 Task: Format the document according to the specified style guidelines, including font size, style, color, and alignment.
Action: Mouse scrolled (758, 310) with delta (0, 0)
Screenshot: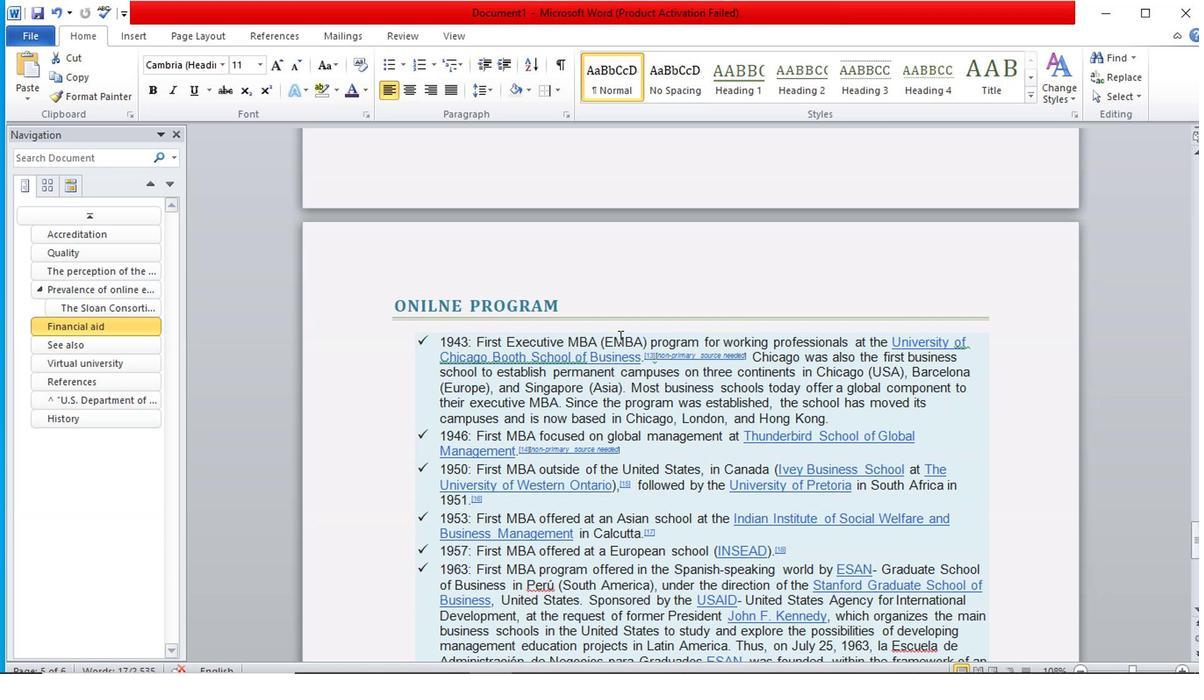 
Action: Mouse scrolled (758, 310) with delta (0, 0)
Screenshot: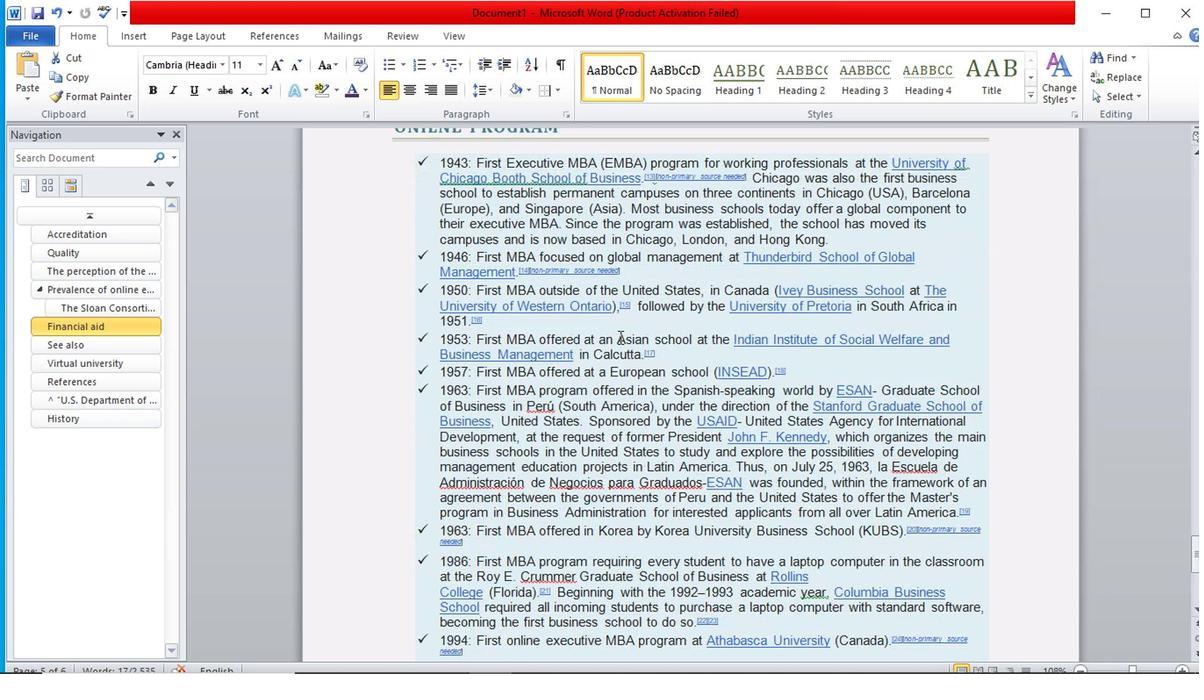 
Action: Mouse scrolled (758, 310) with delta (0, 0)
Screenshot: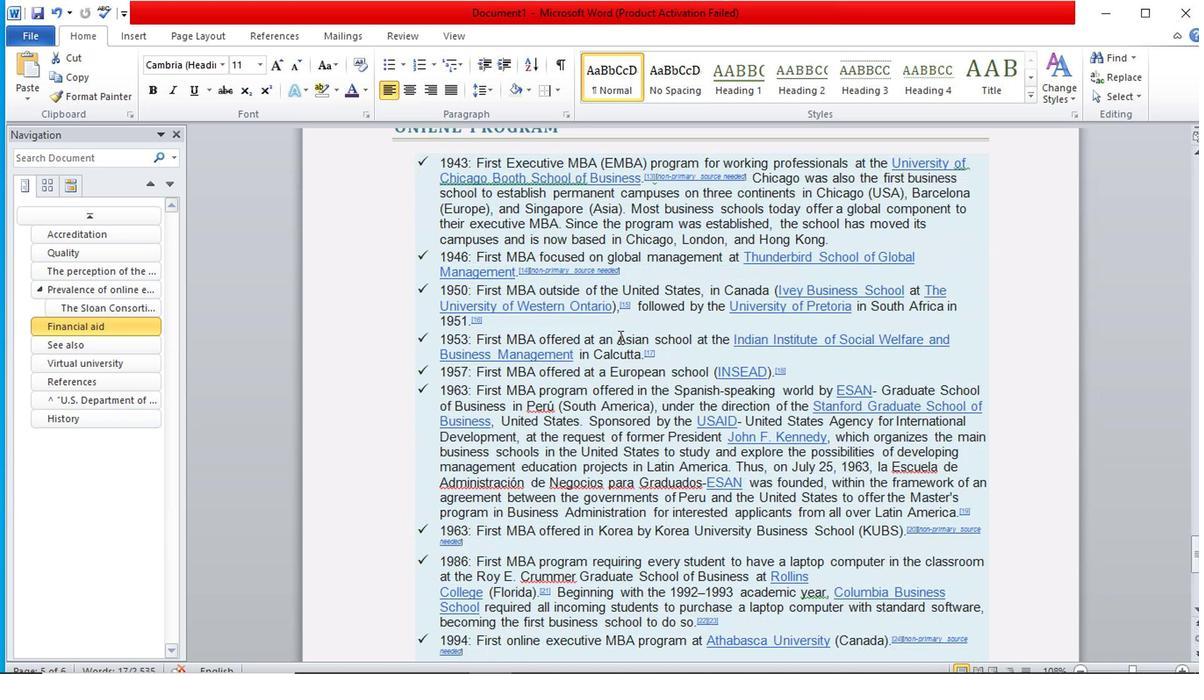
Action: Mouse scrolled (758, 310) with delta (0, 0)
Screenshot: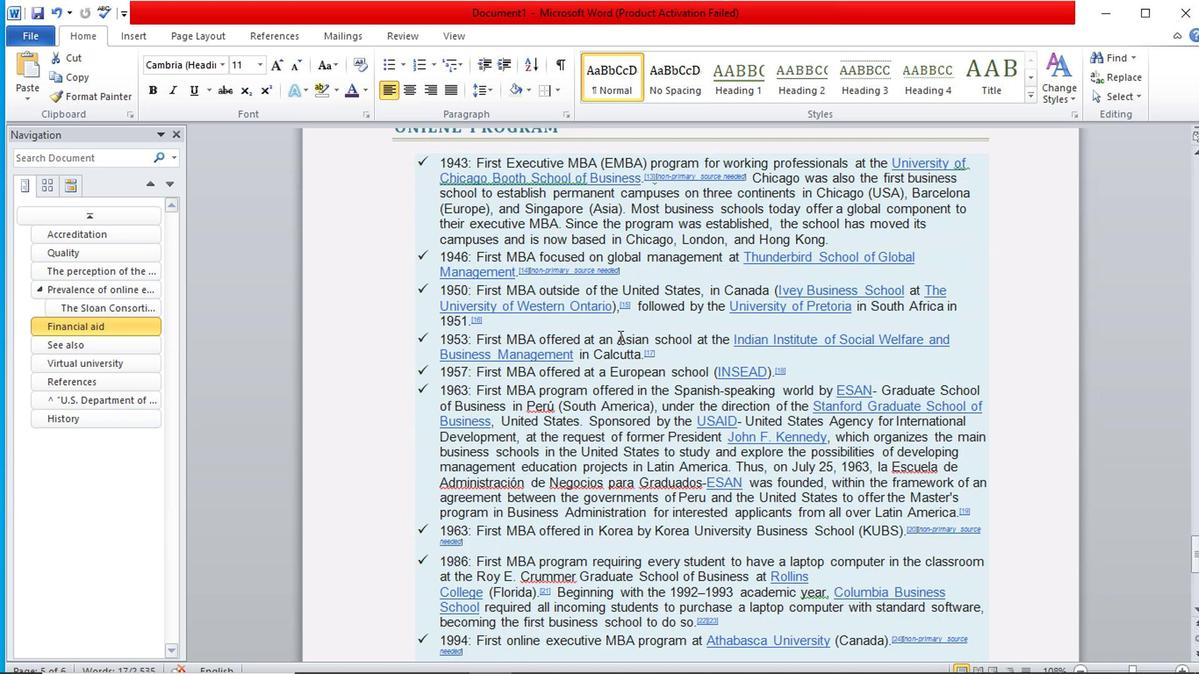 
Action: Mouse scrolled (758, 310) with delta (0, 0)
Screenshot: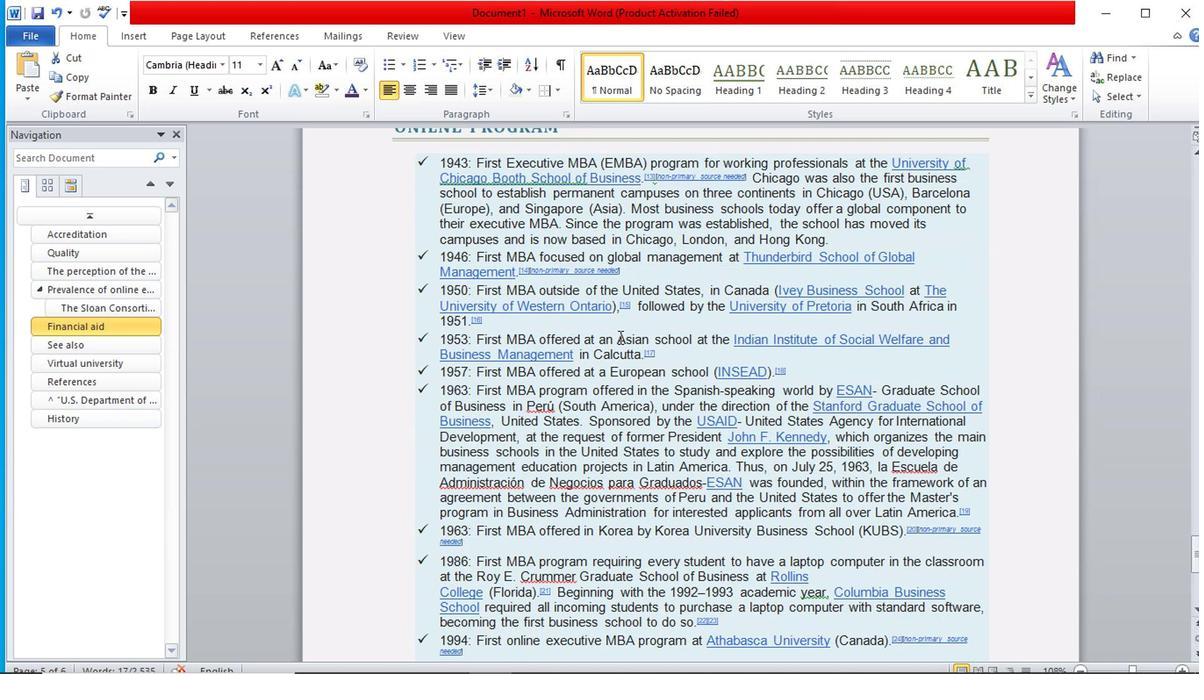 
Action: Mouse scrolled (758, 310) with delta (0, 0)
Screenshot: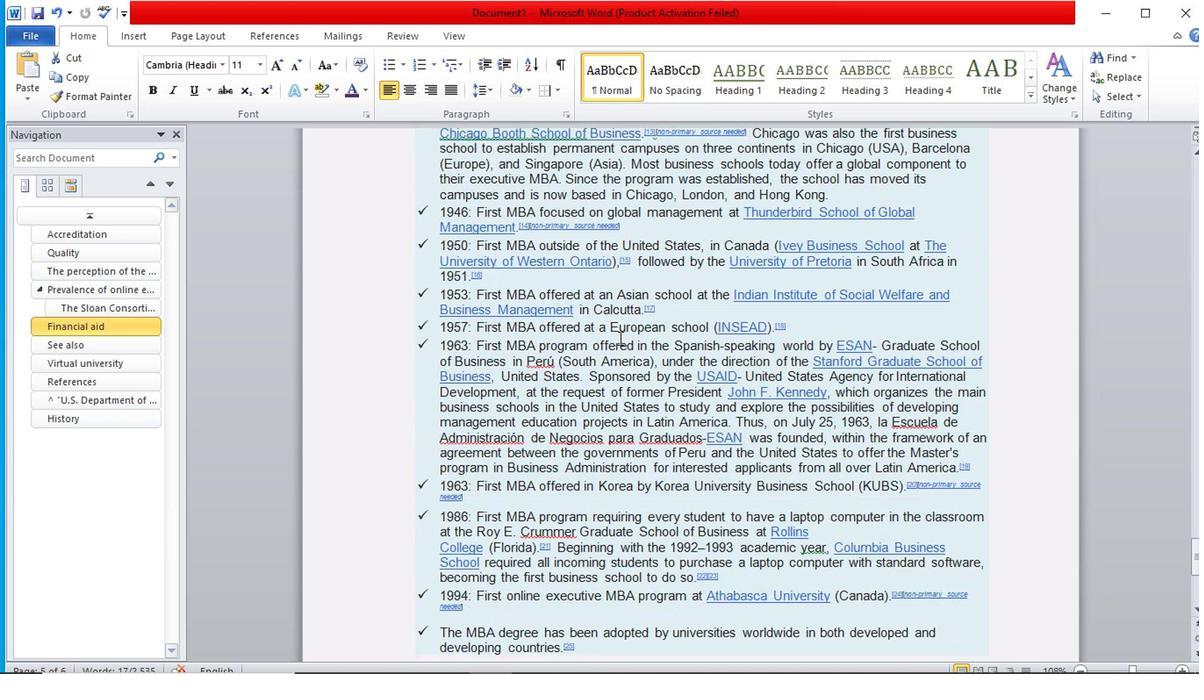 
Action: Mouse scrolled (758, 310) with delta (0, 0)
Screenshot: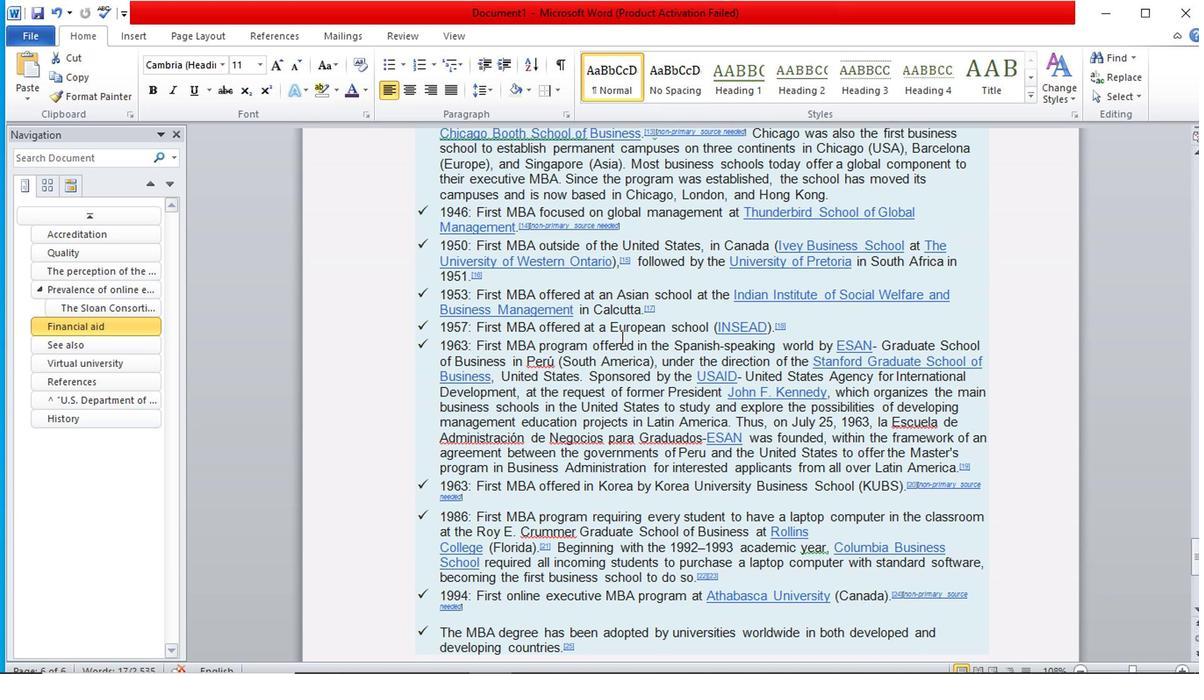 
Action: Mouse scrolled (758, 310) with delta (0, 0)
Screenshot: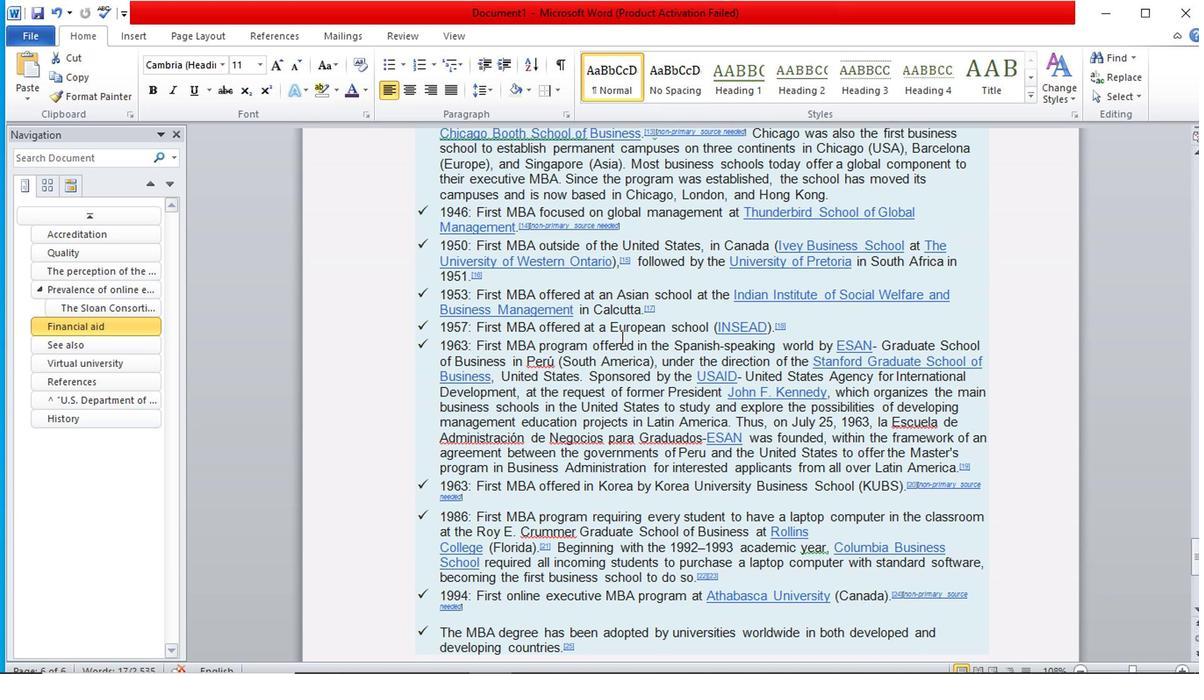 
Action: Mouse scrolled (758, 310) with delta (0, 0)
Screenshot: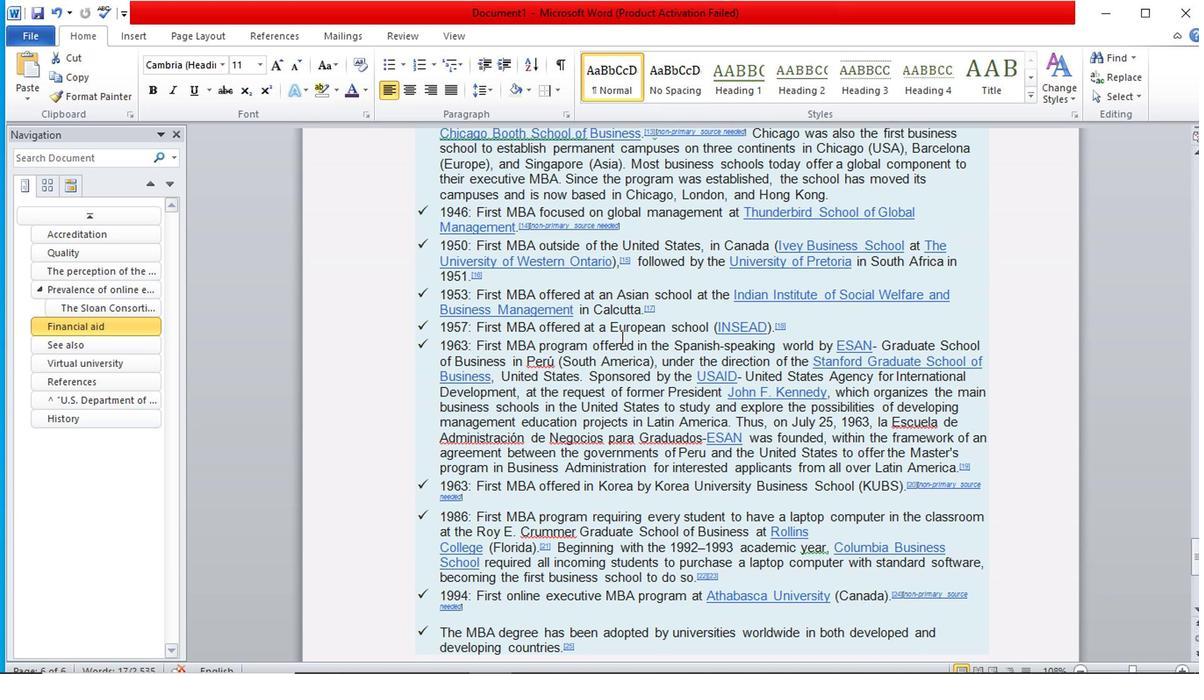 
Action: Mouse scrolled (758, 310) with delta (0, 0)
Screenshot: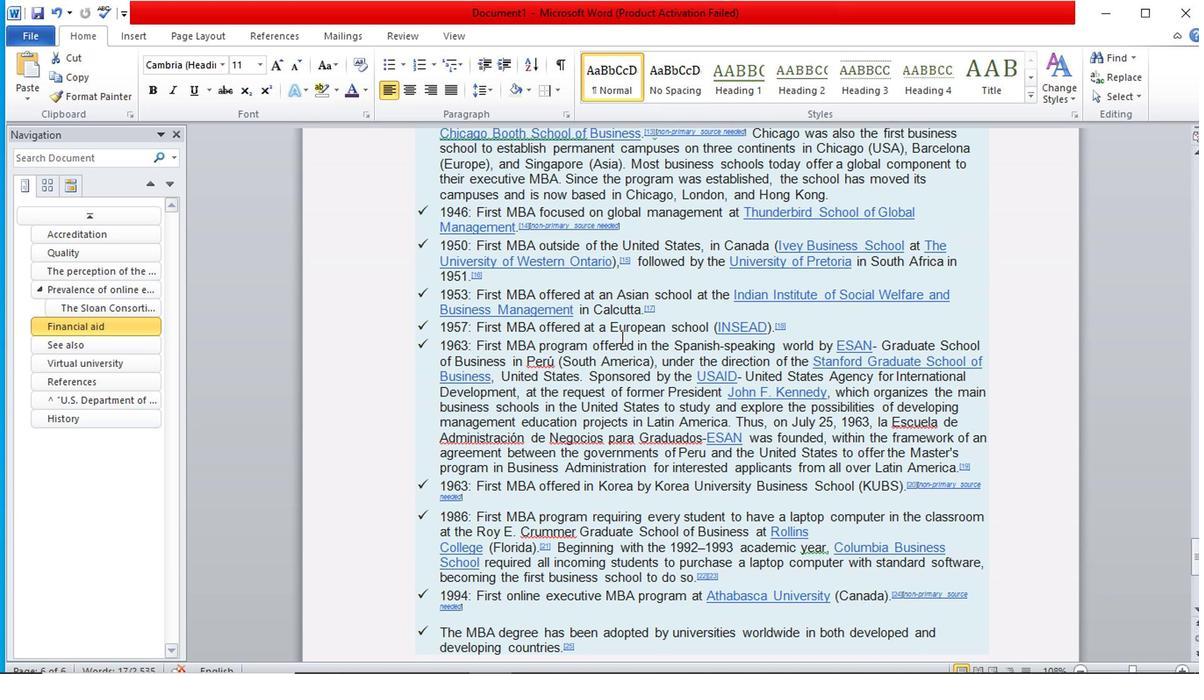 
Action: Mouse scrolled (758, 310) with delta (0, 0)
Screenshot: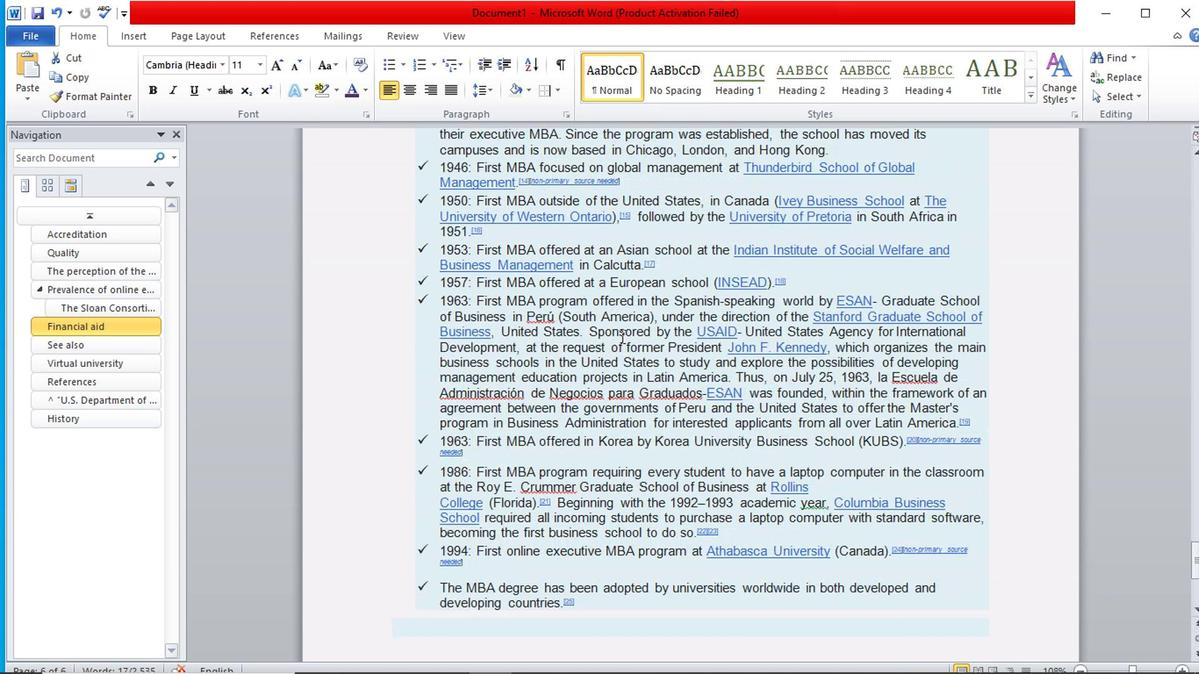 
Action: Mouse moved to (757, 310)
Screenshot: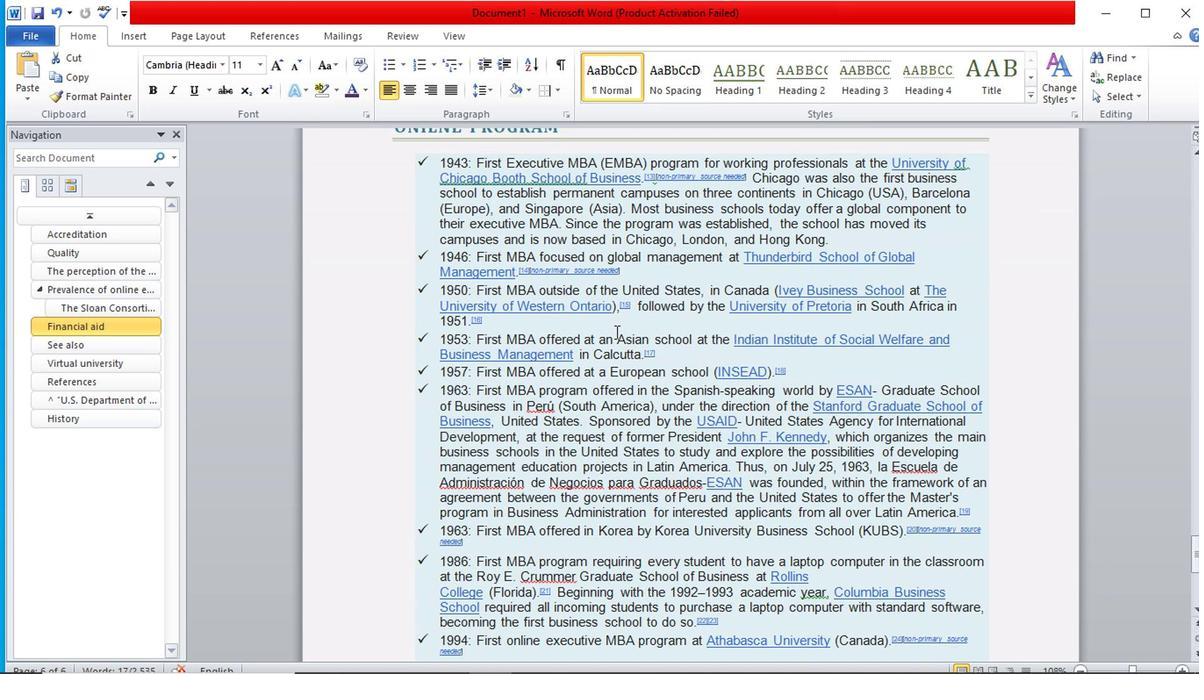 
Action: Mouse scrolled (757, 311) with delta (0, 0)
Screenshot: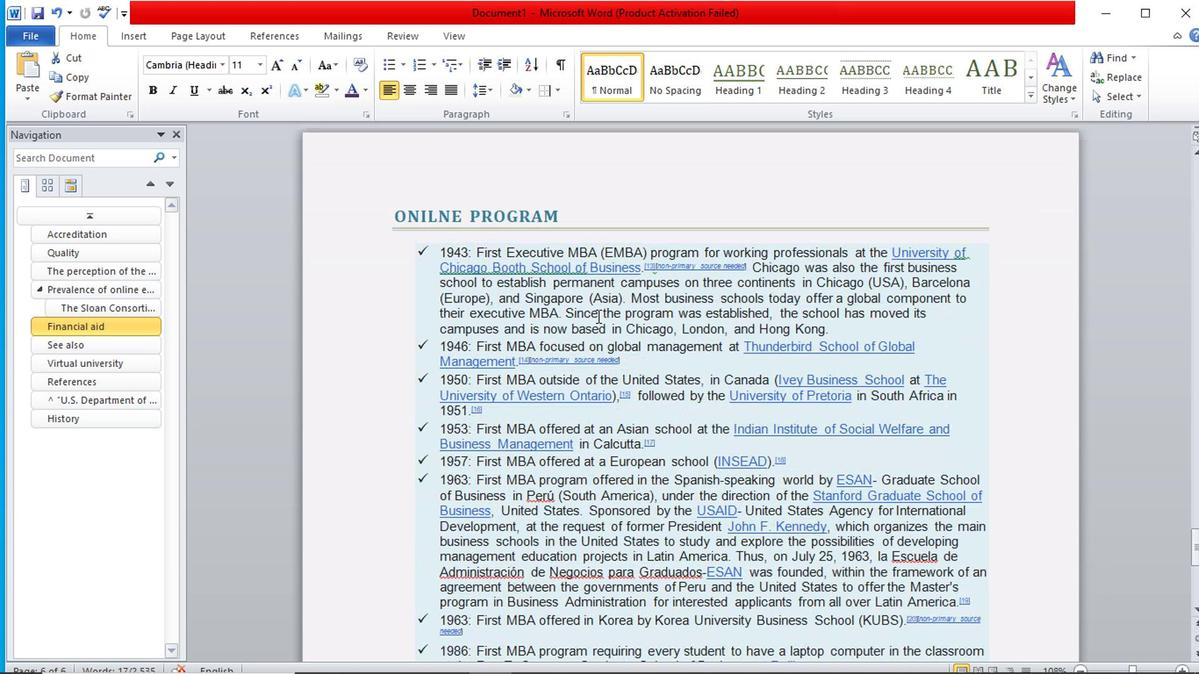 
Action: Mouse scrolled (757, 311) with delta (0, 0)
Screenshot: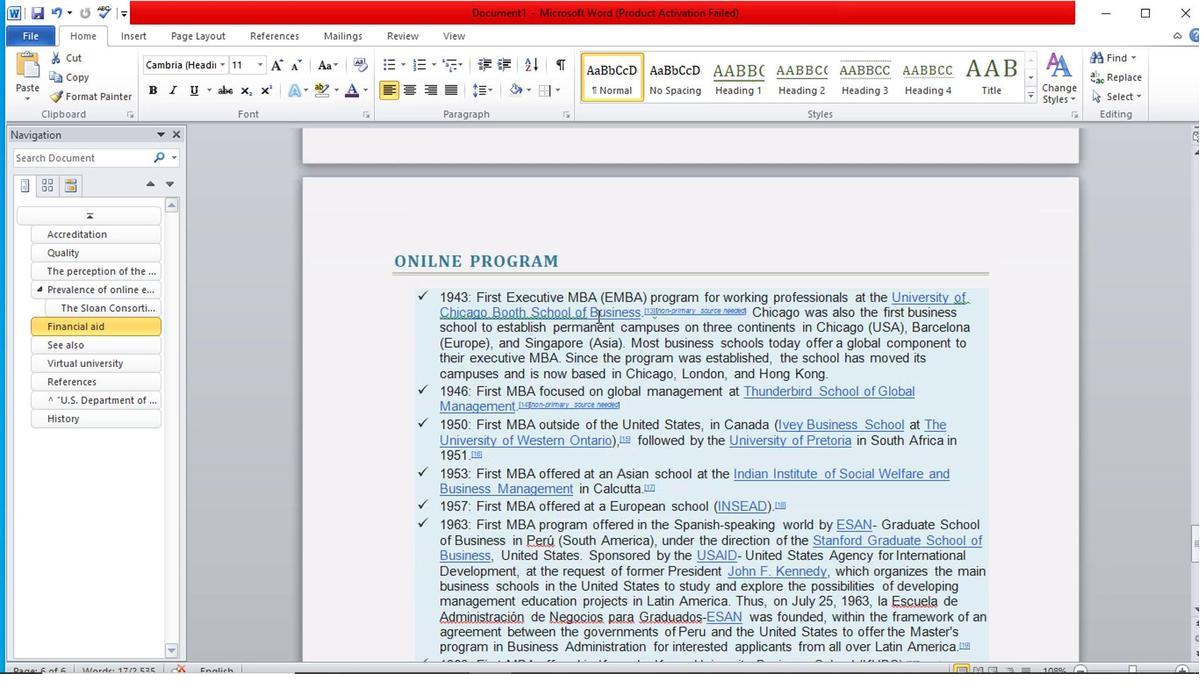 
Action: Mouse scrolled (757, 311) with delta (0, 0)
Screenshot: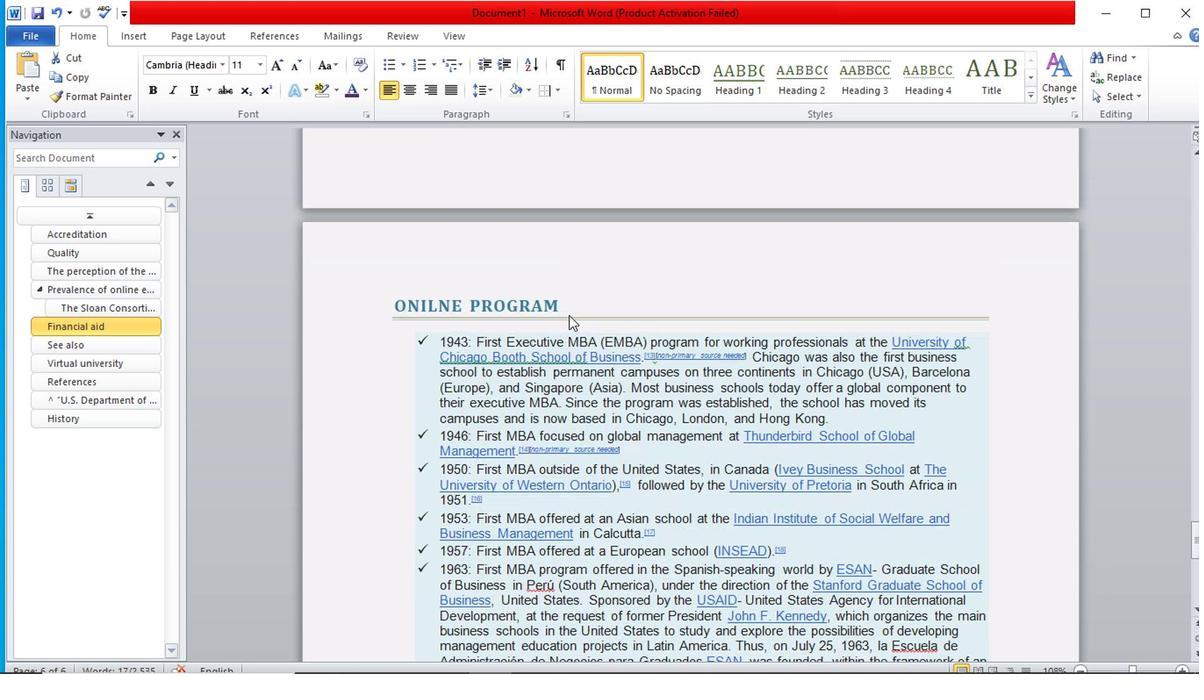 
Action: Mouse scrolled (757, 311) with delta (0, 0)
Screenshot: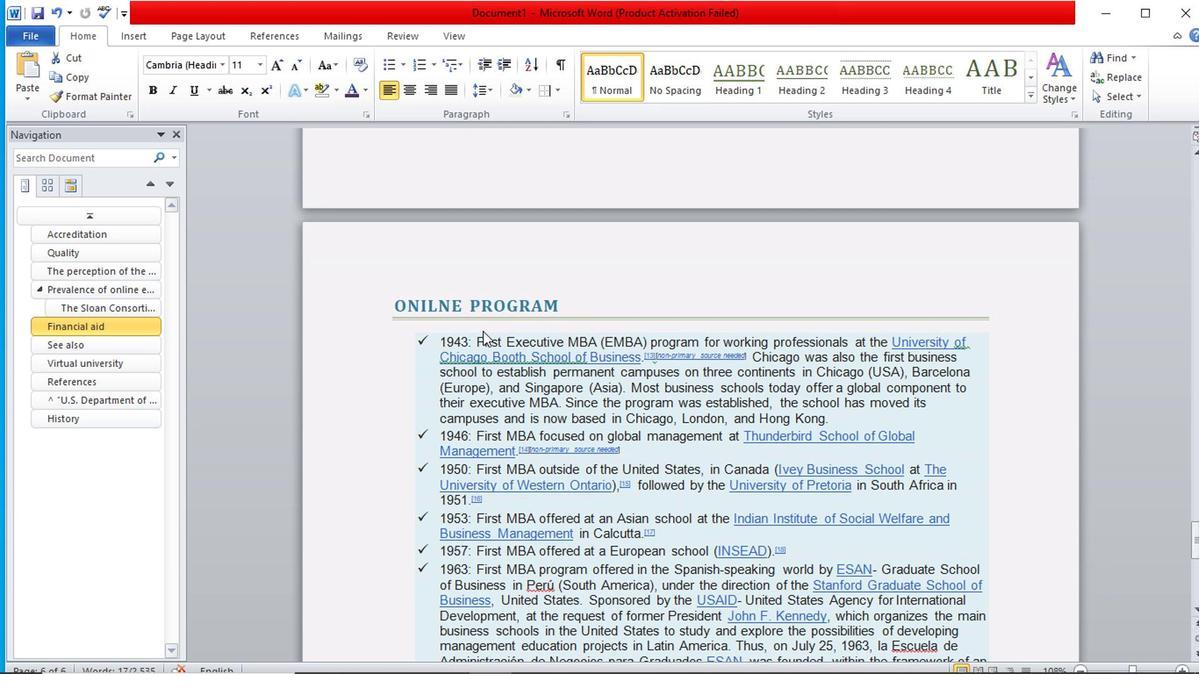 
Action: Mouse scrolled (757, 310) with delta (0, 0)
Screenshot: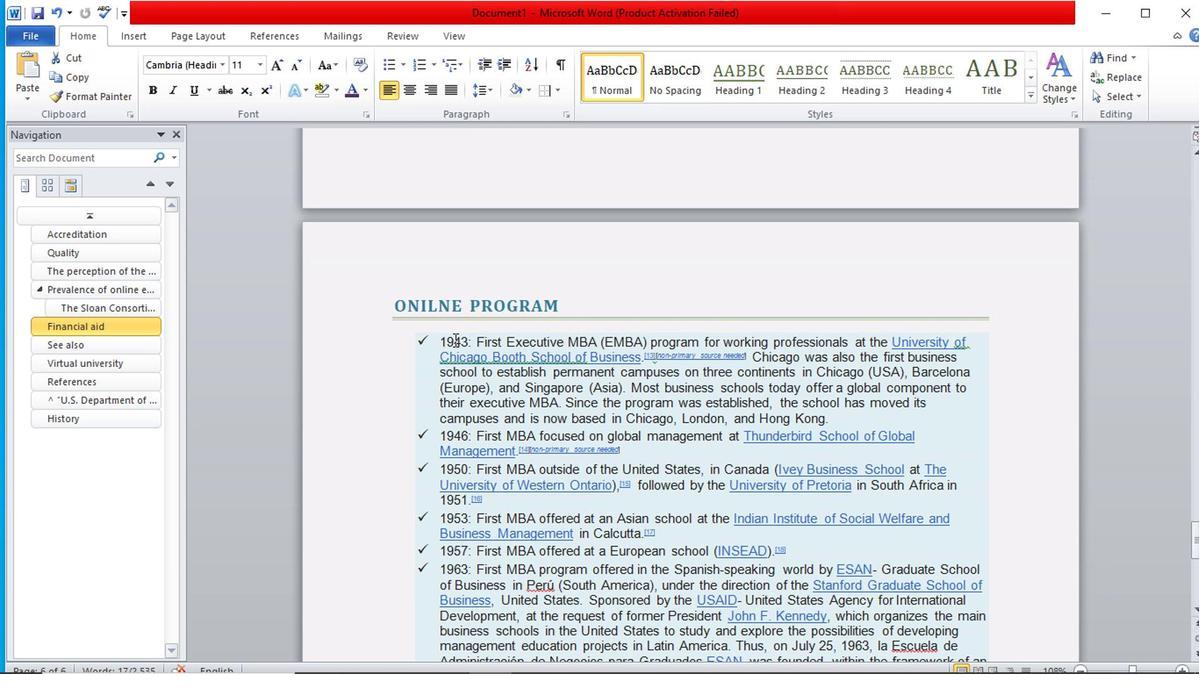 
Action: Mouse scrolled (757, 310) with delta (0, 0)
Screenshot: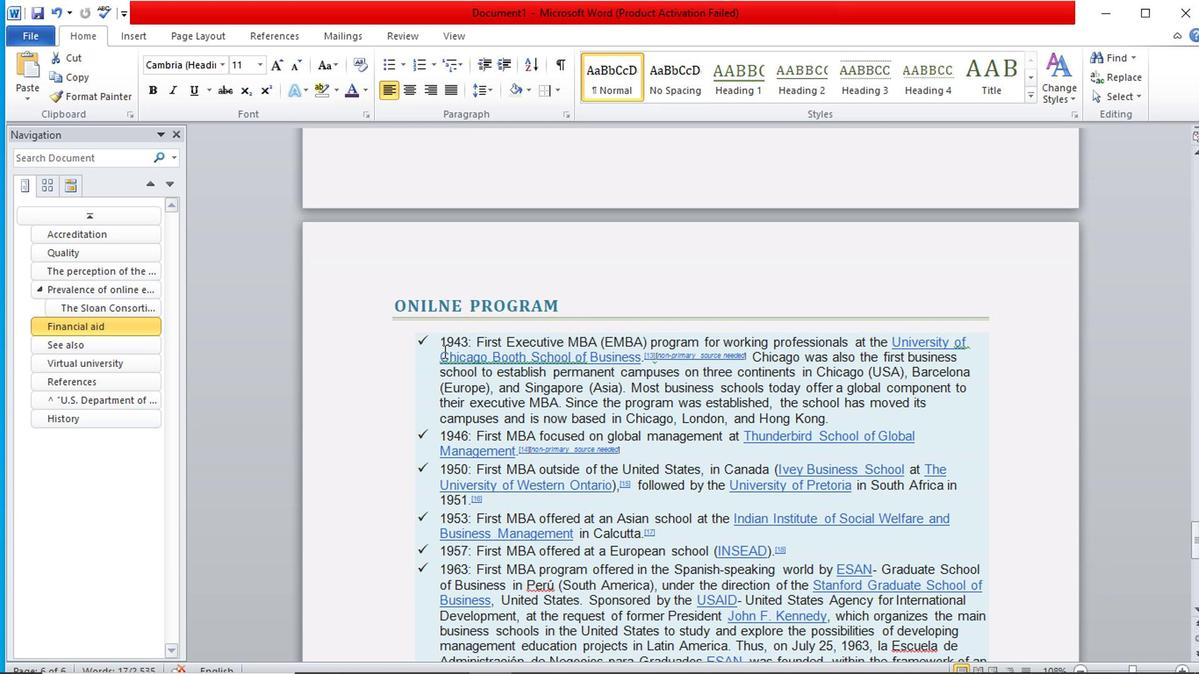
Action: Mouse scrolled (757, 310) with delta (0, 0)
Screenshot: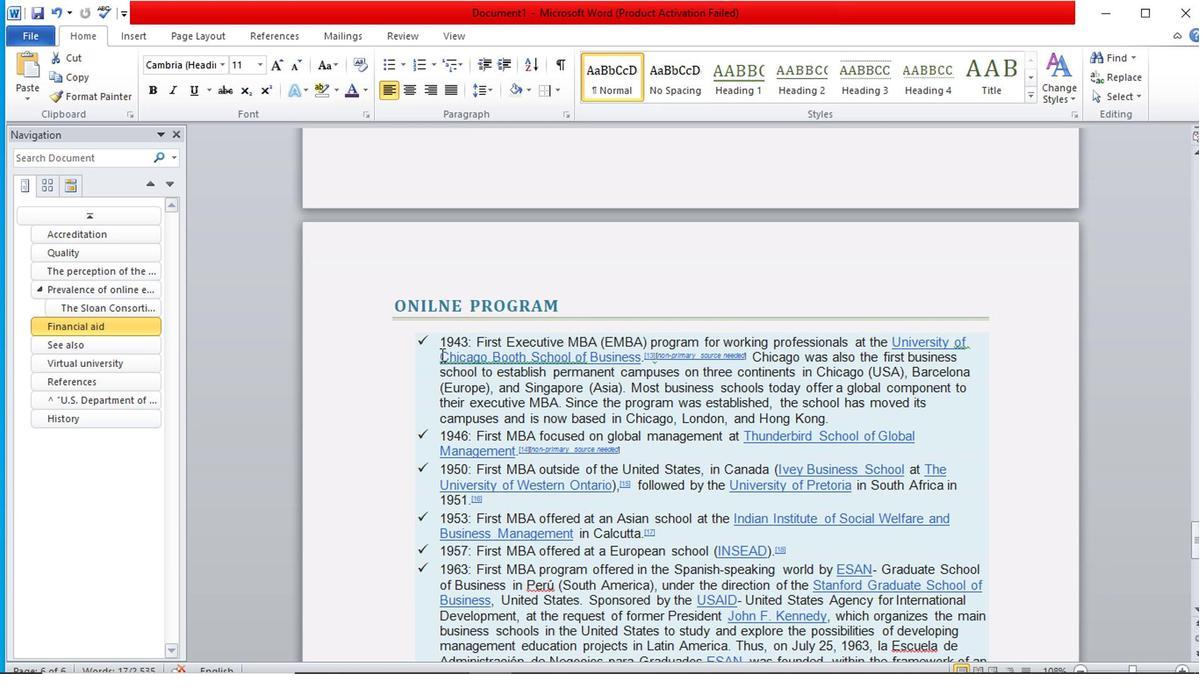 
Action: Mouse scrolled (757, 310) with delta (0, 0)
Screenshot: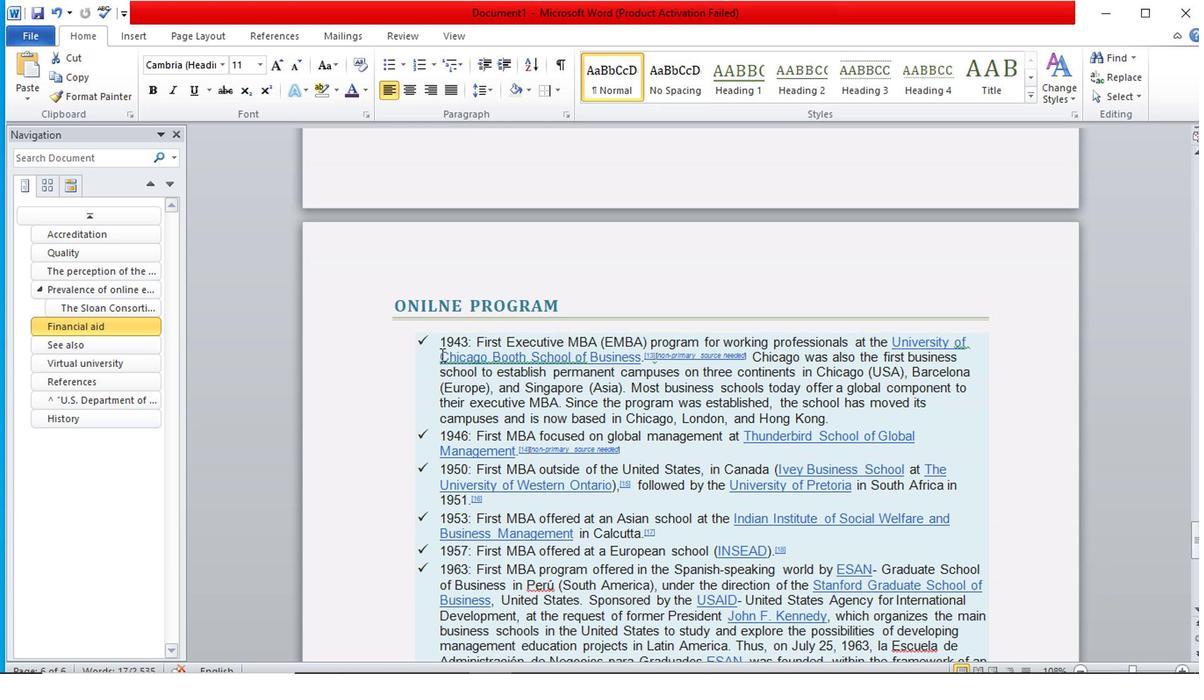 
Action: Mouse scrolled (757, 310) with delta (0, 0)
Screenshot: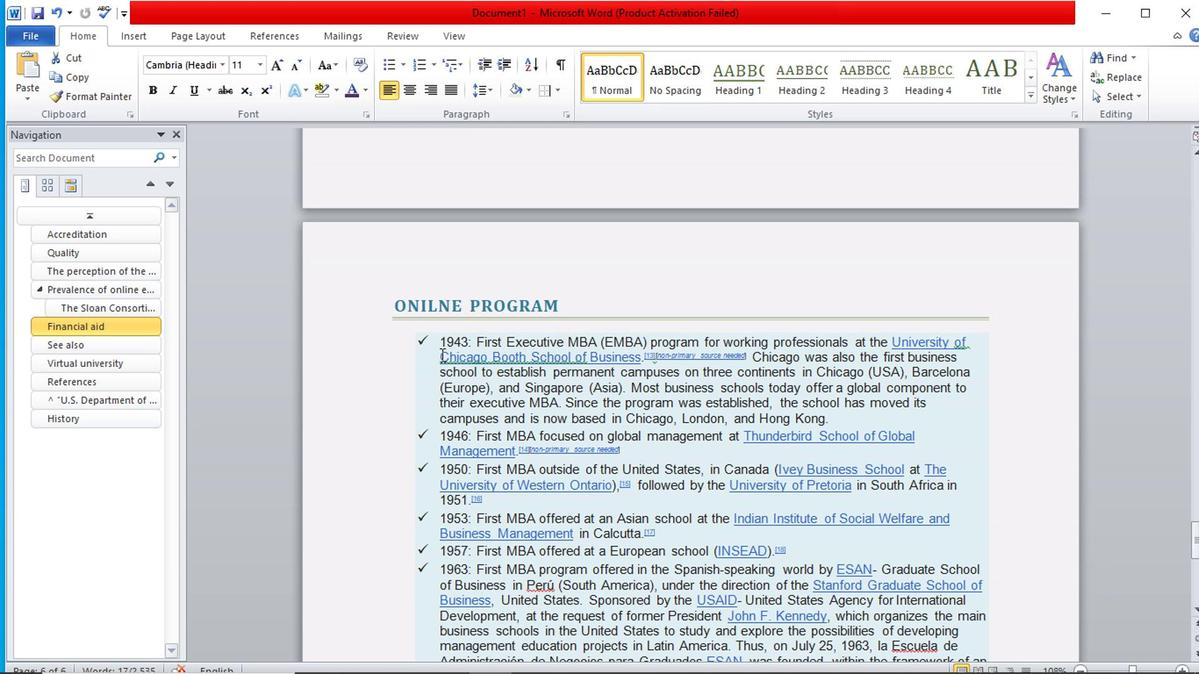
Action: Mouse moved to (770, 320)
Screenshot: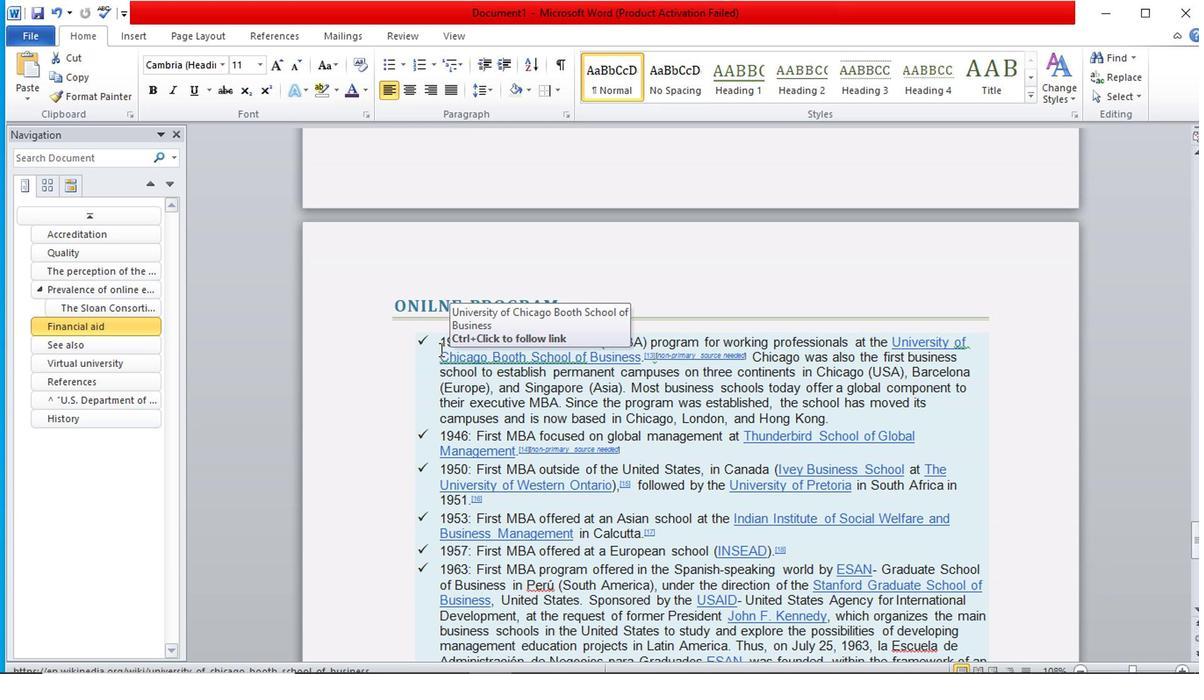 
Action: Mouse scrolled (770, 319) with delta (0, 0)
Screenshot: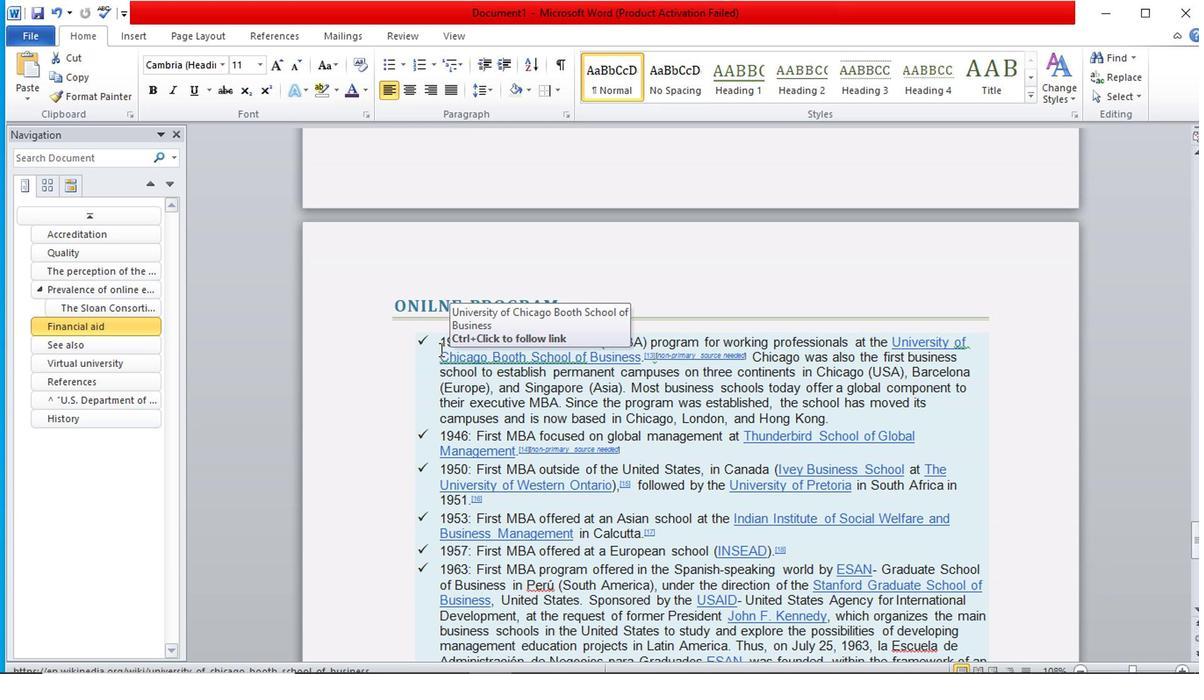 
Action: Mouse scrolled (770, 319) with delta (0, 0)
Screenshot: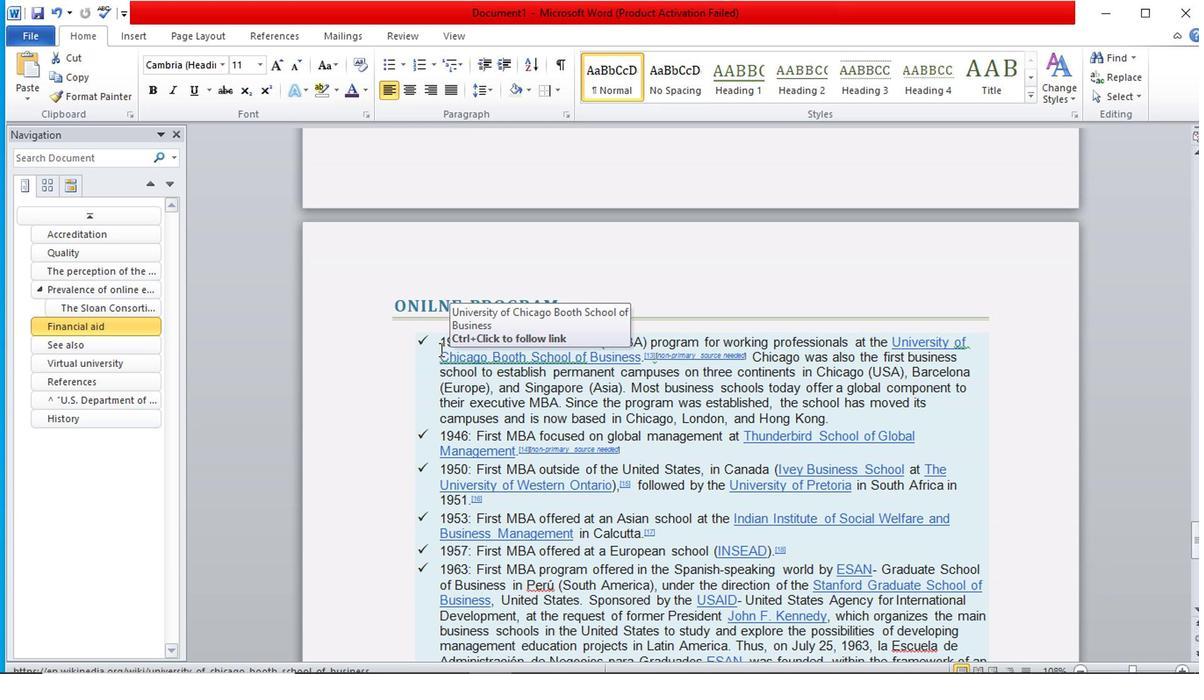 
Action: Mouse scrolled (770, 319) with delta (0, 0)
Screenshot: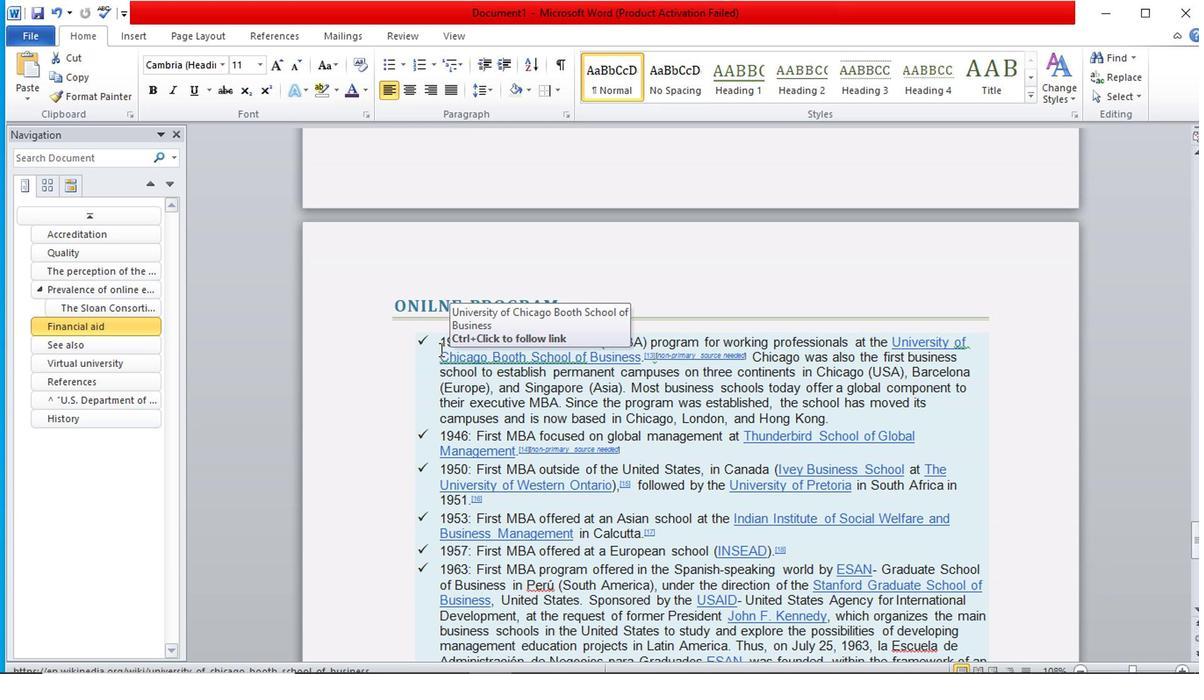 
Action: Mouse moved to (772, 320)
Screenshot: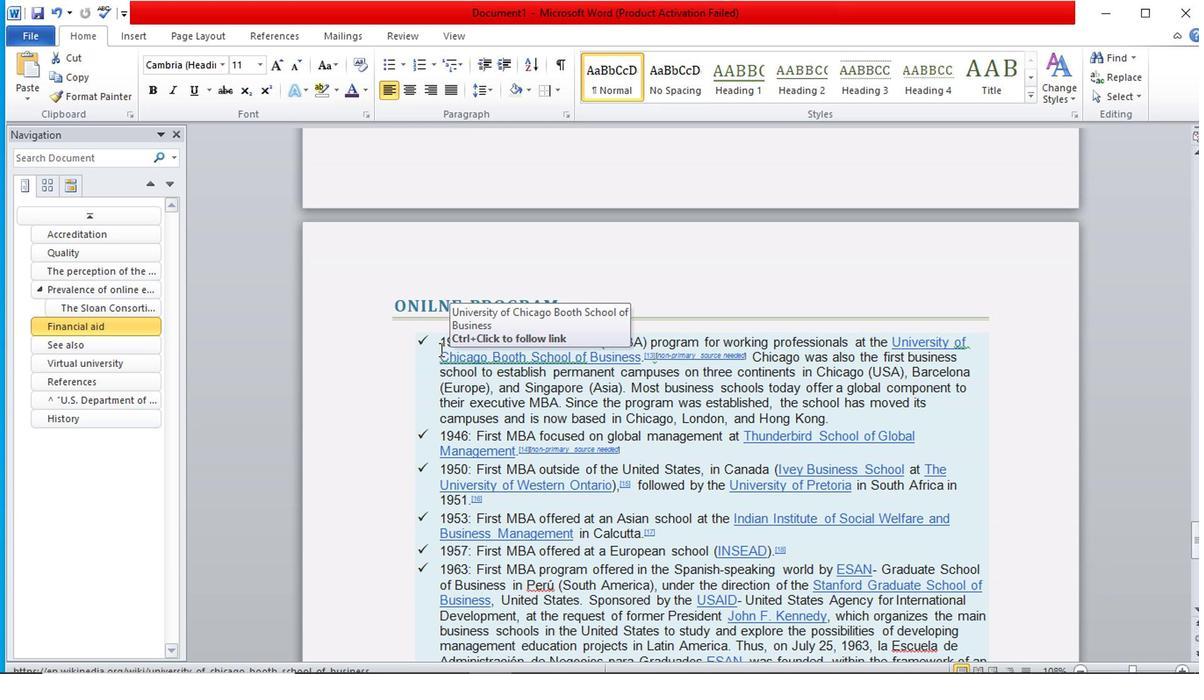 
Action: Mouse scrolled (772, 320) with delta (0, 0)
Screenshot: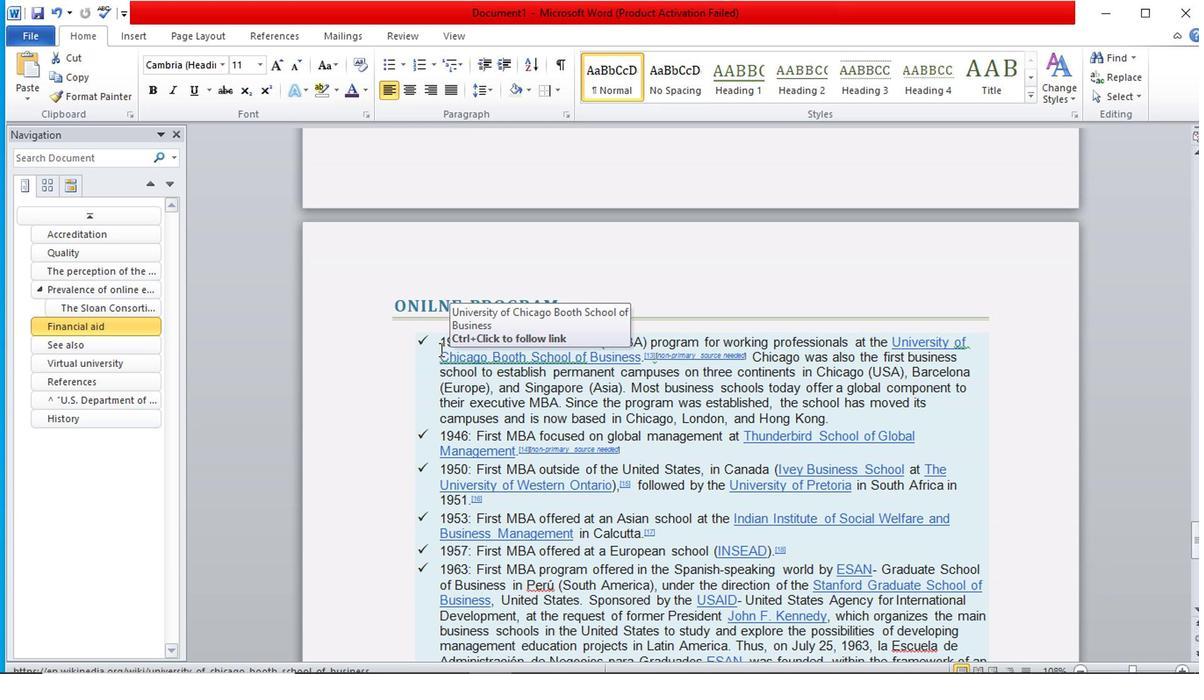 
Action: Mouse moved to (850, 306)
Screenshot: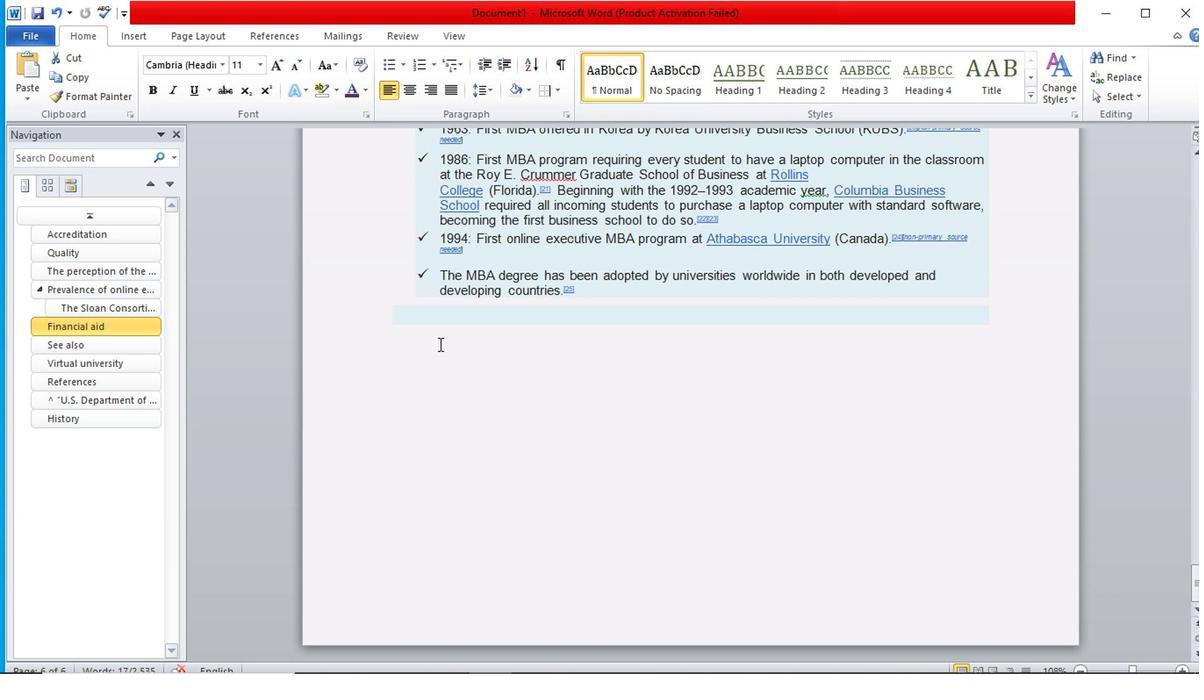 
Action: Mouse scrolled (850, 307) with delta (0, 0)
Screenshot: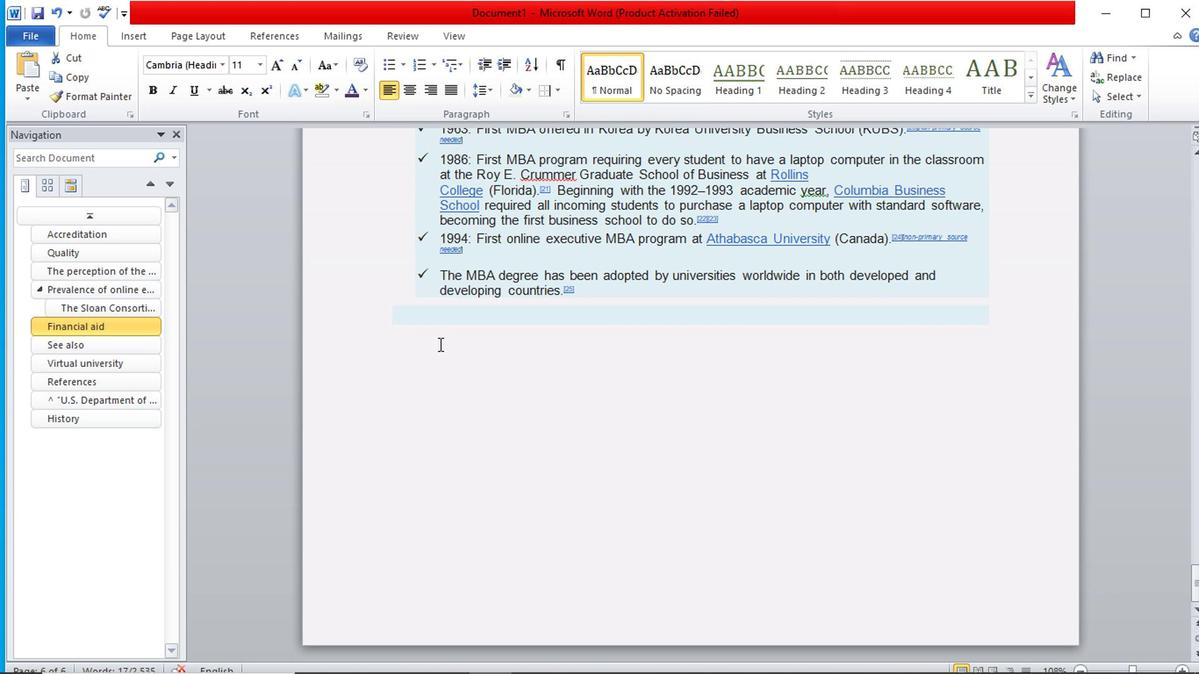 
Action: Mouse scrolled (850, 307) with delta (0, 0)
Screenshot: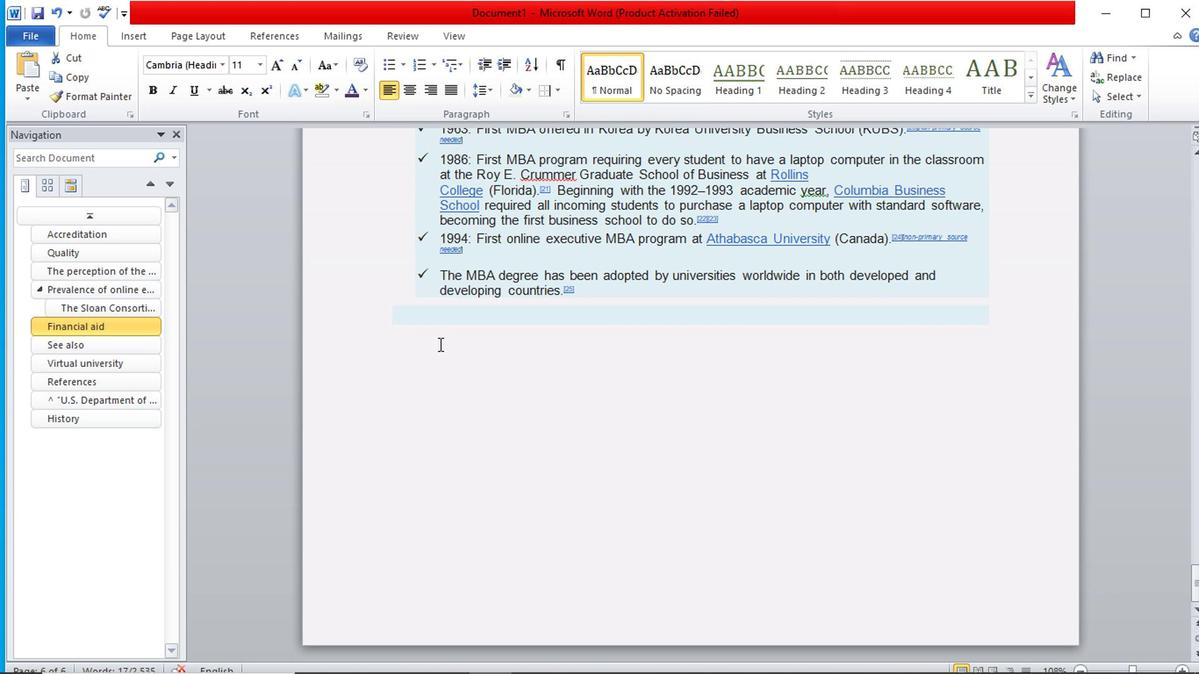 
Action: Mouse scrolled (850, 307) with delta (0, 0)
Screenshot: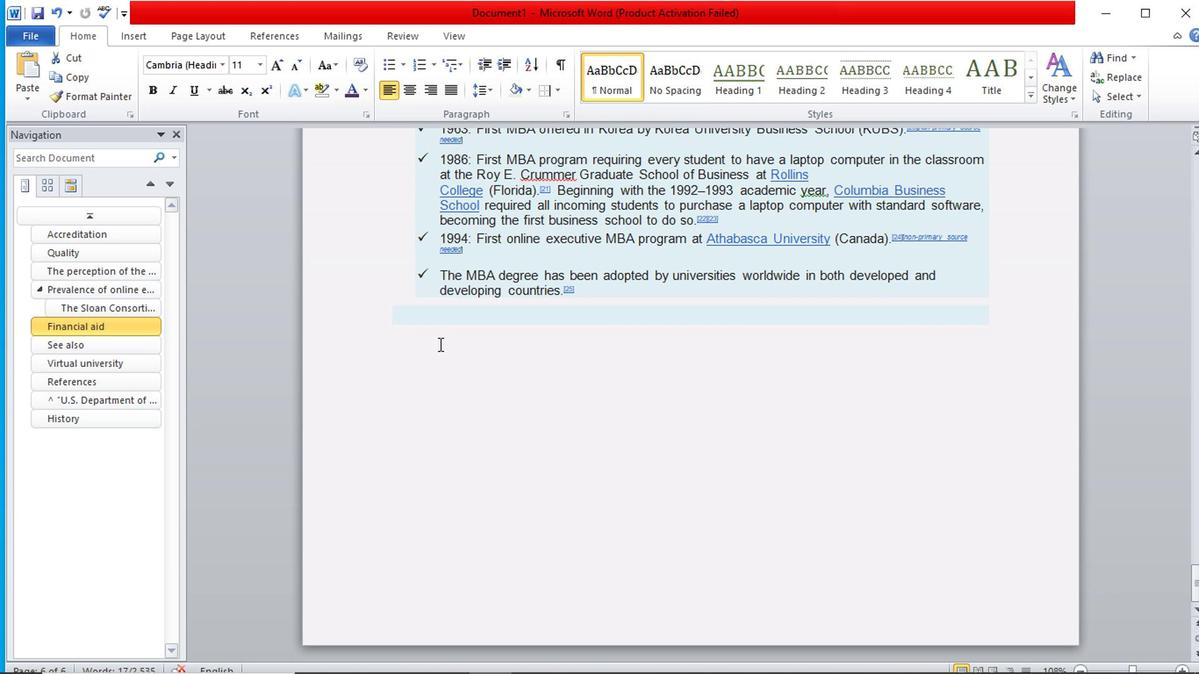 
Action: Mouse scrolled (850, 307) with delta (0, 0)
Screenshot: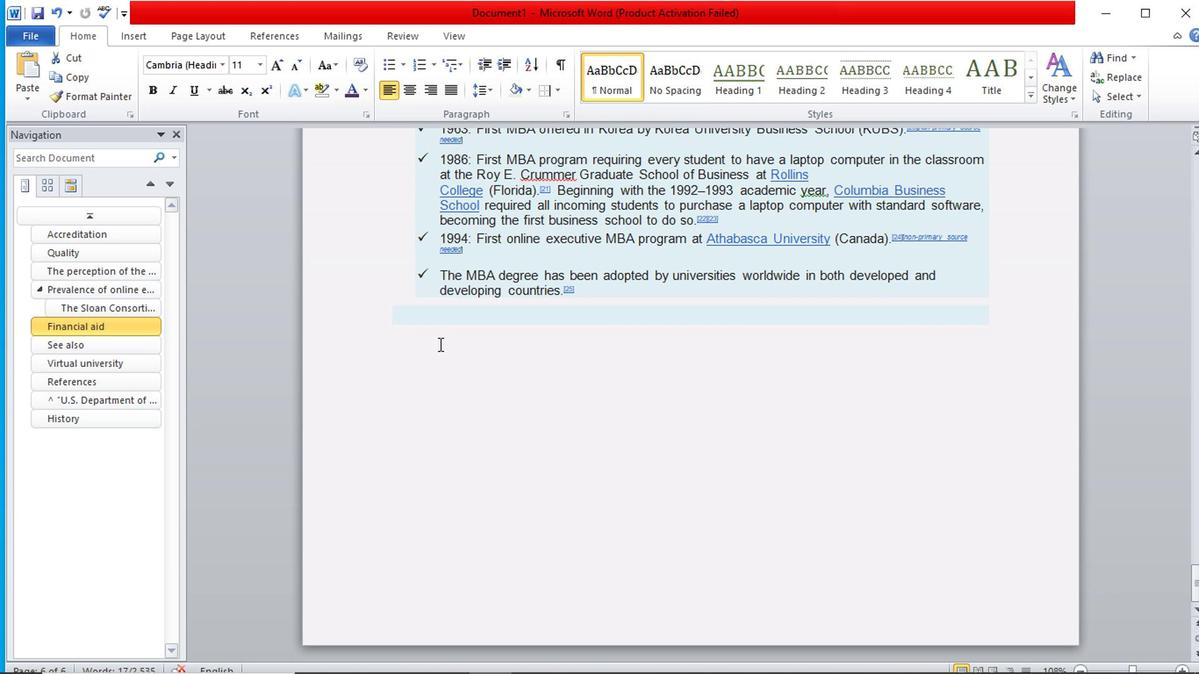 
Action: Mouse scrolled (850, 307) with delta (0, 0)
Screenshot: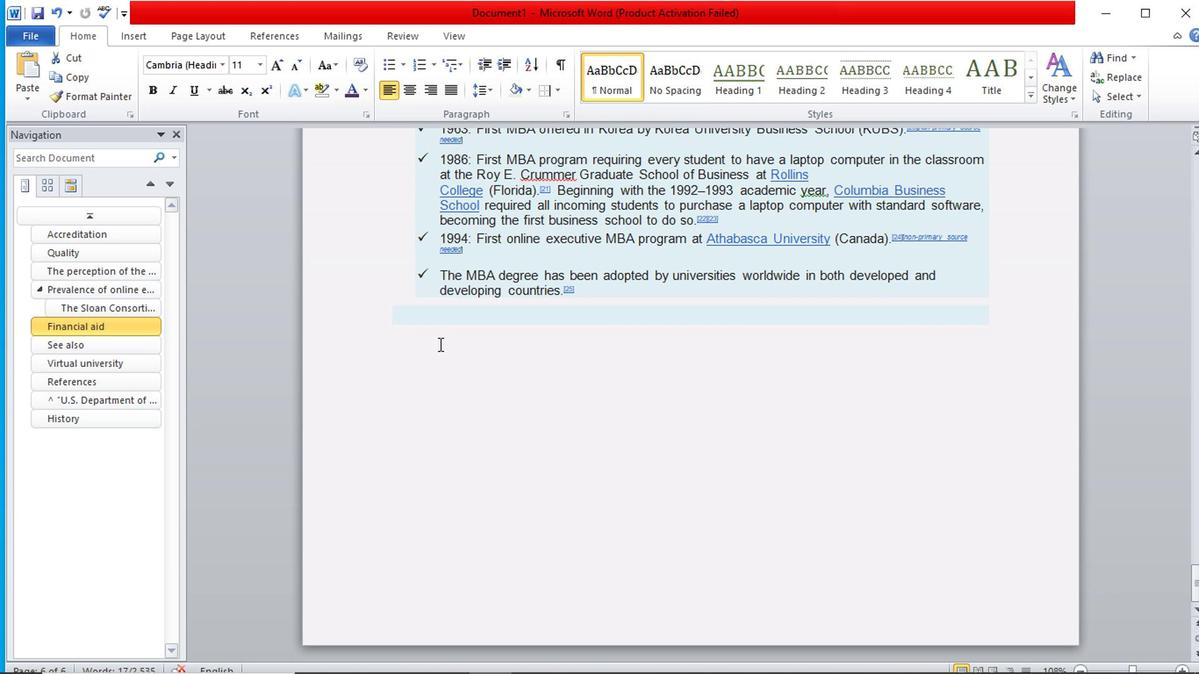 
Action: Mouse scrolled (850, 307) with delta (0, 0)
Screenshot: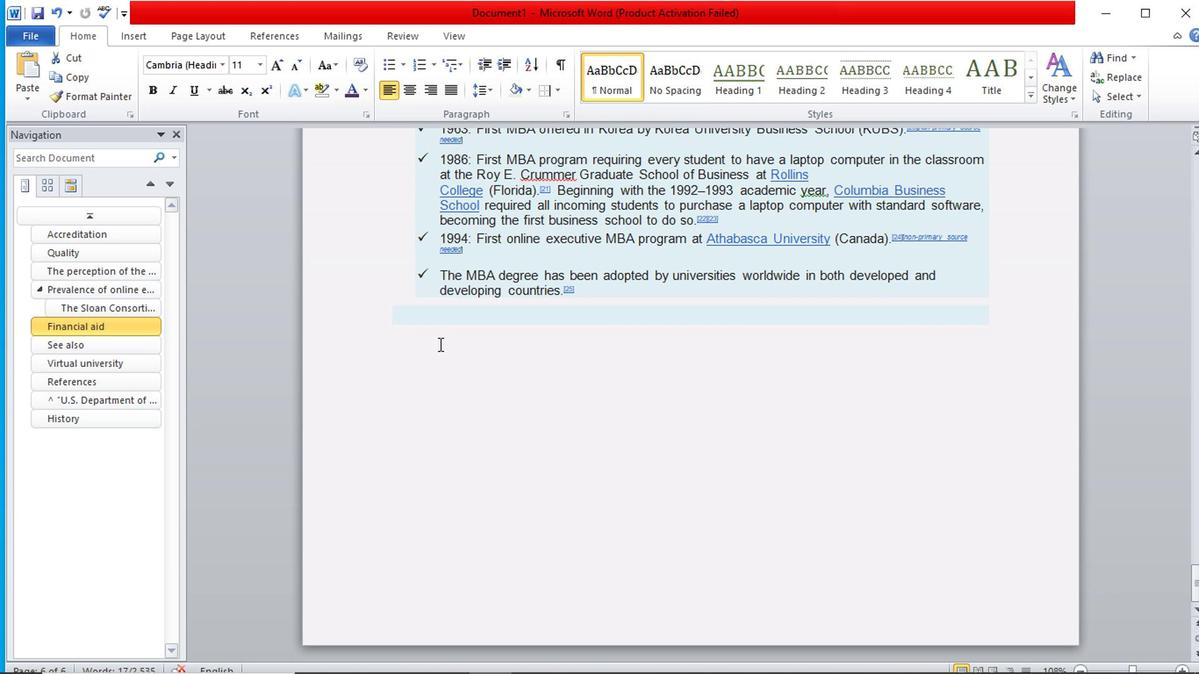 
Action: Mouse scrolled (850, 307) with delta (0, 0)
Screenshot: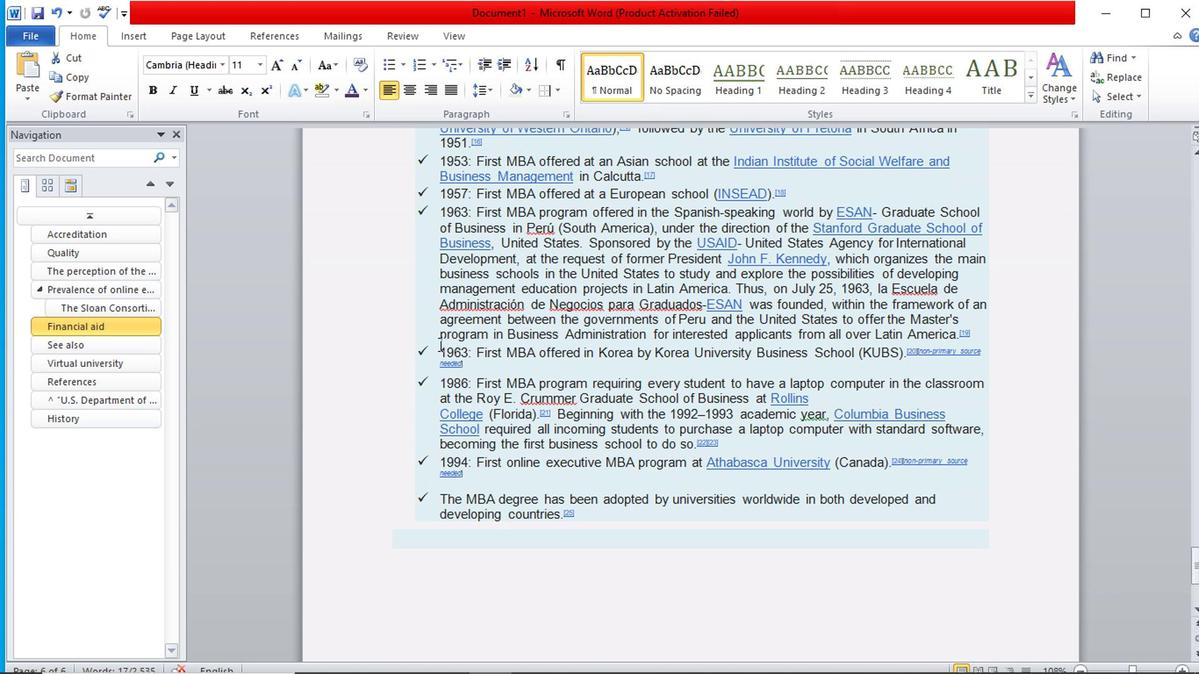 
Action: Mouse scrolled (850, 307) with delta (0, 0)
Screenshot: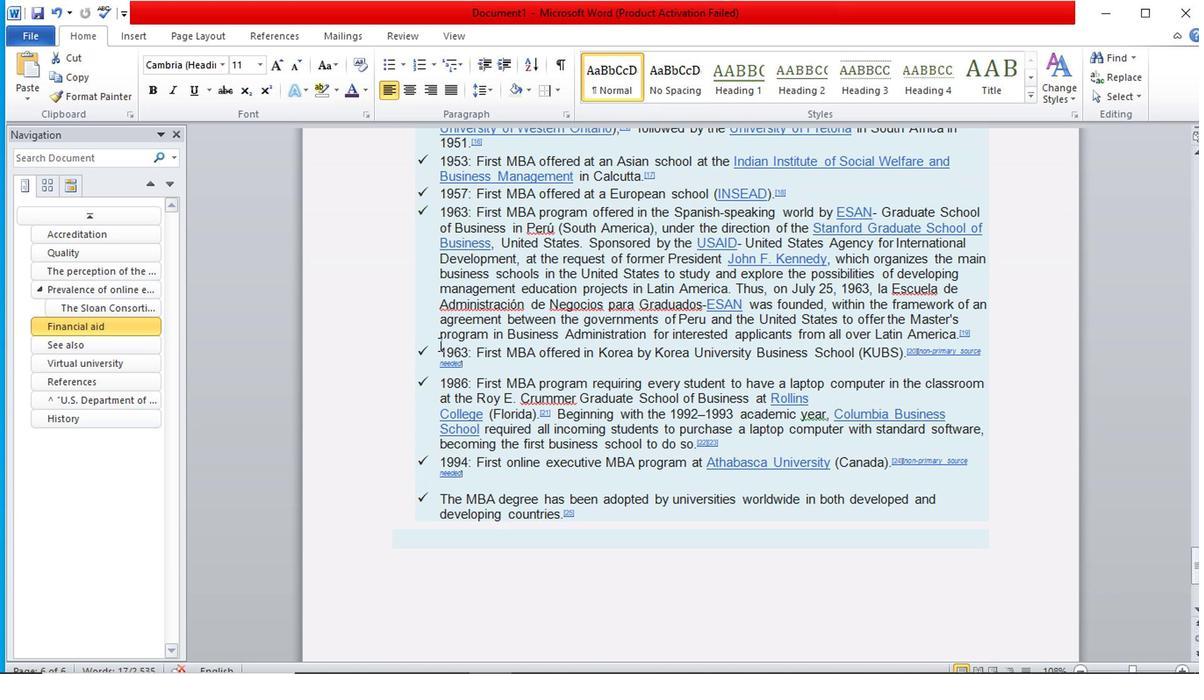 
Action: Mouse scrolled (850, 307) with delta (0, 0)
Screenshot: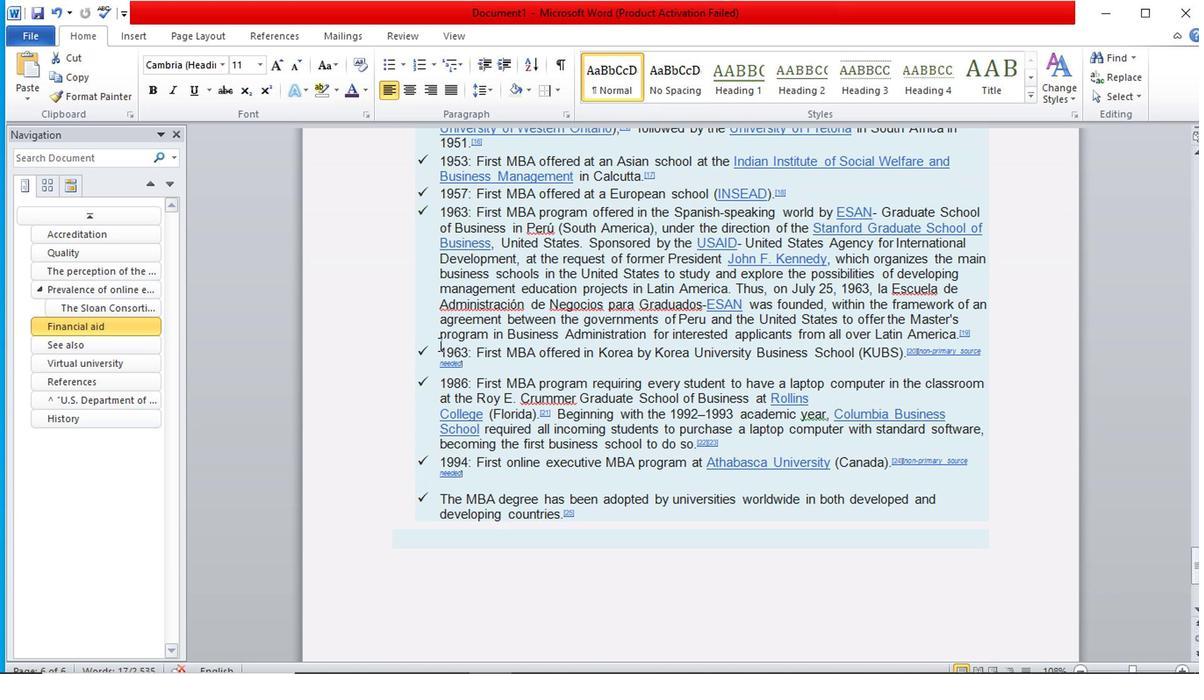 
Action: Mouse scrolled (850, 307) with delta (0, 0)
Screenshot: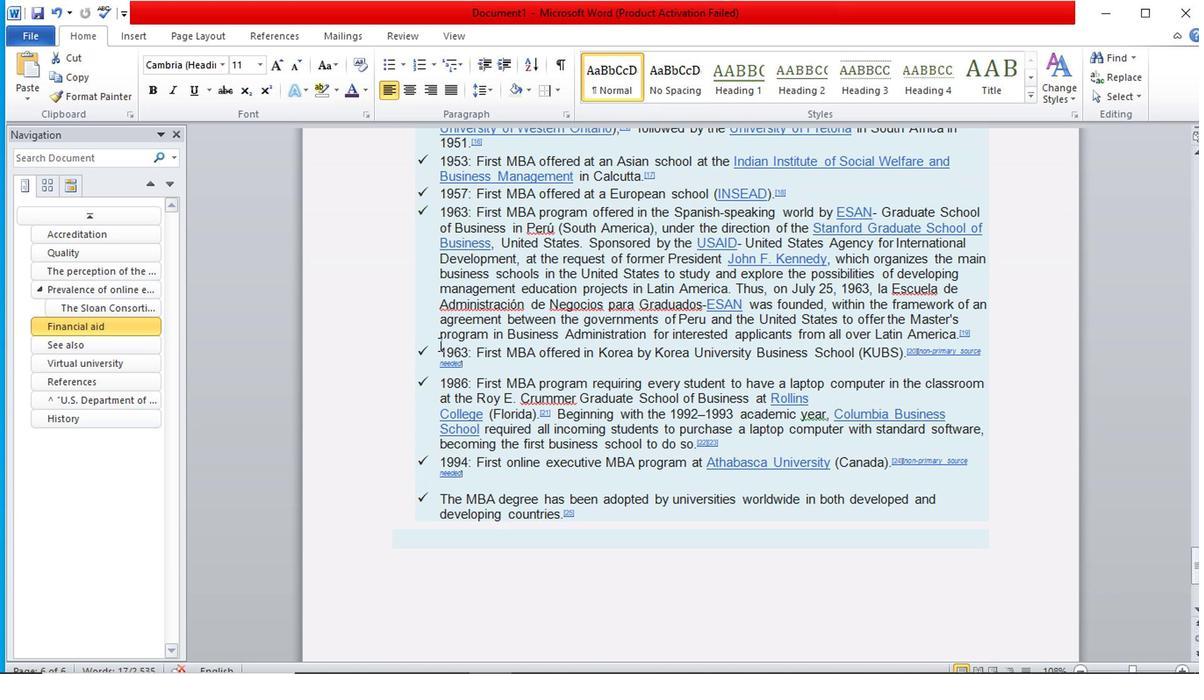 
Action: Mouse scrolled (850, 307) with delta (0, 0)
Screenshot: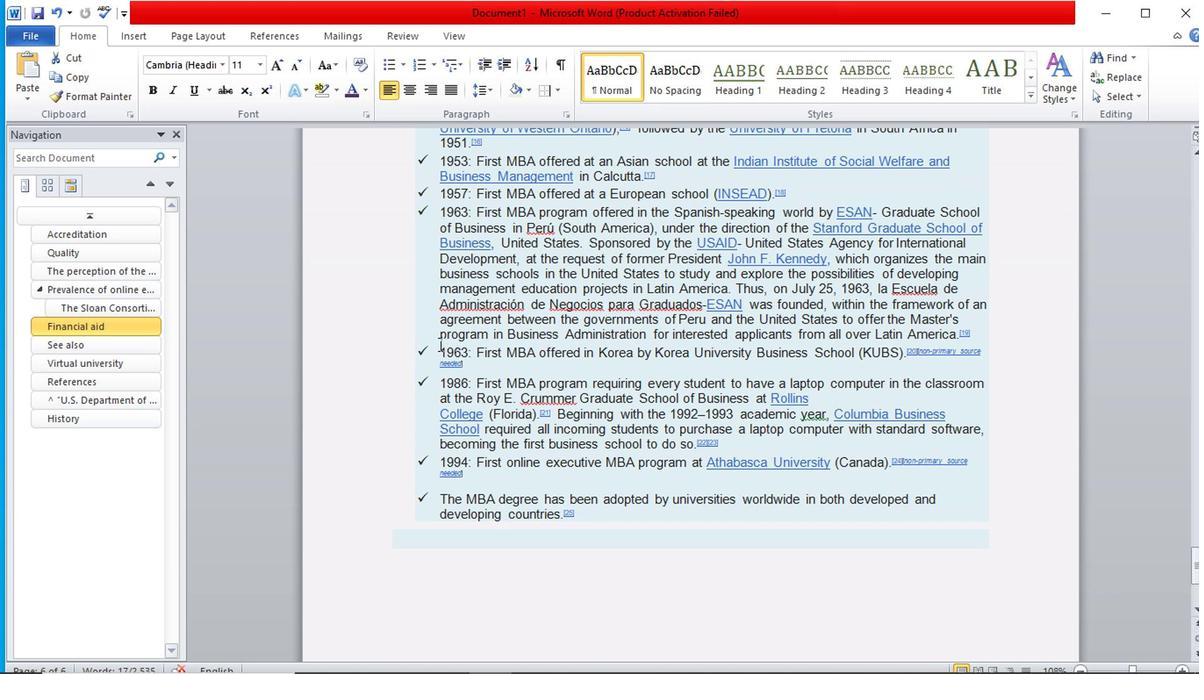 
Action: Mouse scrolled (850, 307) with delta (0, 0)
Screenshot: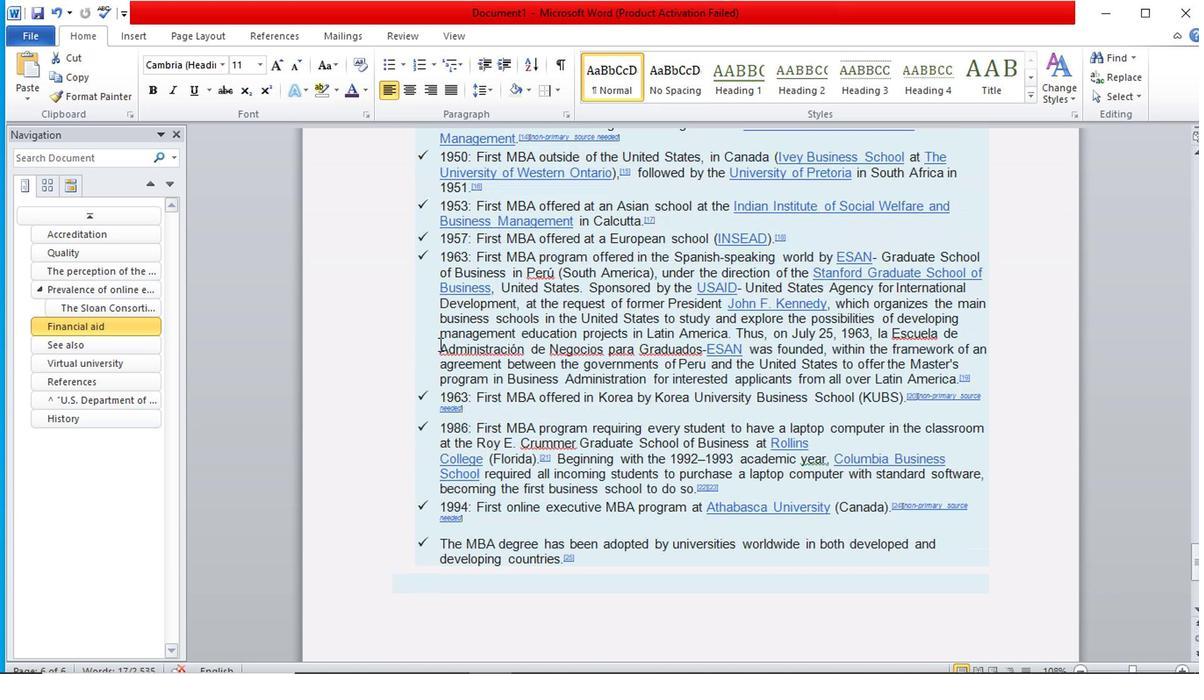 
Action: Mouse scrolled (850, 307) with delta (0, 0)
Screenshot: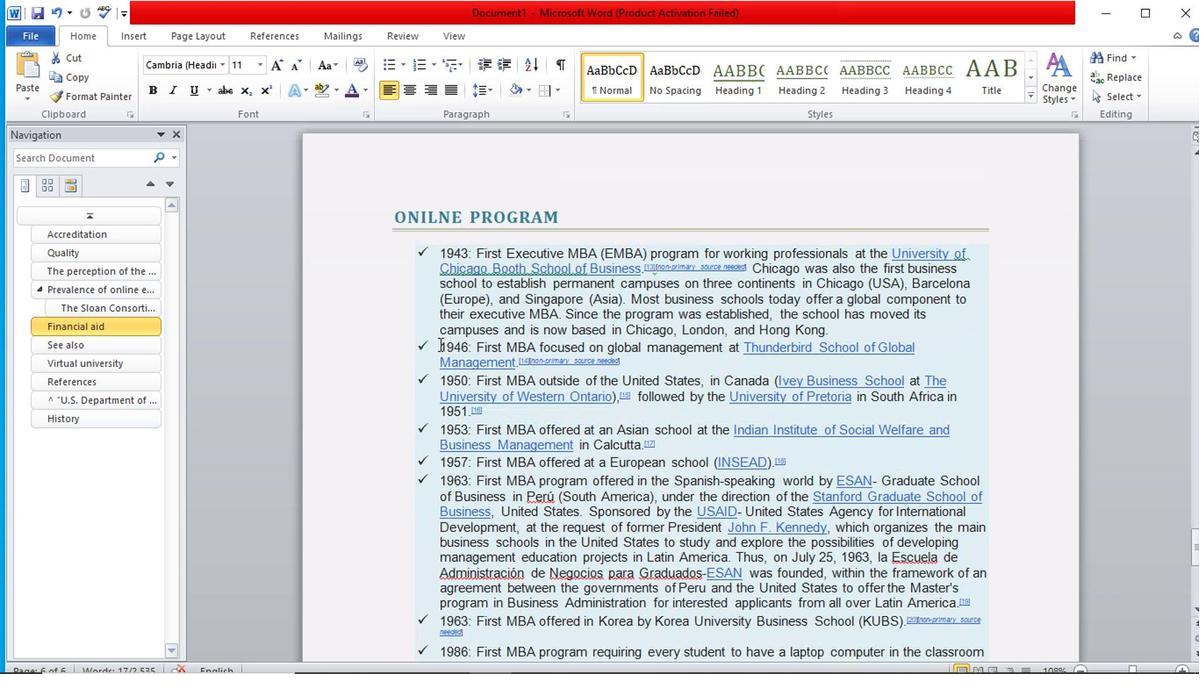 
Action: Mouse scrolled (850, 307) with delta (0, 0)
Screenshot: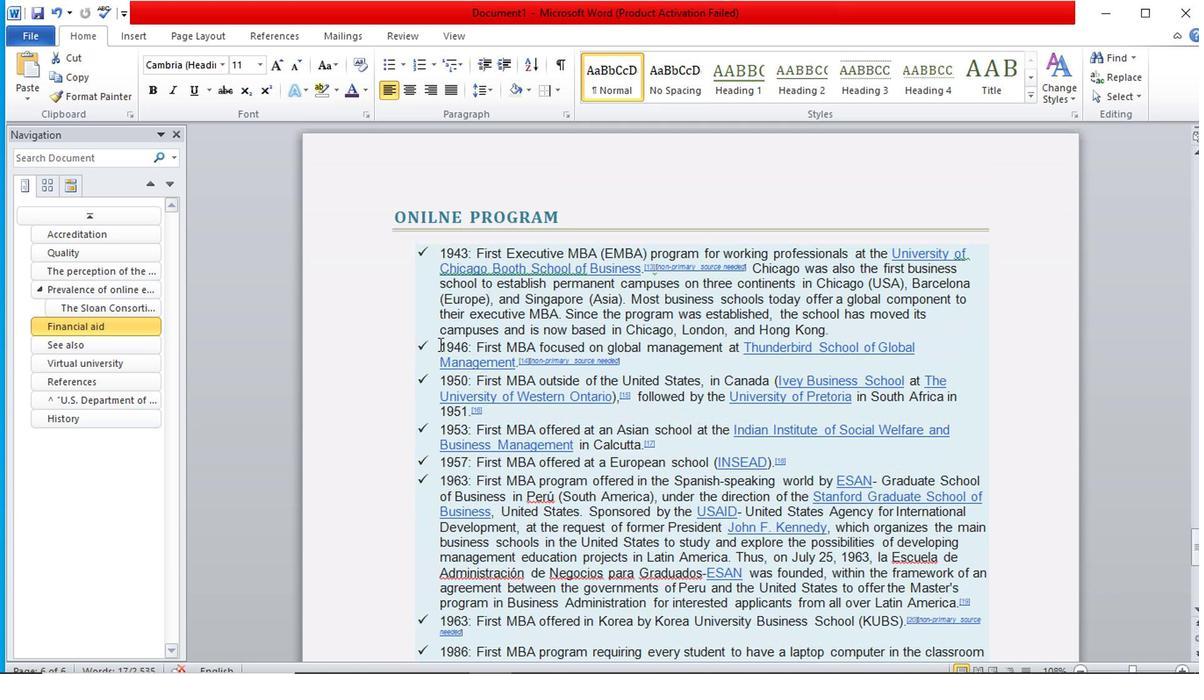 
Action: Mouse scrolled (850, 307) with delta (0, 0)
Screenshot: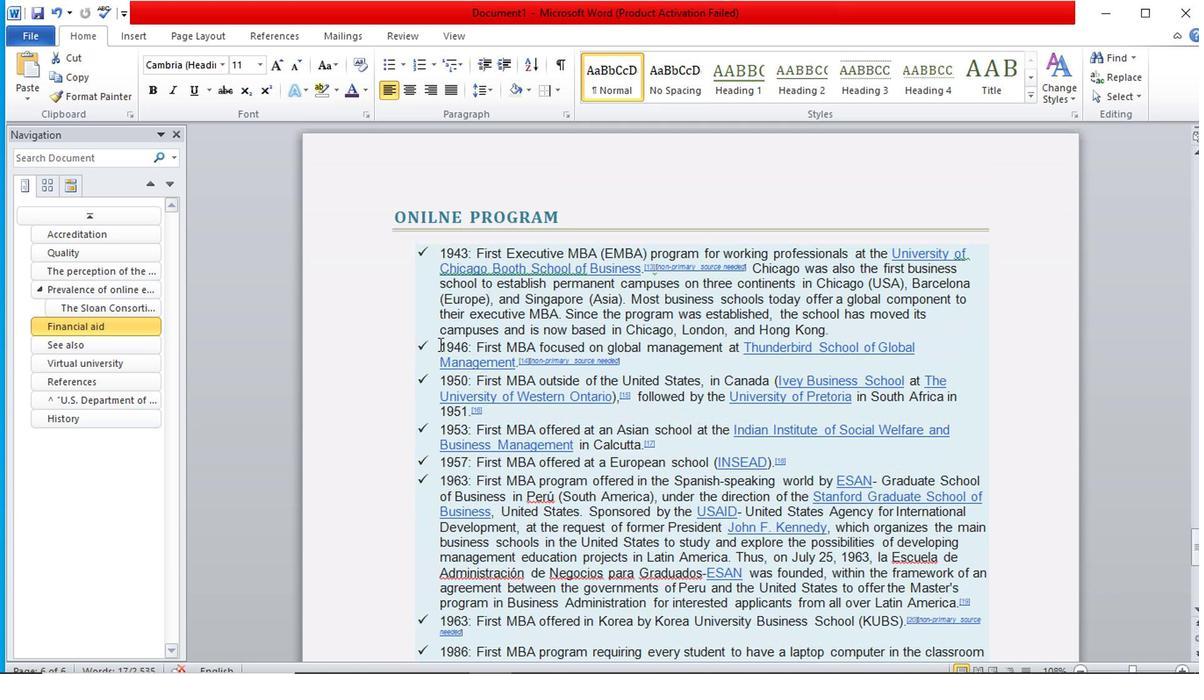 
Action: Mouse scrolled (850, 307) with delta (0, 0)
Screenshot: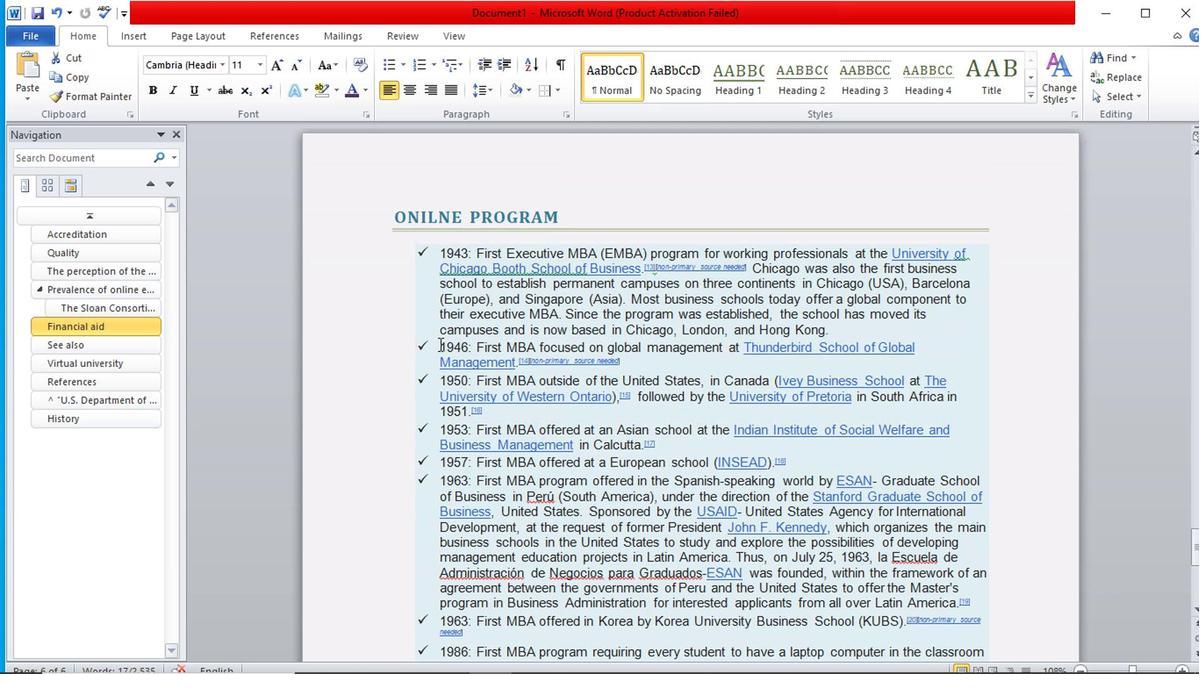 
Action: Mouse scrolled (850, 307) with delta (0, 0)
Screenshot: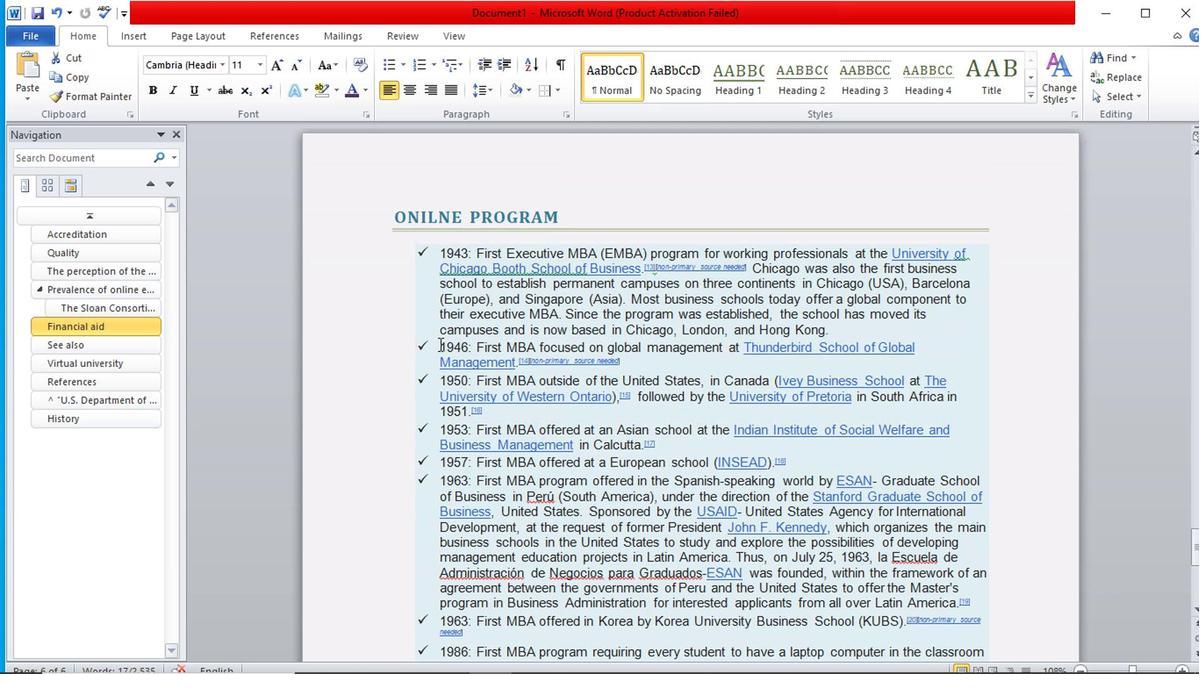 
Action: Mouse scrolled (850, 307) with delta (0, 0)
Screenshot: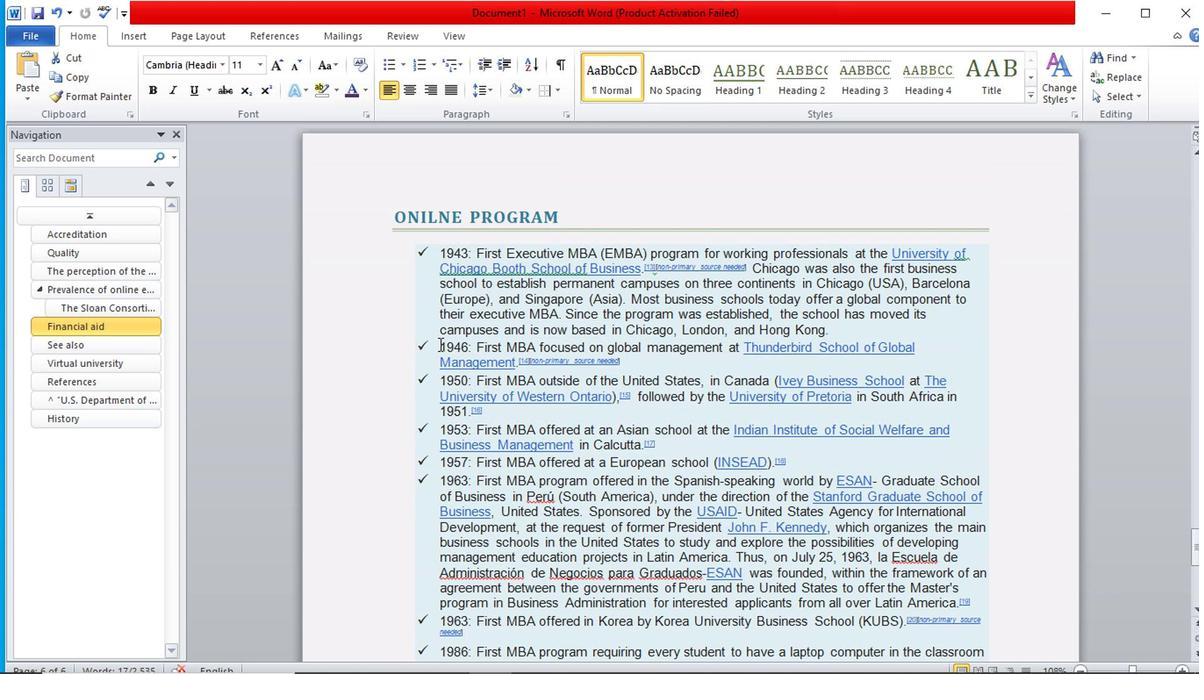 
Action: Mouse scrolled (850, 306) with delta (0, 0)
Screenshot: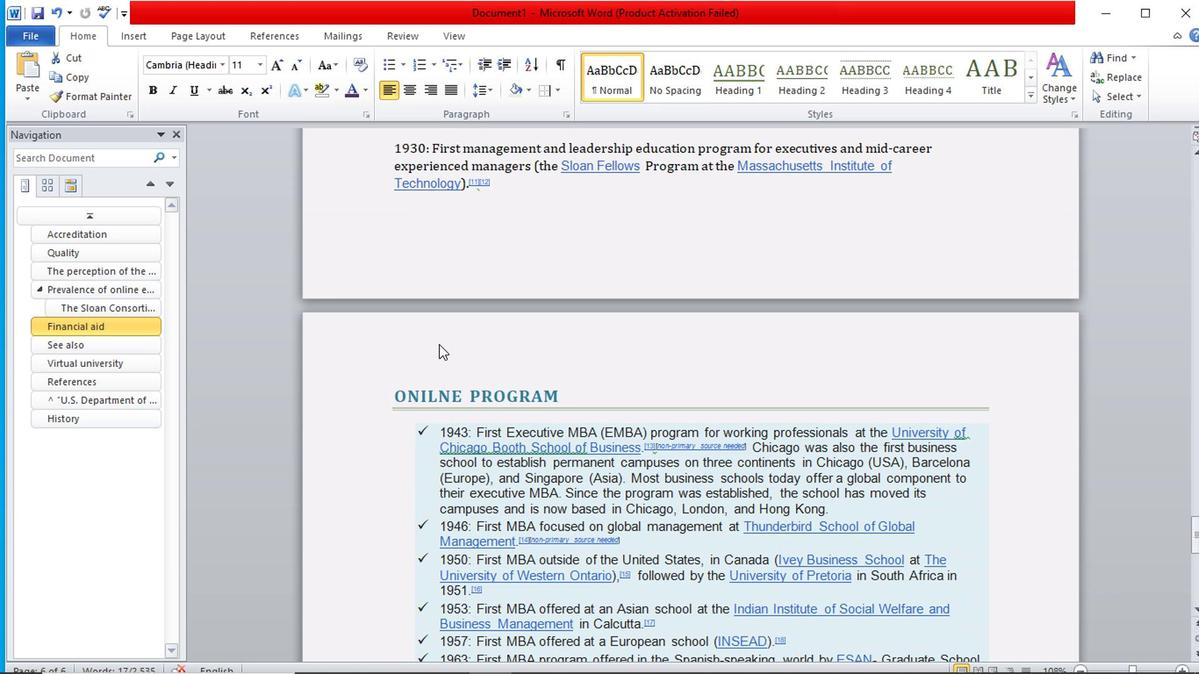 
Action: Mouse scrolled (850, 306) with delta (0, 0)
Screenshot: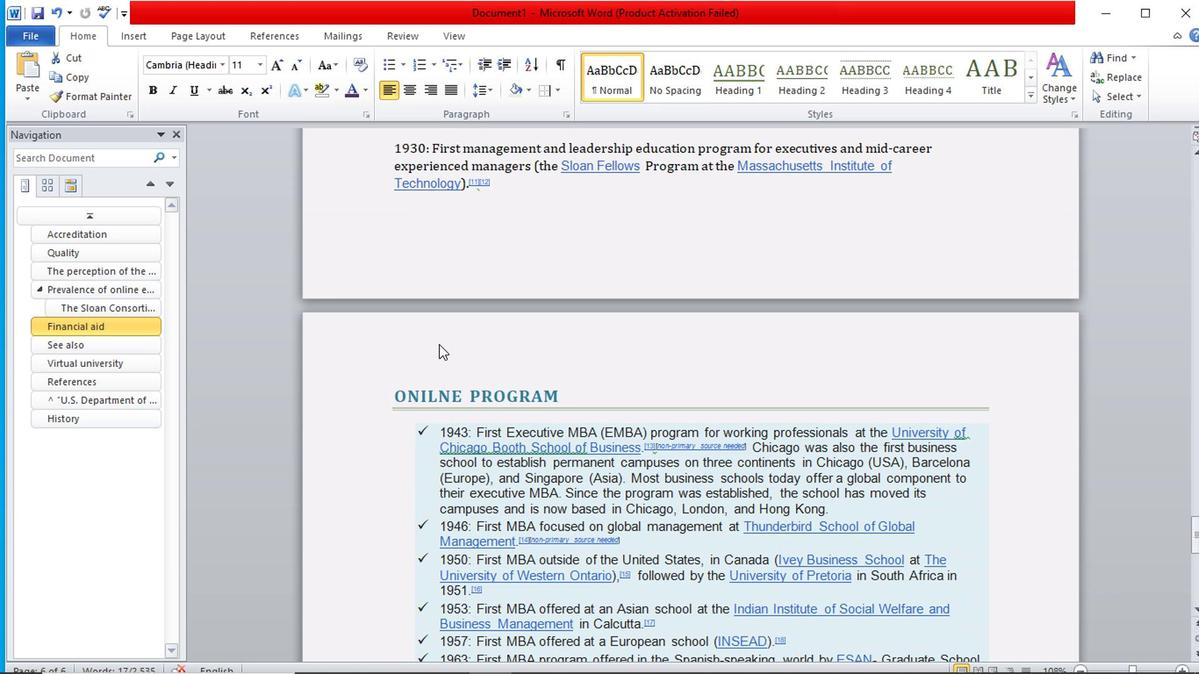 
Action: Mouse scrolled (850, 306) with delta (0, 0)
Screenshot: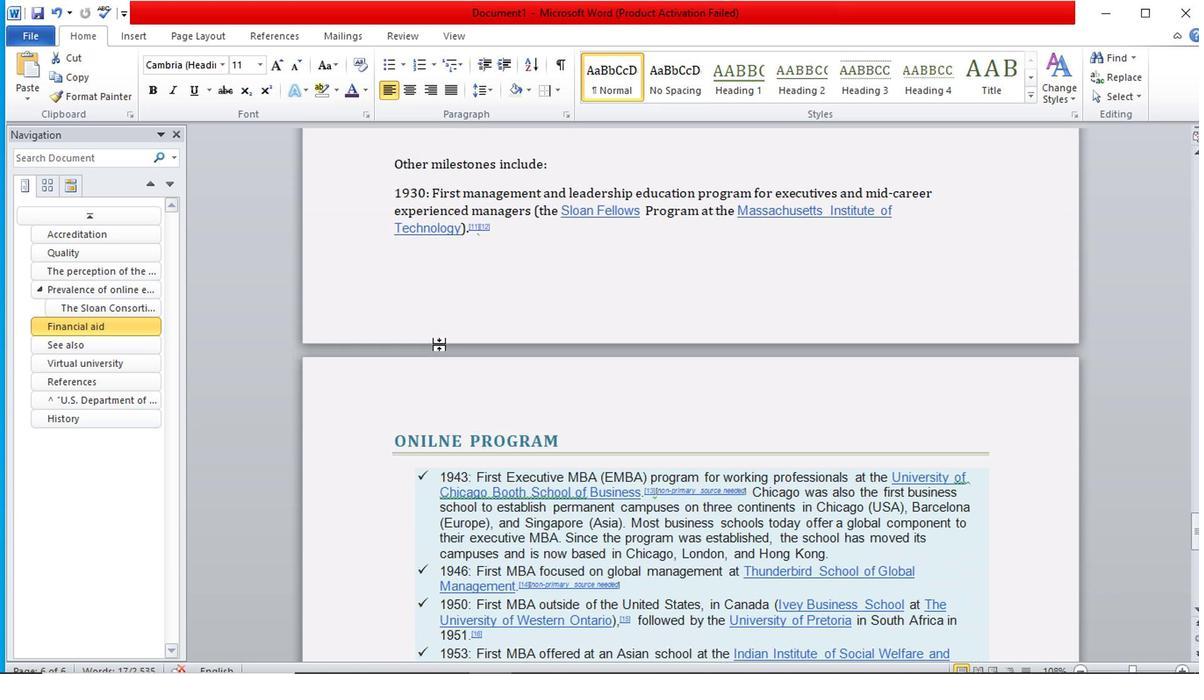
Action: Mouse scrolled (850, 306) with delta (0, 0)
Screenshot: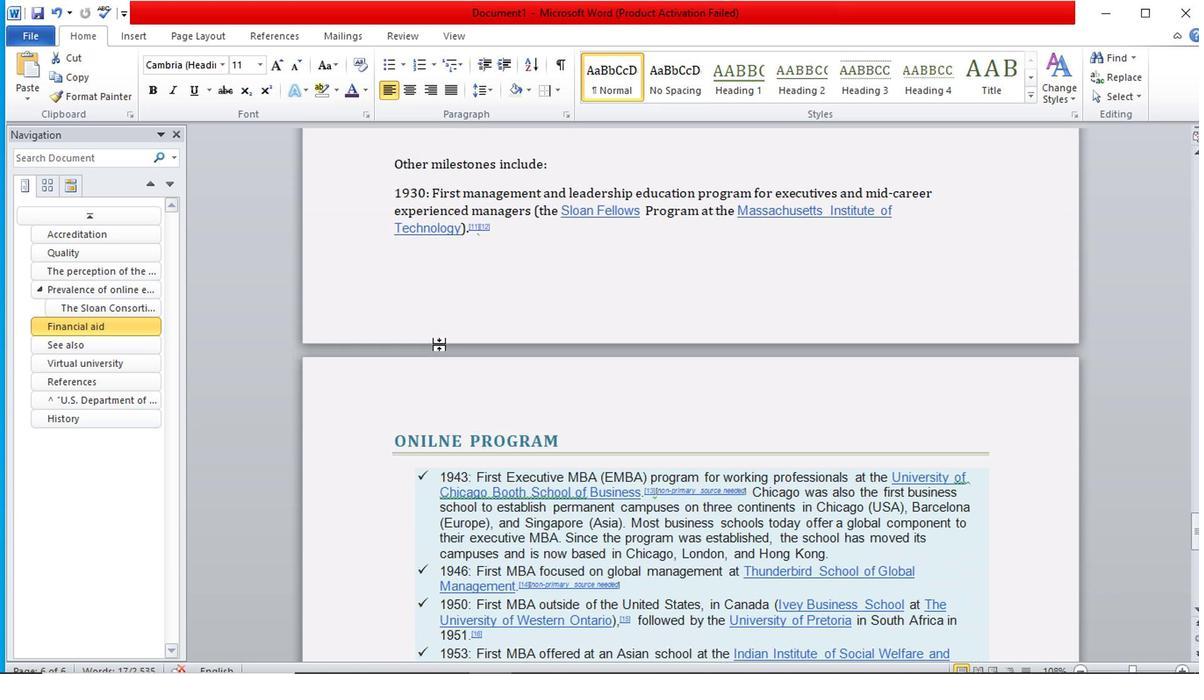 
Action: Mouse scrolled (850, 306) with delta (0, 0)
Screenshot: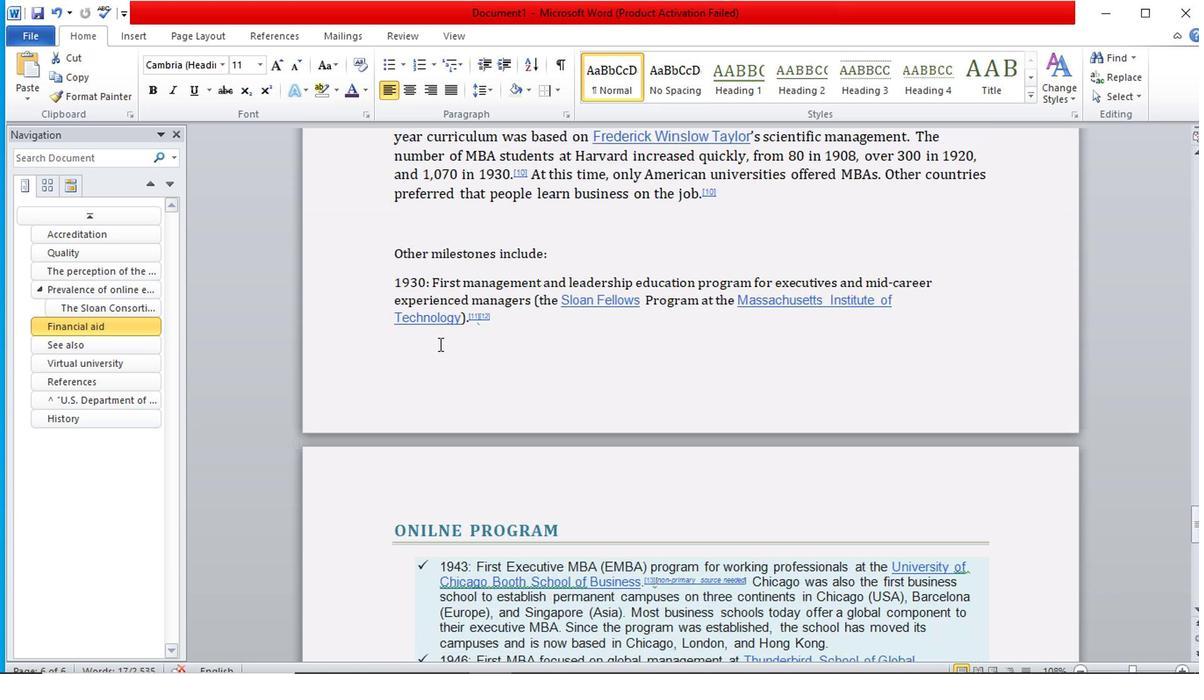 
Action: Mouse scrolled (850, 306) with delta (0, 0)
Screenshot: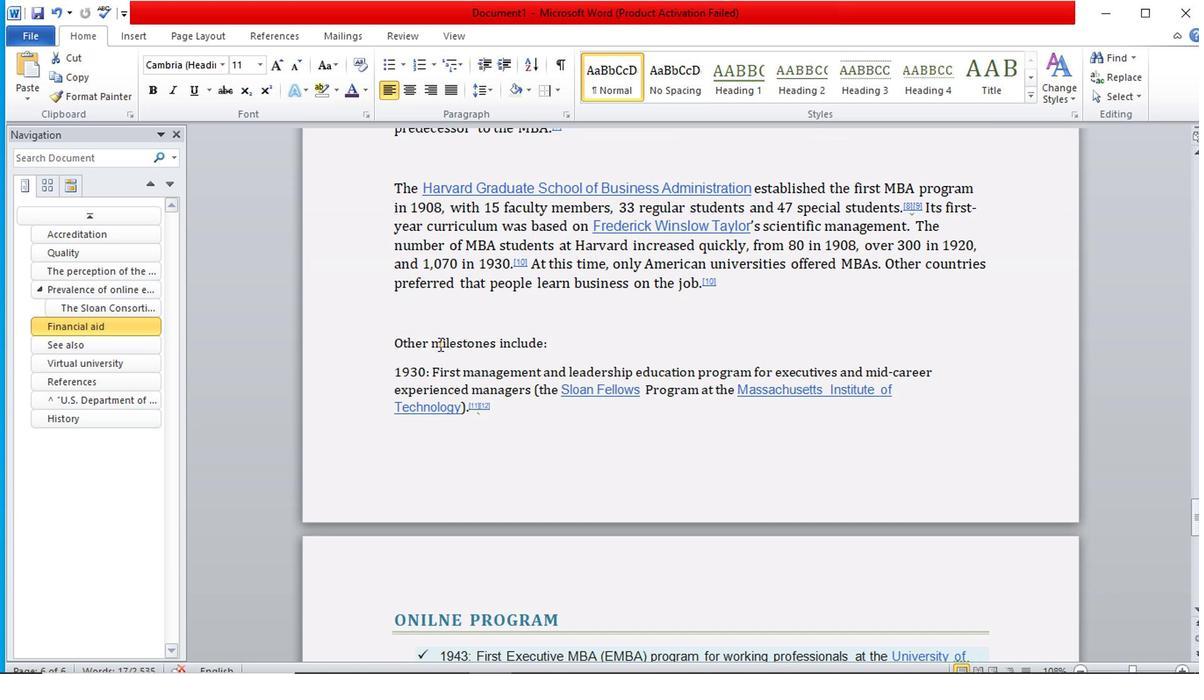 
Action: Mouse scrolled (850, 306) with delta (0, 0)
Screenshot: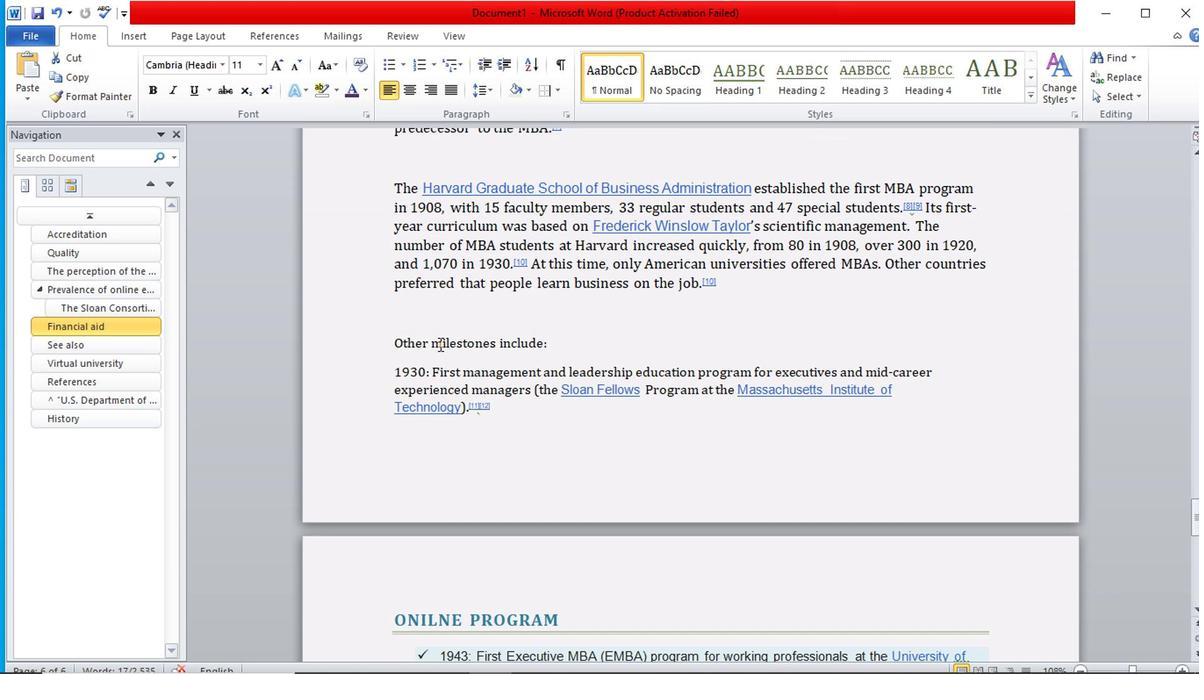 
Action: Mouse scrolled (850, 306) with delta (0, 0)
Screenshot: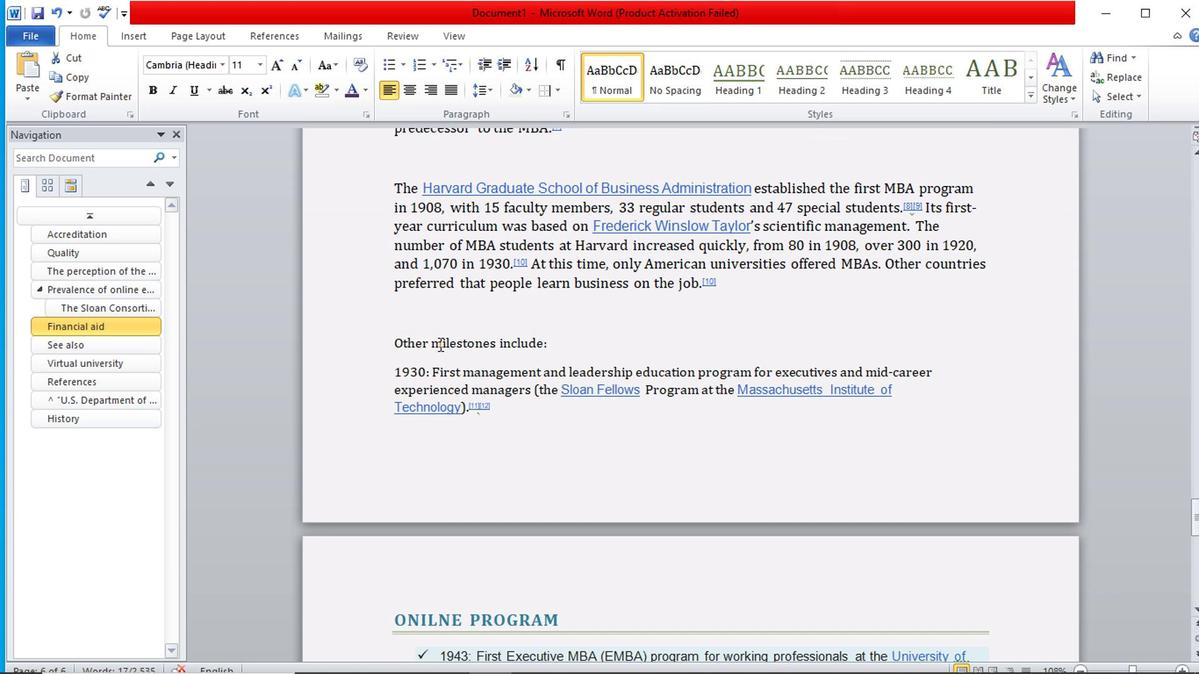 
Action: Mouse scrolled (850, 306) with delta (0, 0)
Screenshot: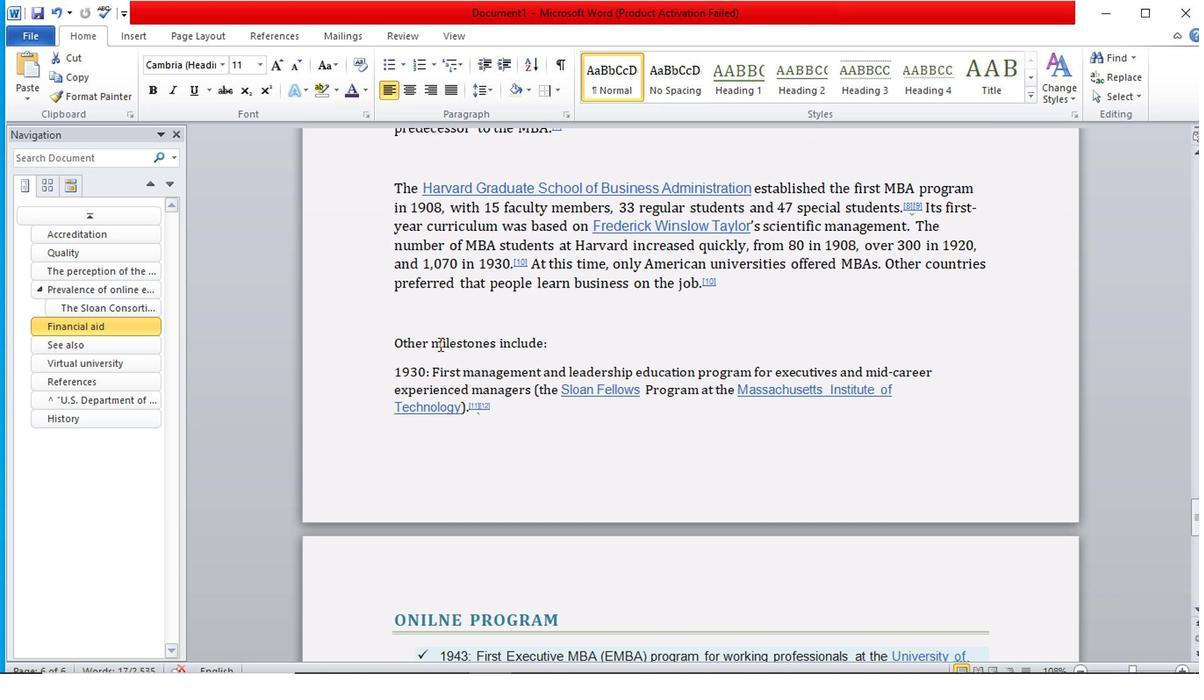 
Action: Mouse scrolled (850, 306) with delta (0, 0)
Screenshot: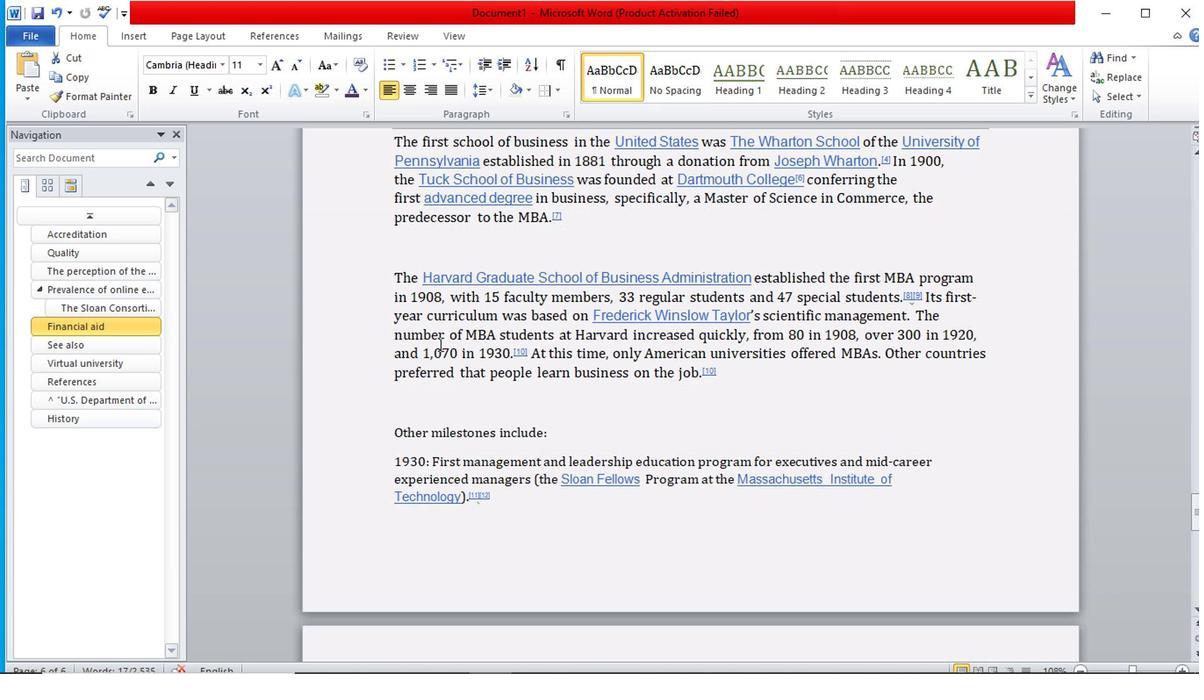 
Action: Mouse scrolled (850, 306) with delta (0, 0)
Screenshot: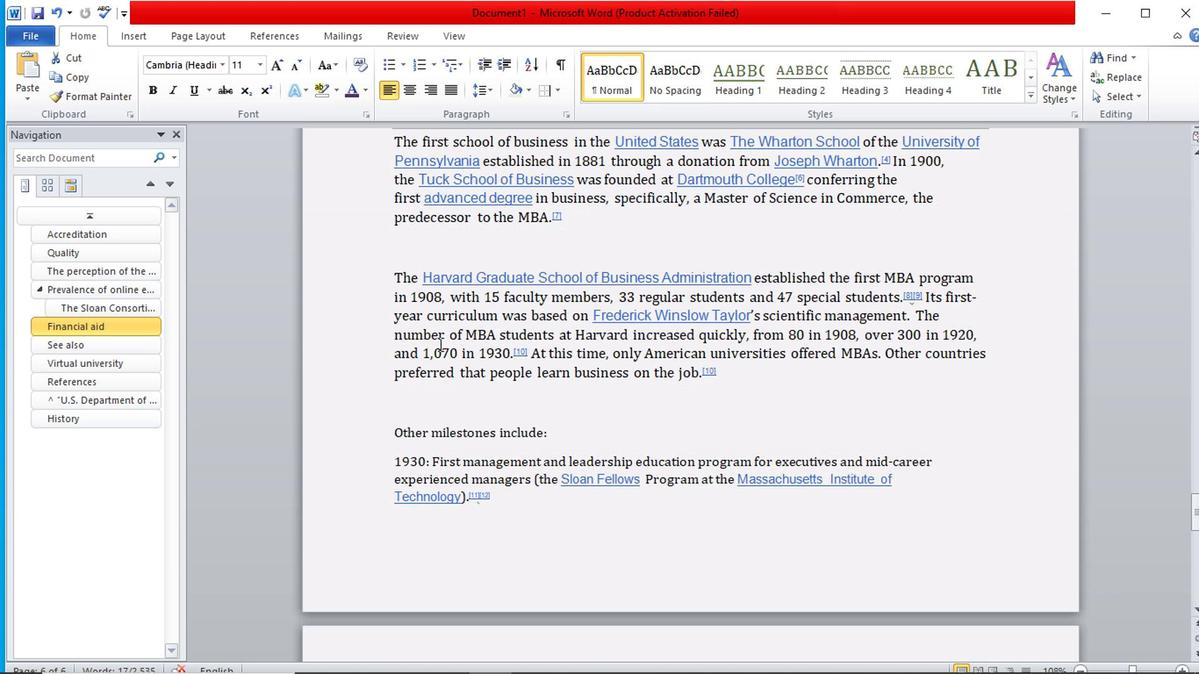 
Action: Mouse scrolled (850, 306) with delta (0, 0)
Screenshot: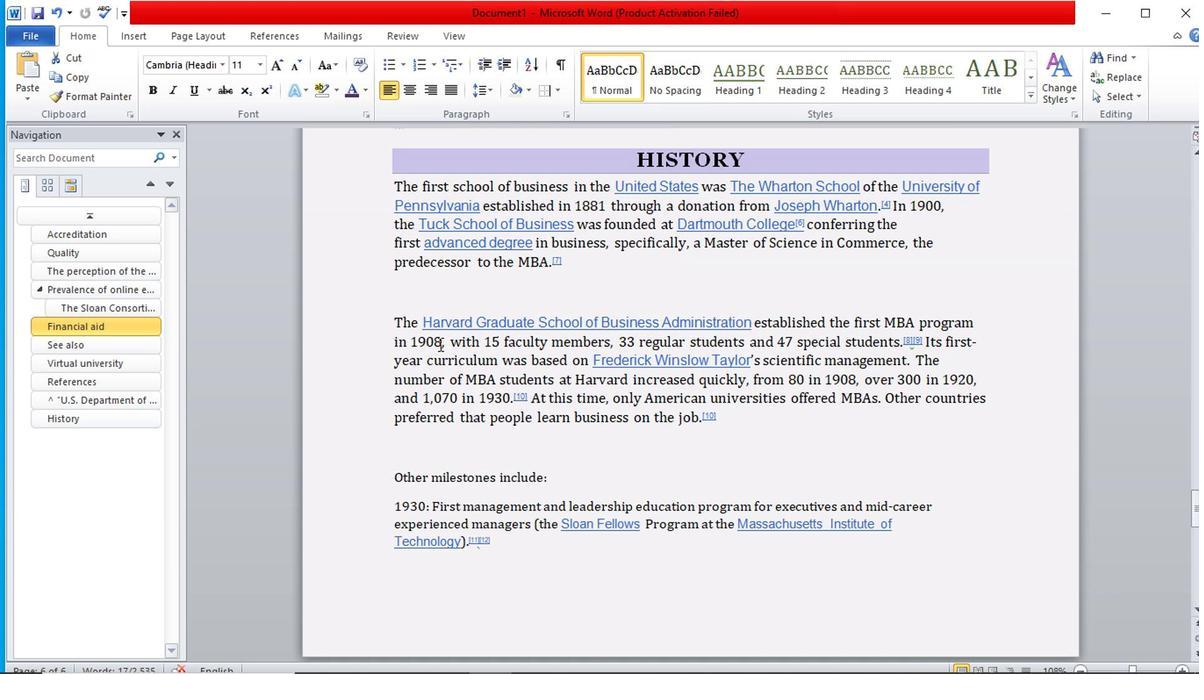 
Action: Mouse scrolled (850, 306) with delta (0, 0)
Screenshot: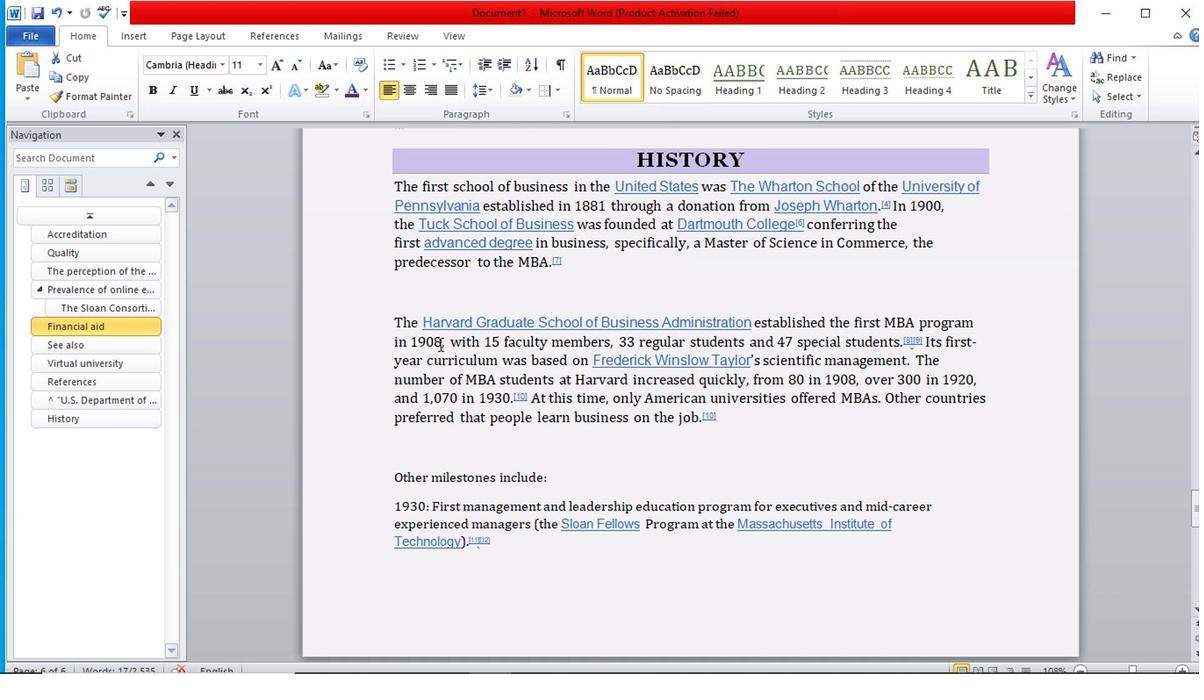
Action: Mouse scrolled (850, 306) with delta (0, 0)
Screenshot: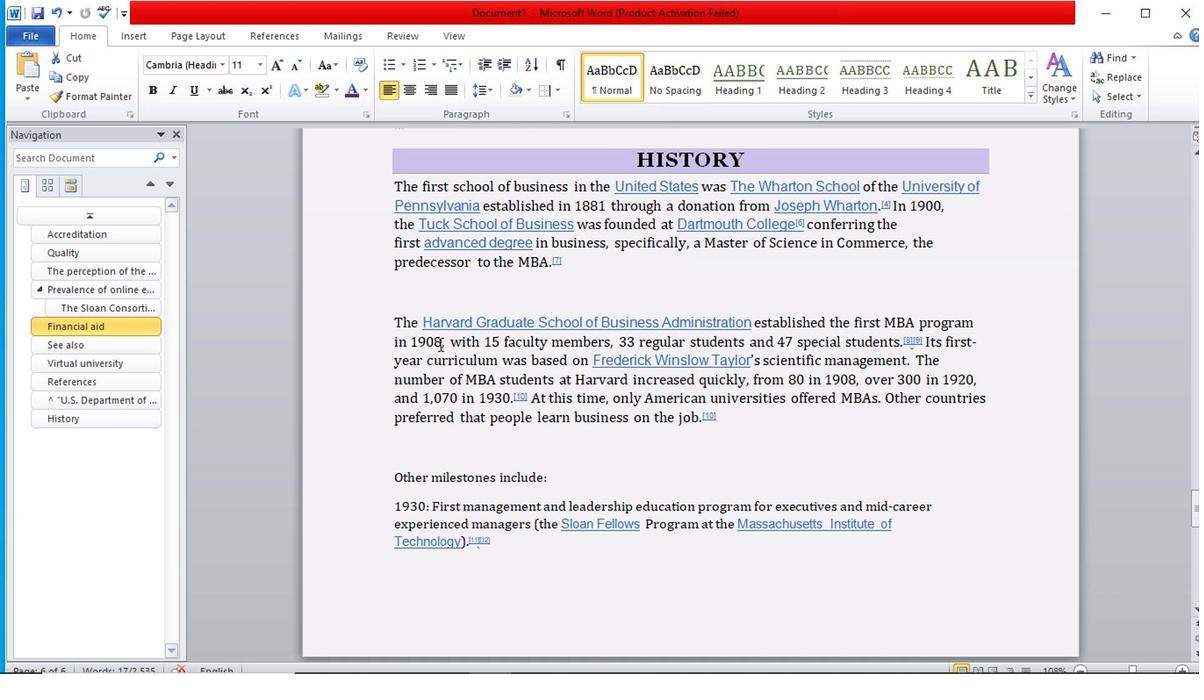 
Action: Mouse scrolled (850, 306) with delta (0, 0)
Screenshot: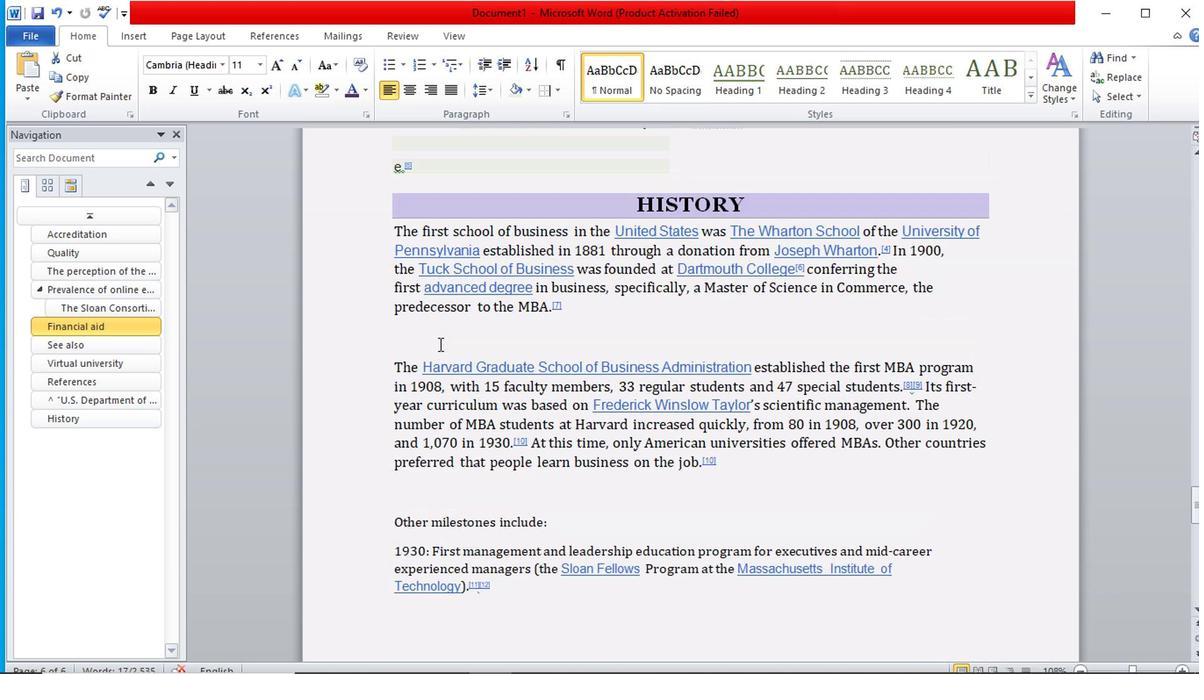 
Action: Mouse scrolled (850, 306) with delta (0, 0)
Screenshot: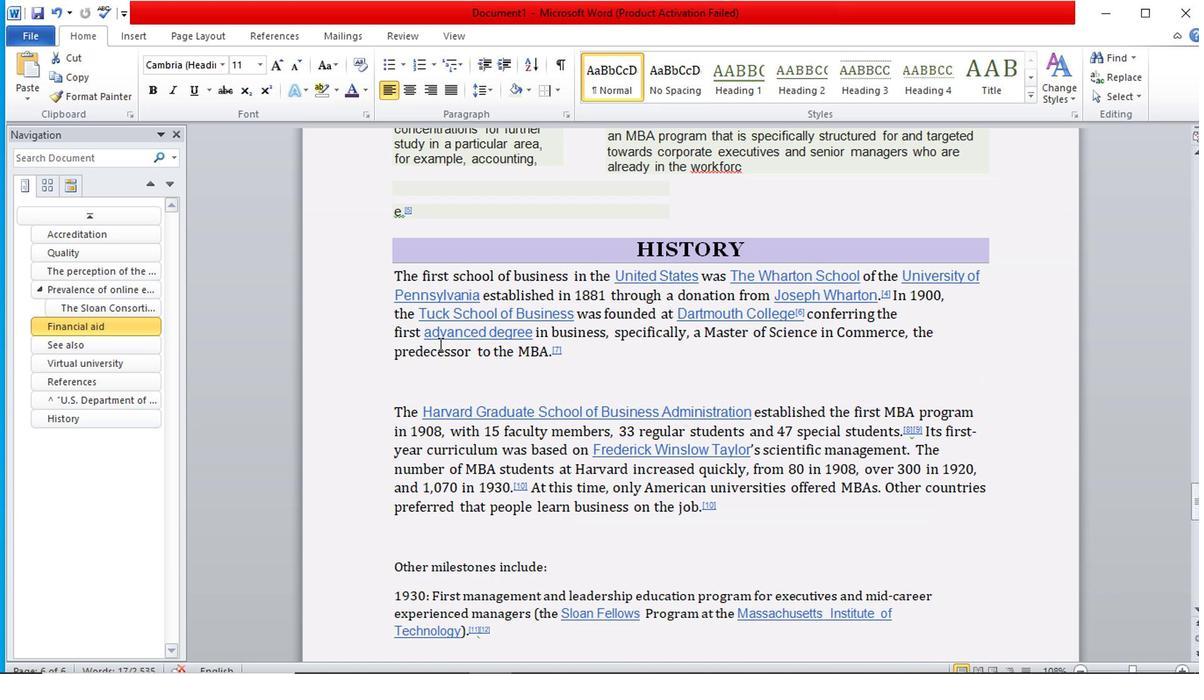 
Action: Mouse scrolled (850, 306) with delta (0, 0)
Screenshot: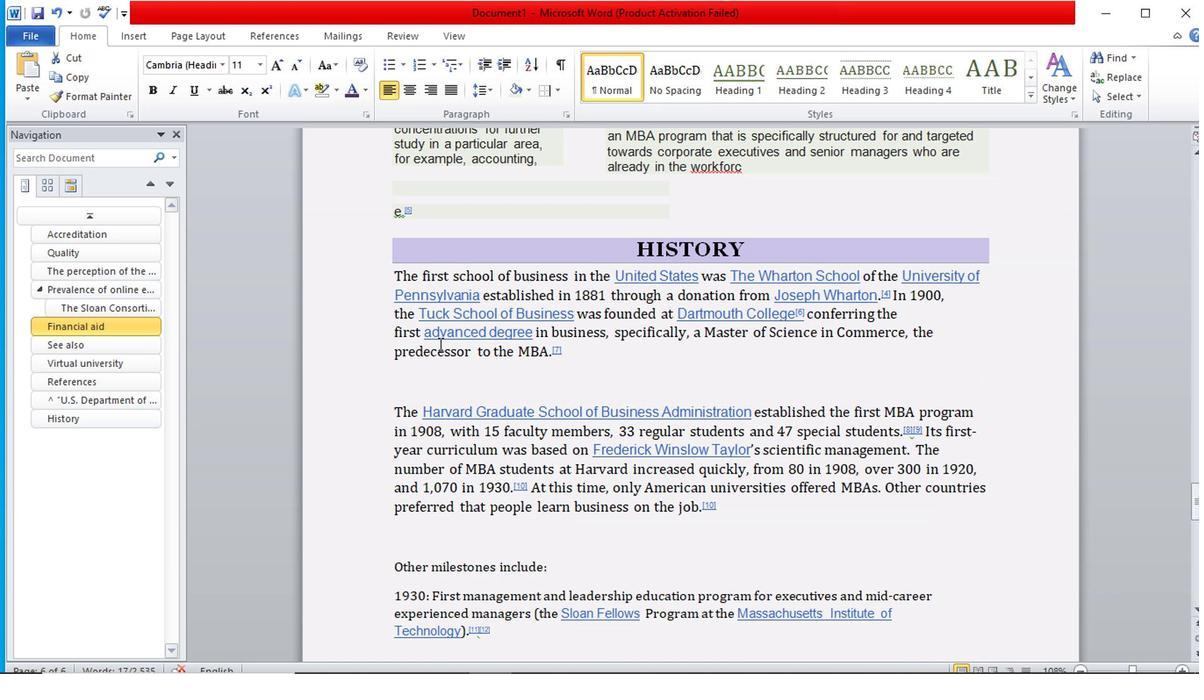 
Action: Mouse scrolled (850, 306) with delta (0, 0)
Screenshot: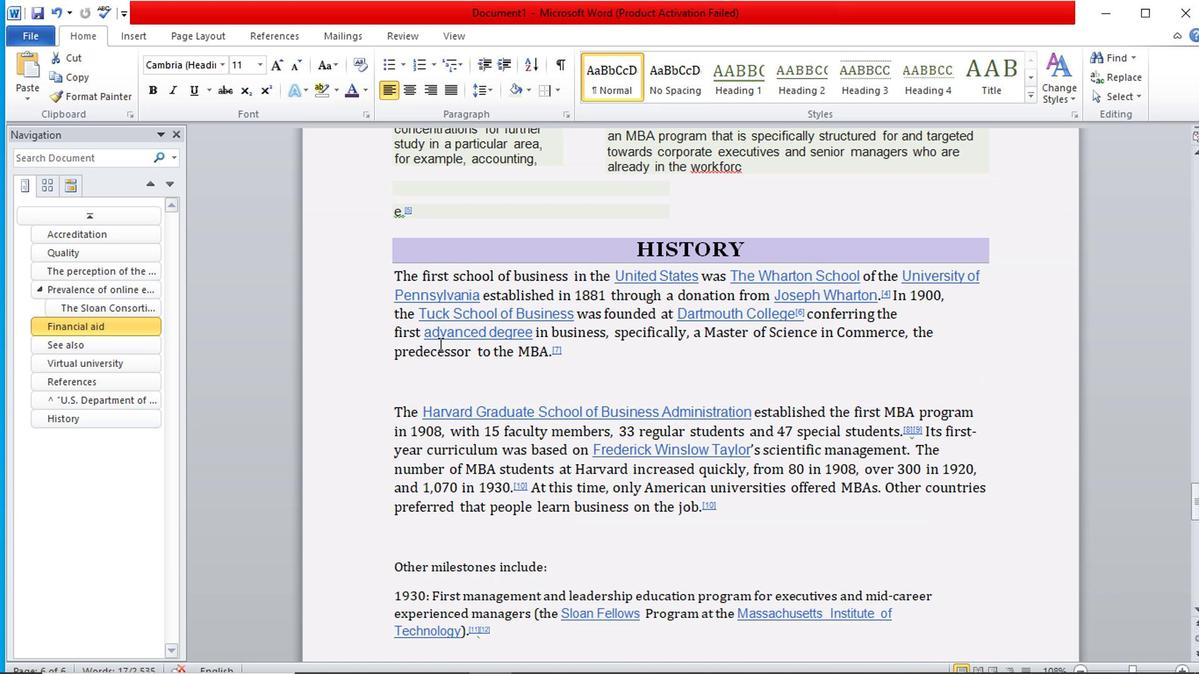 
Action: Mouse scrolled (850, 306) with delta (0, 0)
Screenshot: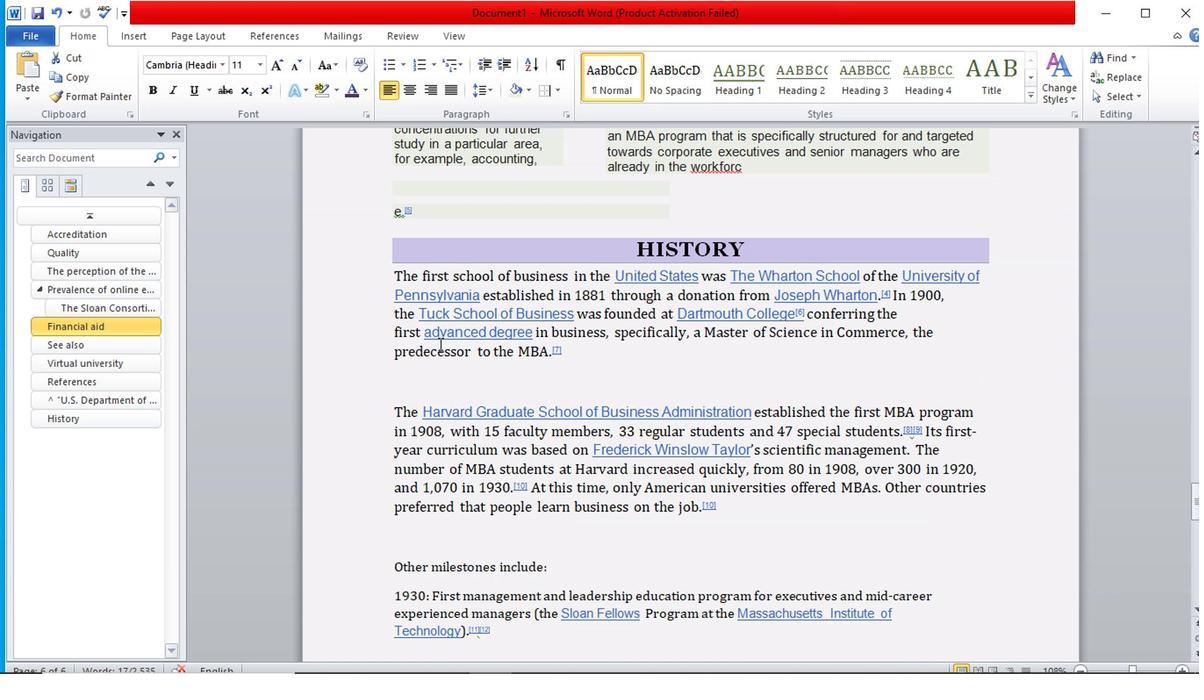 
Action: Mouse scrolled (850, 306) with delta (0, 0)
Screenshot: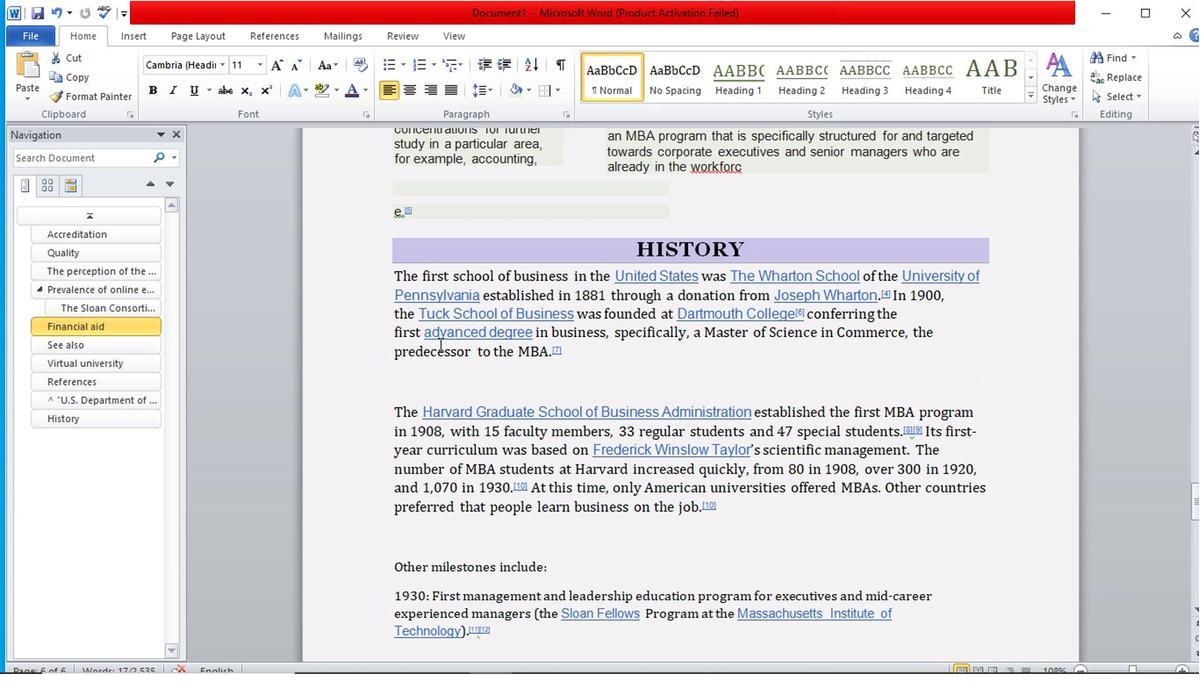 
Action: Mouse scrolled (850, 306) with delta (0, 0)
Screenshot: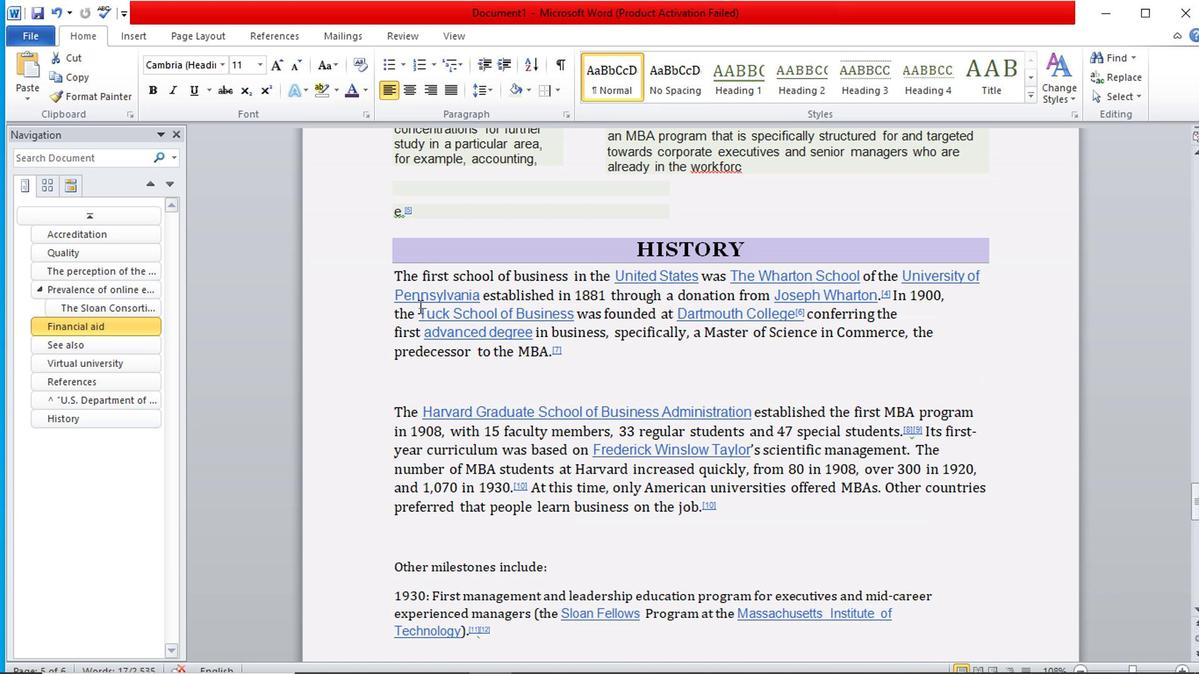 
Action: Mouse scrolled (850, 306) with delta (0, 0)
Screenshot: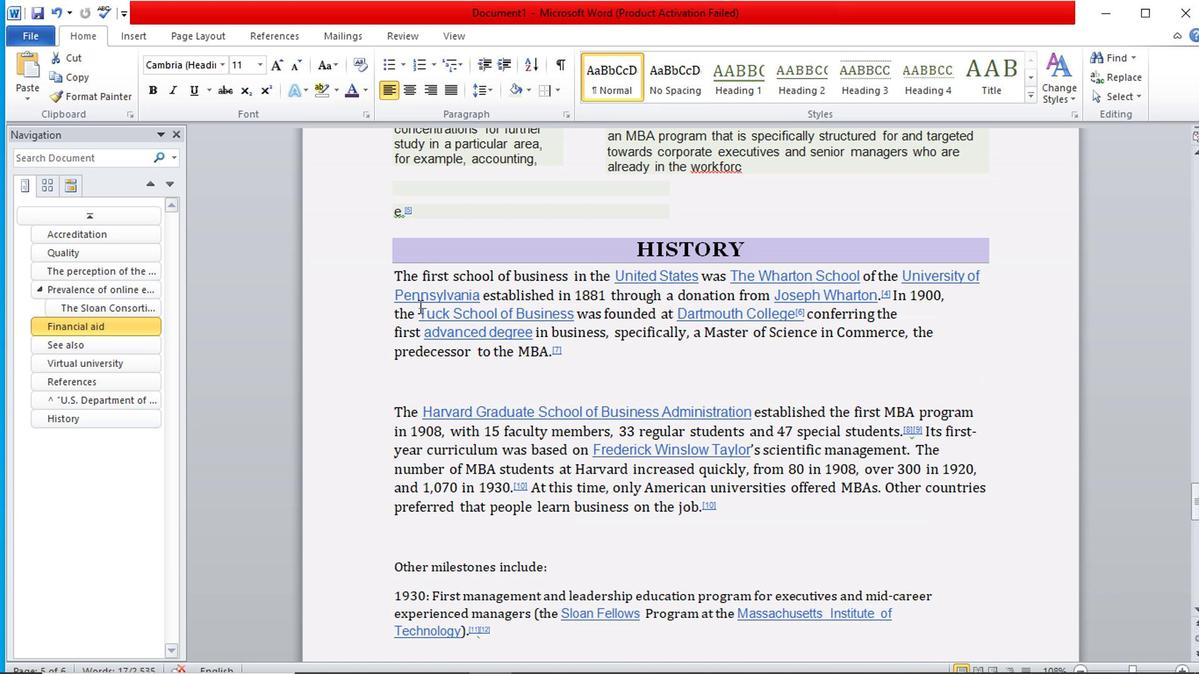 
Action: Mouse scrolled (850, 306) with delta (0, 0)
Screenshot: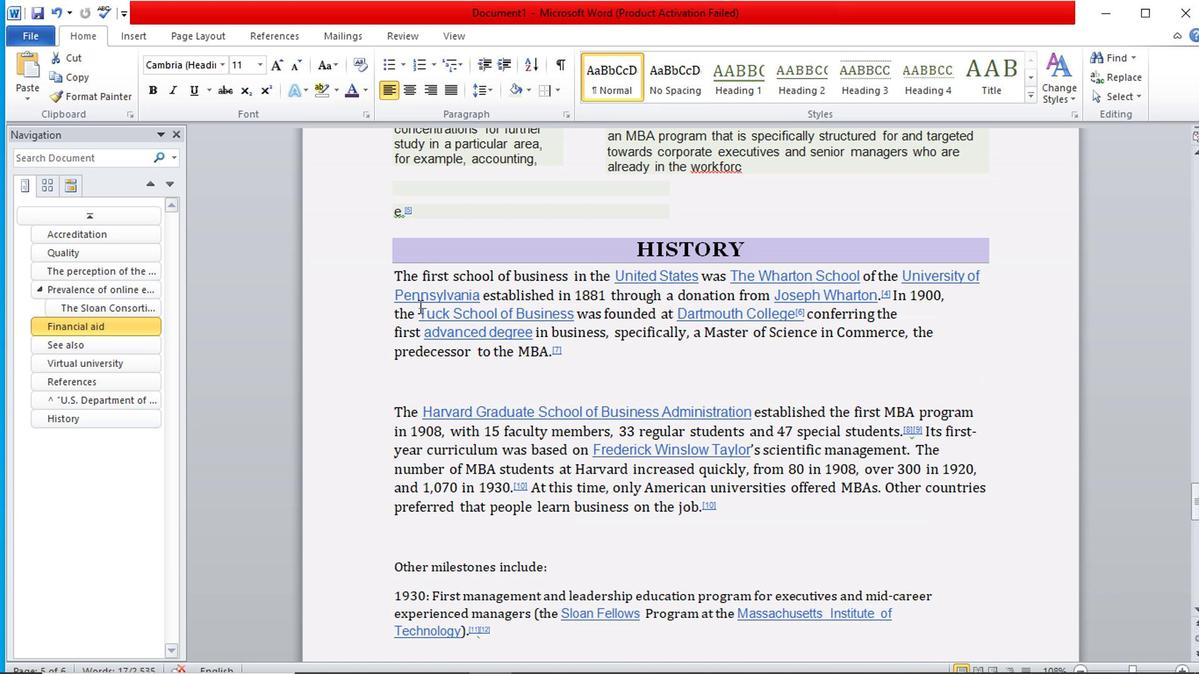 
Action: Mouse scrolled (850, 306) with delta (0, 0)
Screenshot: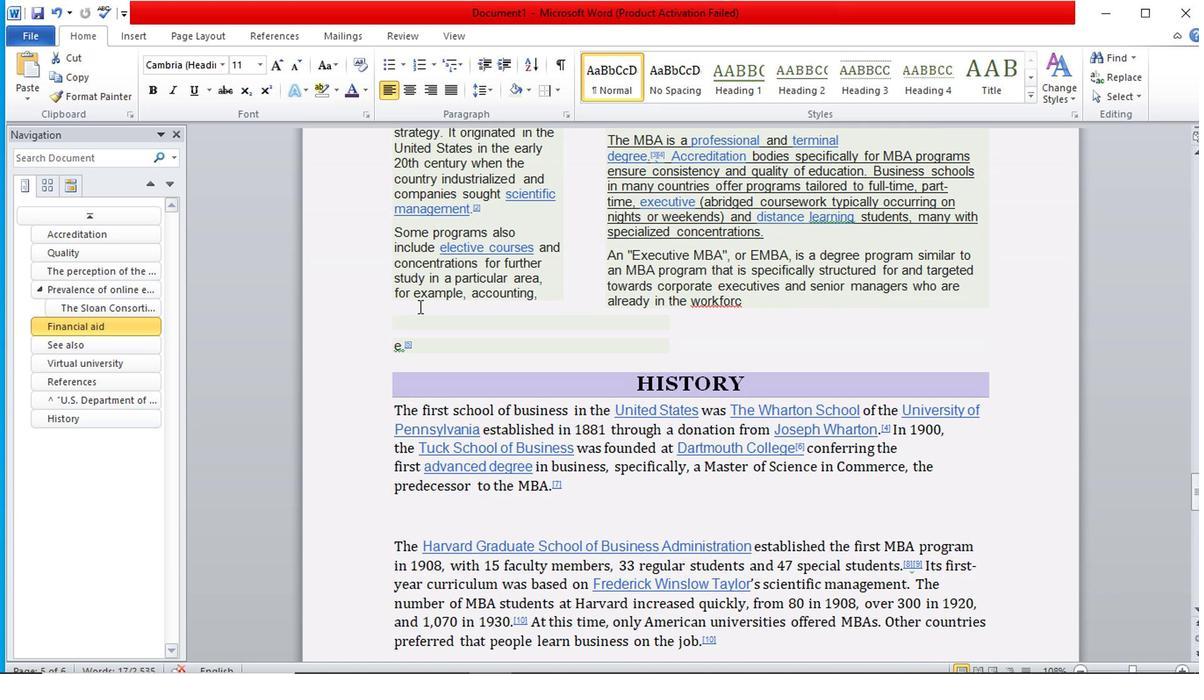 
Action: Mouse scrolled (850, 306) with delta (0, 0)
Screenshot: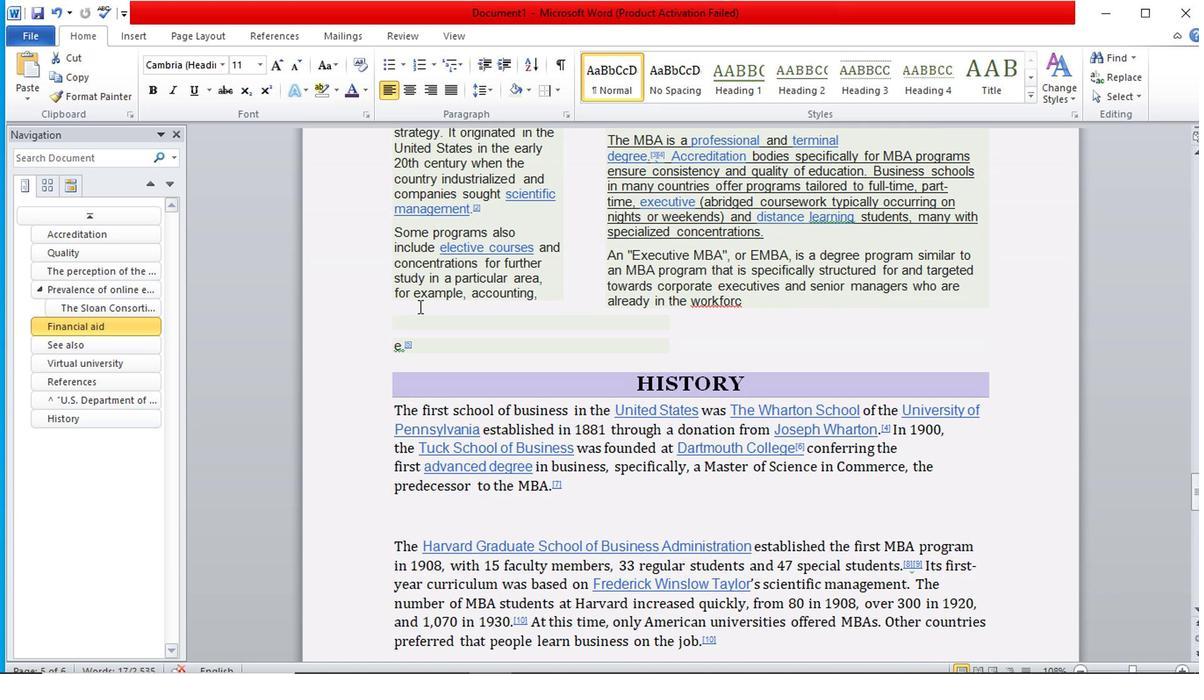 
Action: Mouse moved to (861, 324)
Screenshot: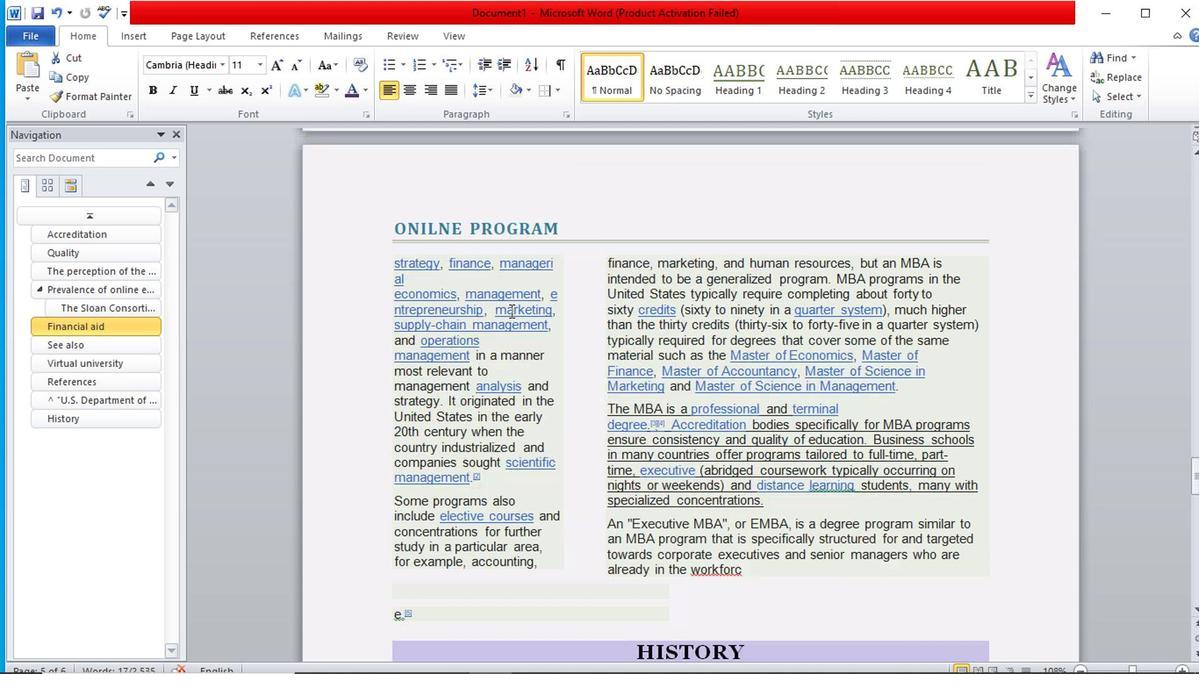 
Action: Mouse scrolled (861, 324) with delta (0, 0)
Screenshot: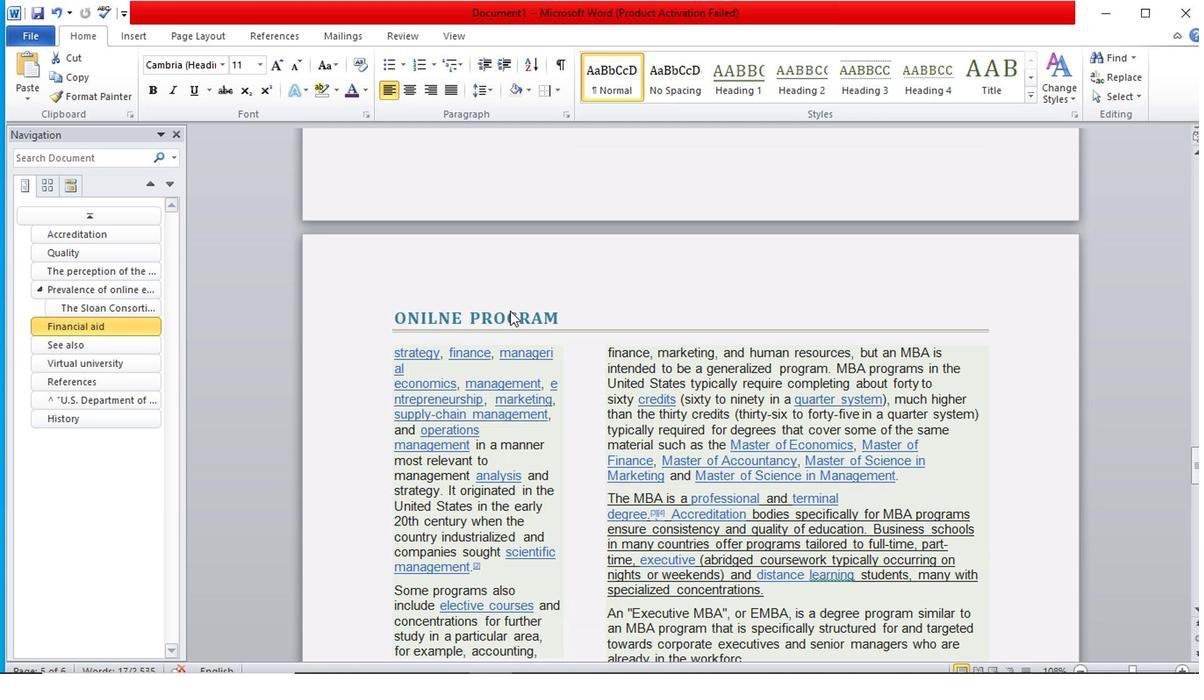 
Action: Mouse scrolled (861, 324) with delta (0, 0)
Screenshot: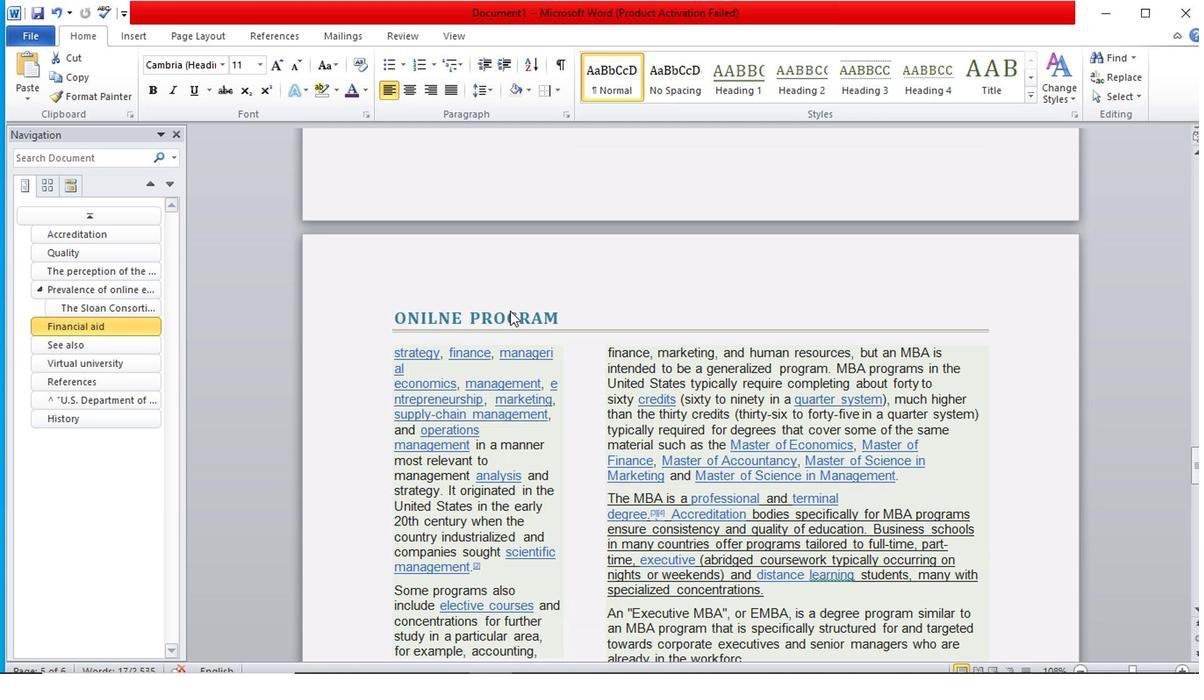 
Action: Mouse scrolled (861, 324) with delta (0, 0)
Screenshot: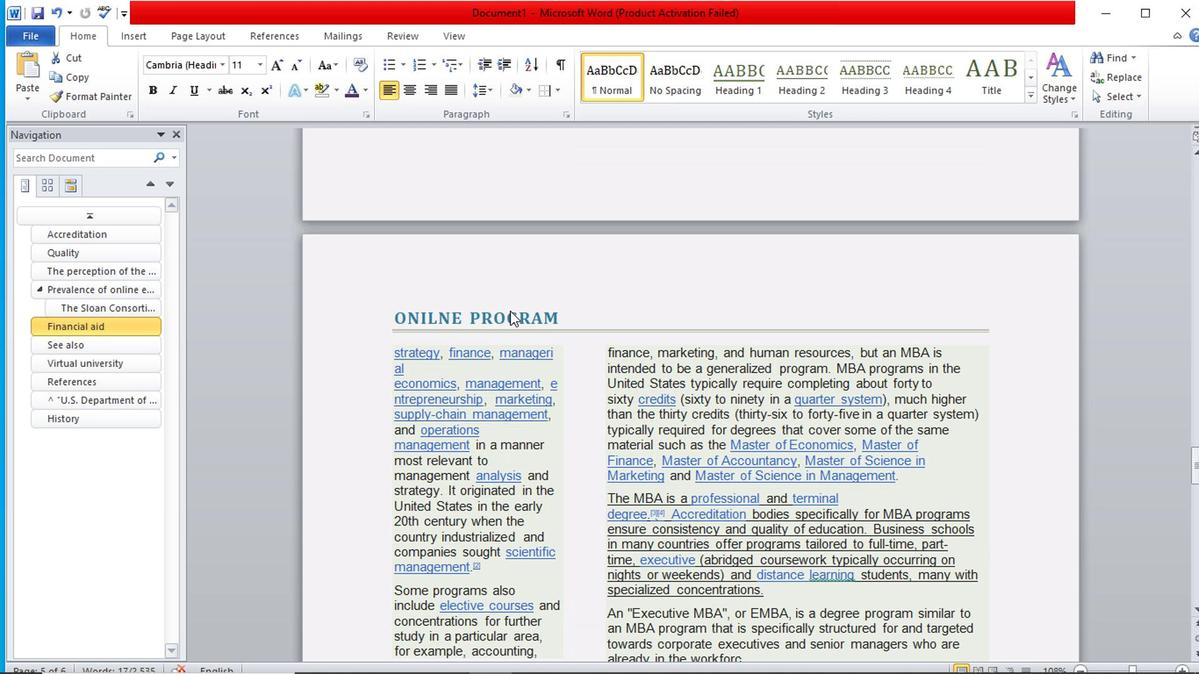
Action: Mouse scrolled (861, 324) with delta (0, 0)
Screenshot: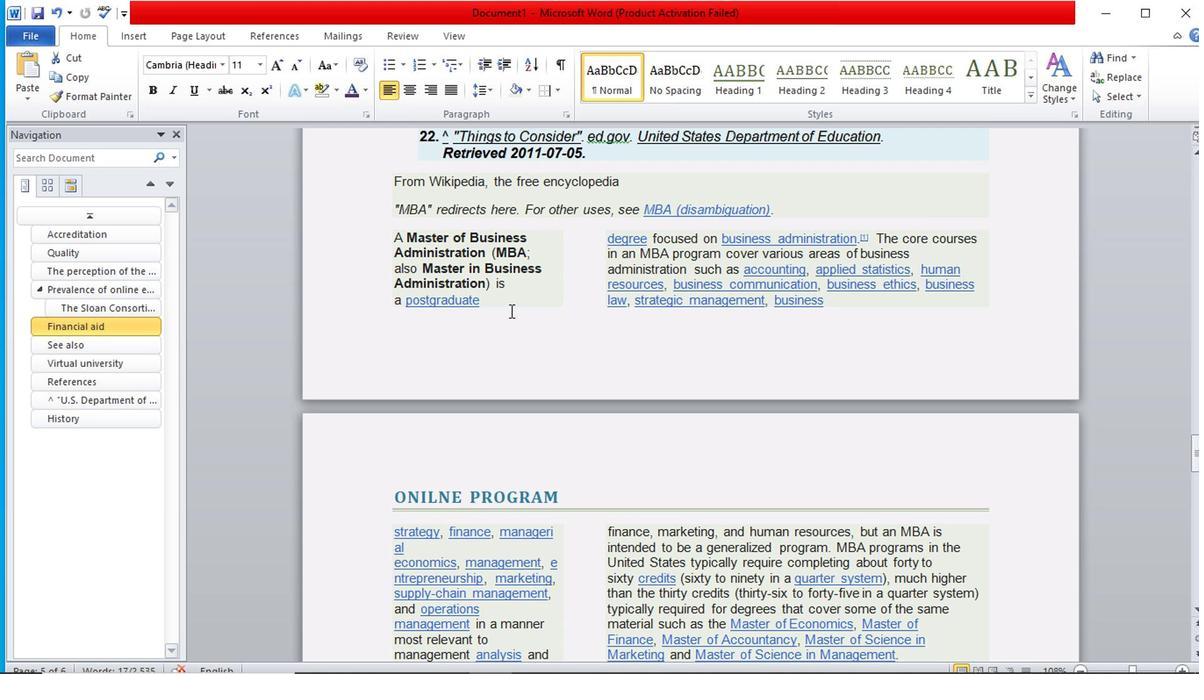 
Action: Mouse moved to (861, 324)
Screenshot: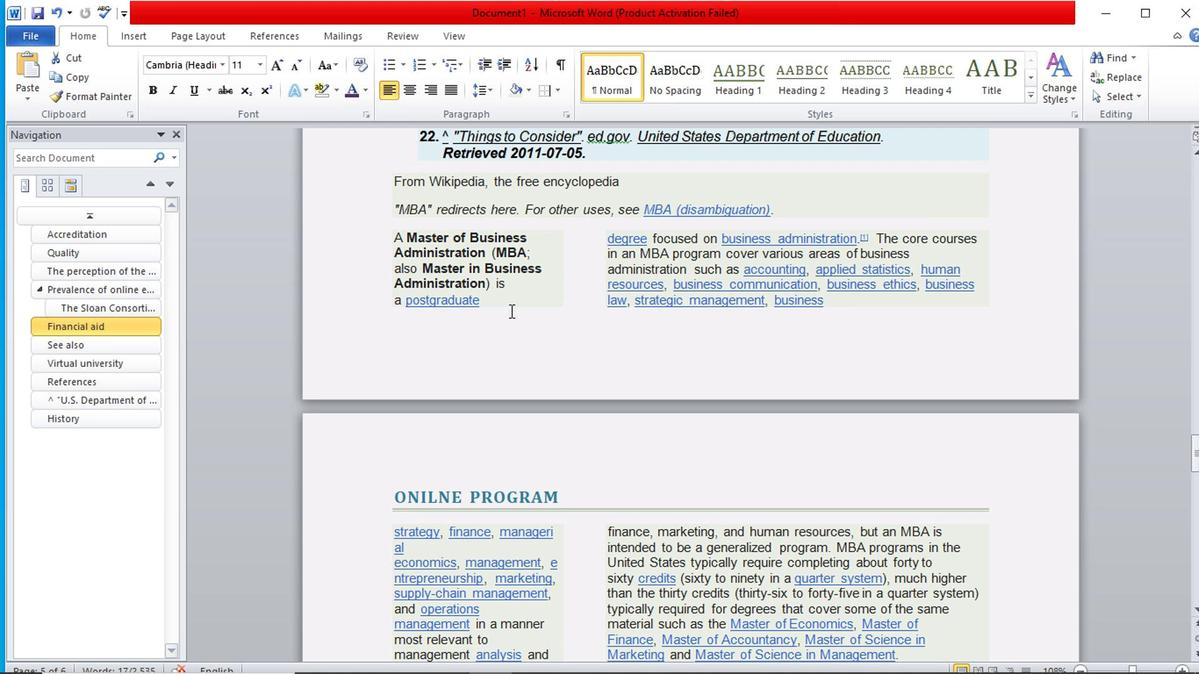
Action: Mouse scrolled (861, 324) with delta (0, 0)
Screenshot: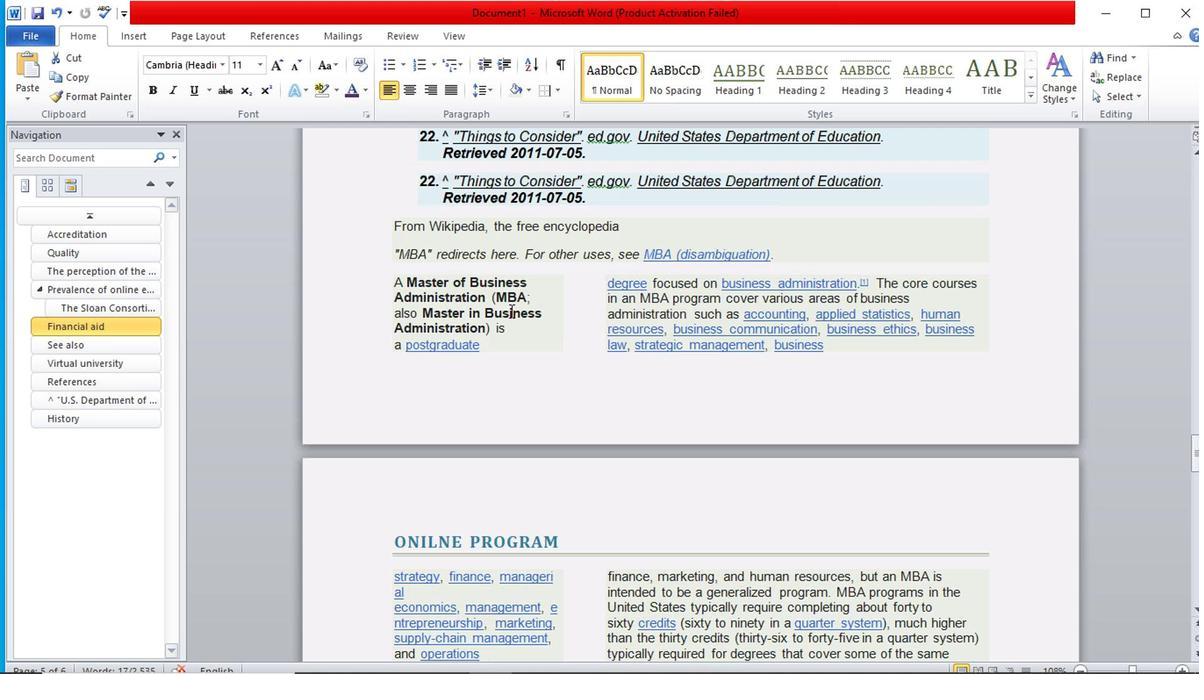
Action: Mouse scrolled (861, 324) with delta (0, 0)
Screenshot: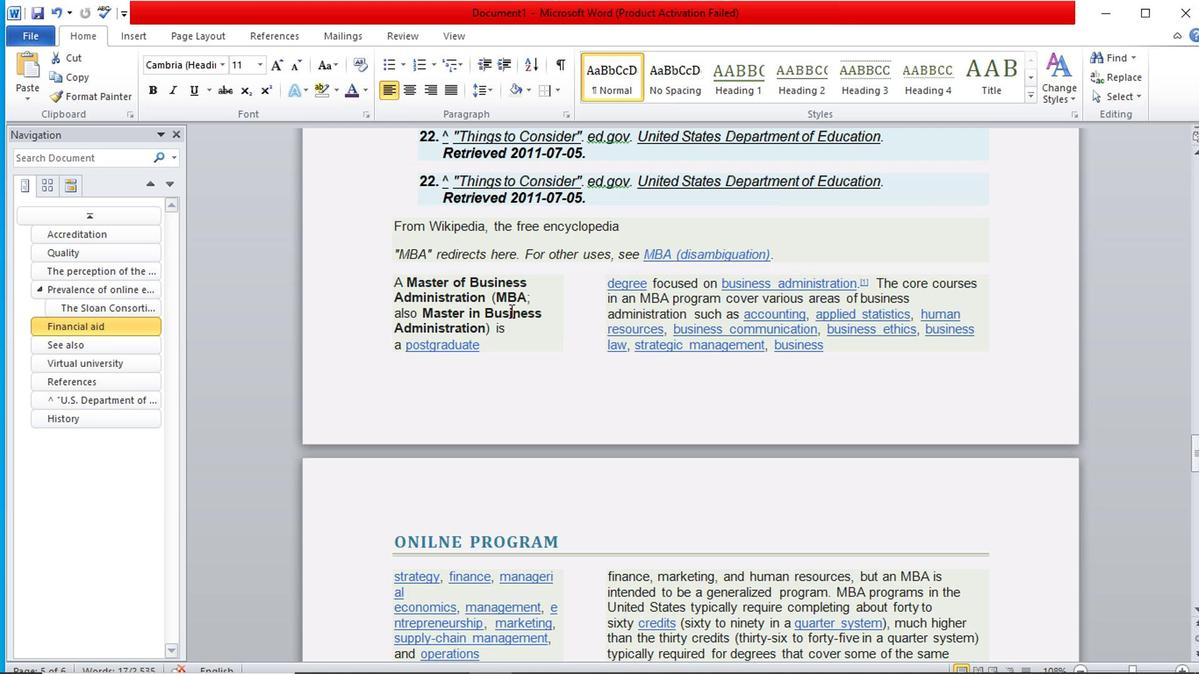 
Action: Mouse scrolled (861, 324) with delta (0, 0)
Screenshot: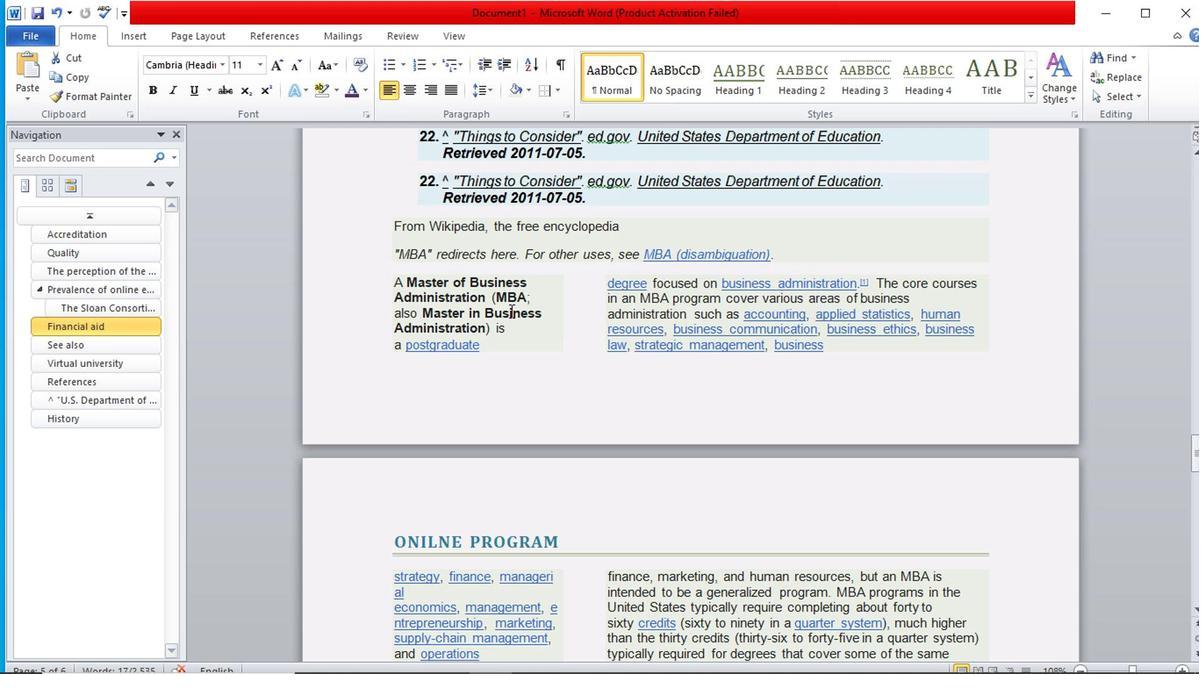 
Action: Mouse moved to (814, 322)
Screenshot: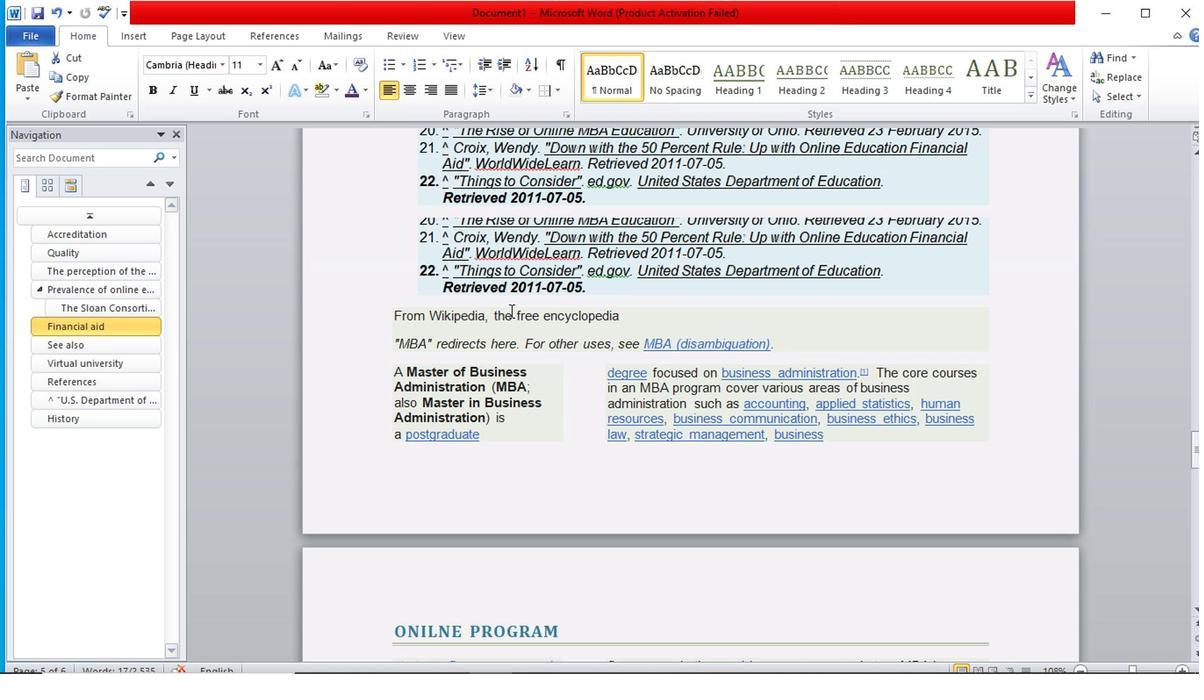 
Action: Mouse scrolled (814, 322) with delta (0, 0)
Screenshot: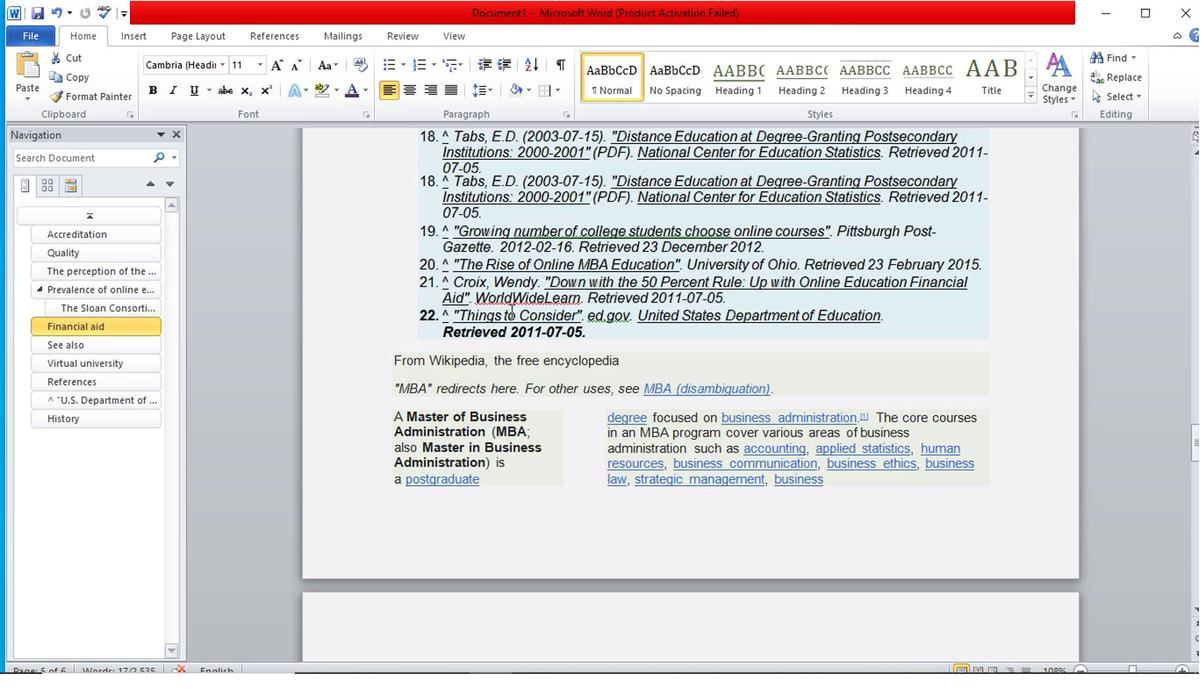 
Action: Mouse scrolled (814, 322) with delta (0, 0)
Screenshot: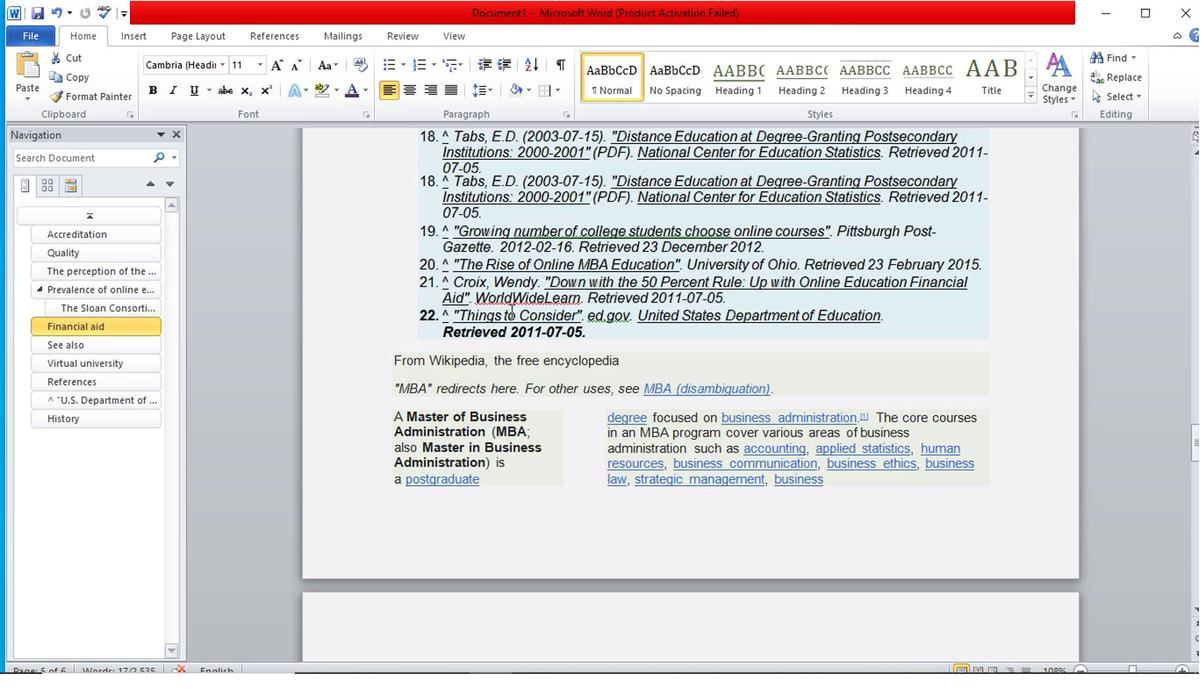 
Action: Mouse scrolled (814, 322) with delta (0, 0)
Screenshot: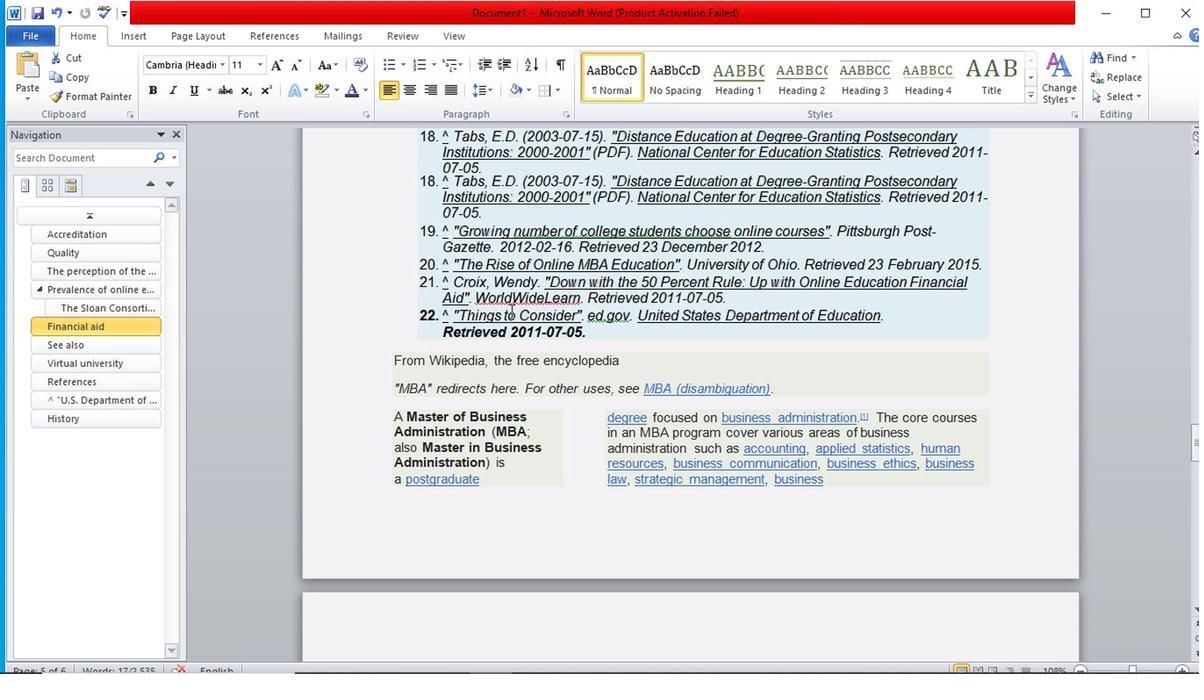 
Action: Mouse scrolled (814, 322) with delta (0, 0)
Screenshot: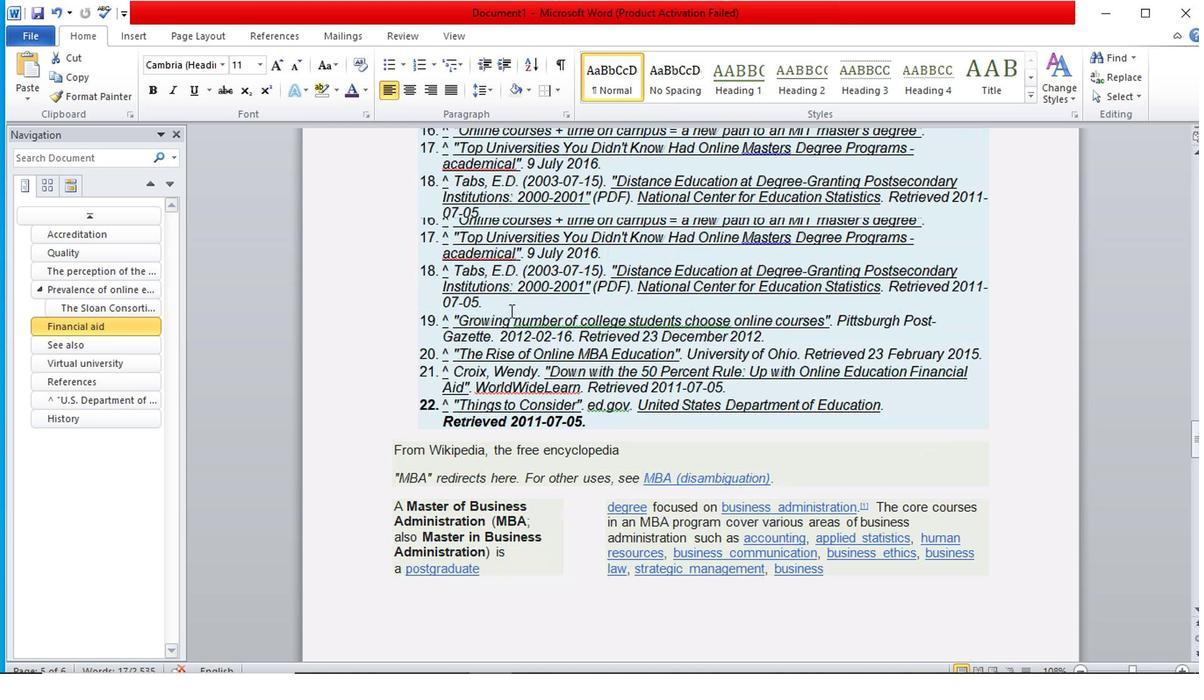 
Action: Mouse scrolled (814, 322) with delta (0, 0)
Screenshot: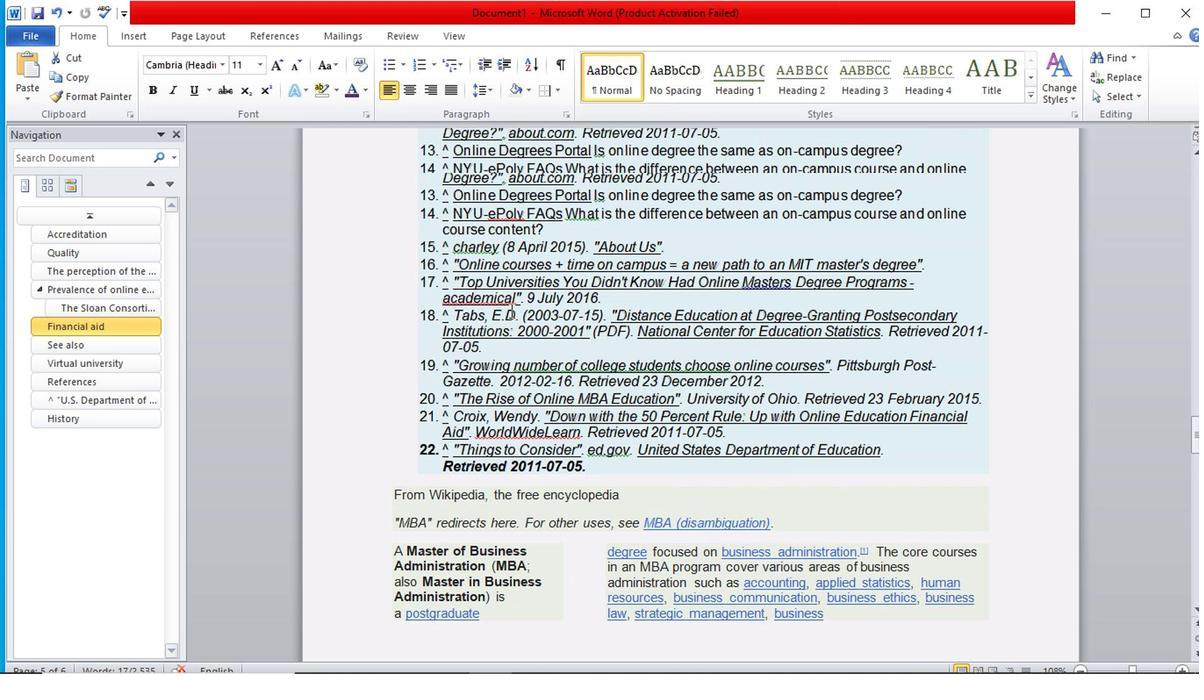 
Action: Mouse scrolled (814, 322) with delta (0, 0)
Screenshot: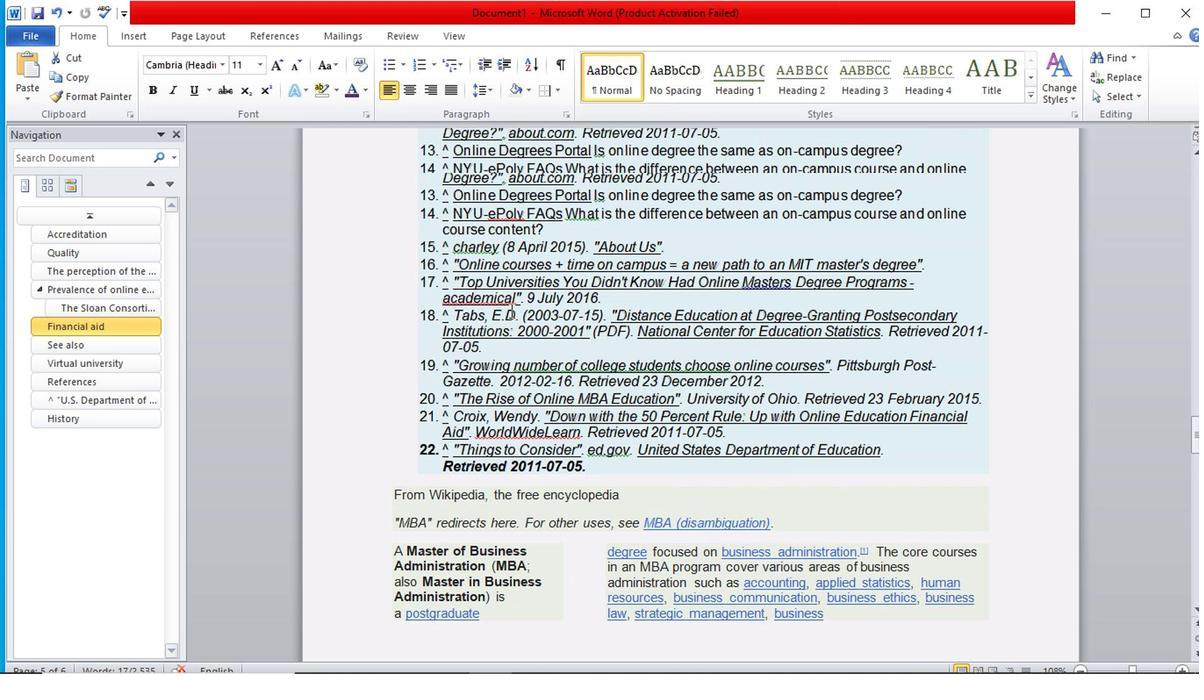 
Action: Mouse scrolled (814, 322) with delta (0, 0)
Screenshot: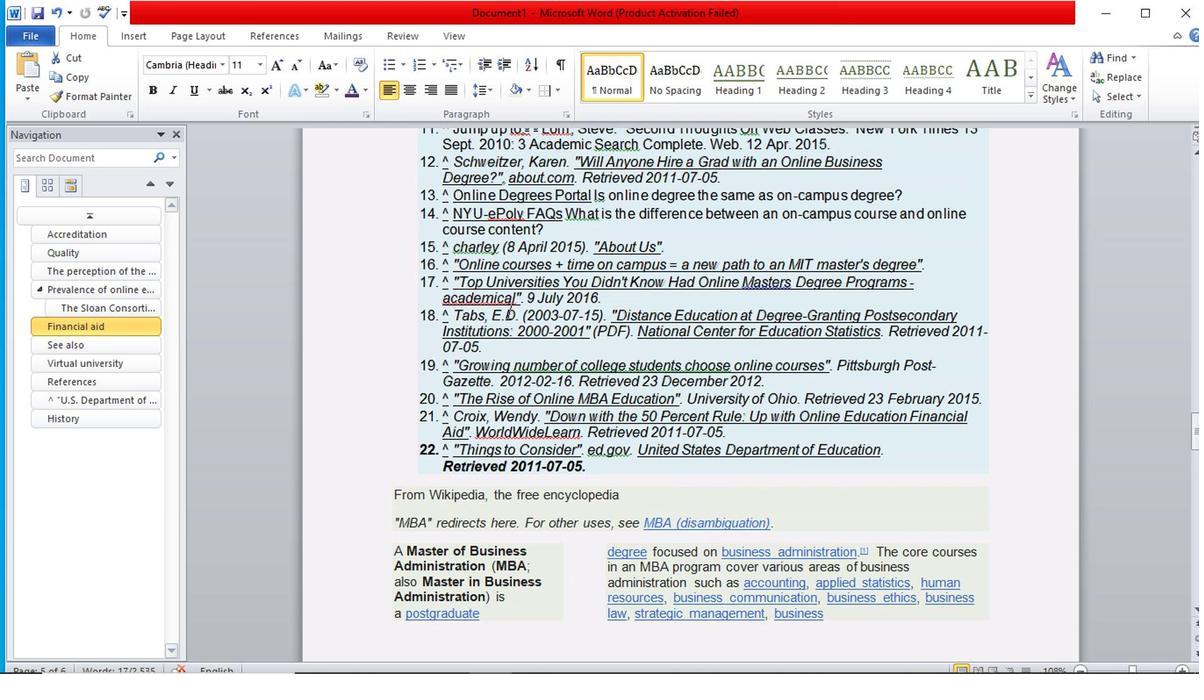 
Action: Mouse scrolled (814, 322) with delta (0, 0)
Screenshot: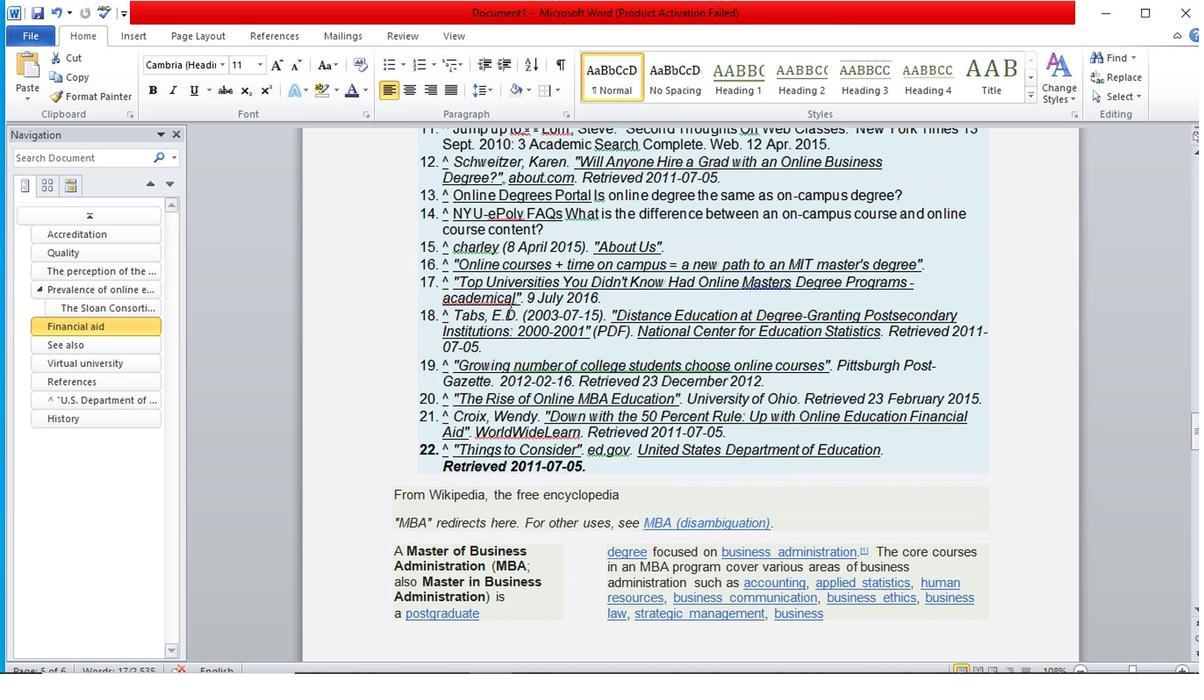 
Action: Mouse scrolled (814, 322) with delta (0, 0)
Screenshot: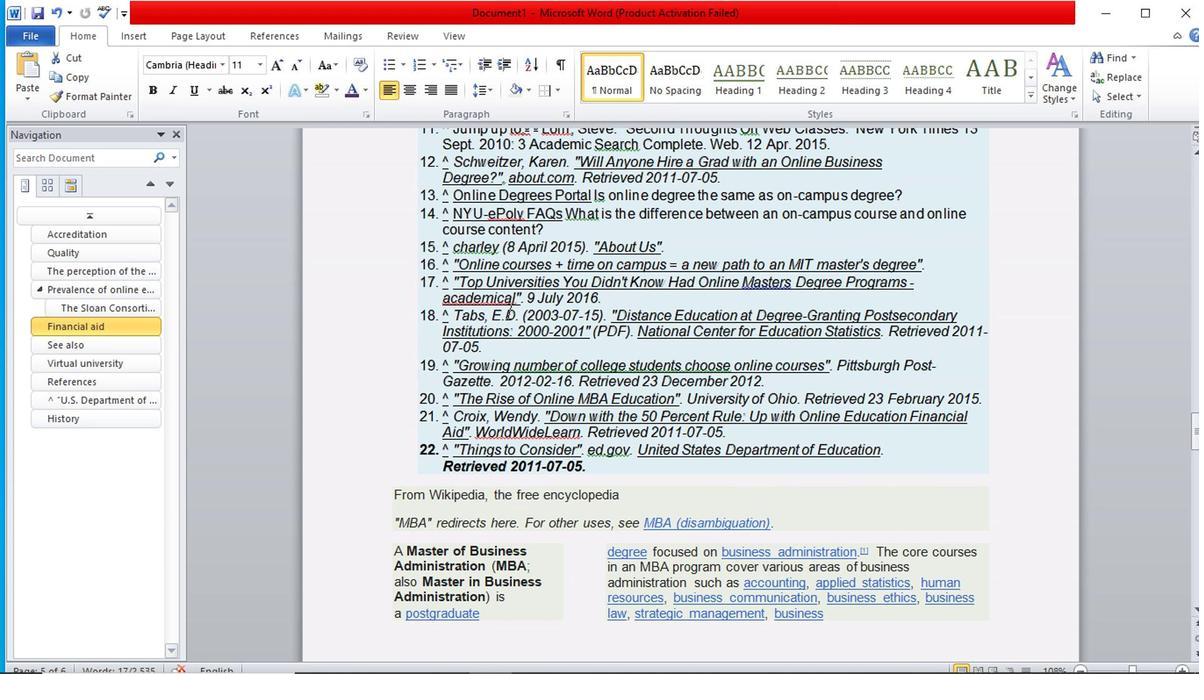 
Action: Mouse scrolled (814, 322) with delta (0, 0)
Screenshot: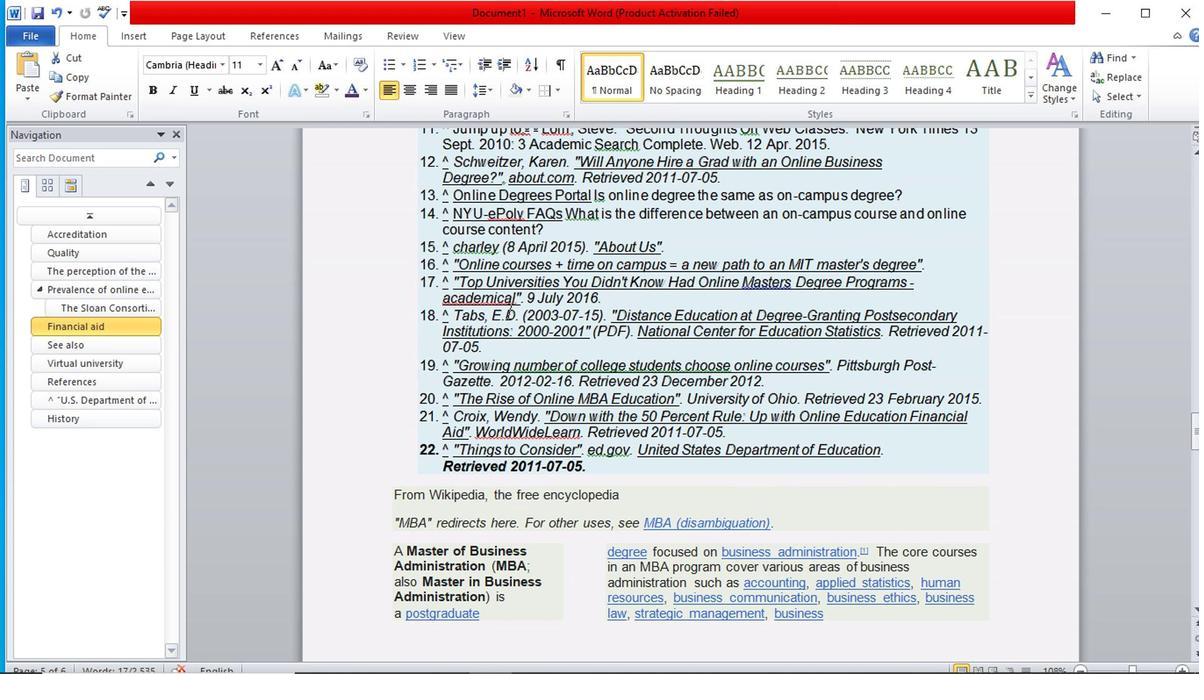 
Action: Mouse scrolled (814, 322) with delta (0, 0)
Screenshot: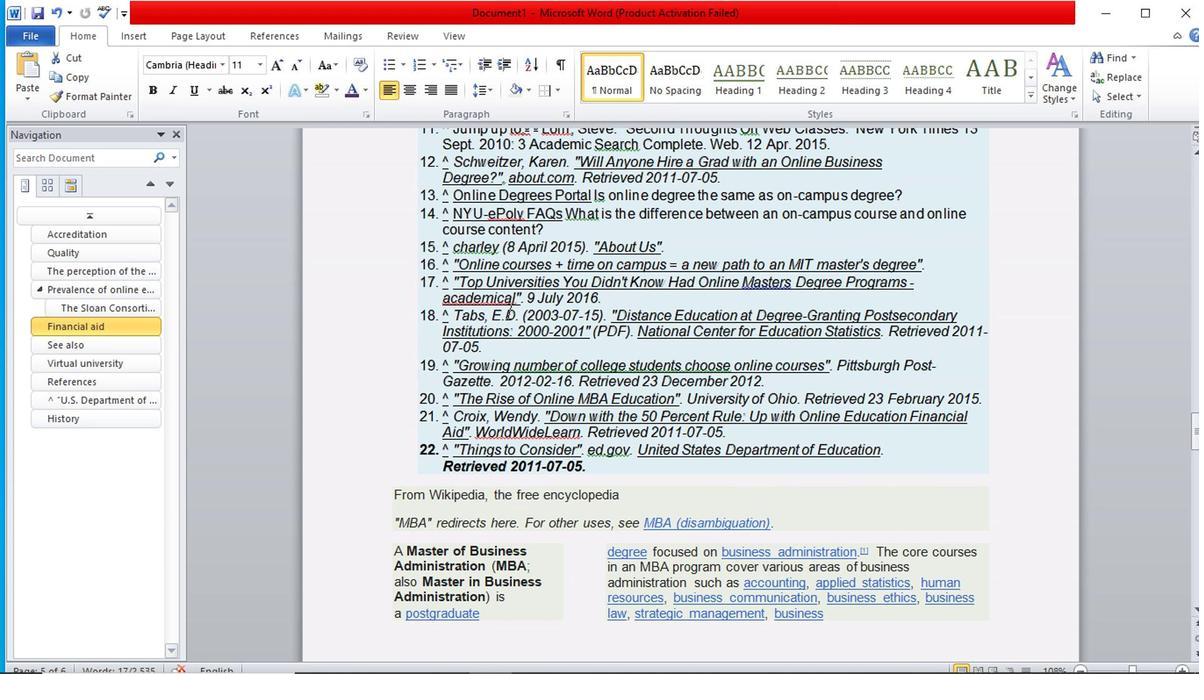
Action: Mouse scrolled (814, 322) with delta (0, 0)
Screenshot: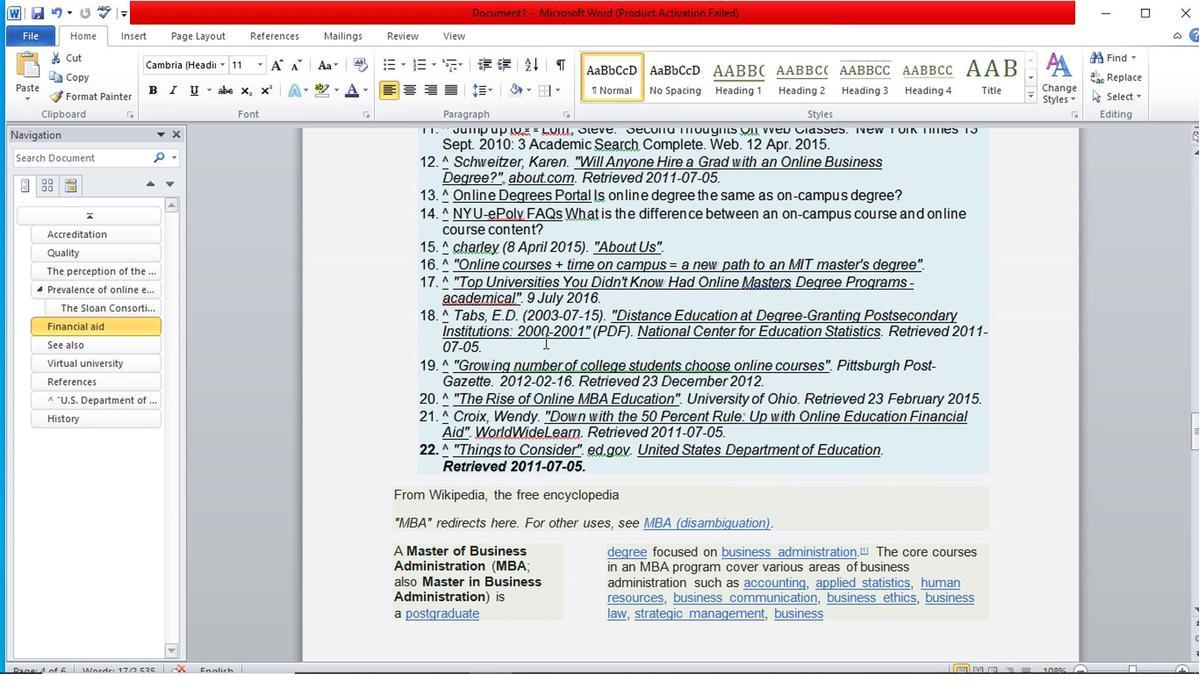 
Action: Mouse scrolled (814, 322) with delta (0, 0)
Screenshot: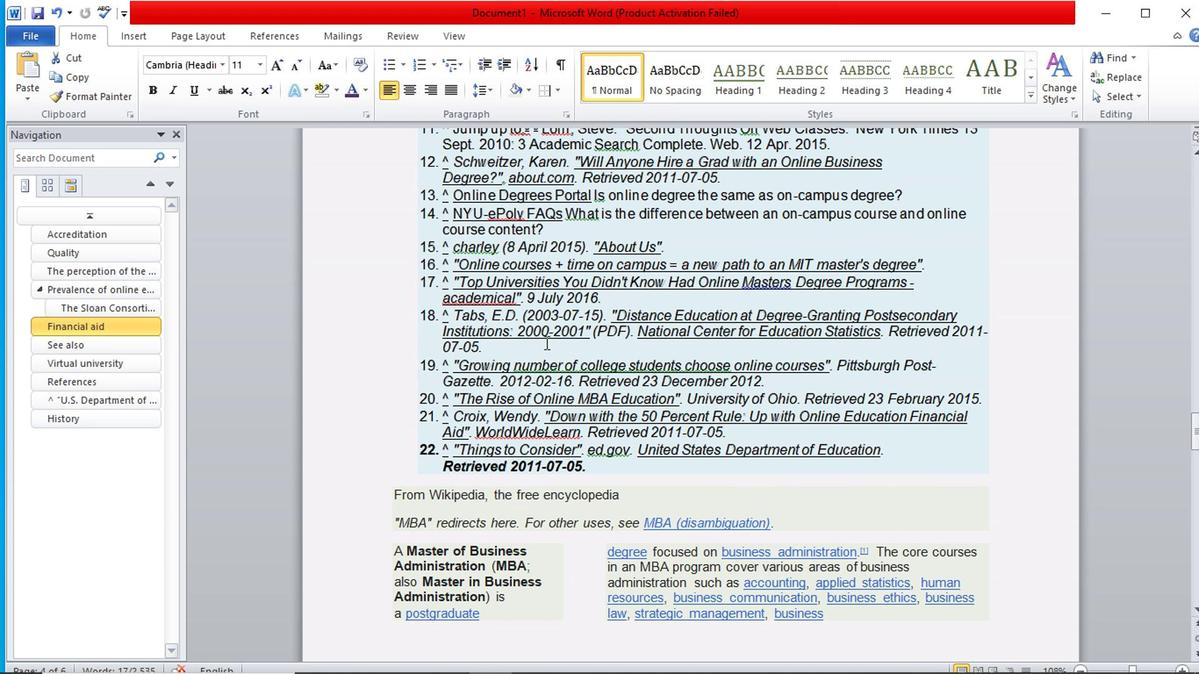 
Action: Mouse scrolled (814, 322) with delta (0, 0)
Screenshot: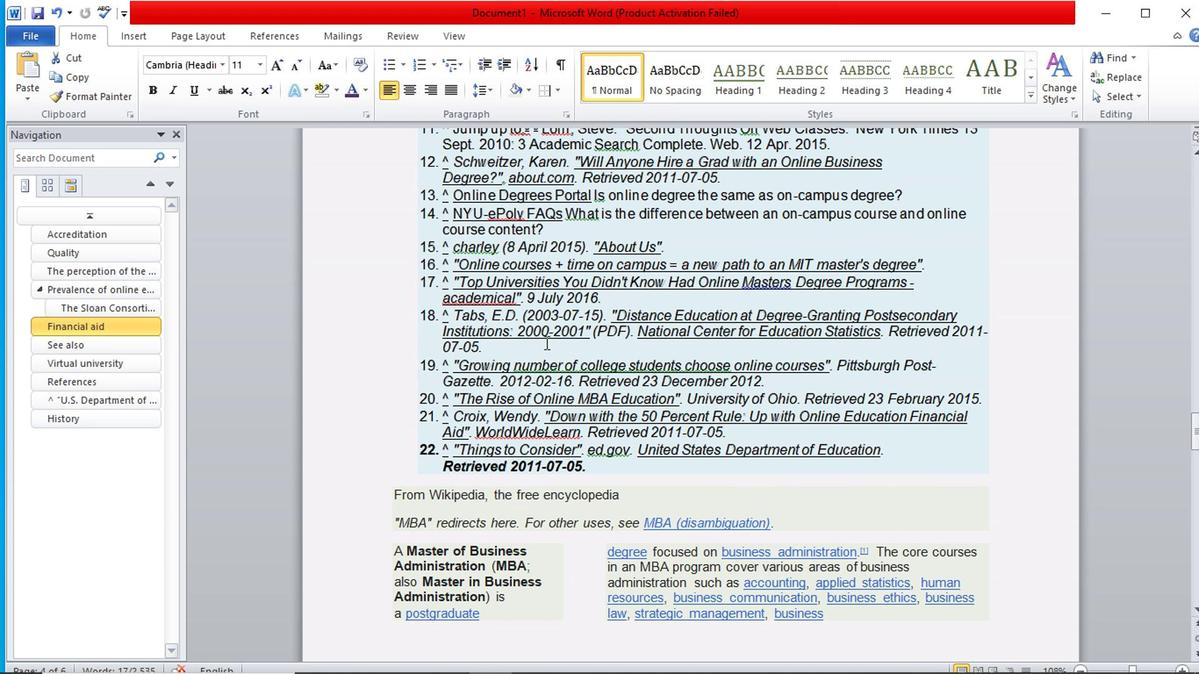 
Action: Mouse scrolled (814, 322) with delta (0, 0)
Screenshot: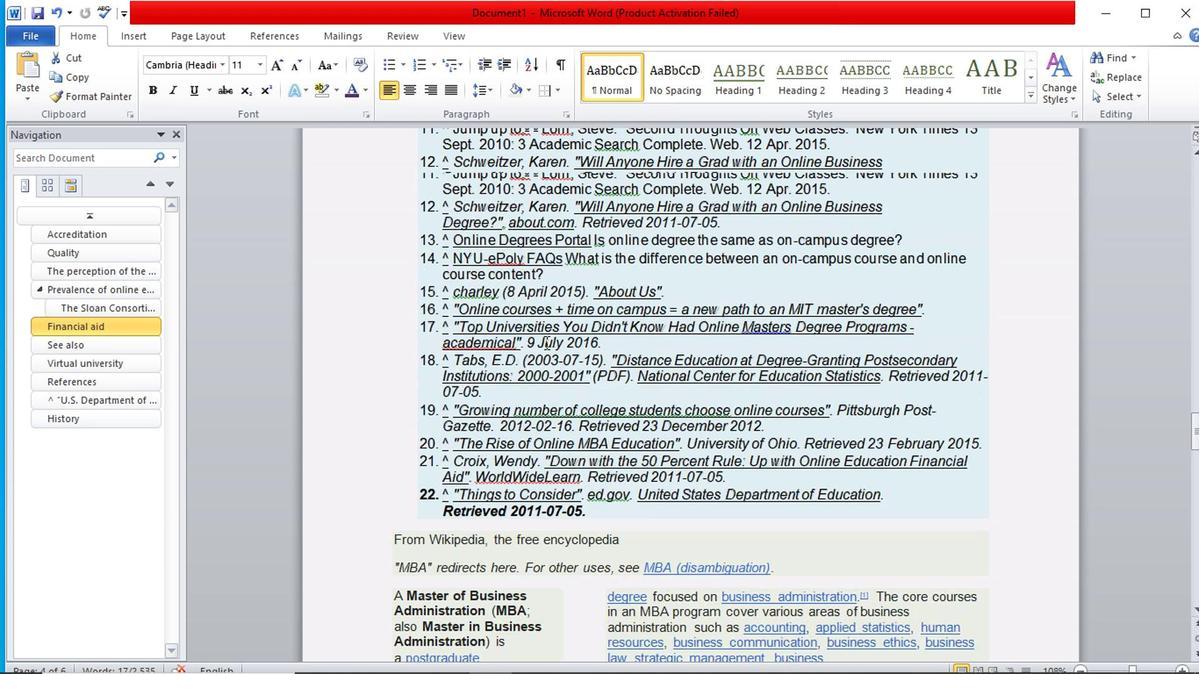 
Action: Mouse moved to (796, 307)
Screenshot: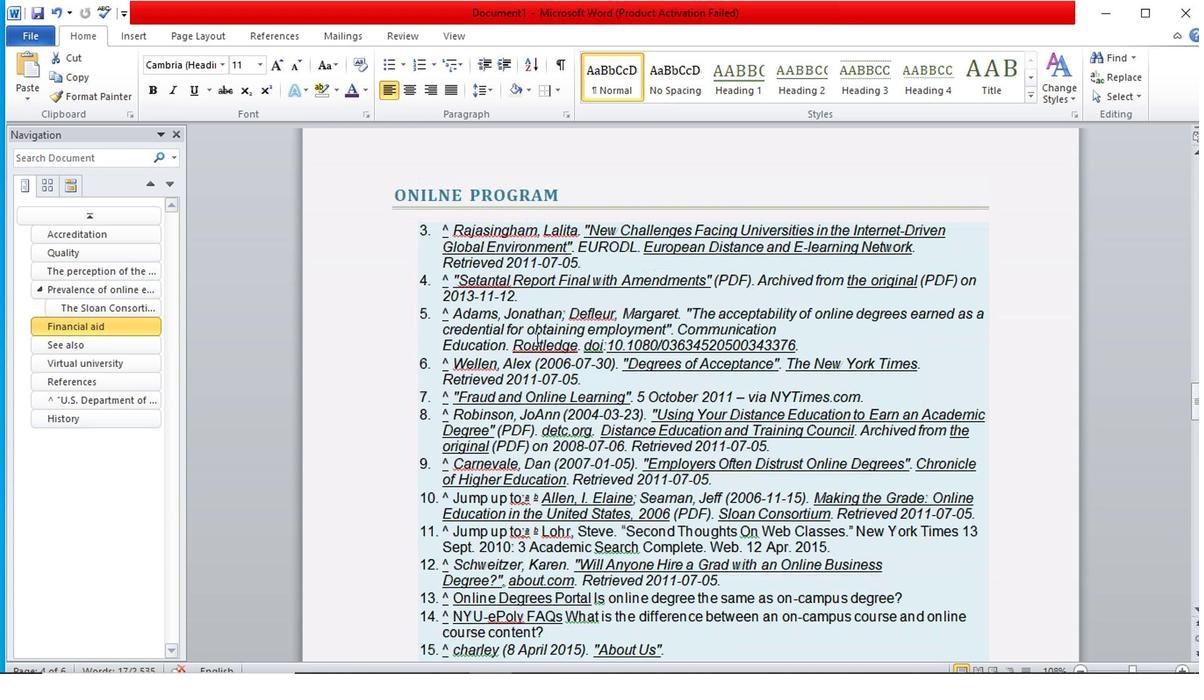 
Action: Mouse scrolled (796, 307) with delta (0, 0)
Screenshot: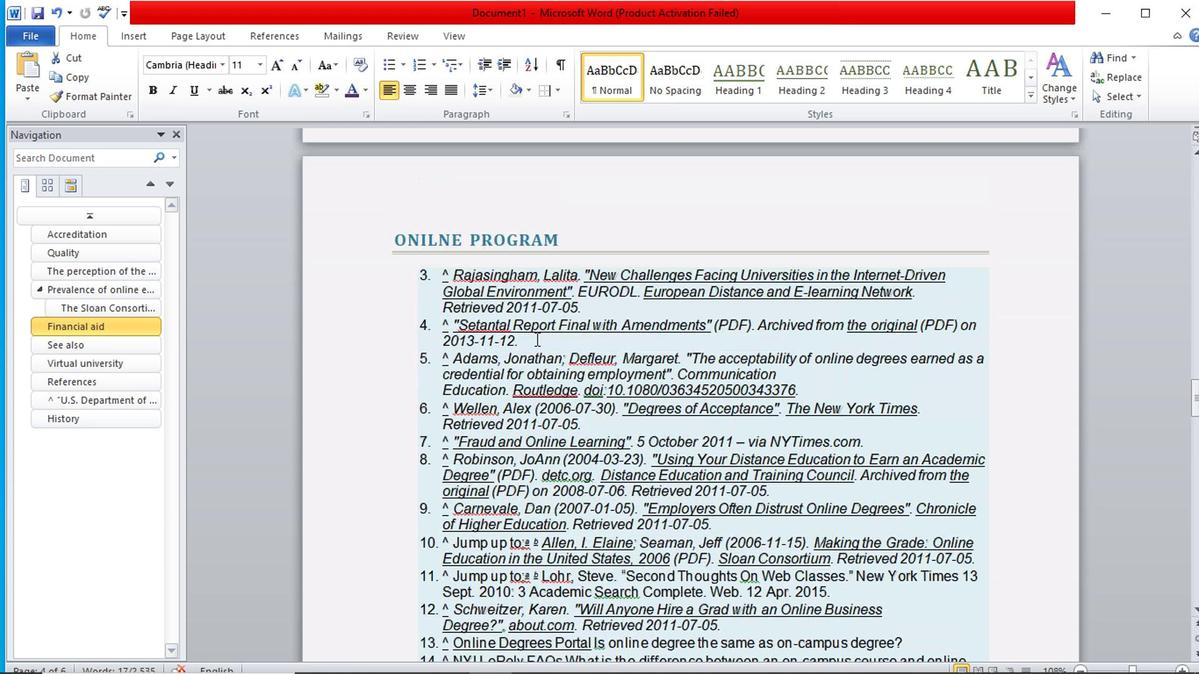 
Action: Mouse scrolled (796, 307) with delta (0, 0)
Screenshot: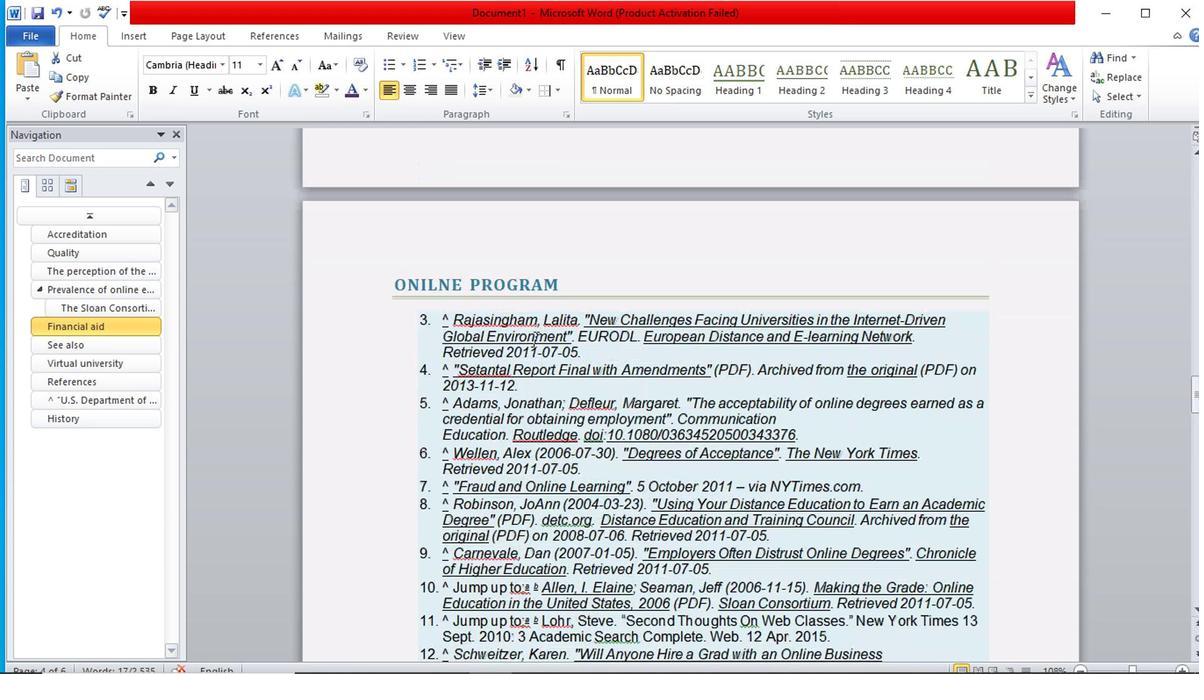 
Action: Mouse scrolled (796, 307) with delta (0, 0)
Screenshot: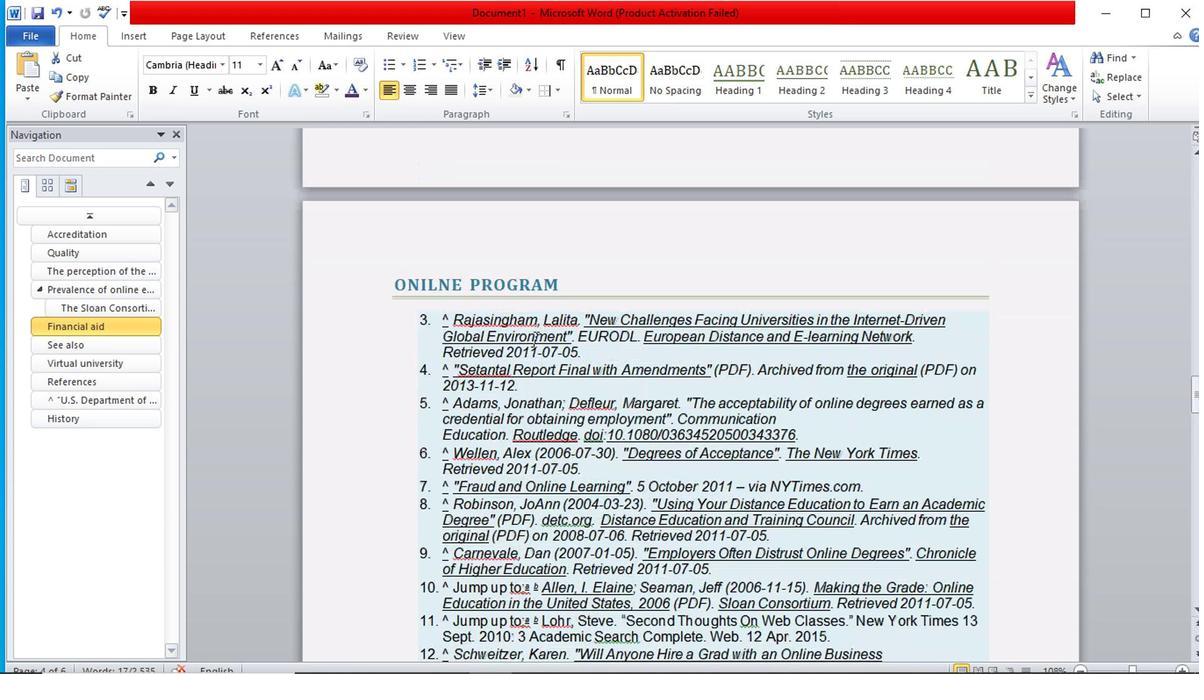 
Action: Mouse scrolled (796, 307) with delta (0, 0)
Screenshot: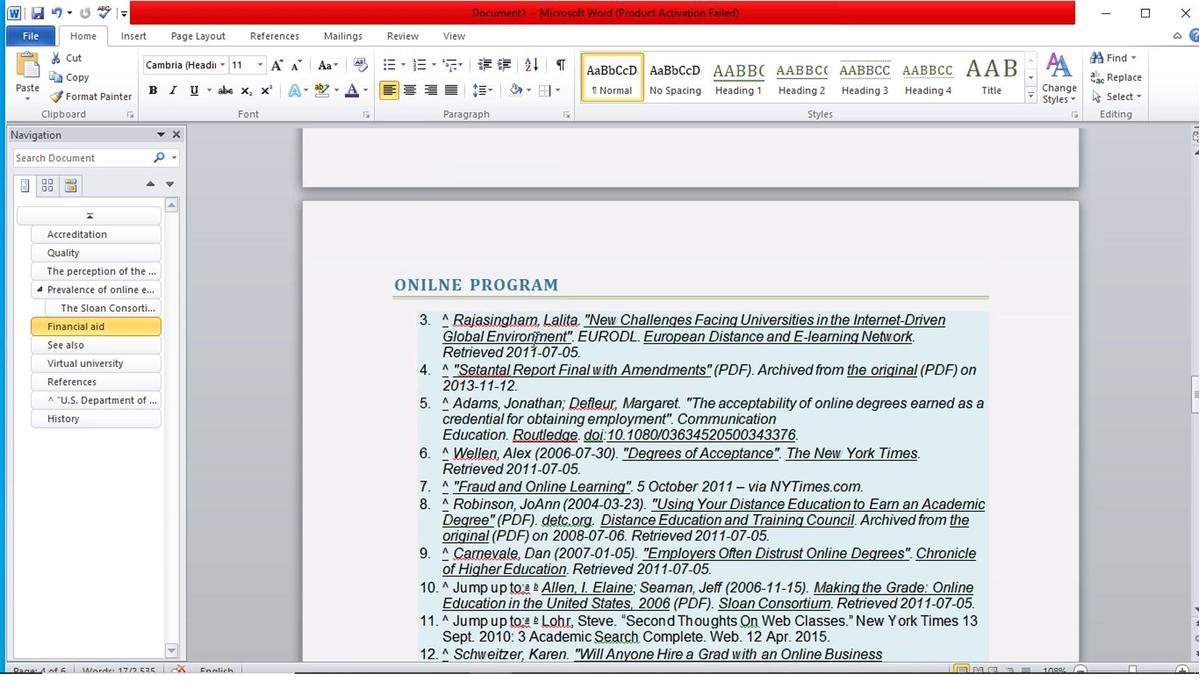 
Action: Mouse scrolled (796, 307) with delta (0, 0)
Screenshot: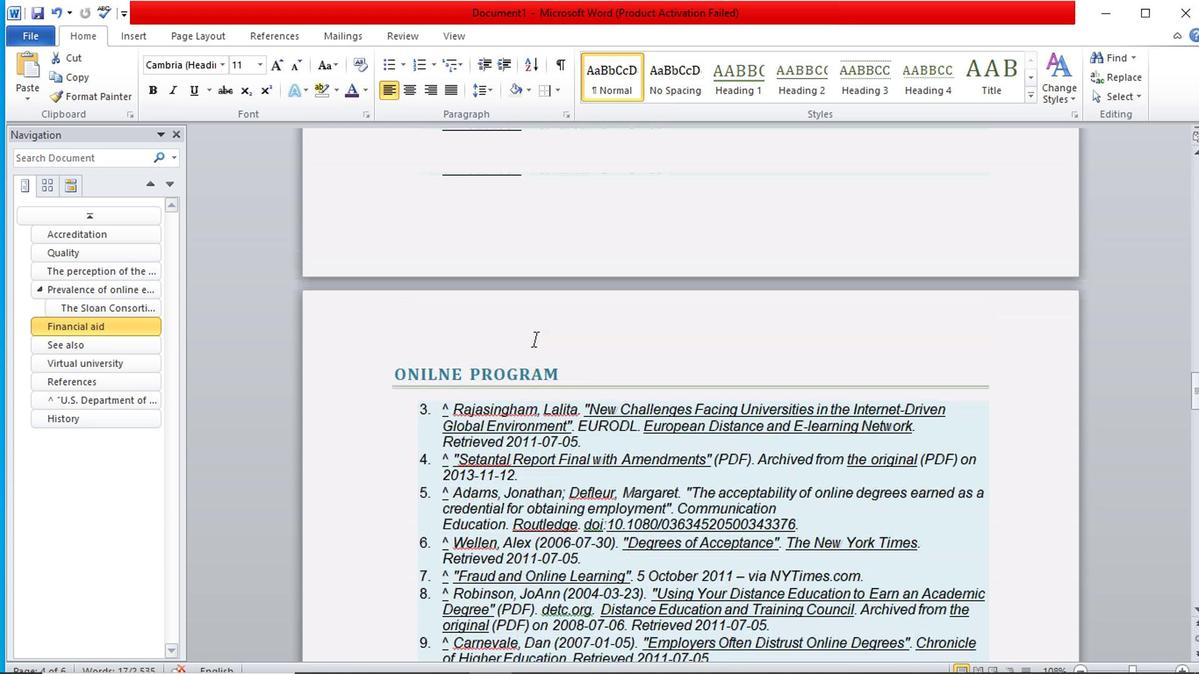
Action: Mouse scrolled (796, 307) with delta (0, 0)
Screenshot: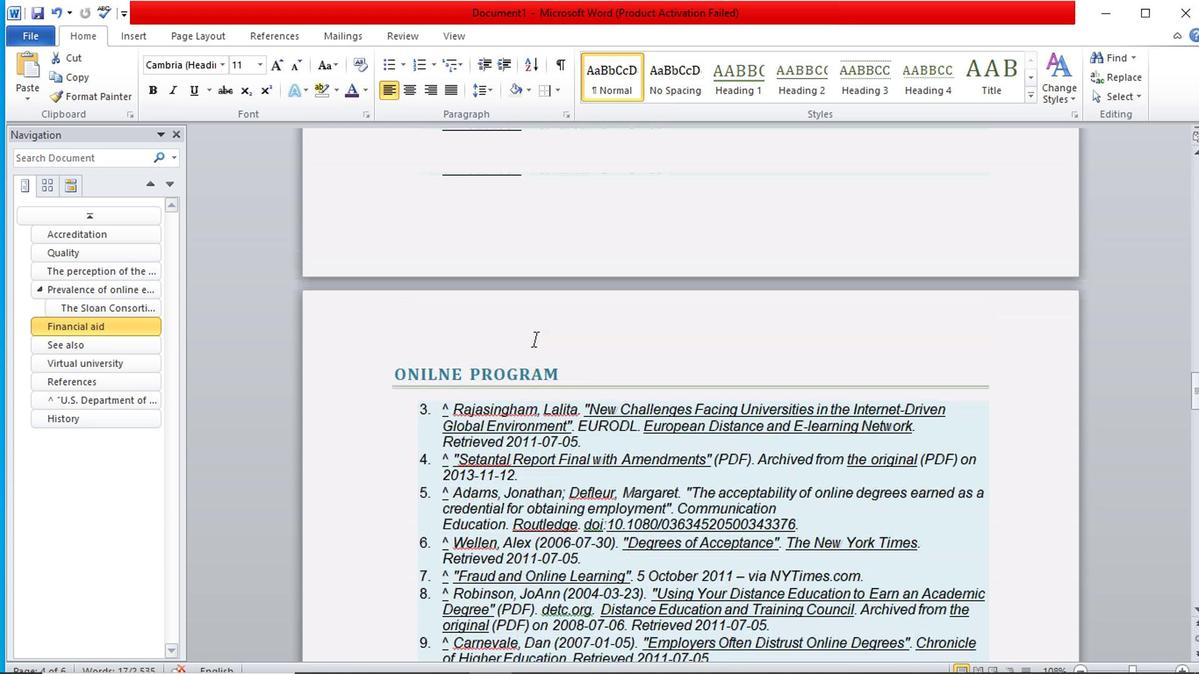 
Action: Mouse scrolled (796, 307) with delta (0, 0)
Screenshot: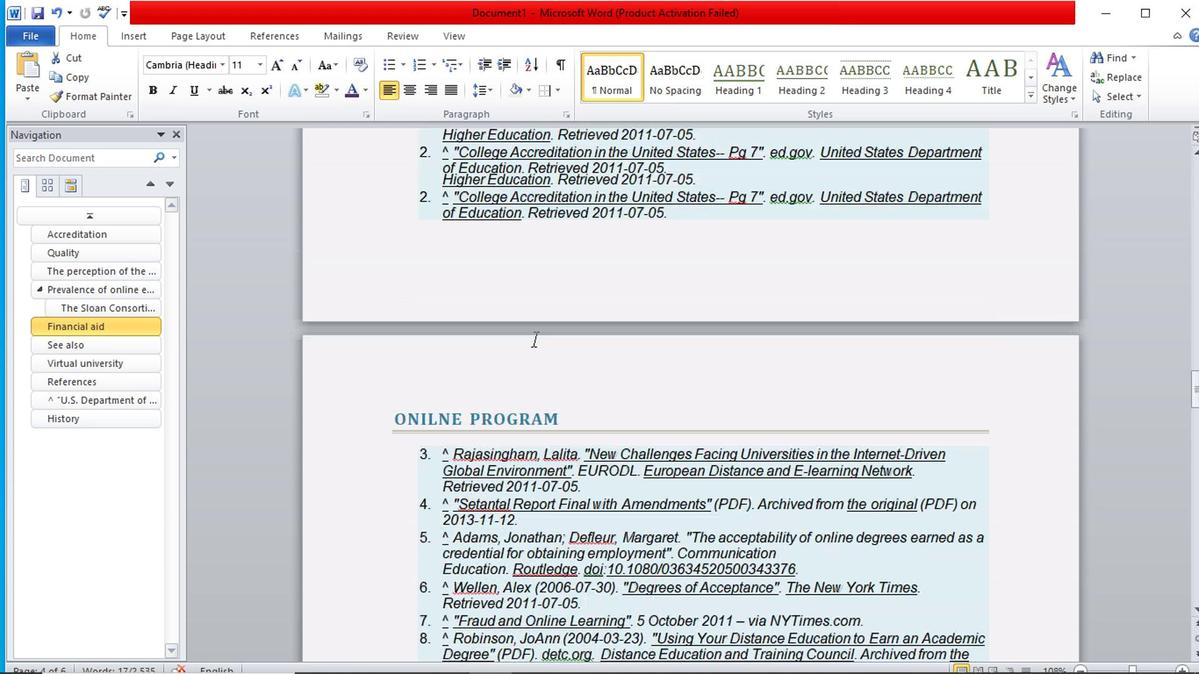 
Action: Mouse scrolled (796, 307) with delta (0, 0)
Screenshot: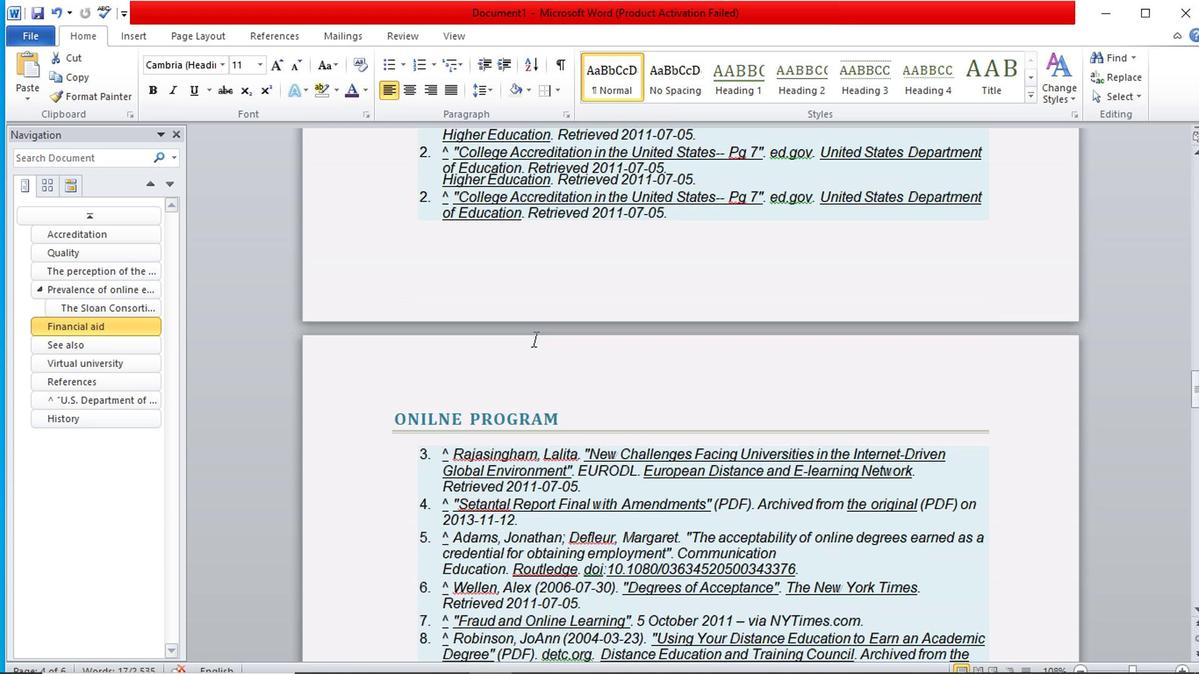 
Action: Mouse moved to (801, 309)
Screenshot: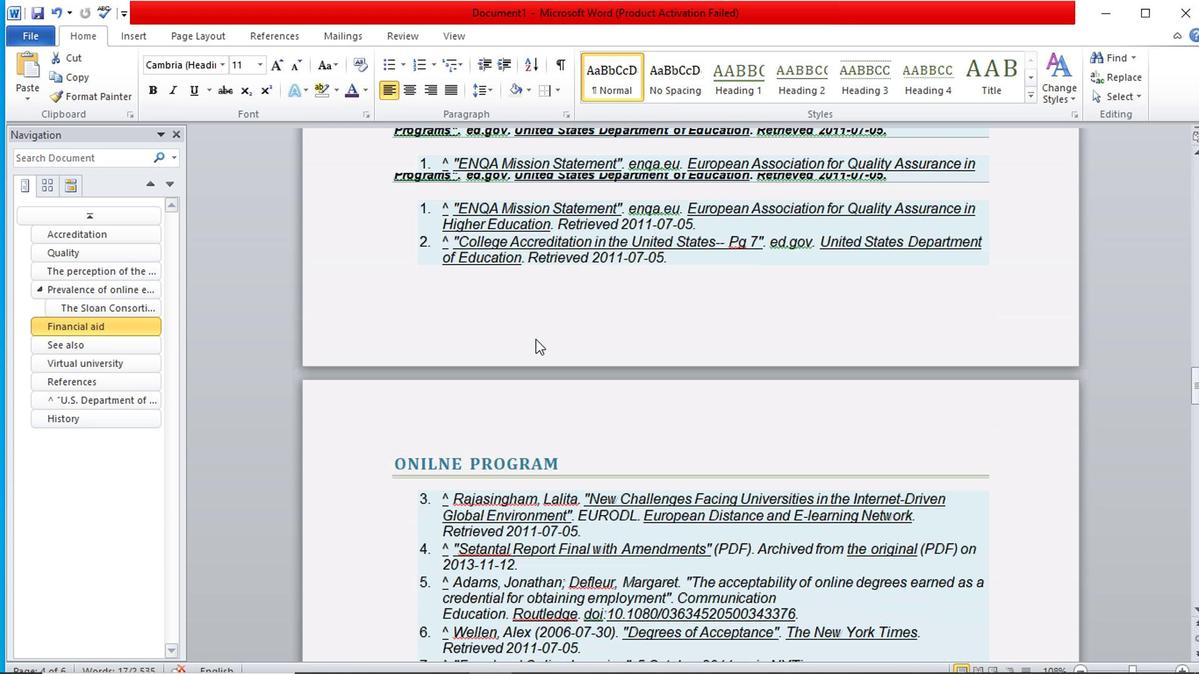 
Action: Mouse scrolled (801, 309) with delta (0, 0)
Screenshot: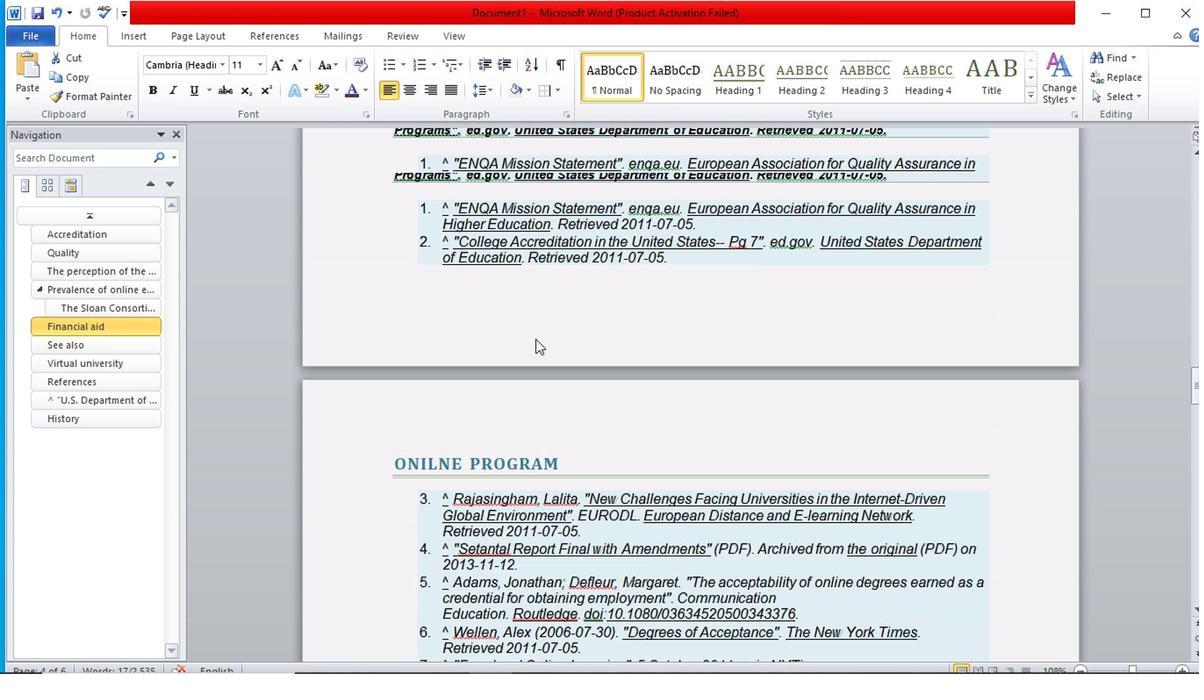 
Action: Mouse scrolled (801, 309) with delta (0, 0)
Screenshot: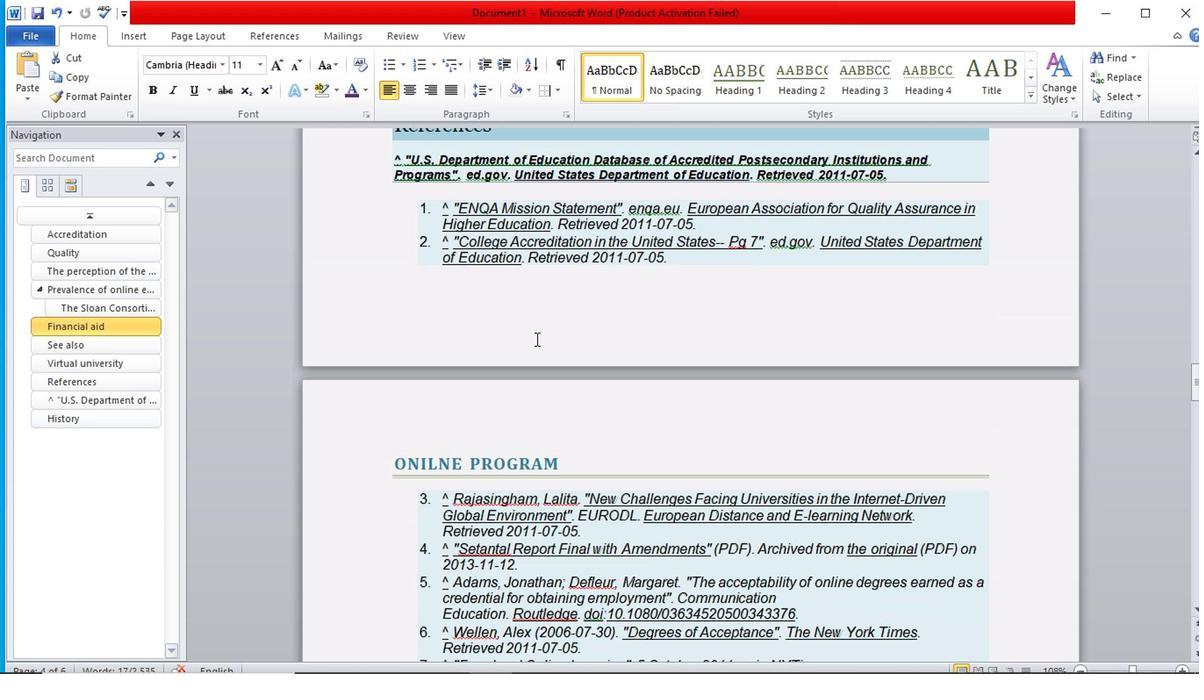 
Action: Mouse scrolled (801, 309) with delta (0, 0)
Screenshot: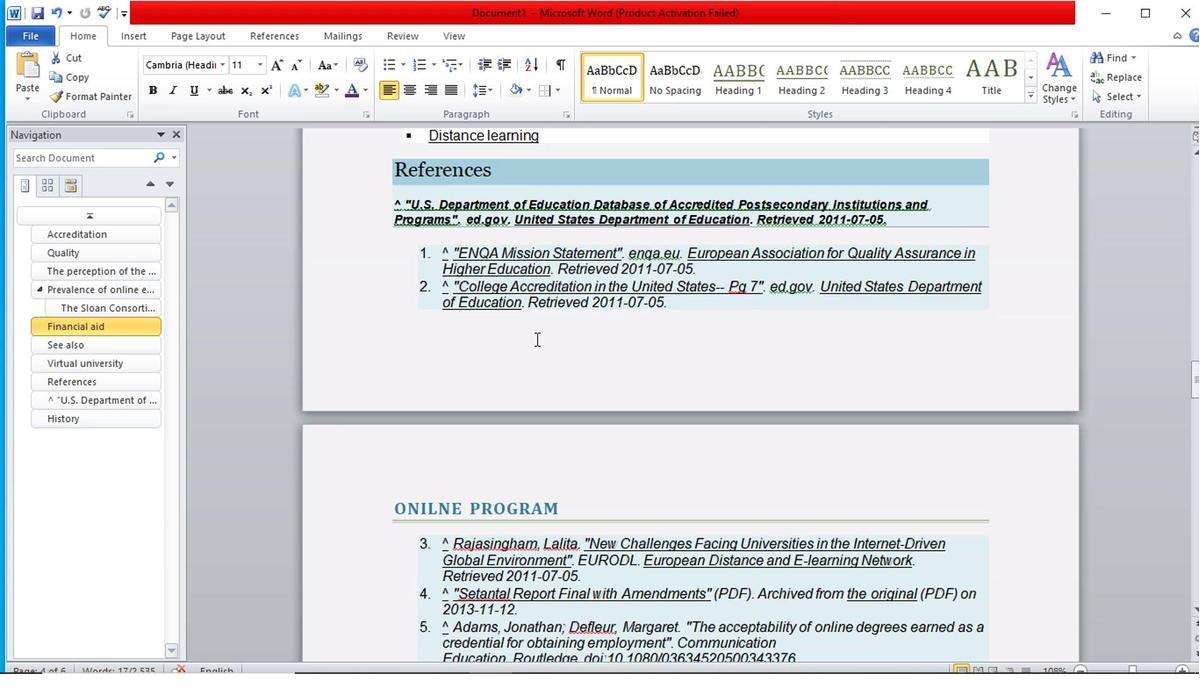 
Action: Mouse scrolled (801, 309) with delta (0, 0)
Screenshot: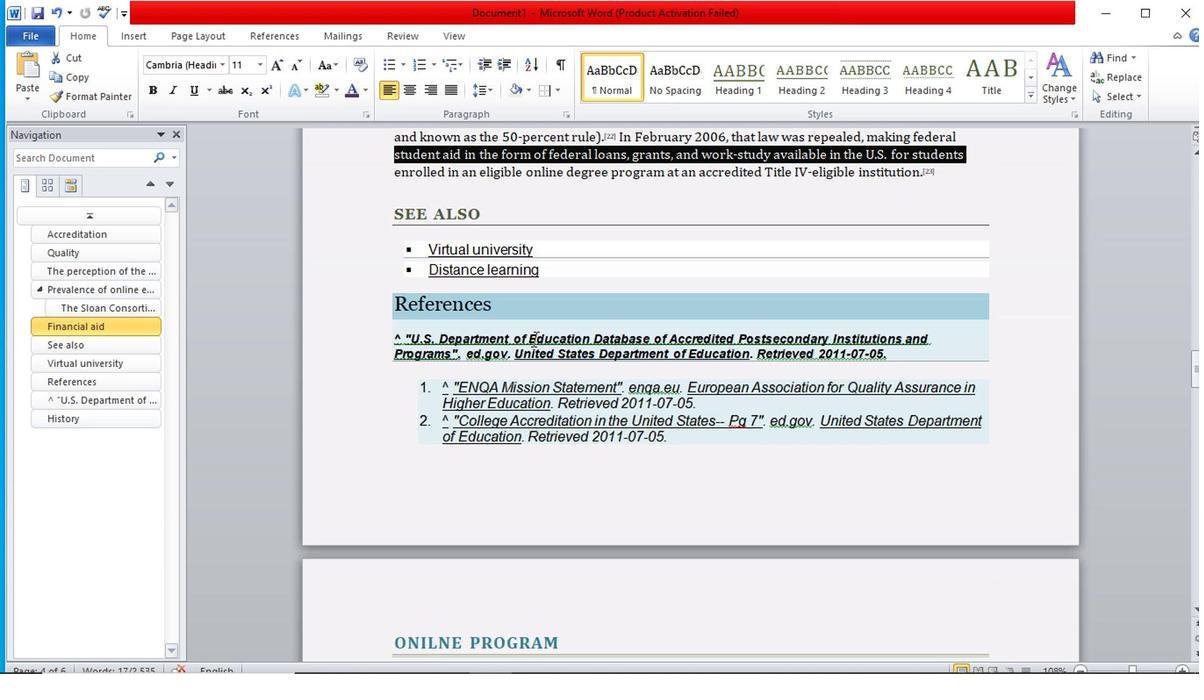 
Action: Mouse scrolled (801, 309) with delta (0, 0)
Screenshot: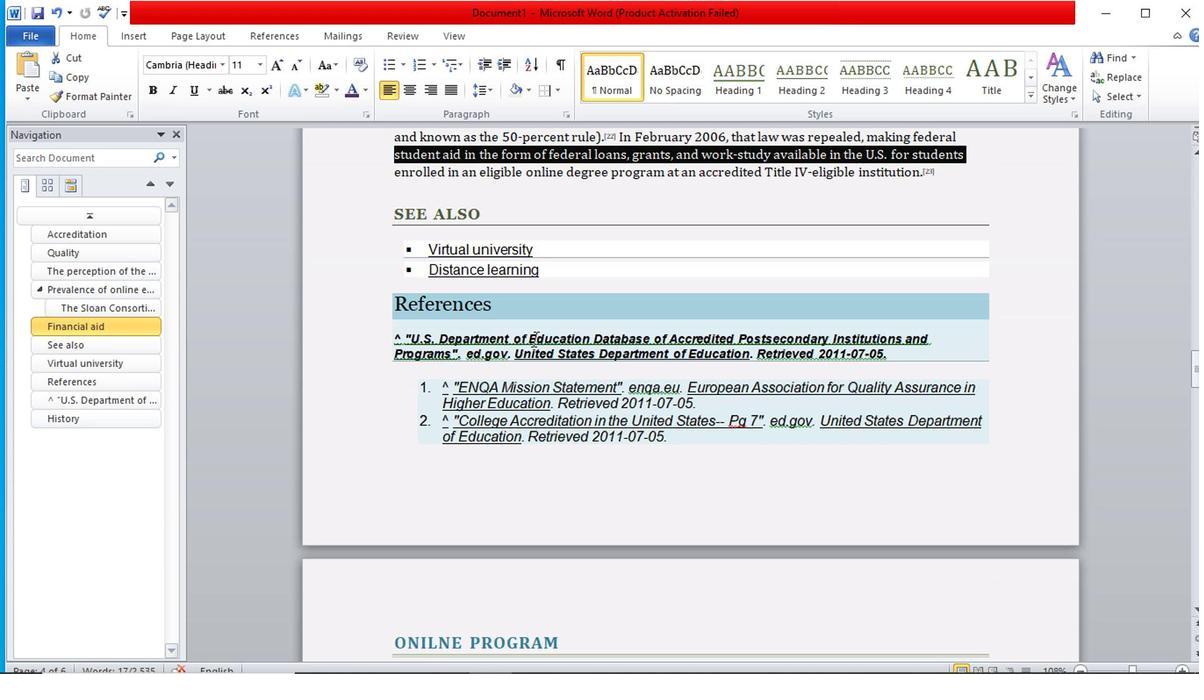
Action: Mouse scrolled (801, 309) with delta (0, 0)
Screenshot: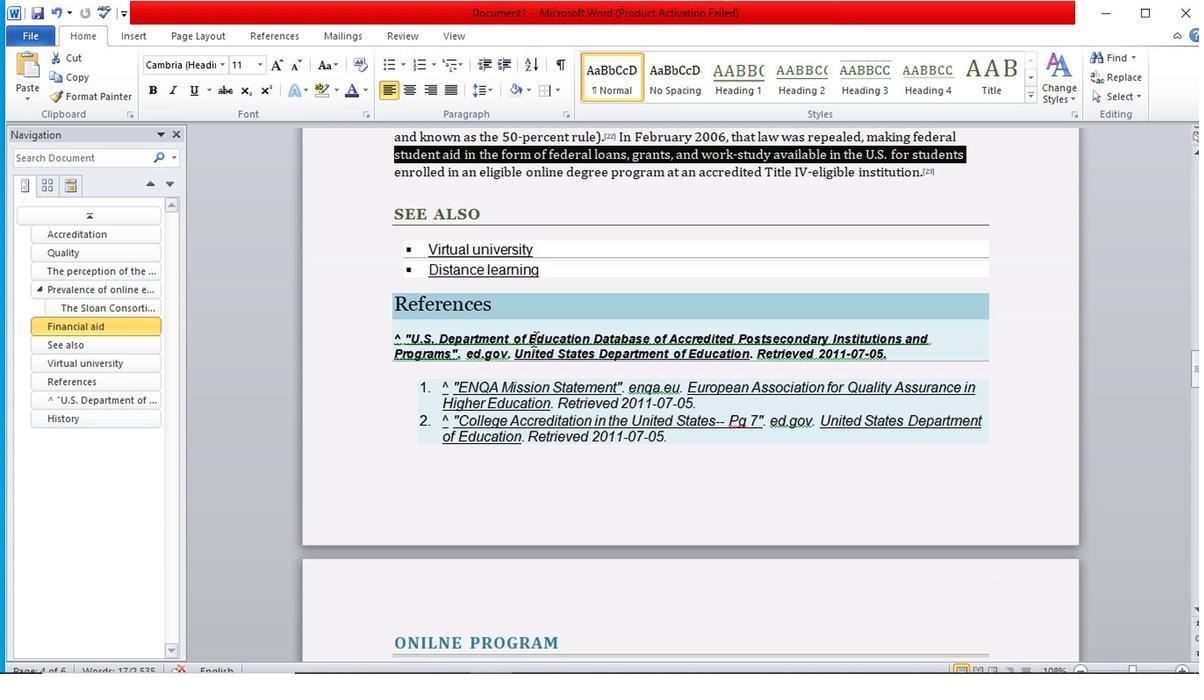 
Action: Mouse scrolled (801, 309) with delta (0, 0)
Screenshot: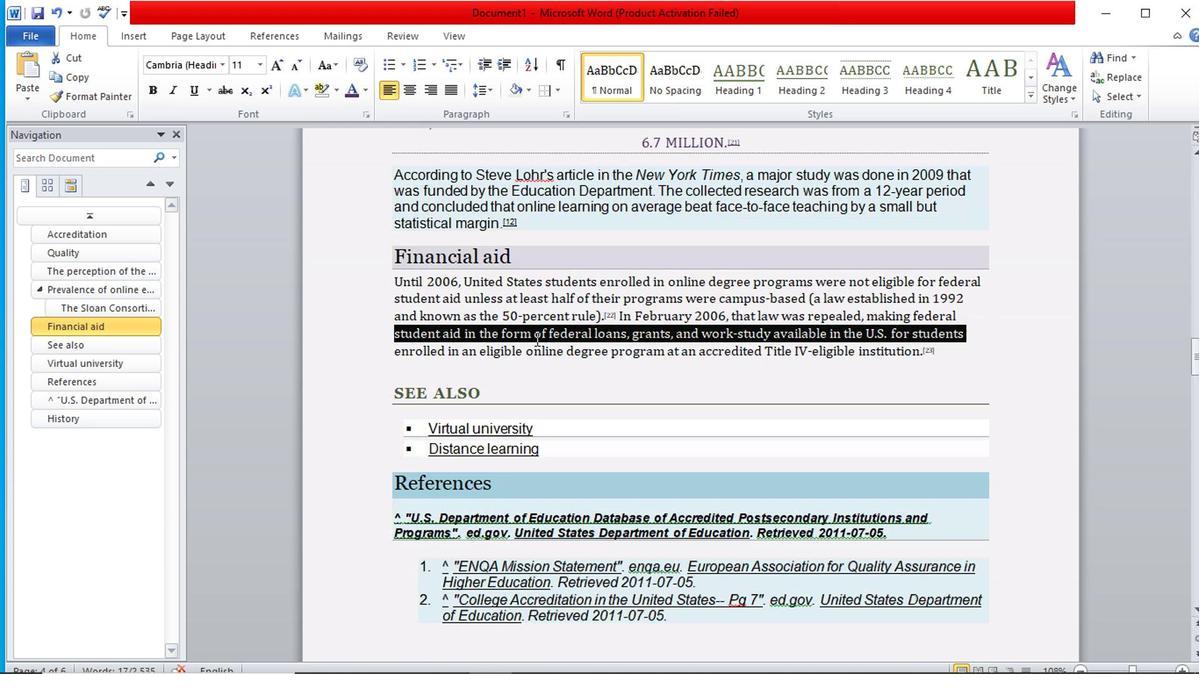 
Action: Mouse scrolled (801, 309) with delta (0, 0)
Screenshot: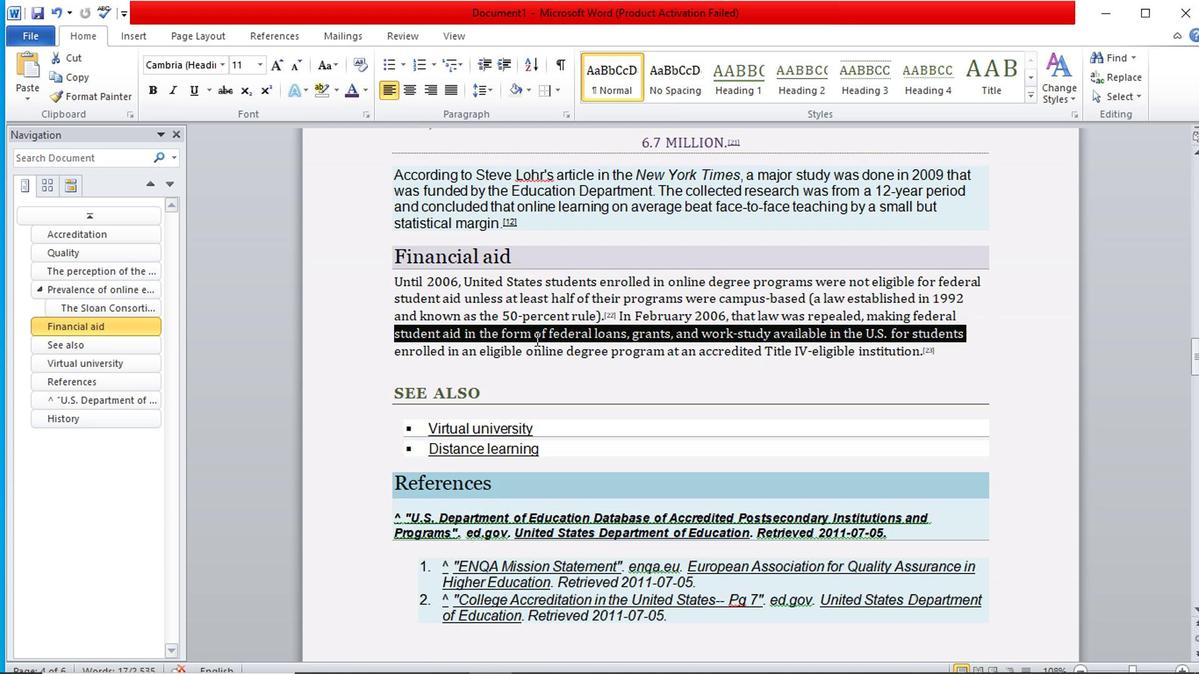 
Action: Mouse scrolled (801, 309) with delta (0, 0)
Screenshot: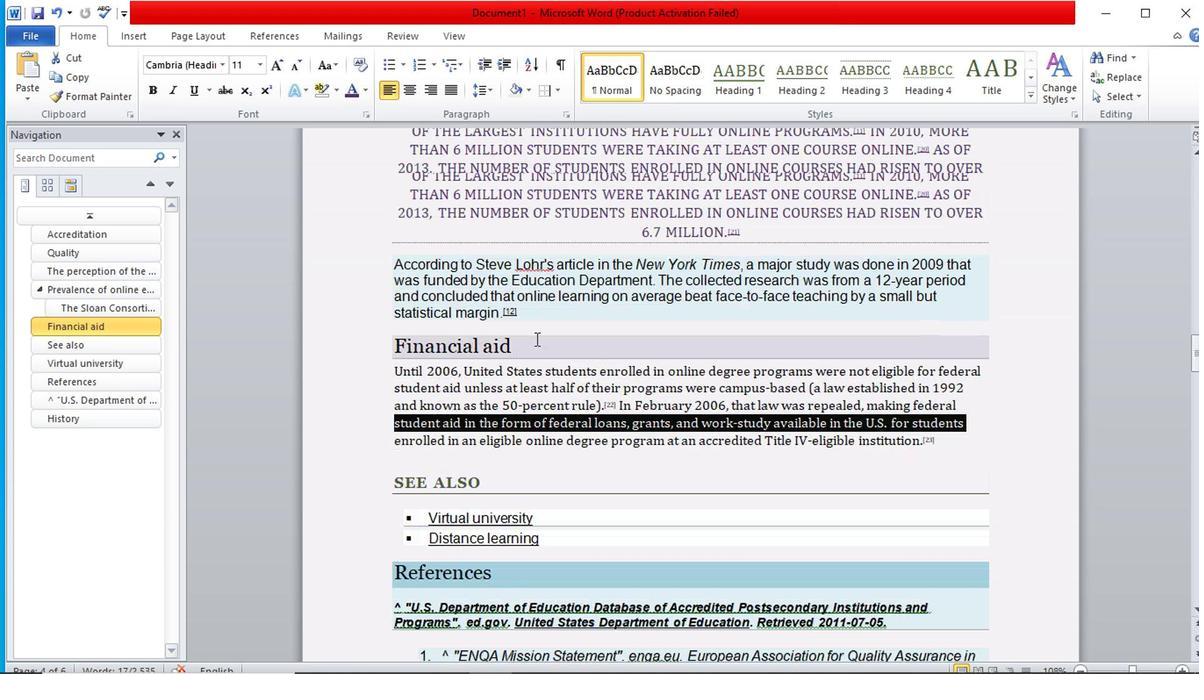 
Action: Mouse scrolled (801, 309) with delta (0, 0)
Screenshot: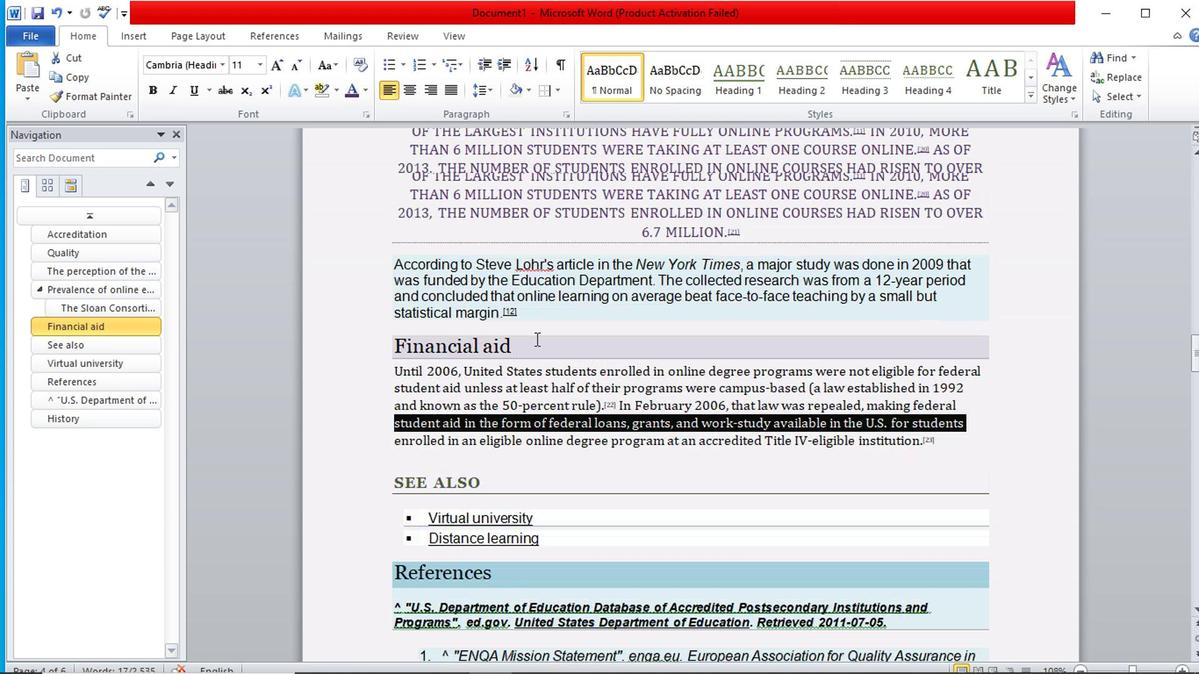 
Action: Mouse scrolled (801, 309) with delta (0, 0)
Screenshot: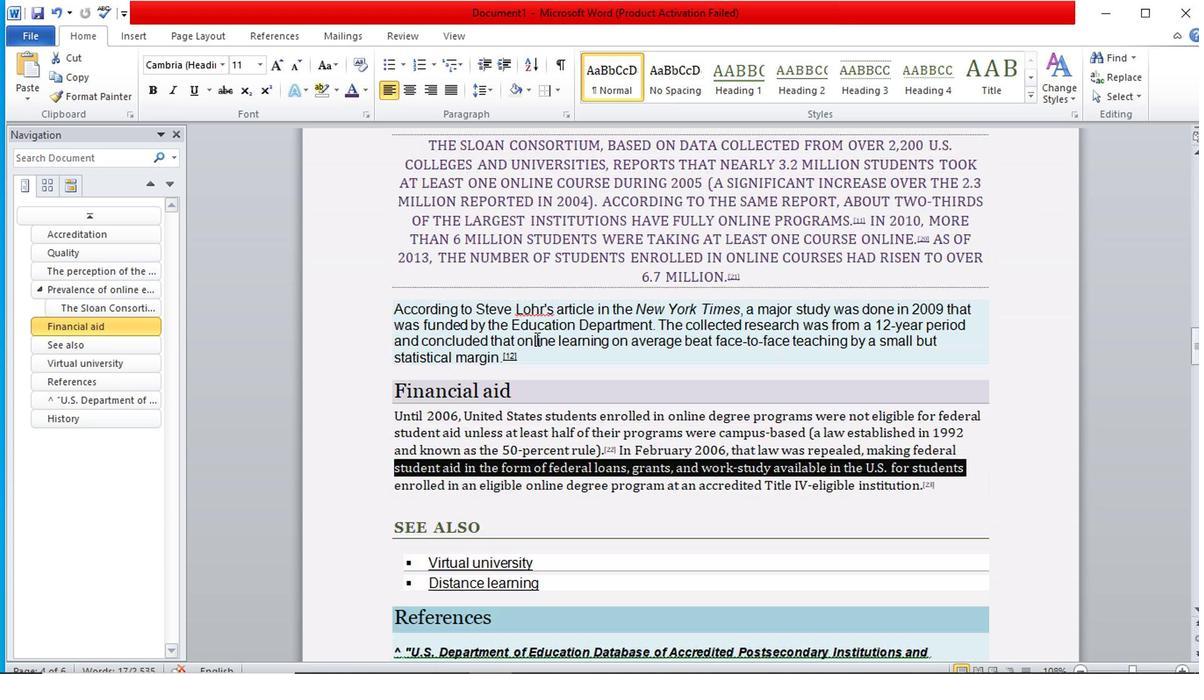 
Action: Mouse scrolled (801, 309) with delta (0, 0)
Screenshot: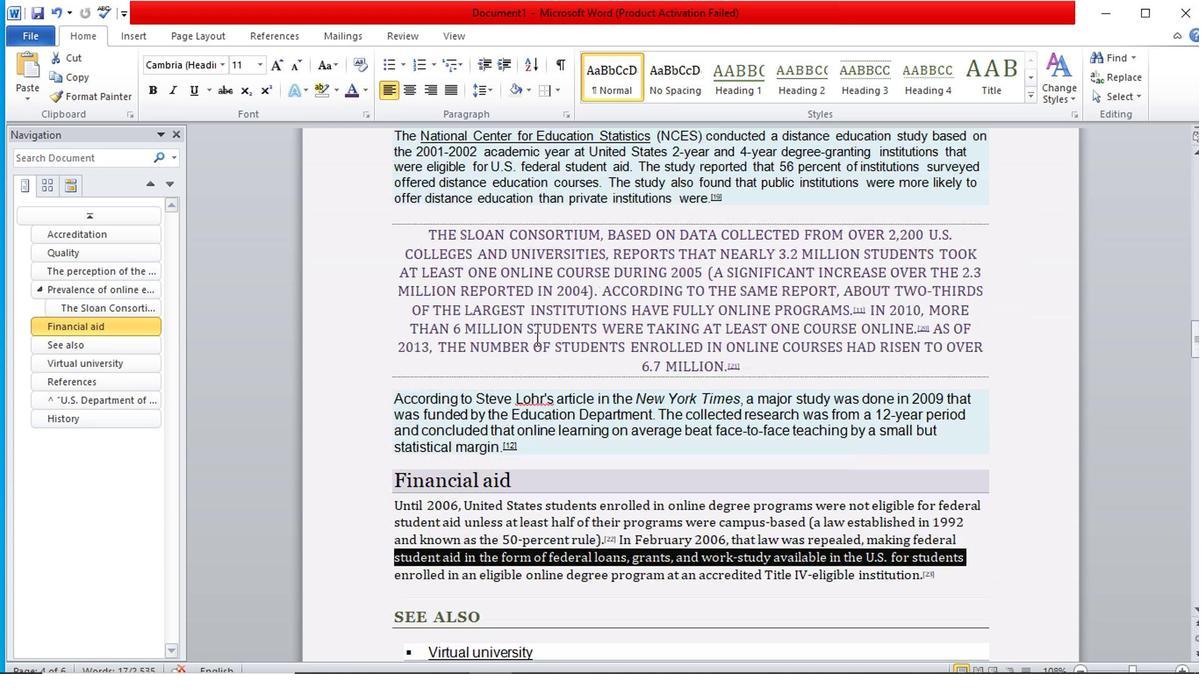 
Action: Mouse scrolled (801, 309) with delta (0, 0)
Screenshot: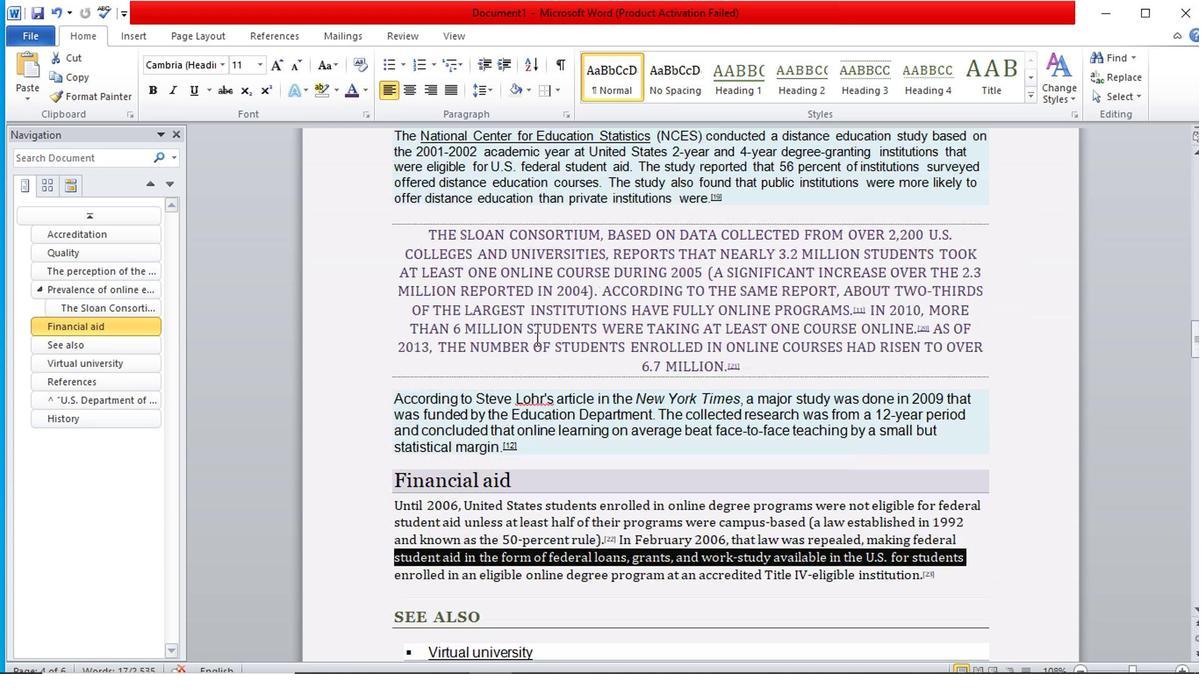 
Action: Mouse scrolled (801, 309) with delta (0, 0)
Screenshot: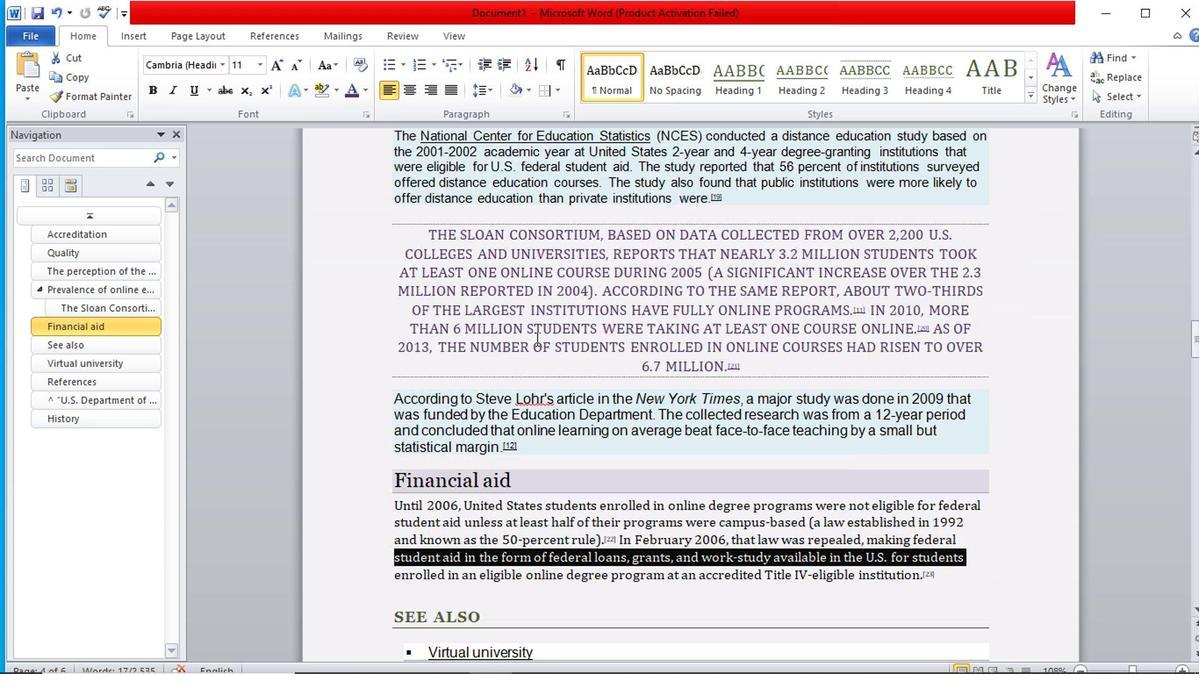 
Action: Mouse scrolled (801, 309) with delta (0, 0)
Screenshot: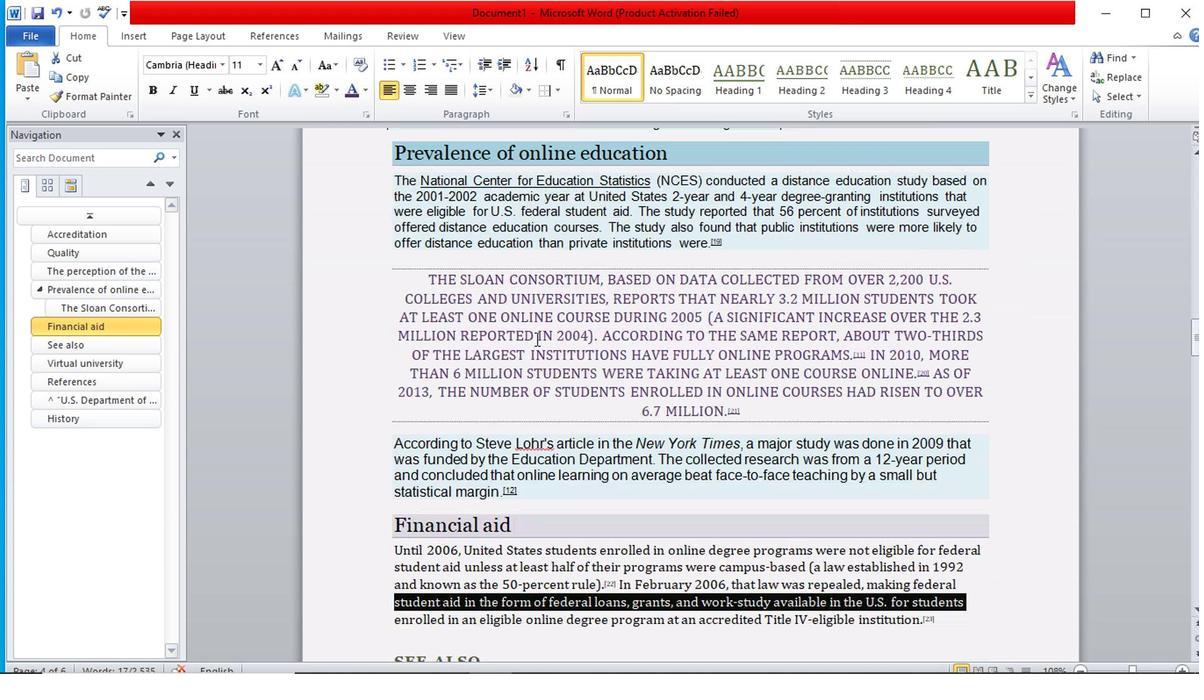 
Action: Mouse scrolled (801, 309) with delta (0, 0)
Screenshot: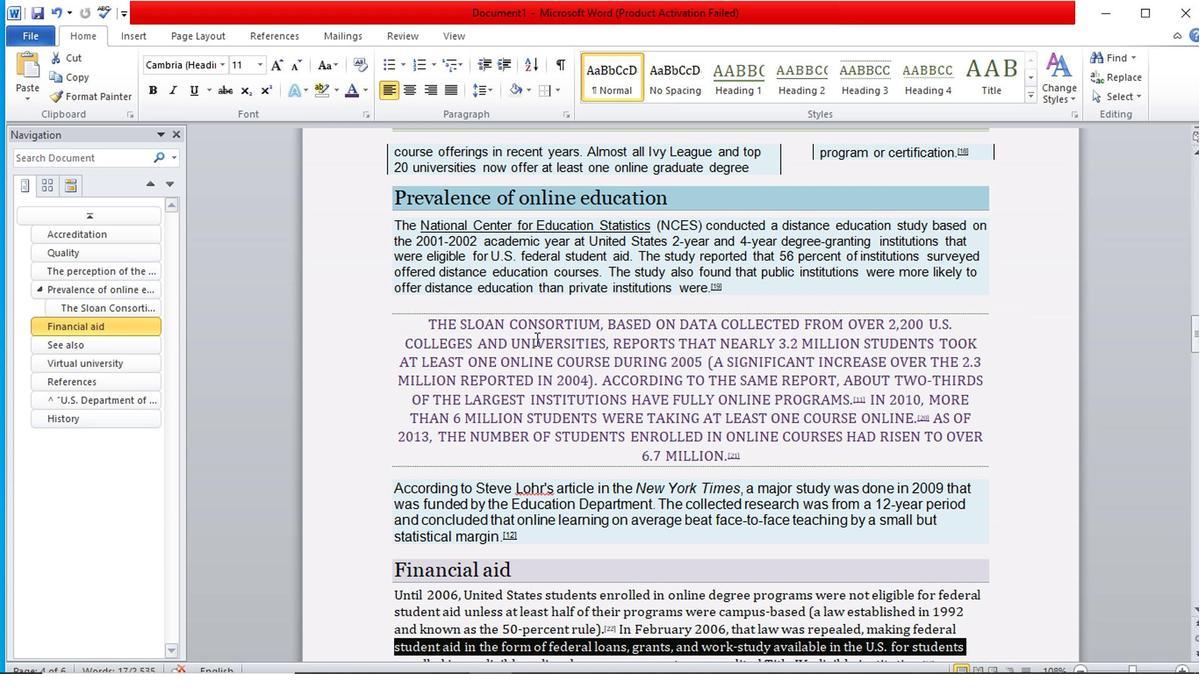 
Action: Mouse scrolled (801, 309) with delta (0, 0)
Screenshot: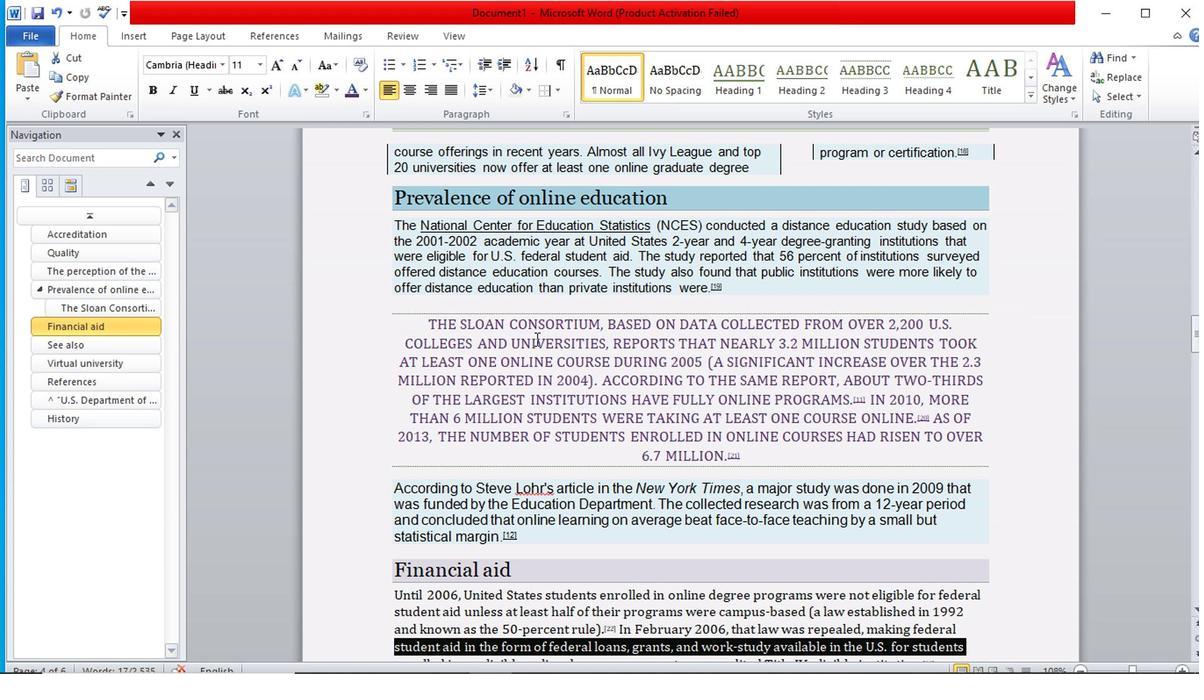 
Action: Mouse scrolled (801, 309) with delta (0, 0)
Screenshot: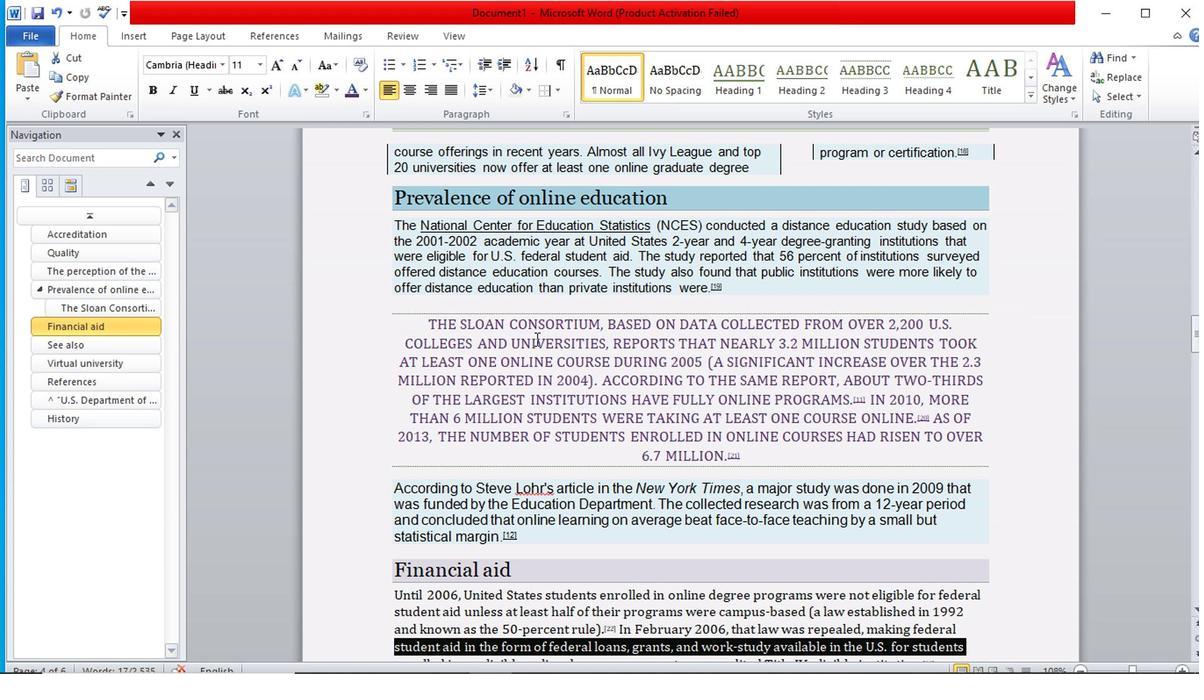 
Action: Mouse scrolled (801, 309) with delta (0, 0)
Screenshot: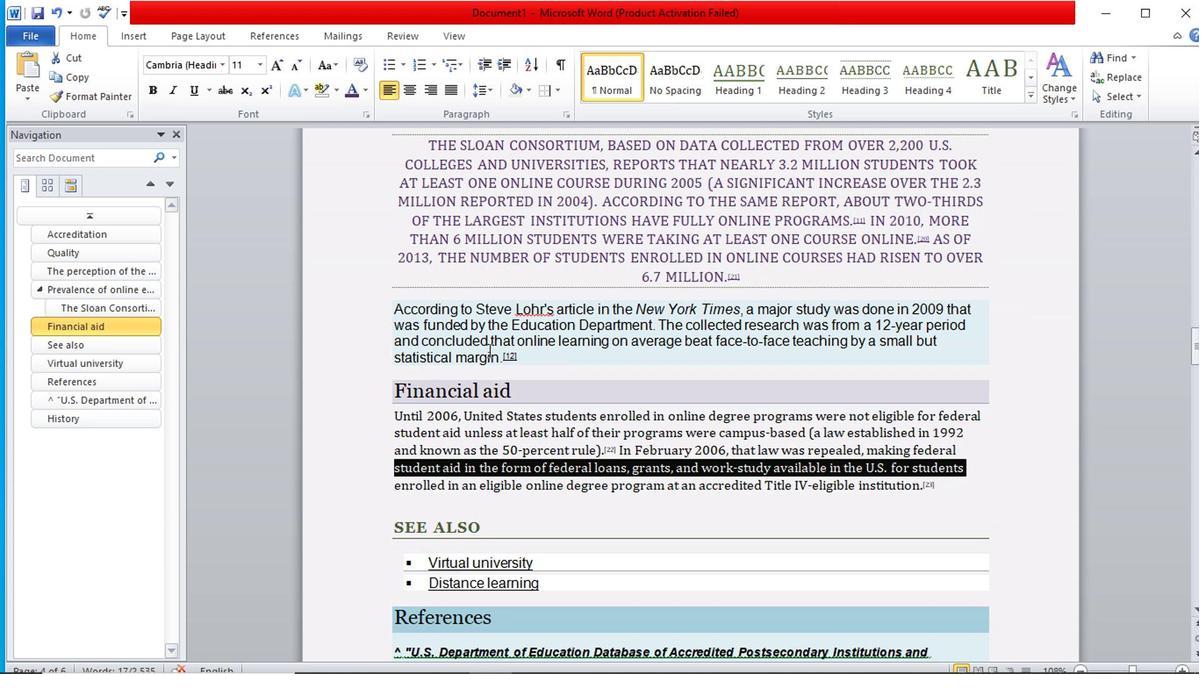 
Action: Mouse scrolled (801, 309) with delta (0, 0)
Screenshot: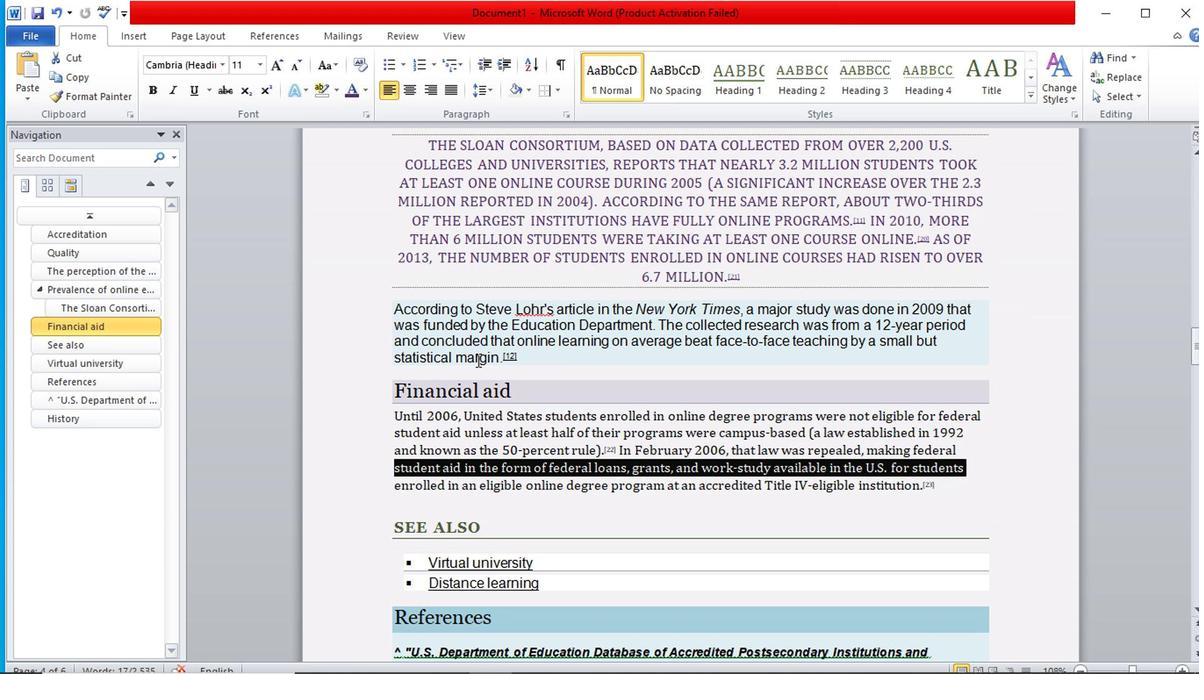 
Action: Mouse scrolled (801, 309) with delta (0, 0)
Screenshot: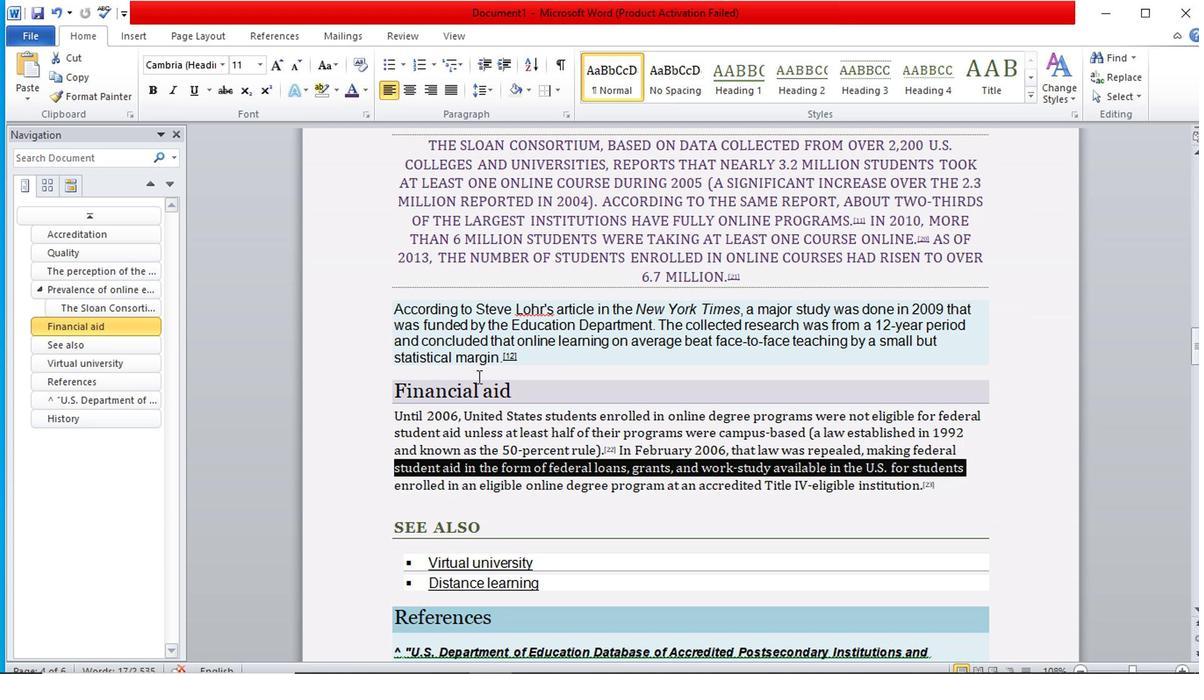 
Action: Mouse scrolled (801, 309) with delta (0, 0)
Screenshot: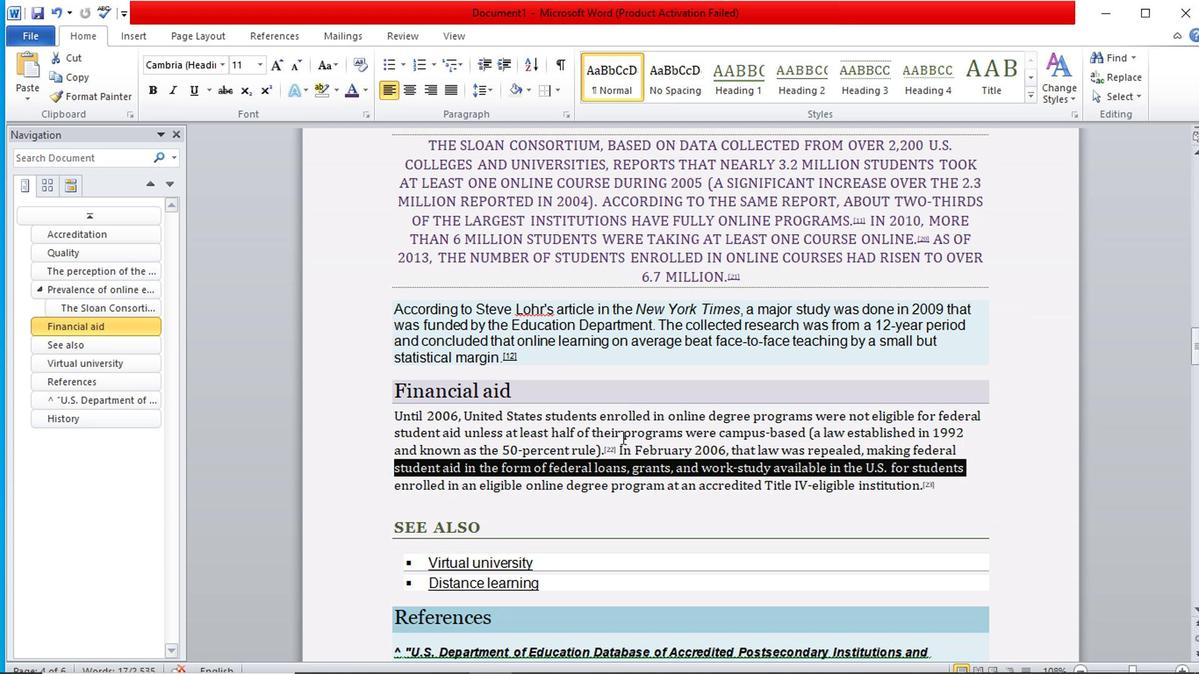 
Action: Mouse scrolled (801, 309) with delta (0, 0)
Screenshot: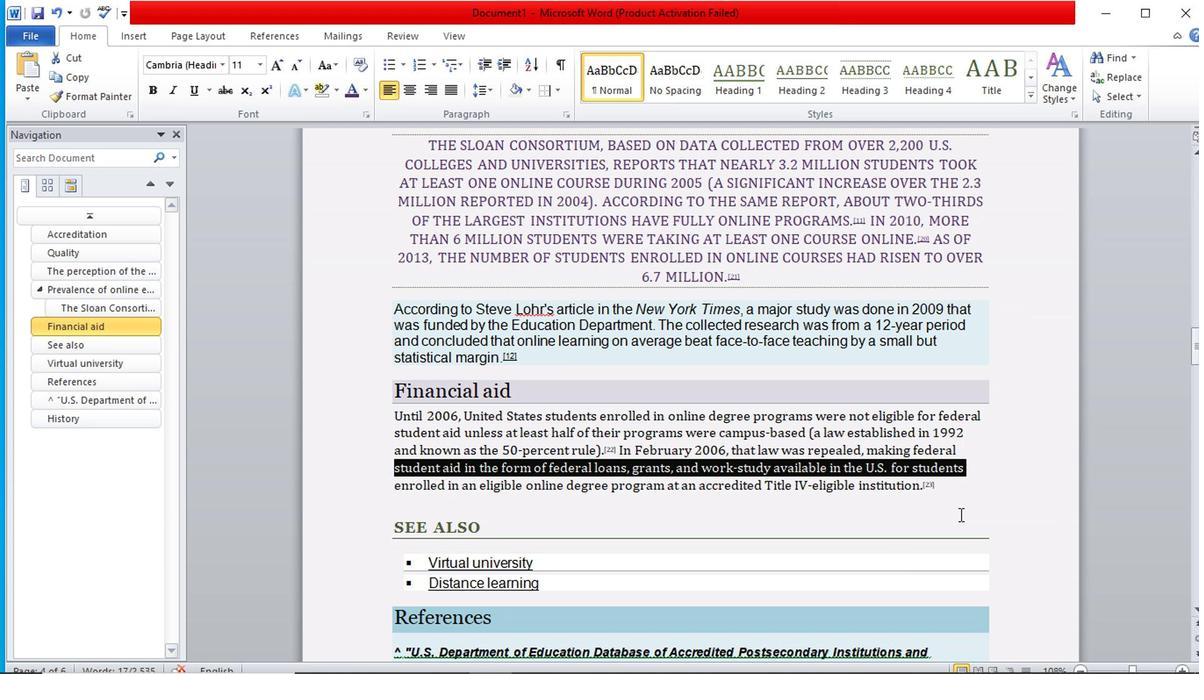 
Action: Mouse scrolled (801, 309) with delta (0, 0)
Screenshot: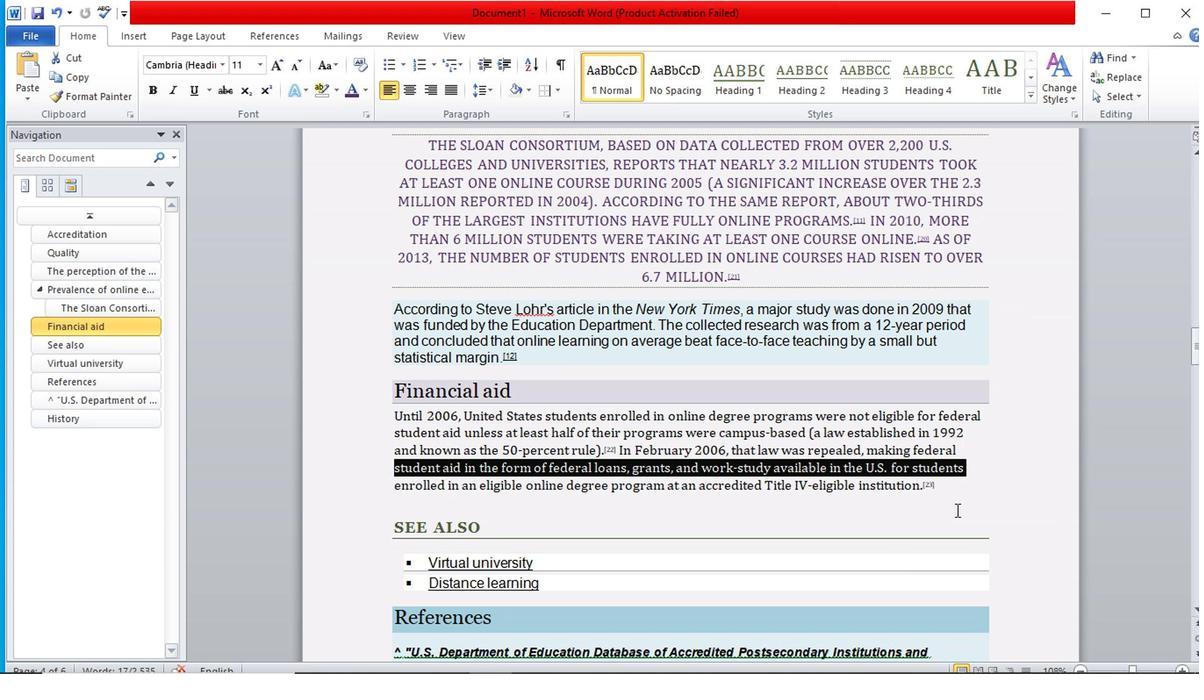 
Action: Mouse scrolled (801, 309) with delta (0, 0)
Screenshot: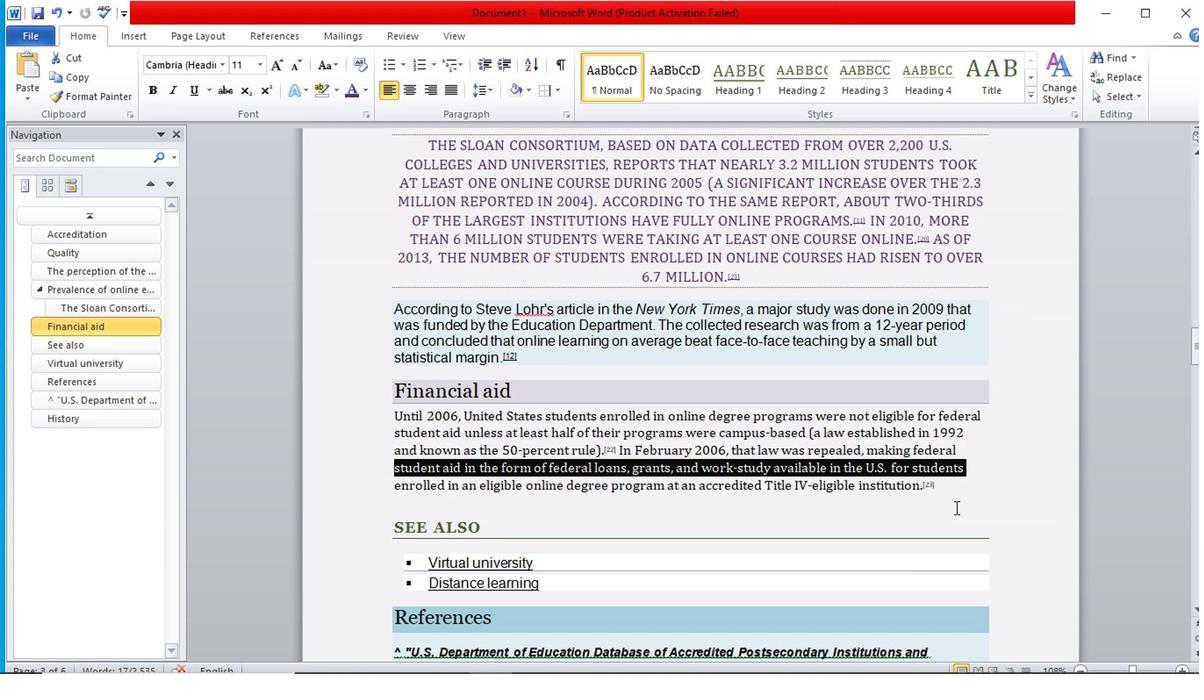 
Action: Mouse scrolled (801, 309) with delta (0, 0)
Screenshot: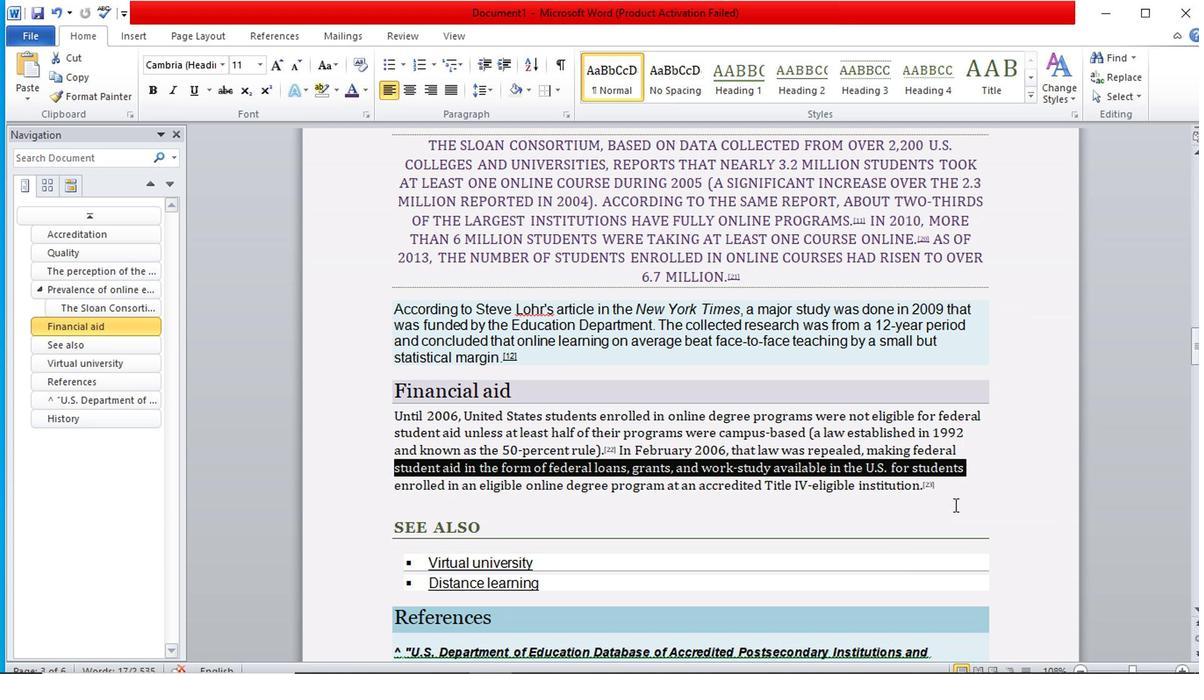 
Action: Mouse moved to (587, 232)
Screenshot: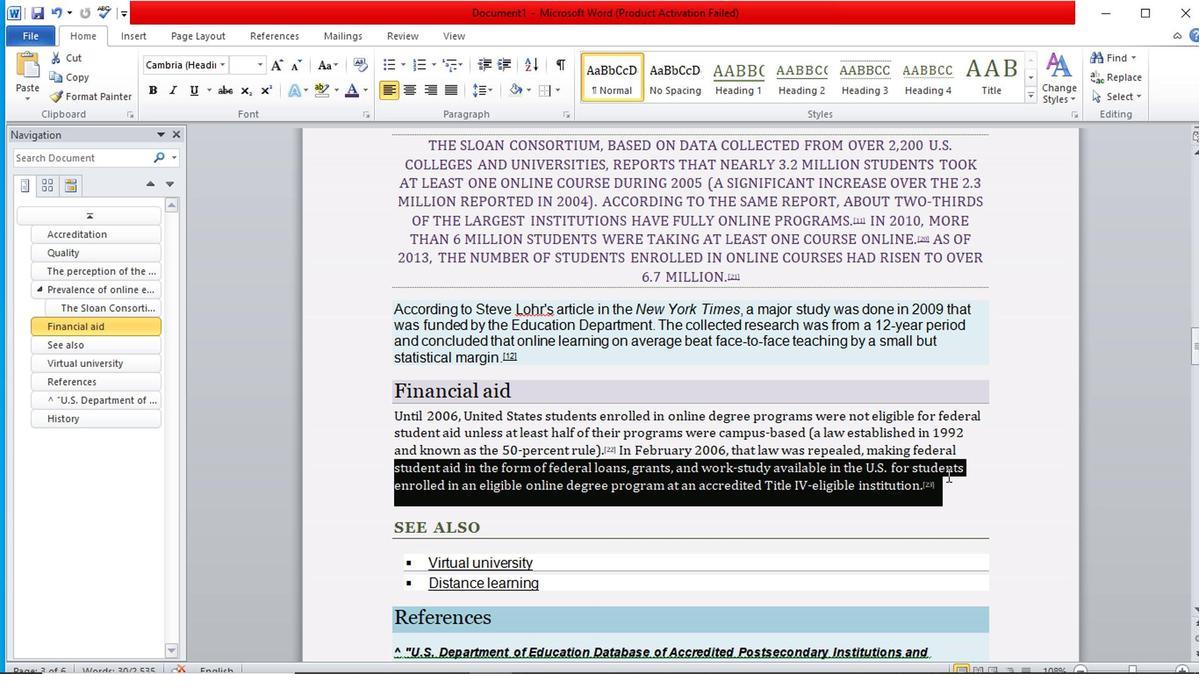 
Action: Mouse pressed left at (587, 232)
Screenshot: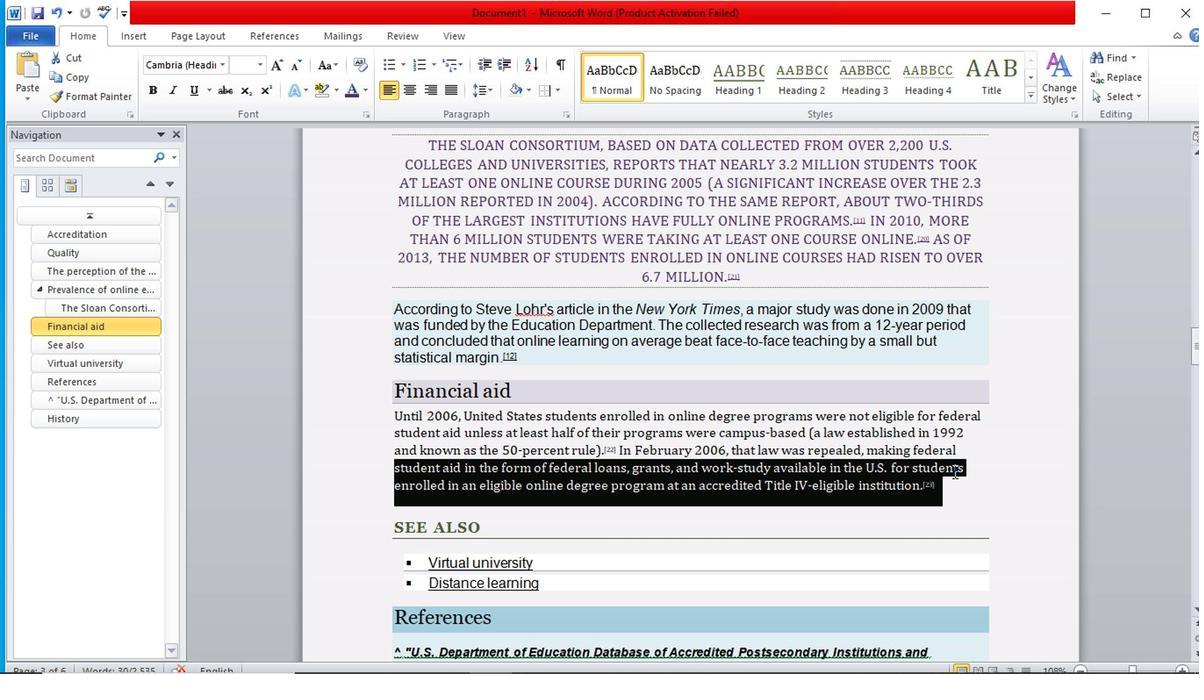 
Action: Mouse moved to (582, 234)
Screenshot: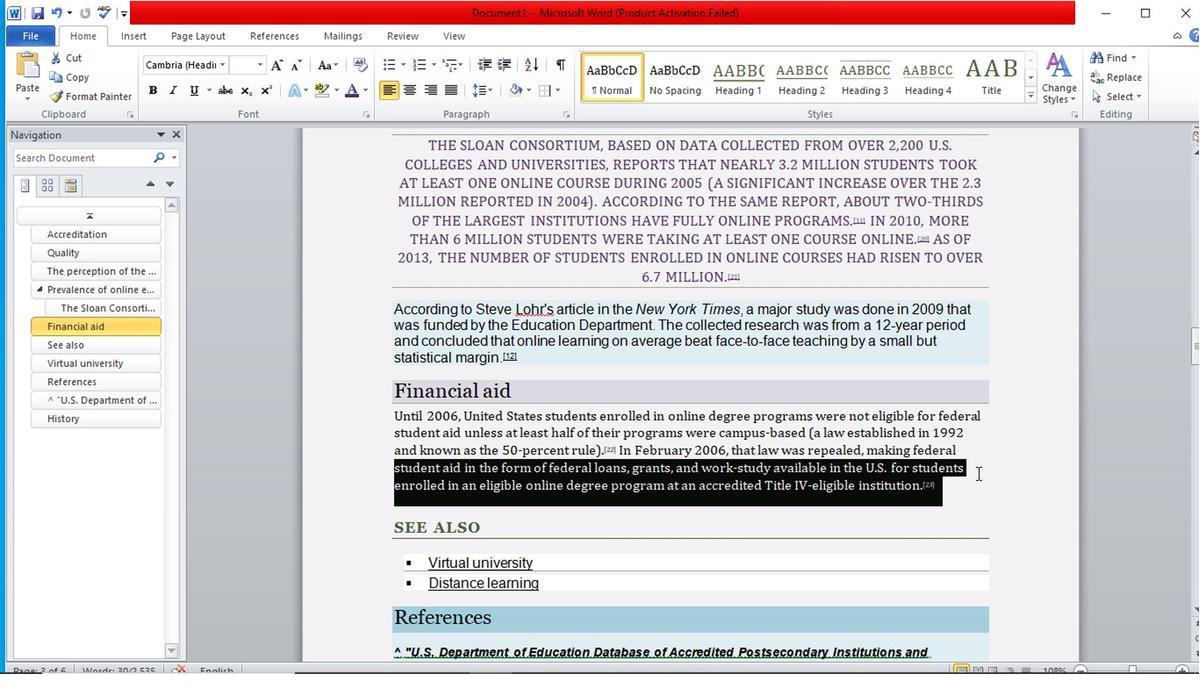
Action: Mouse pressed left at (582, 234)
Screenshot: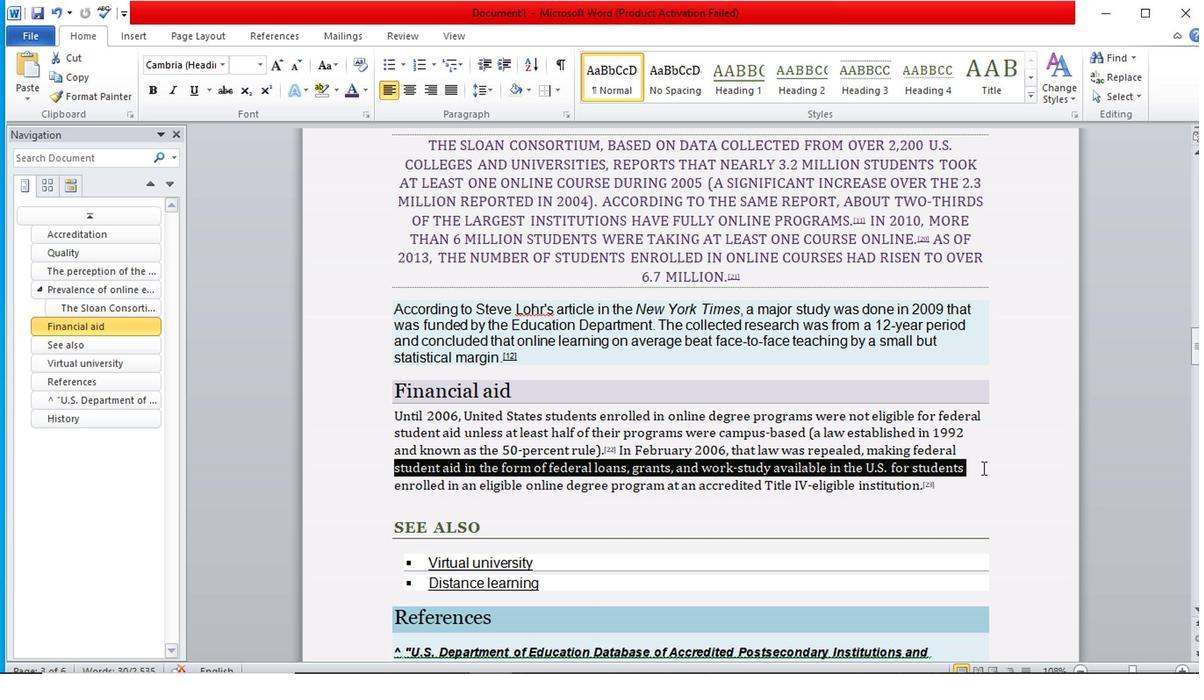 
Action: Mouse moved to (575, 241)
Screenshot: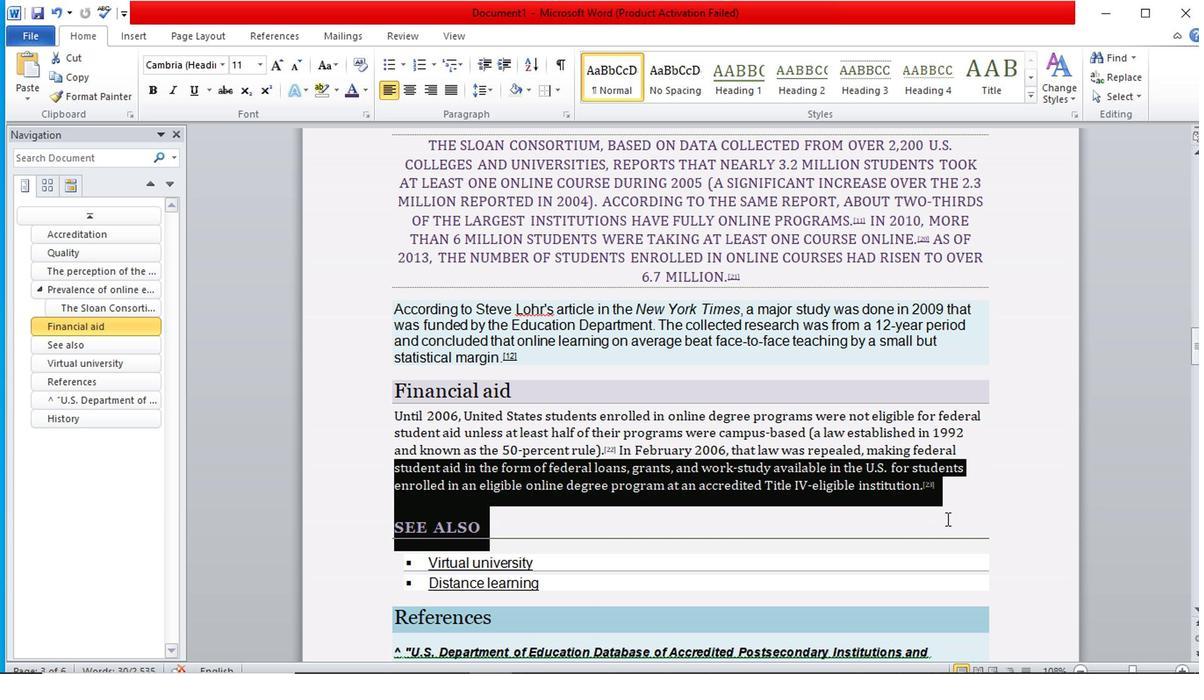 
Action: Mouse pressed left at (575, 241)
Screenshot: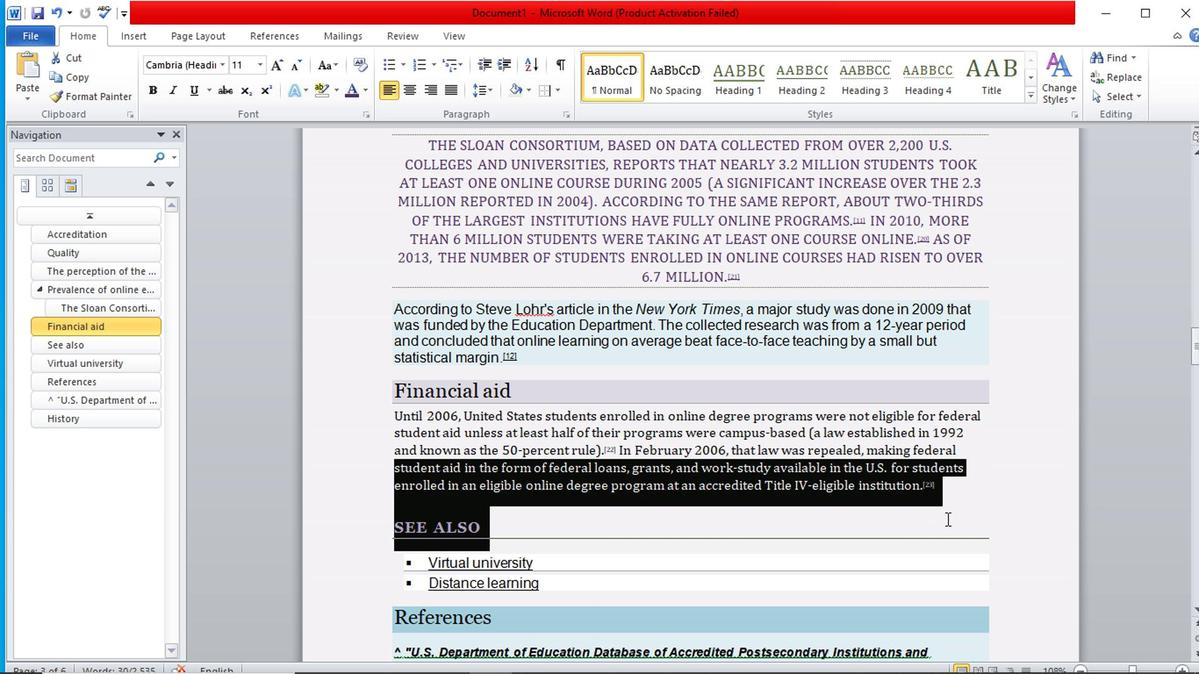 
Action: Mouse moved to (572, 247)
Screenshot: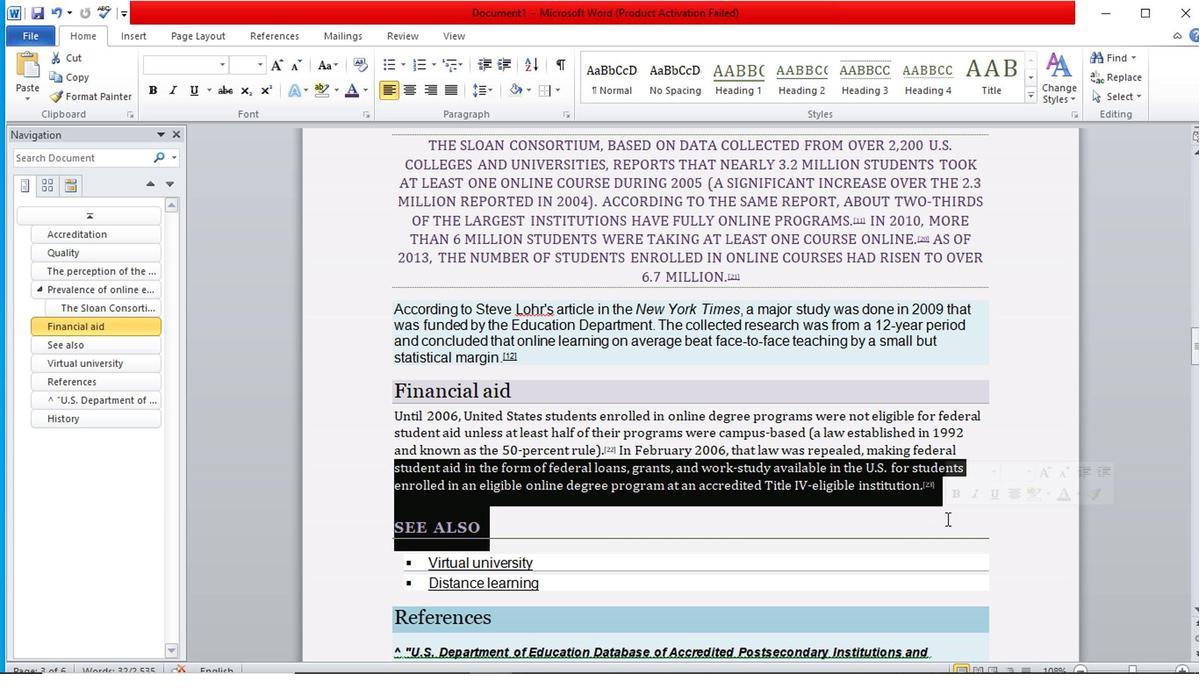 
Action: Mouse pressed left at (572, 247)
Screenshot: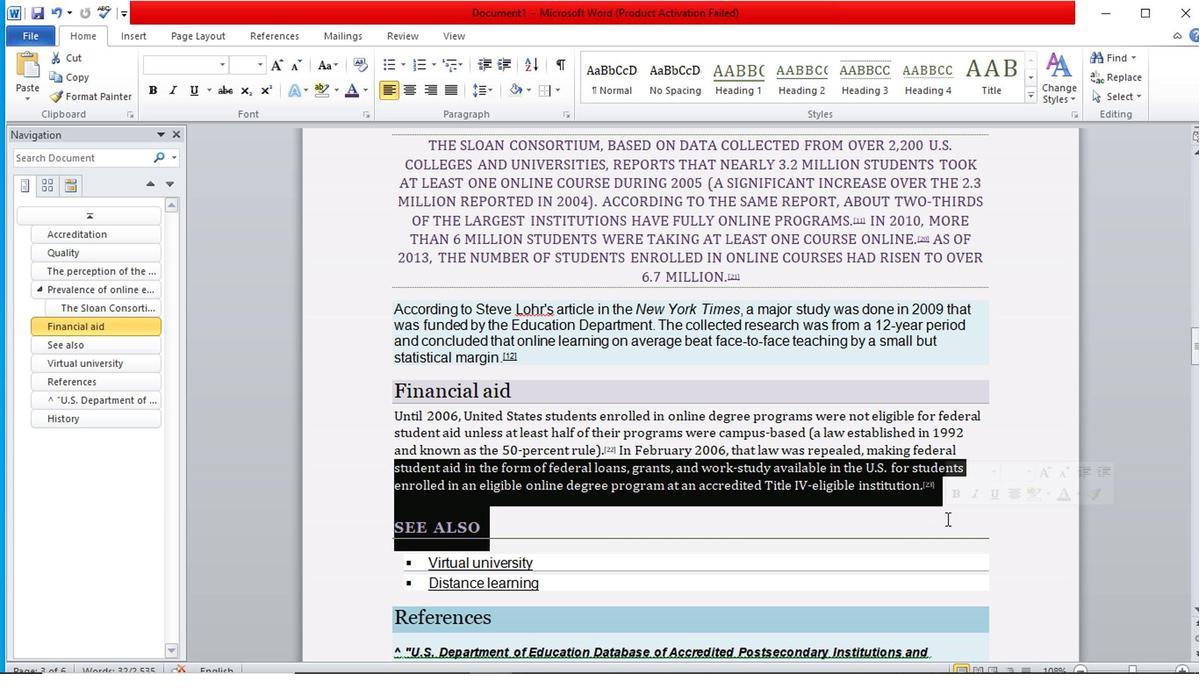 
Action: Mouse moved to (590, 223)
Screenshot: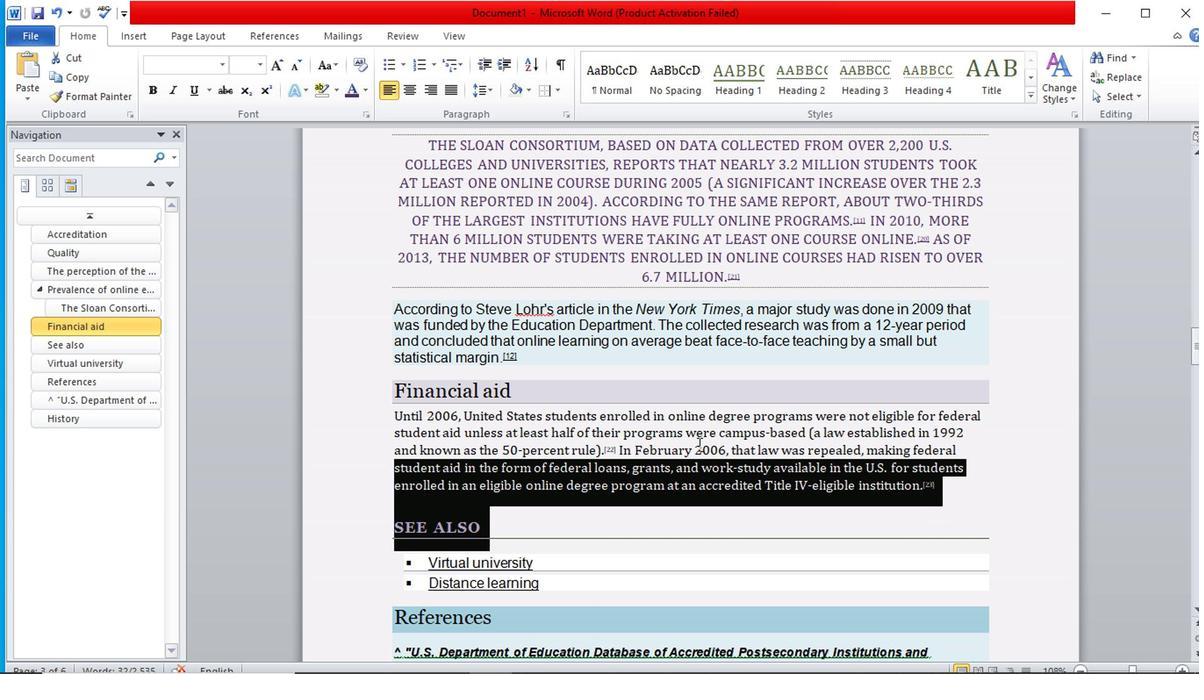 
Action: Mouse pressed left at (590, 223)
Screenshot: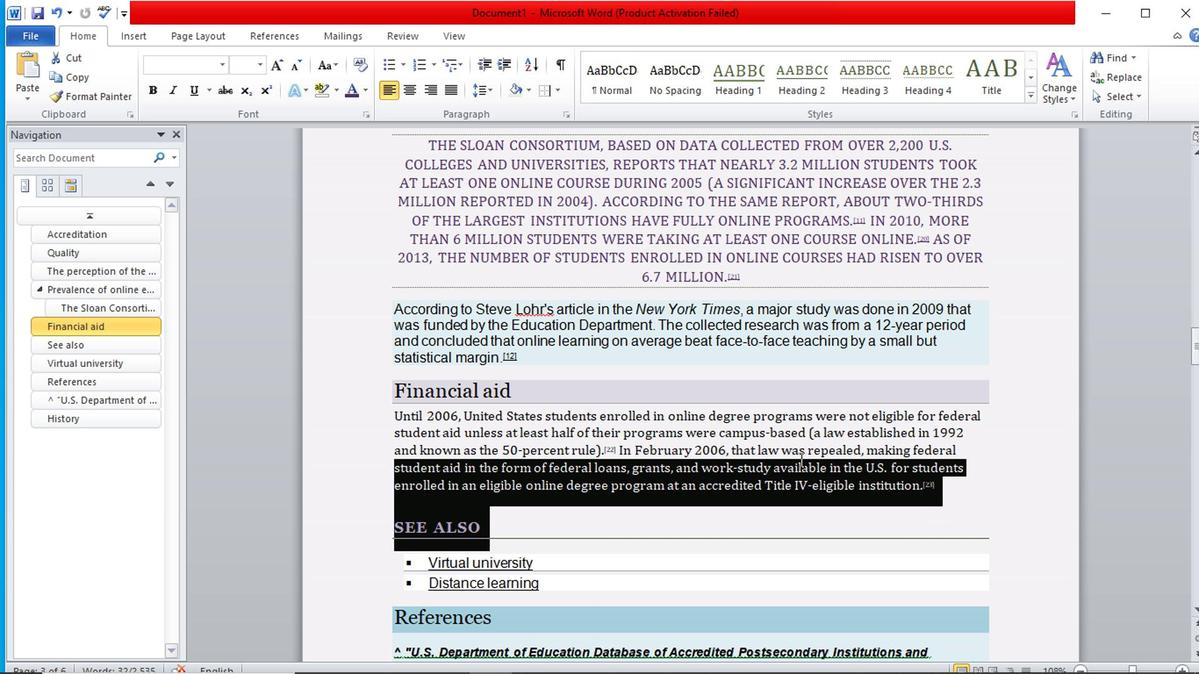
Action: Mouse moved to (633, 246)
Screenshot: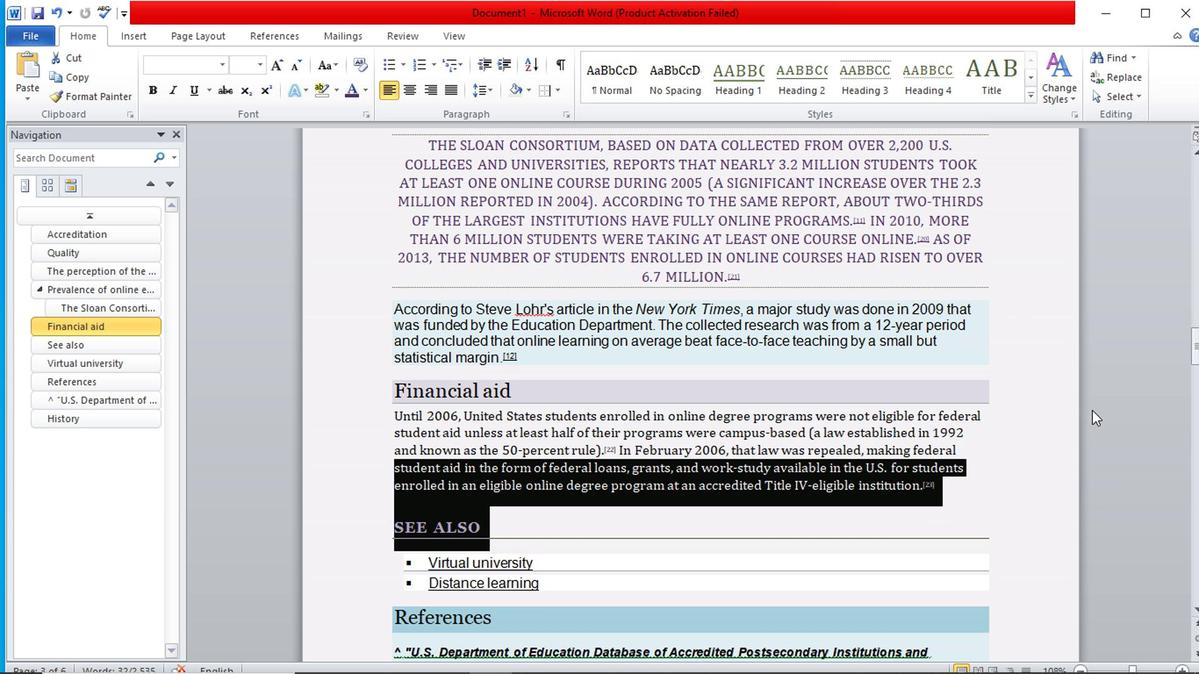 
Action: Mouse scrolled (633, 245) with delta (0, 0)
Screenshot: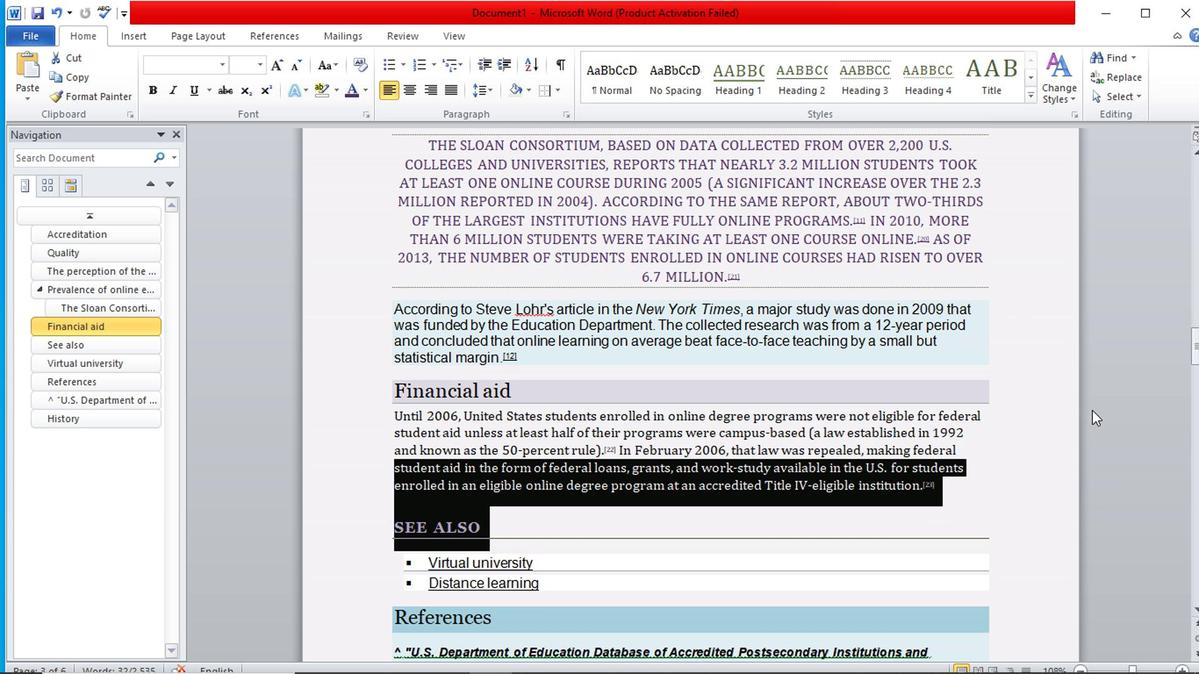 
Action: Mouse scrolled (633, 245) with delta (0, 0)
Screenshot: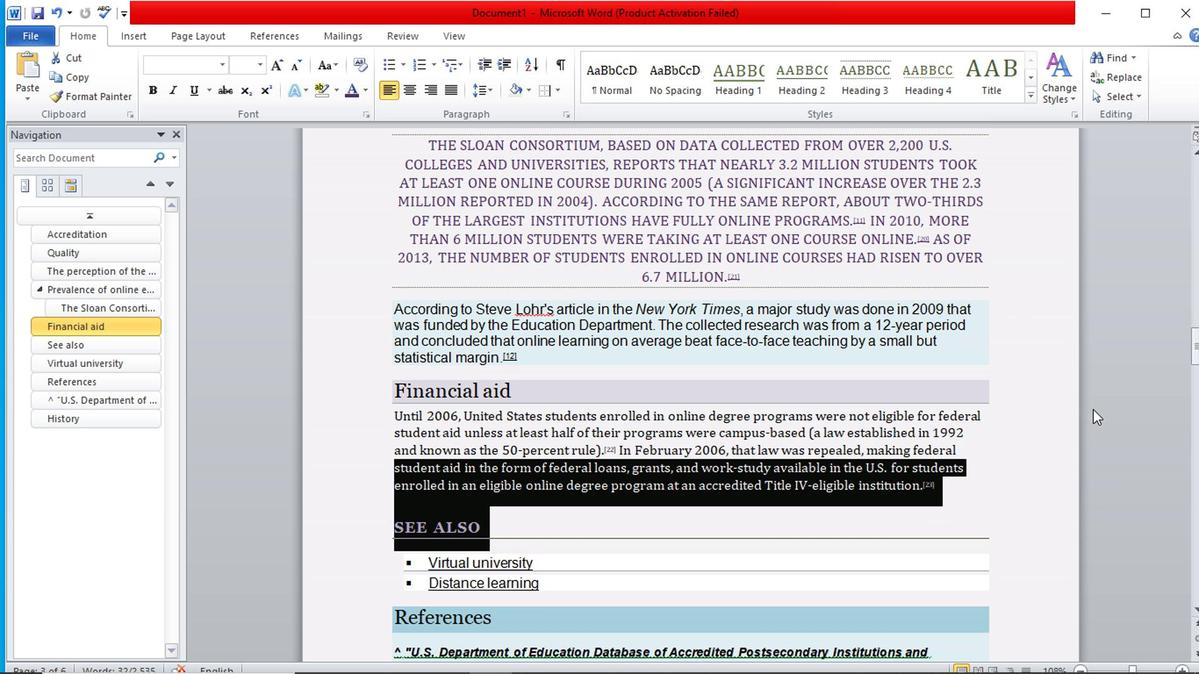 
Action: Mouse moved to (717, 254)
Screenshot: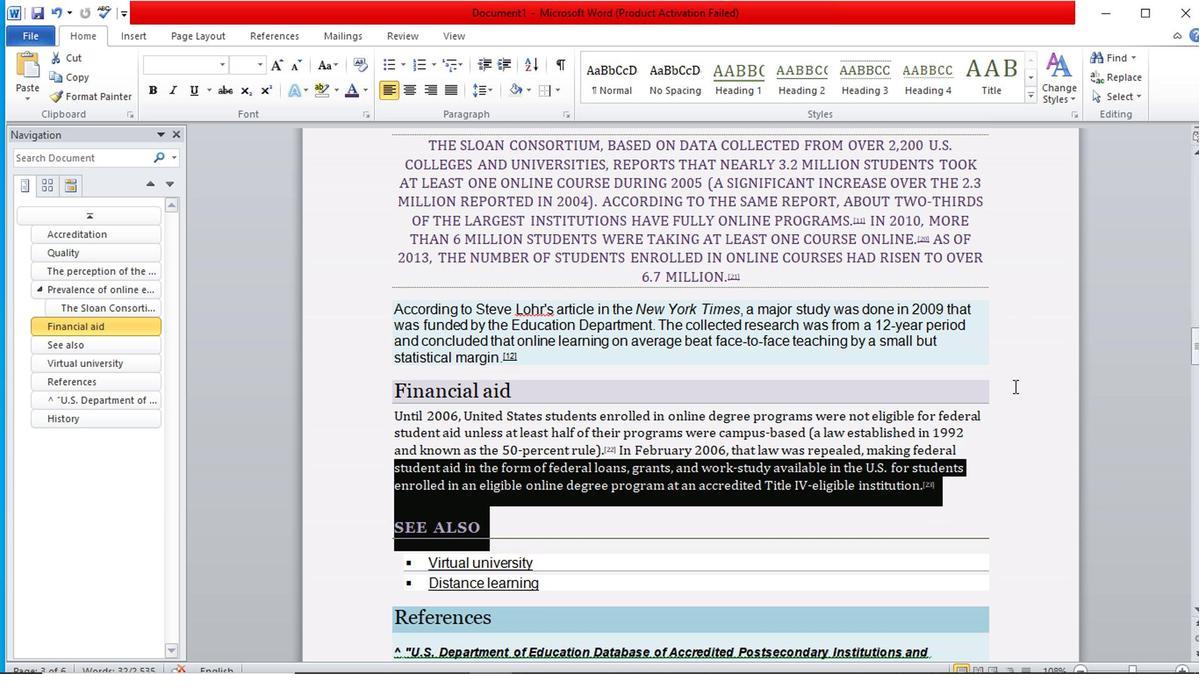 
Action: Mouse scrolled (717, 255) with delta (0, 0)
Screenshot: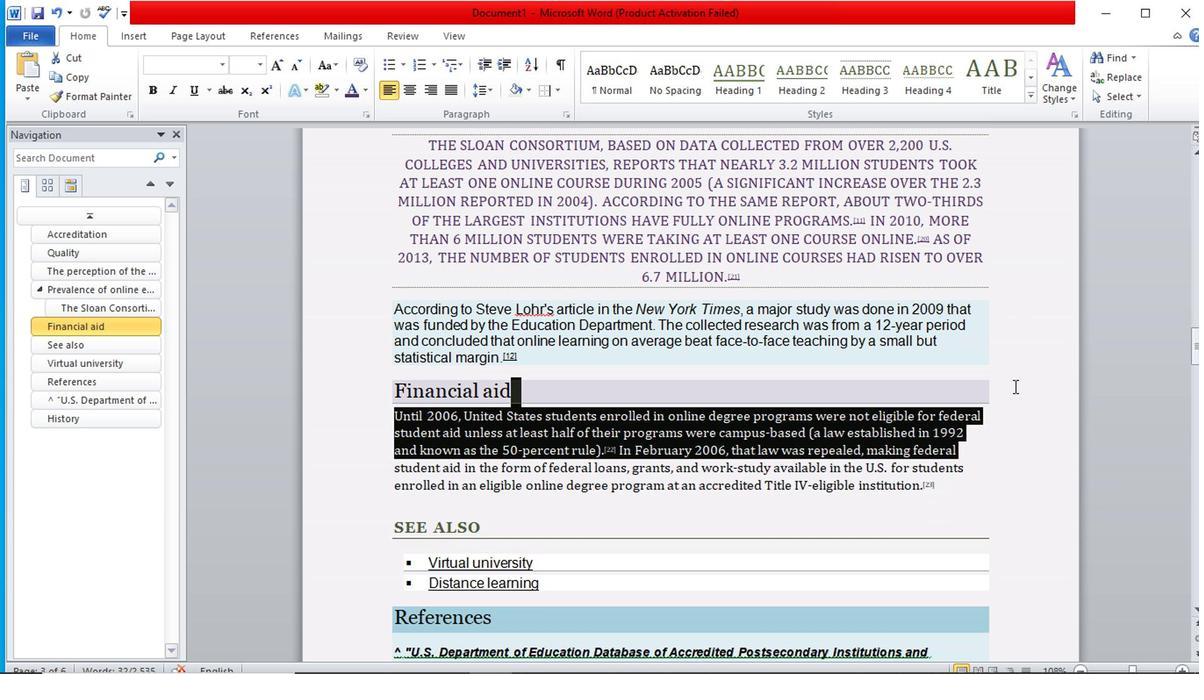 
Action: Mouse scrolled (717, 255) with delta (0, 0)
Screenshot: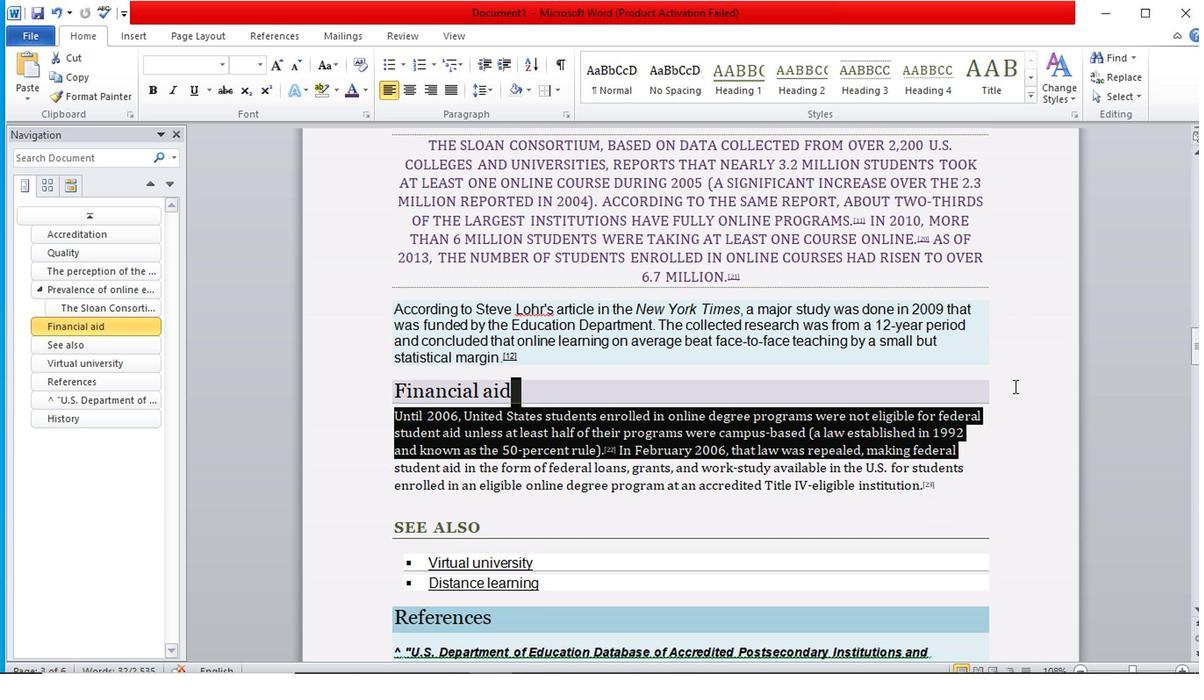 
Action: Mouse moved to (555, 286)
Screenshot: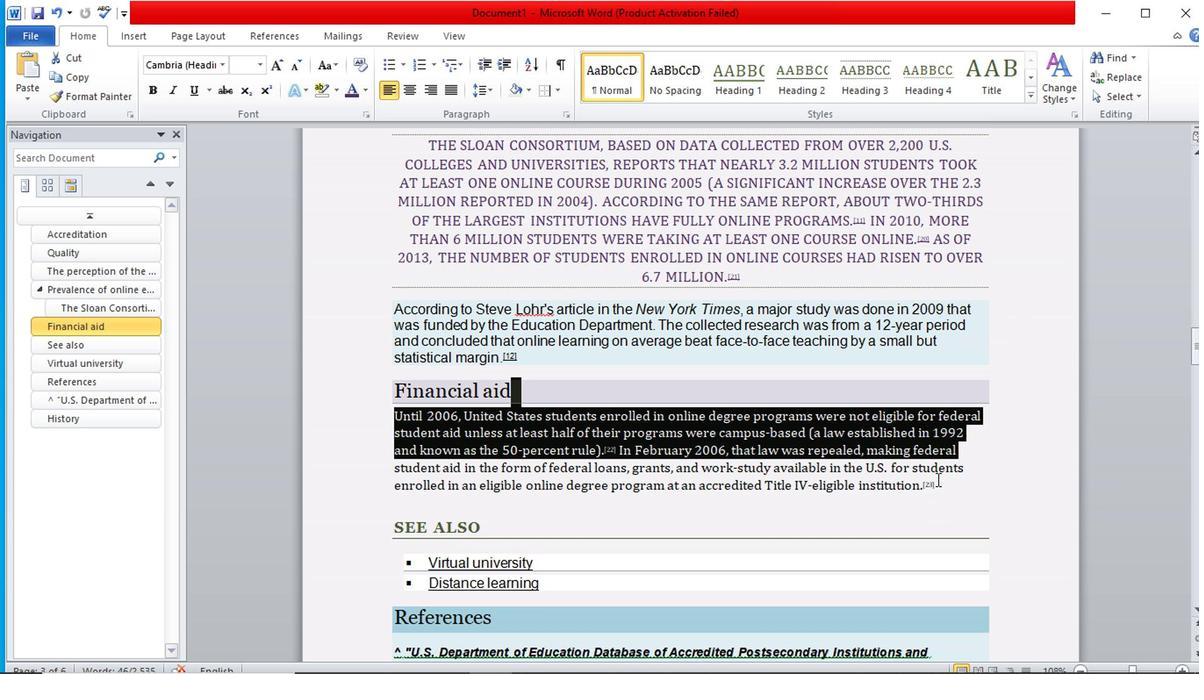 
Action: Mouse pressed left at (555, 286)
Screenshot: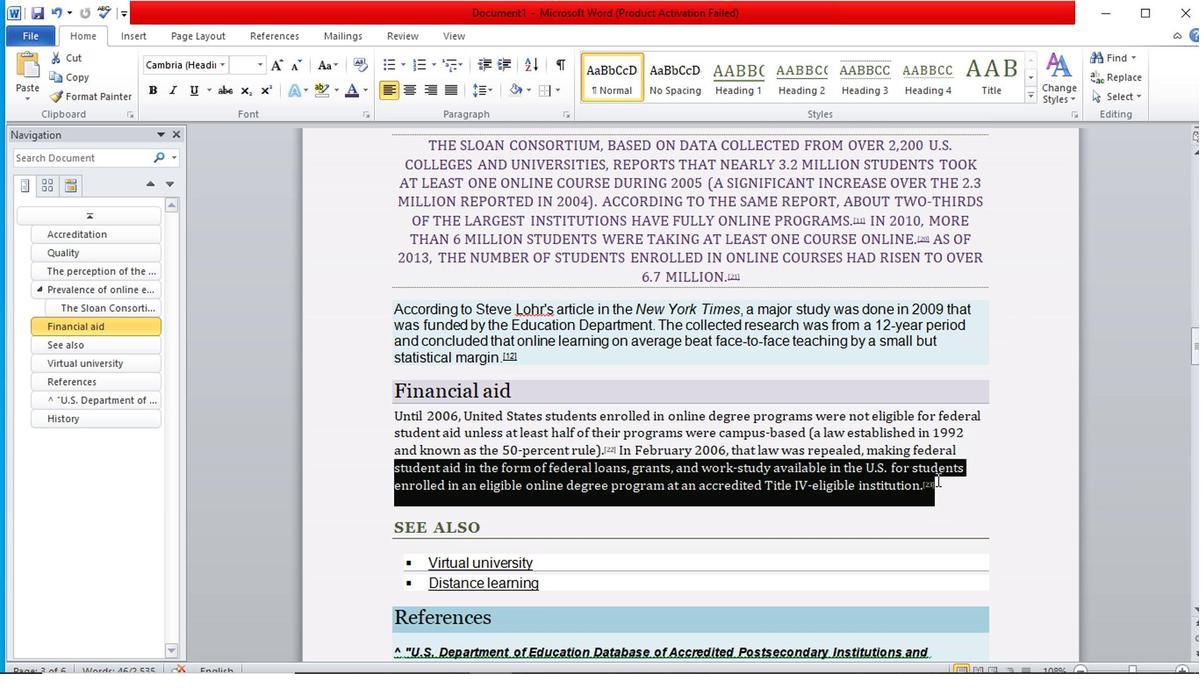 
Action: Mouse moved to (595, 242)
Screenshot: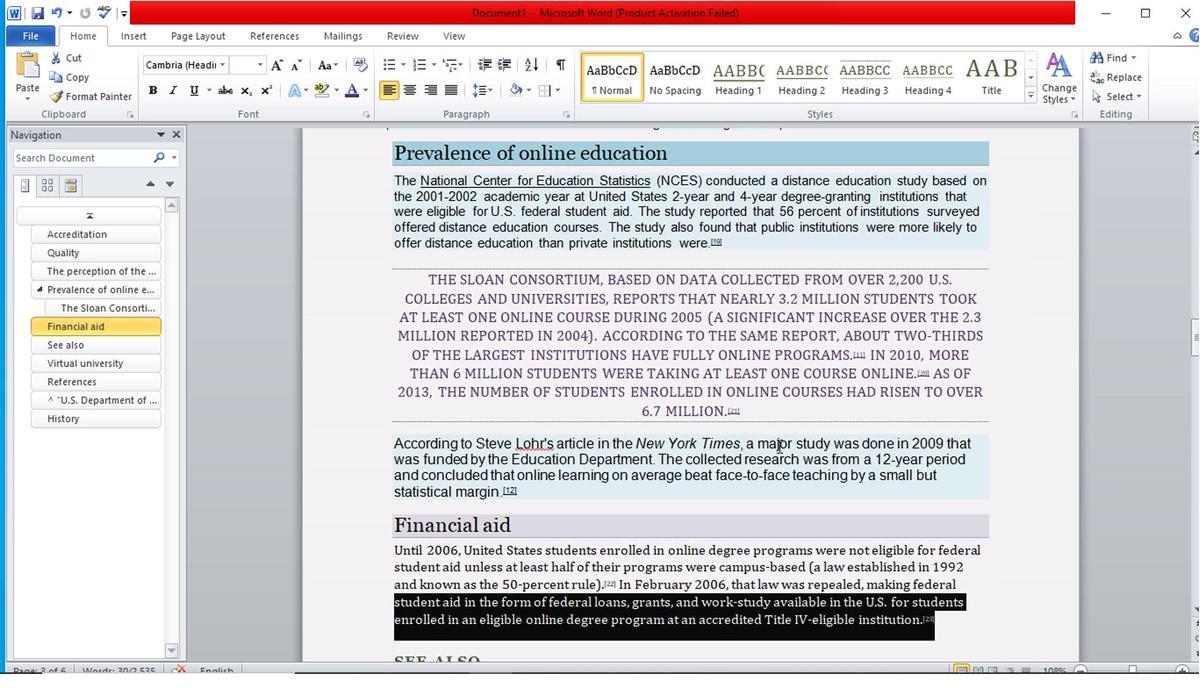 
Action: Mouse pressed left at (595, 242)
Screenshot: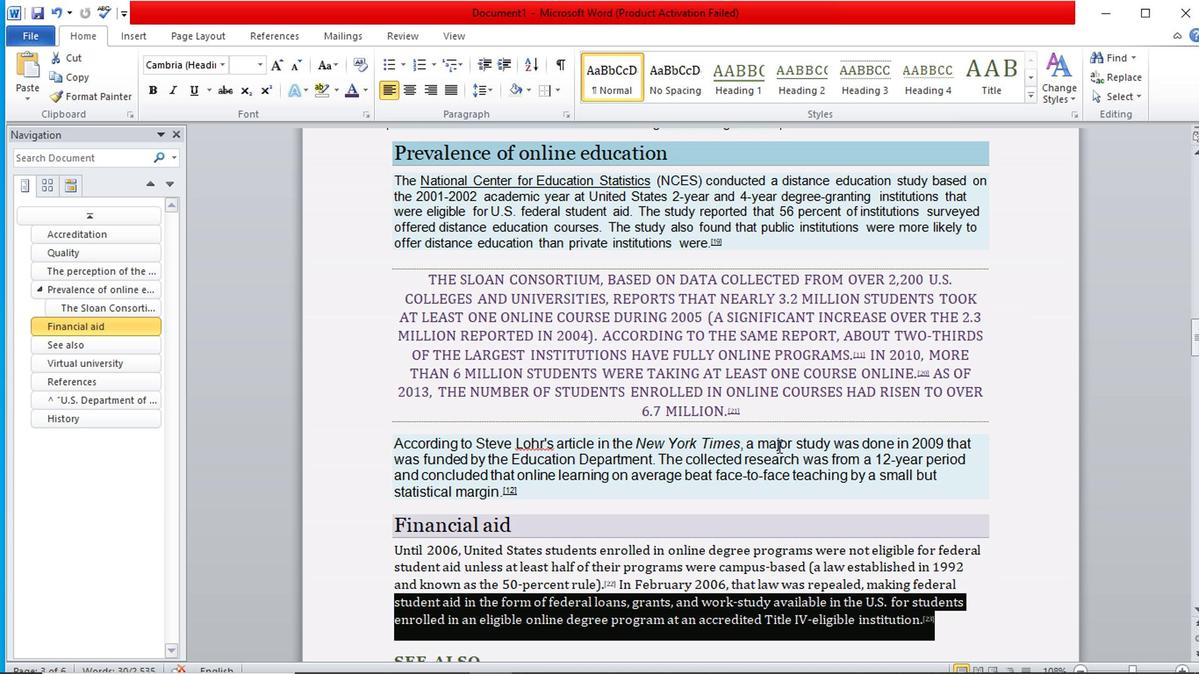 
Action: Mouse moved to (623, 251)
Screenshot: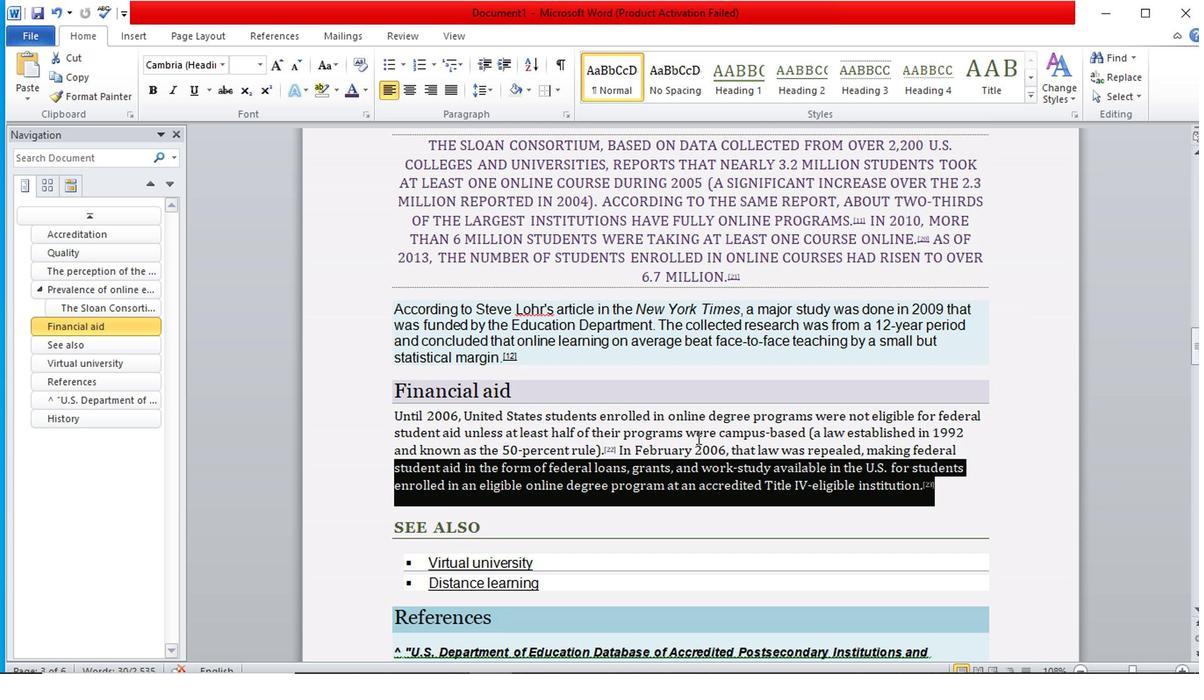 
Action: Mouse scrolled (623, 250) with delta (0, 0)
Screenshot: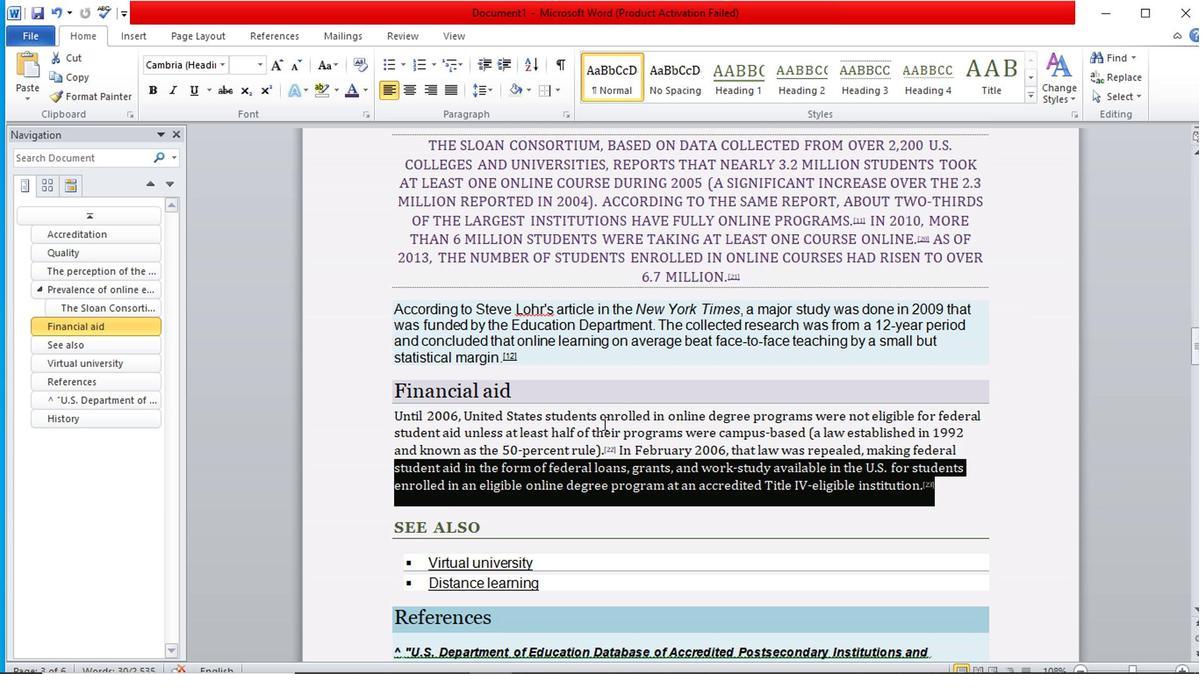 
Action: Mouse scrolled (623, 250) with delta (0, 0)
Screenshot: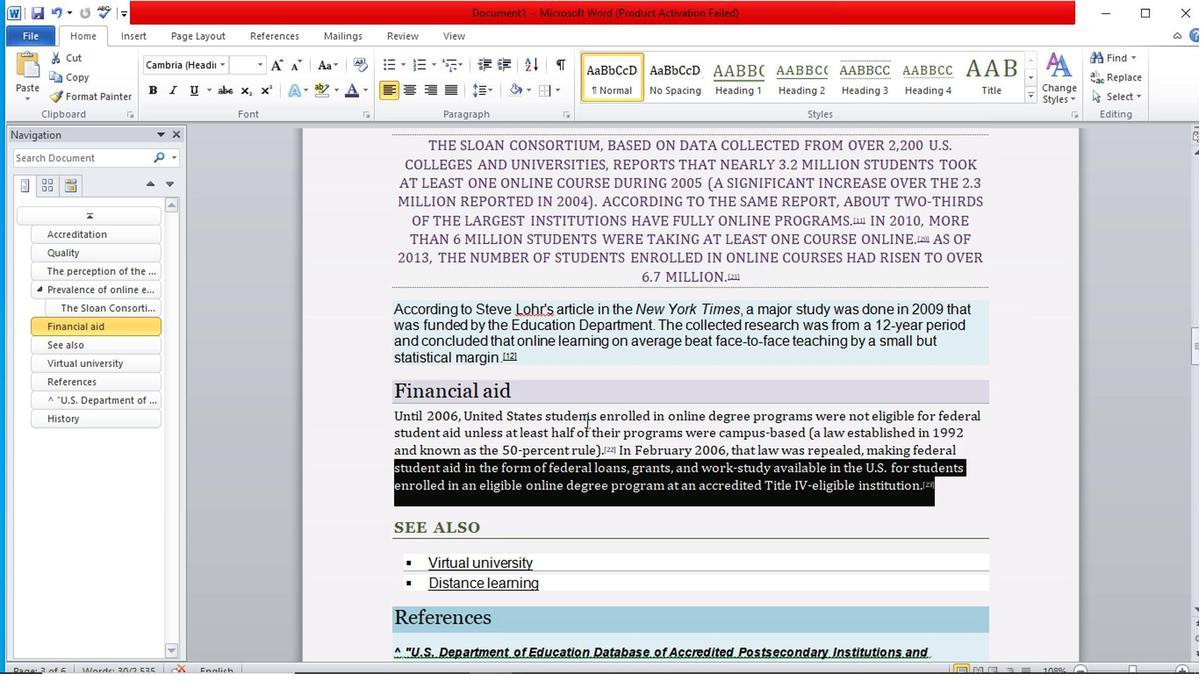 
Action: Mouse moved to (623, 251)
Screenshot: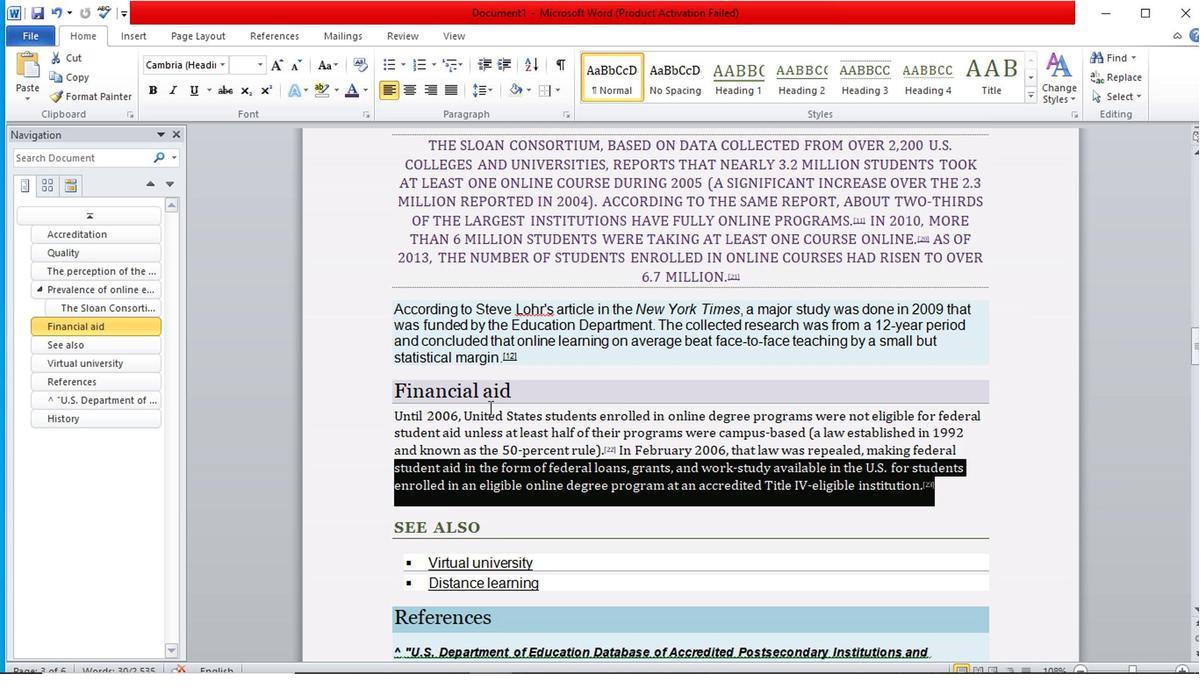 
Action: Mouse scrolled (623, 251) with delta (0, 0)
Screenshot: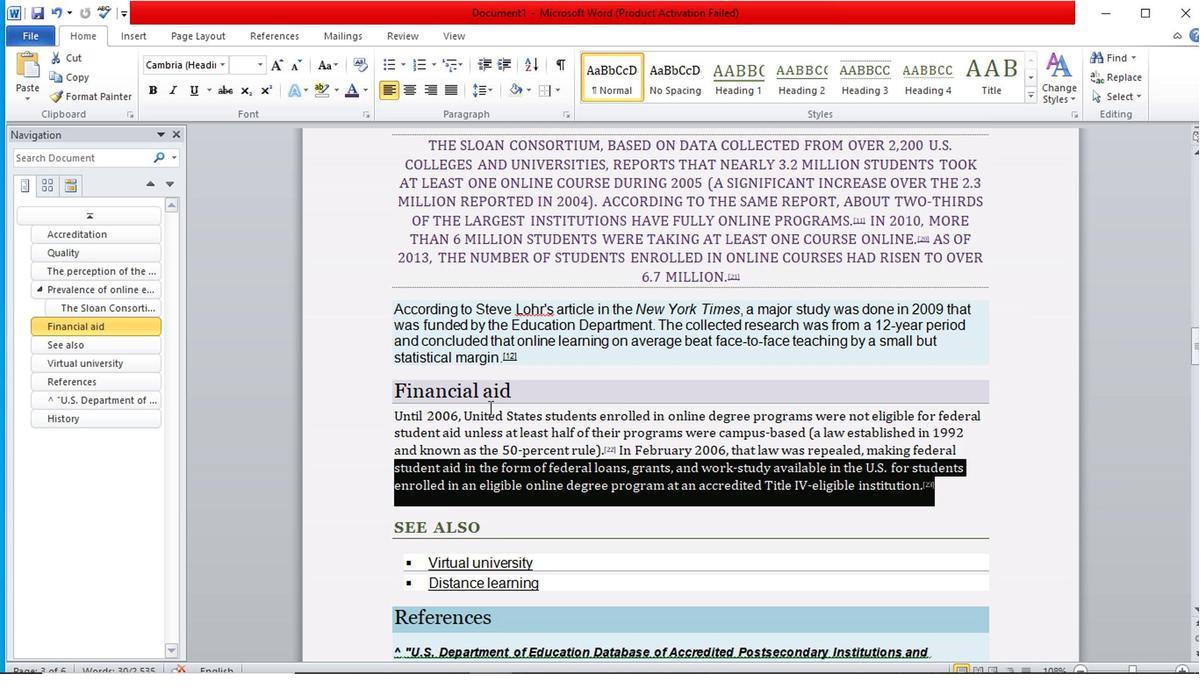 
Action: Mouse moved to (677, 258)
Screenshot: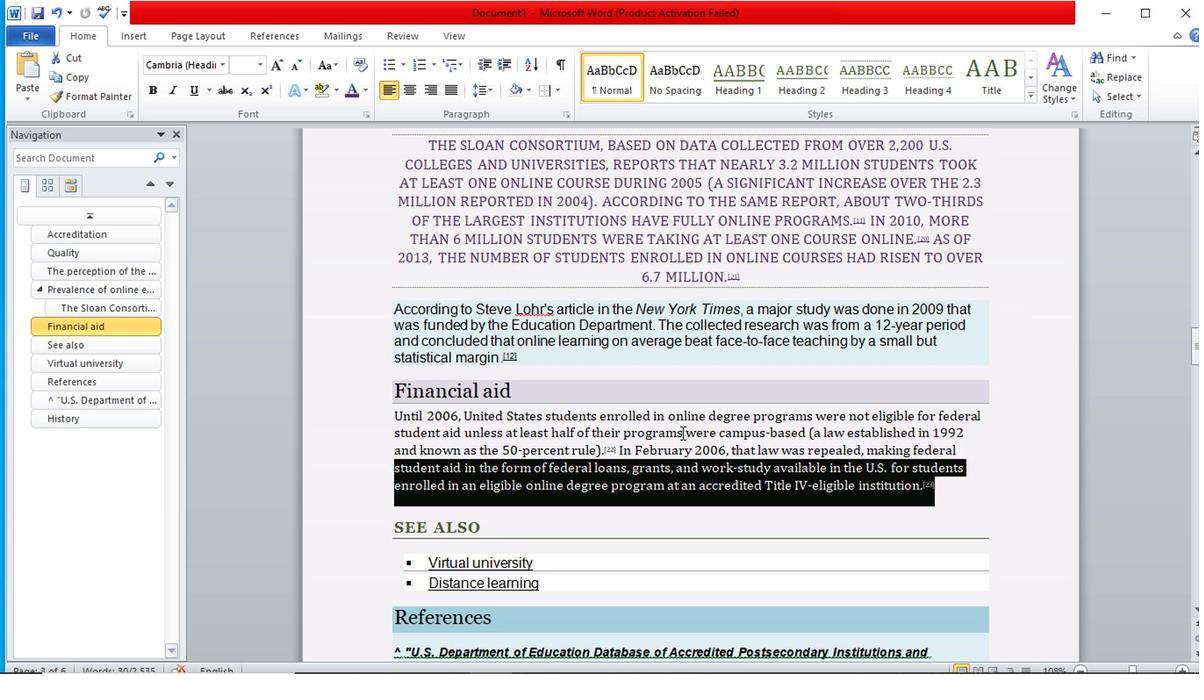 
Action: Mouse scrolled (677, 258) with delta (0, 0)
Screenshot: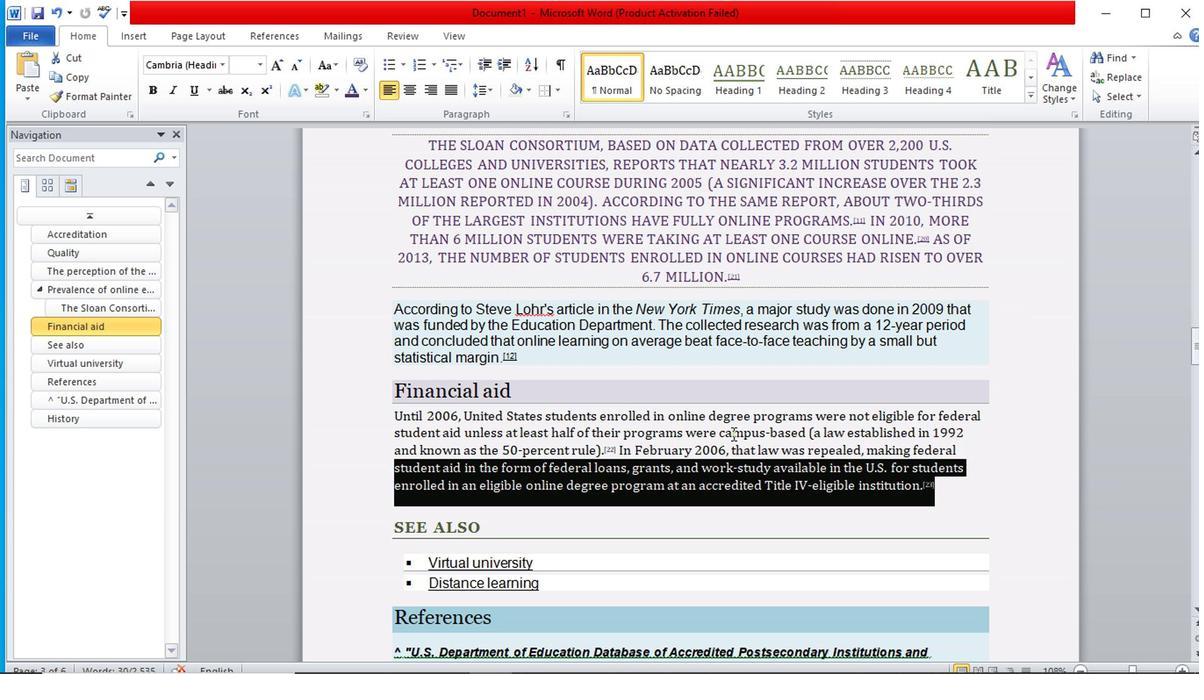 
Action: Mouse moved to (678, 258)
Screenshot: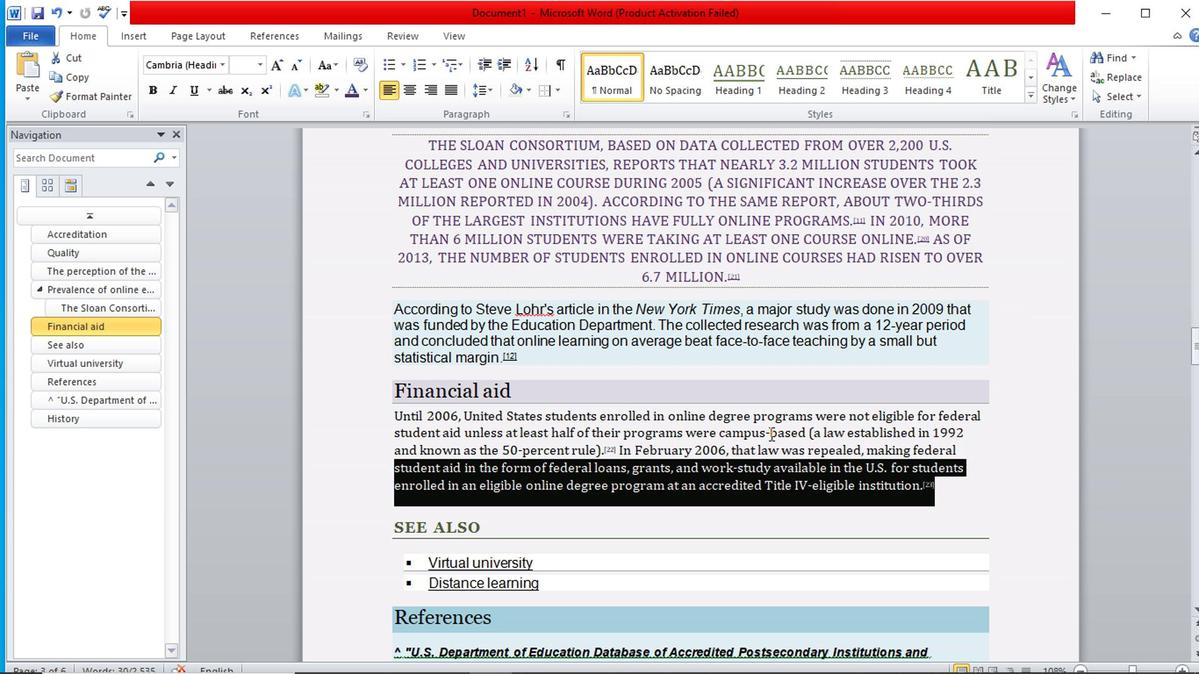 
Action: Mouse scrolled (678, 258) with delta (0, 0)
Screenshot: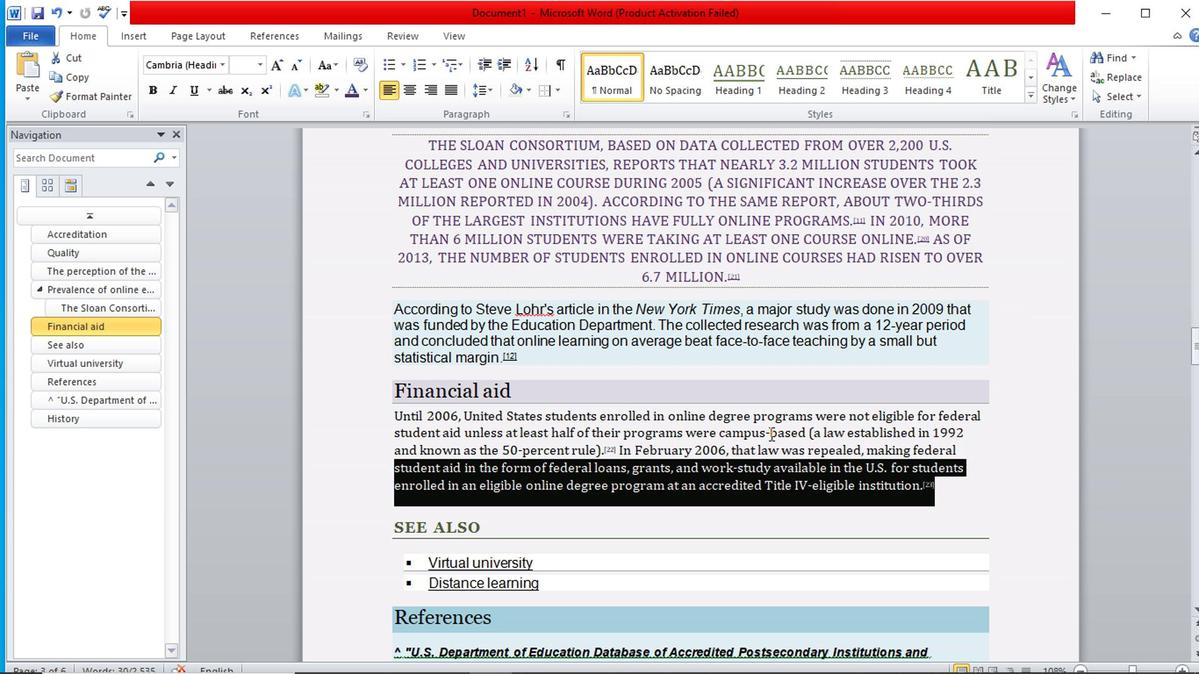 
Action: Mouse moved to (684, 258)
Screenshot: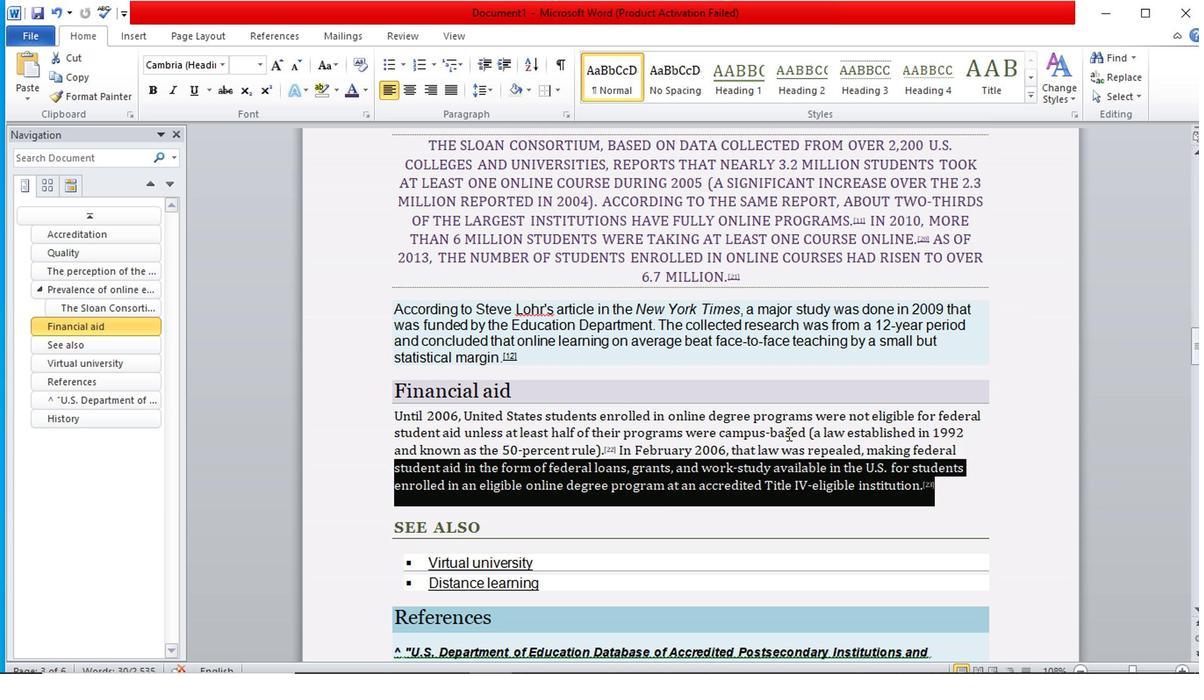 
Action: Mouse scrolled (684, 258) with delta (0, 0)
Screenshot: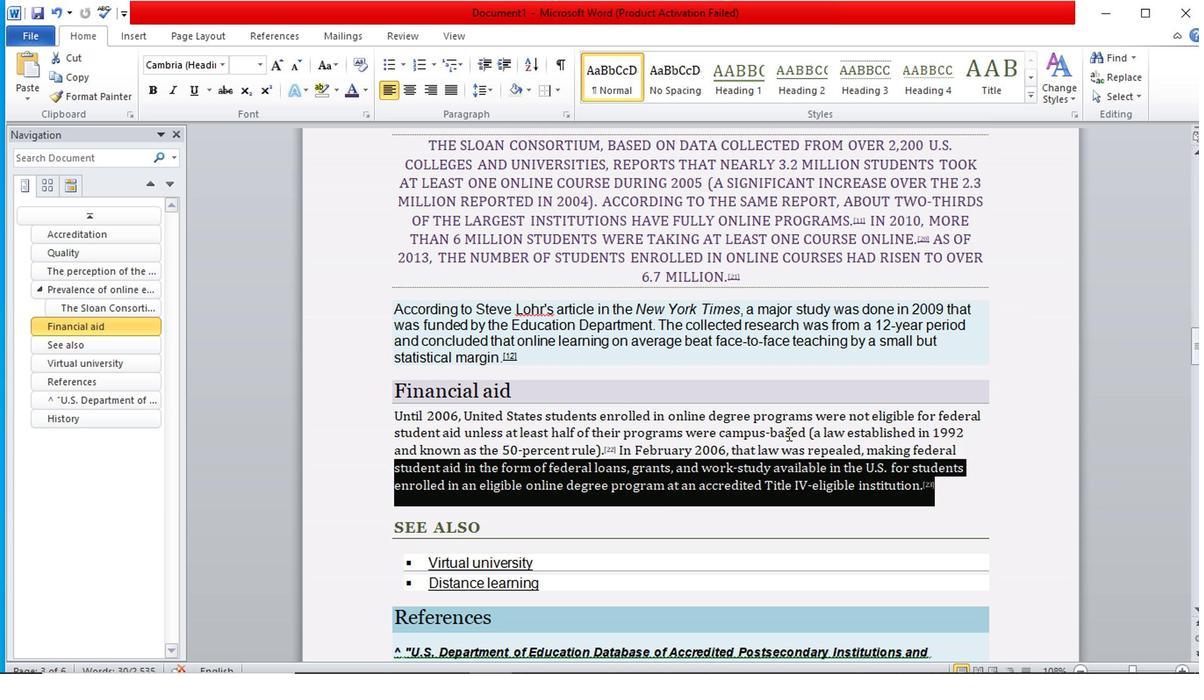 
Action: Mouse moved to (672, 264)
Screenshot: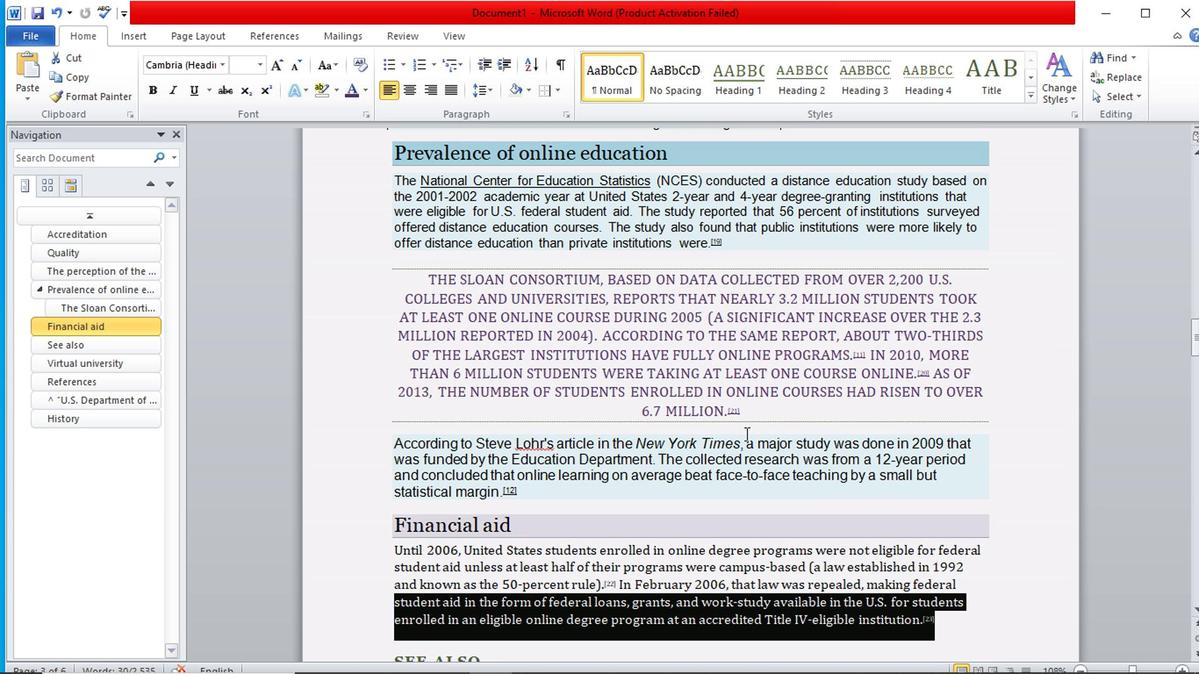 
Action: Mouse scrolled (672, 263) with delta (0, 0)
Screenshot: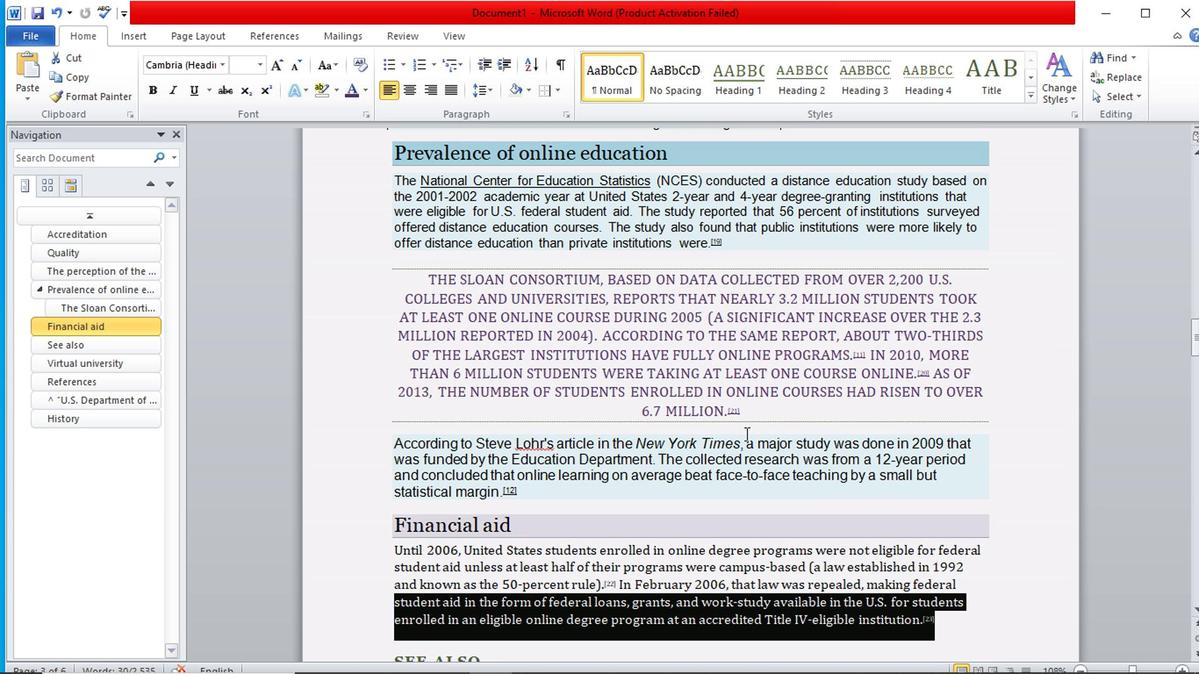 
Action: Mouse scrolled (672, 263) with delta (0, 0)
Screenshot: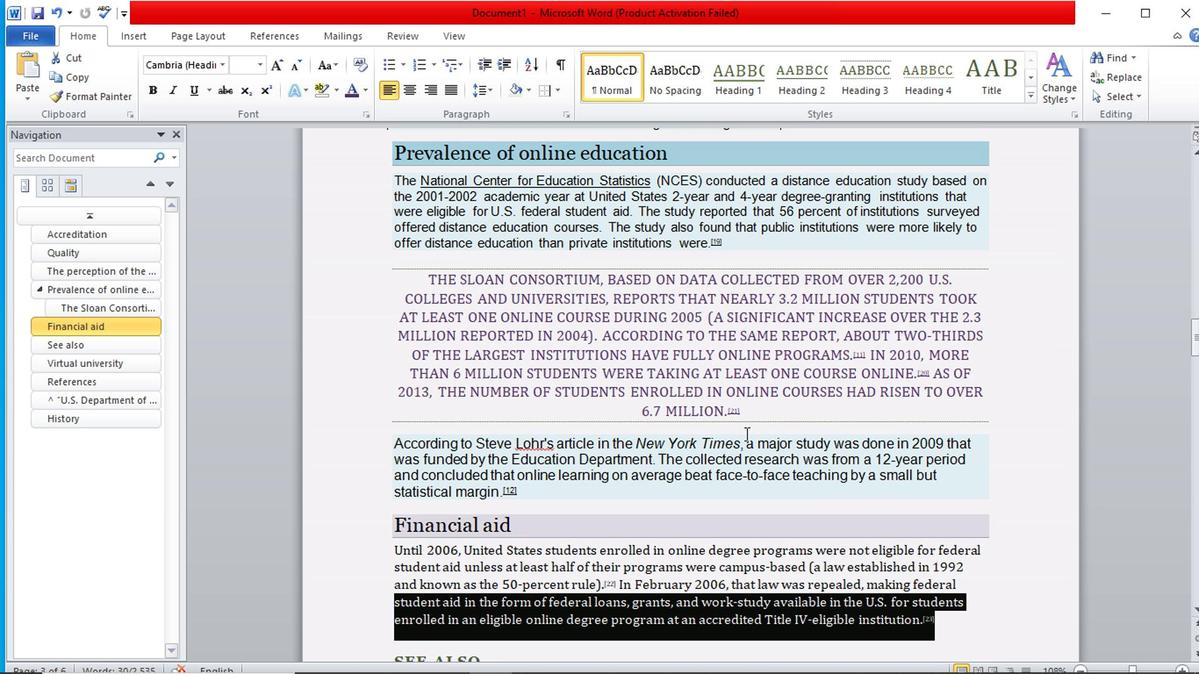
Action: Mouse scrolled (672, 263) with delta (0, 0)
Screenshot: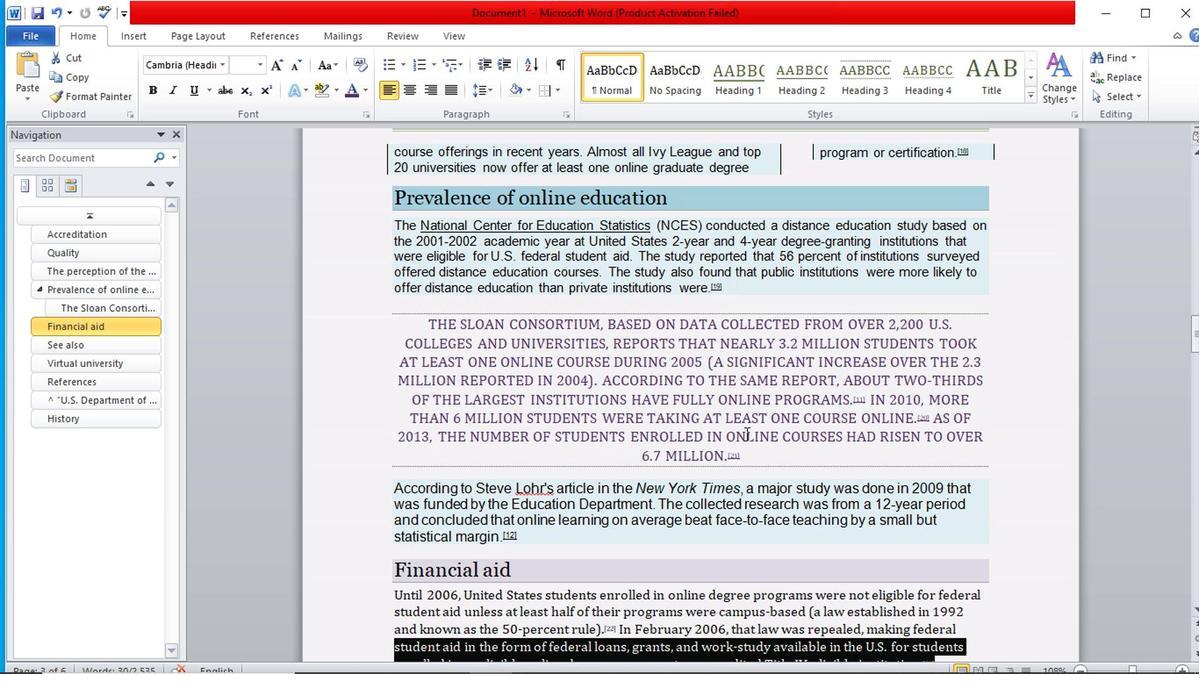 
Action: Mouse moved to (693, 264)
Screenshot: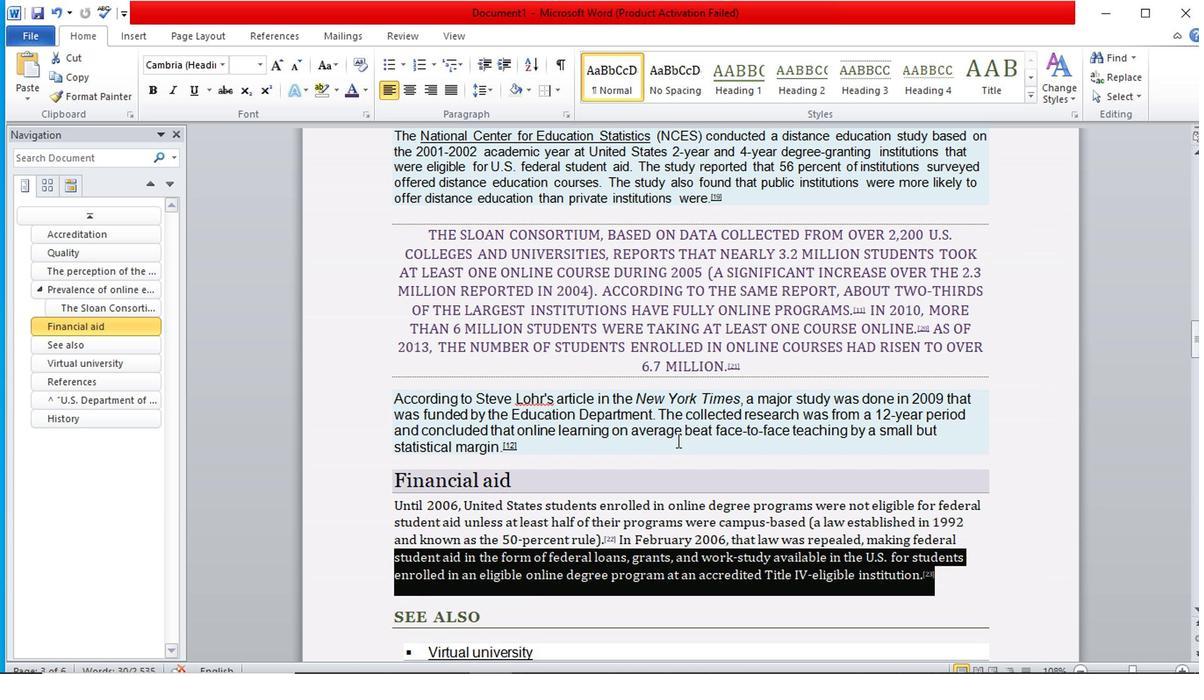 
Action: Mouse scrolled (693, 263) with delta (0, 0)
Screenshot: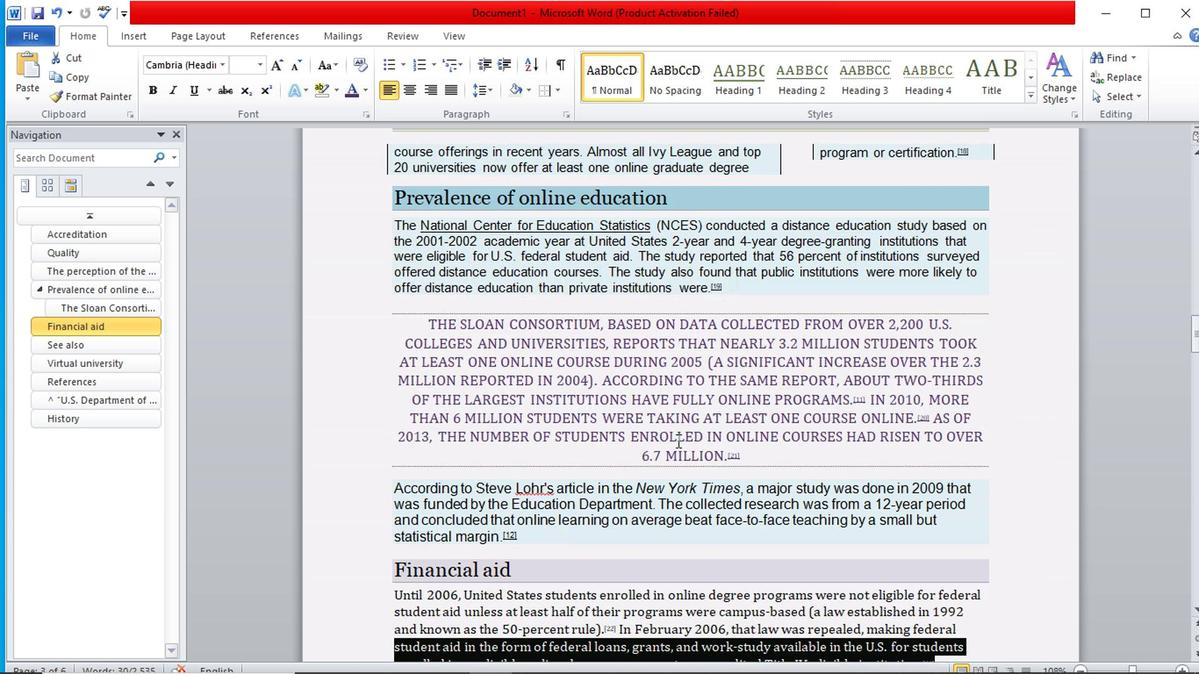 
Action: Mouse scrolled (693, 263) with delta (0, 0)
Screenshot: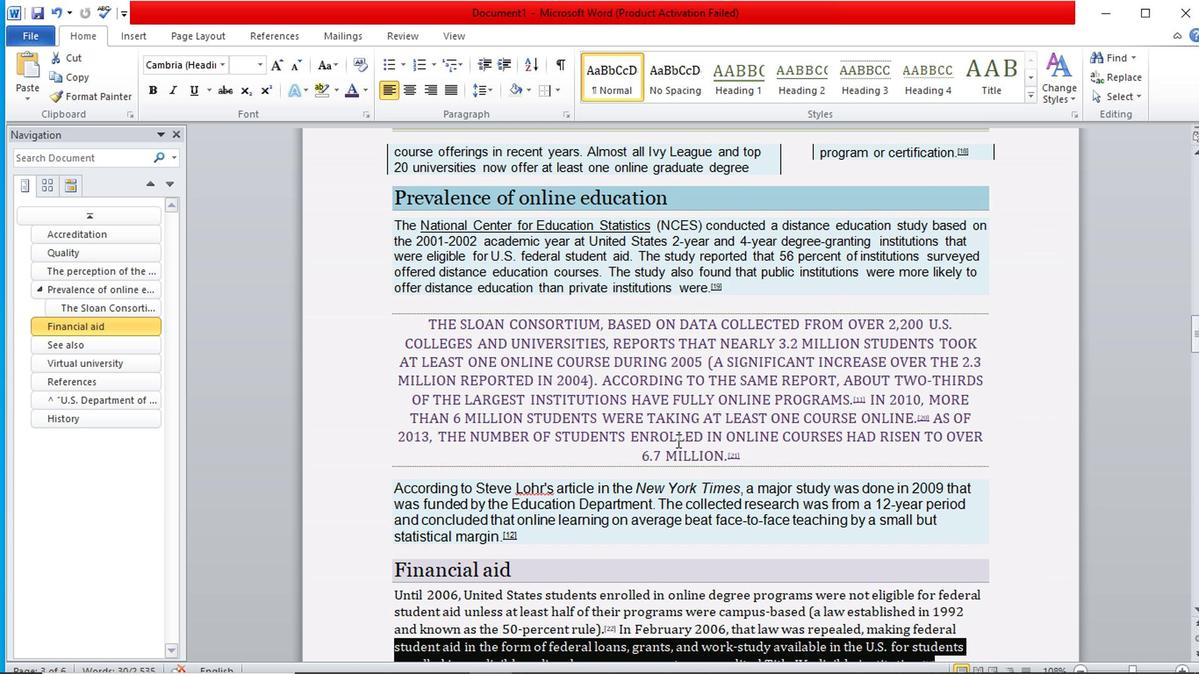 
Action: Mouse moved to (713, 259)
Screenshot: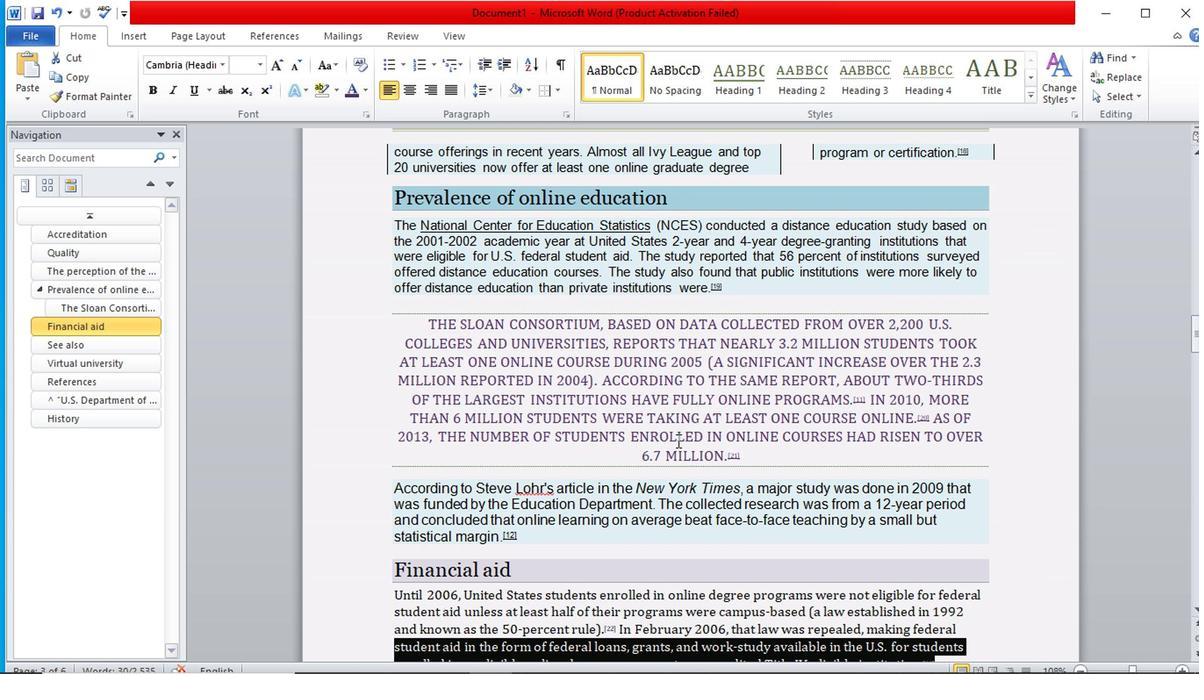 
Action: Mouse scrolled (713, 259) with delta (0, 0)
Screenshot: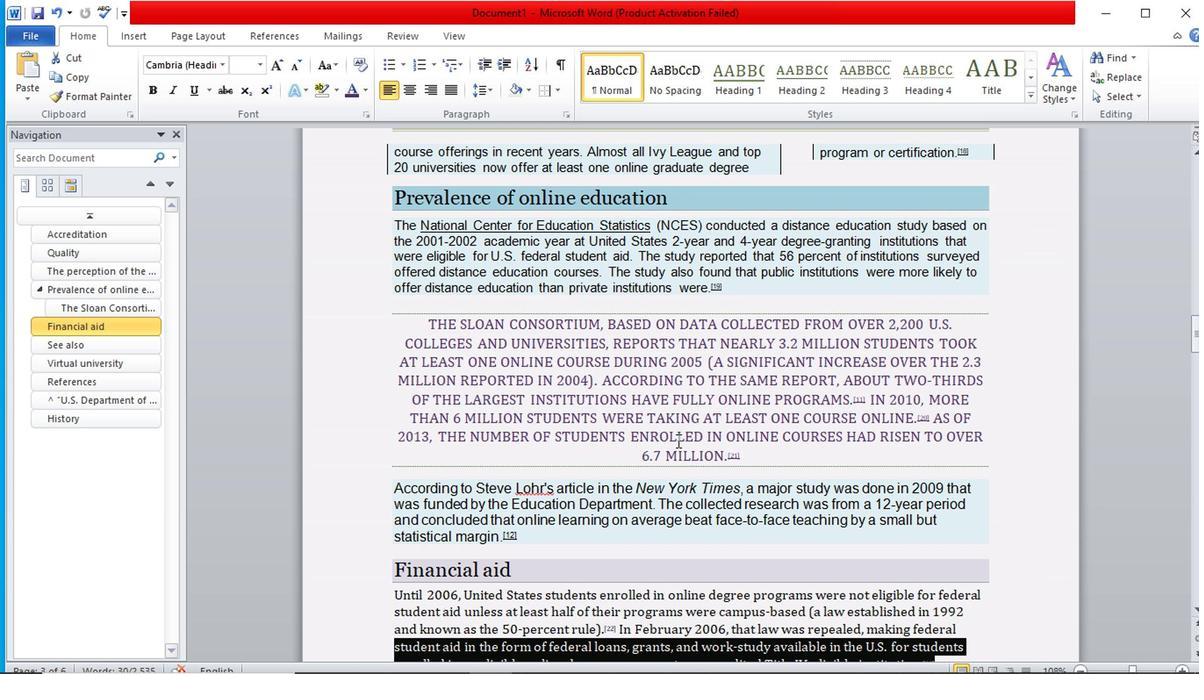 
Action: Mouse moved to (718, 258)
Screenshot: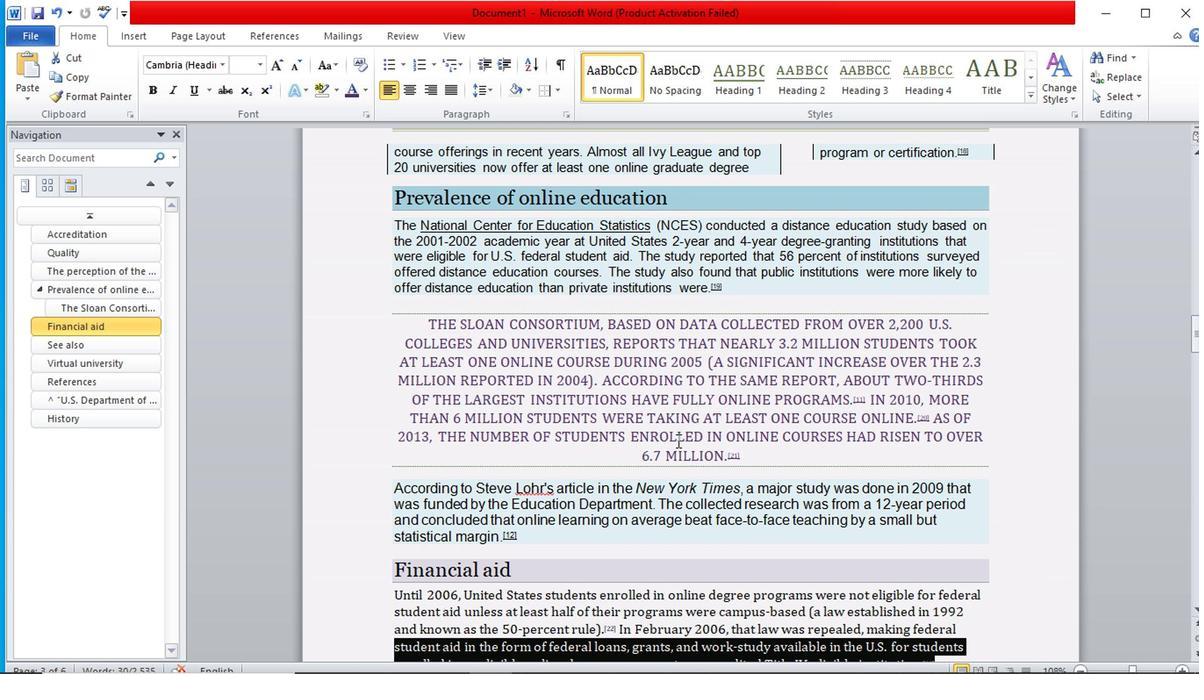 
Action: Mouse scrolled (718, 258) with delta (0, 0)
Screenshot: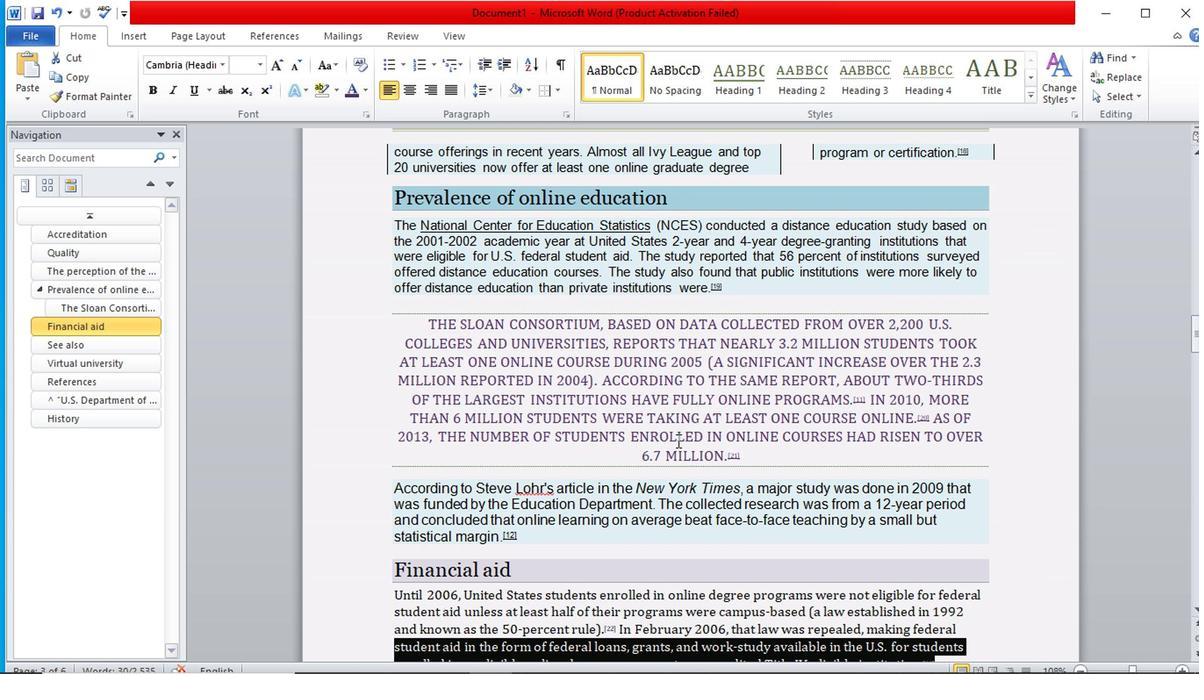
Action: Mouse scrolled (718, 258) with delta (0, 0)
Screenshot: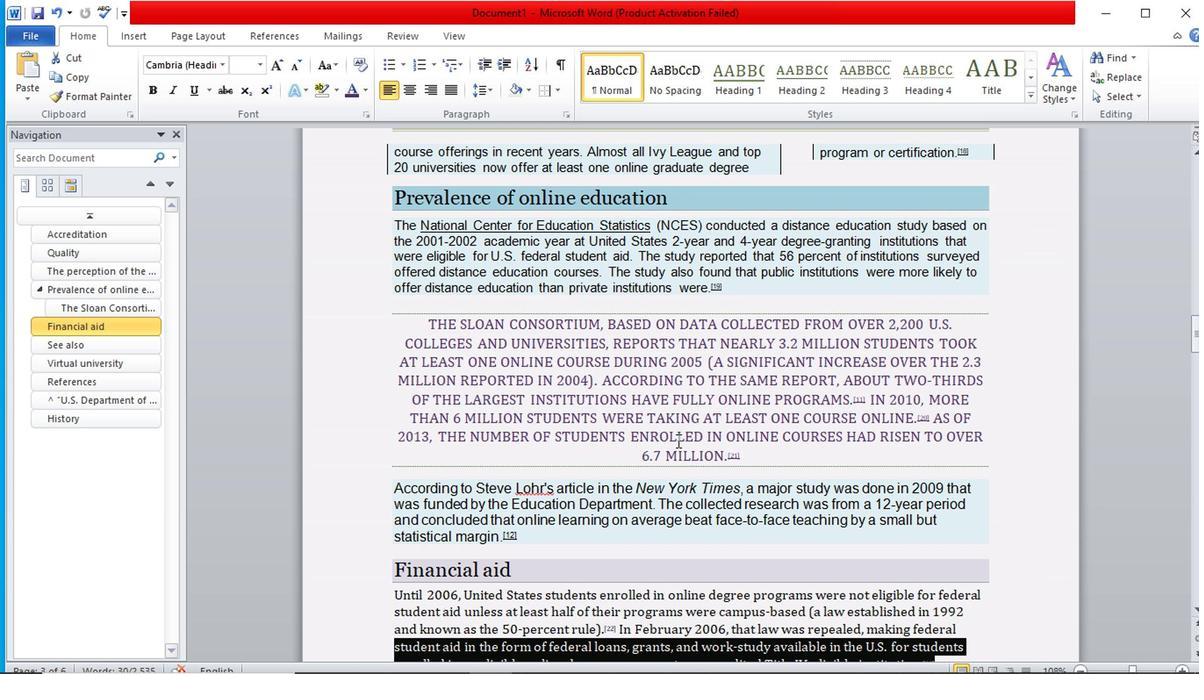 
Action: Mouse moved to (728, 261)
Screenshot: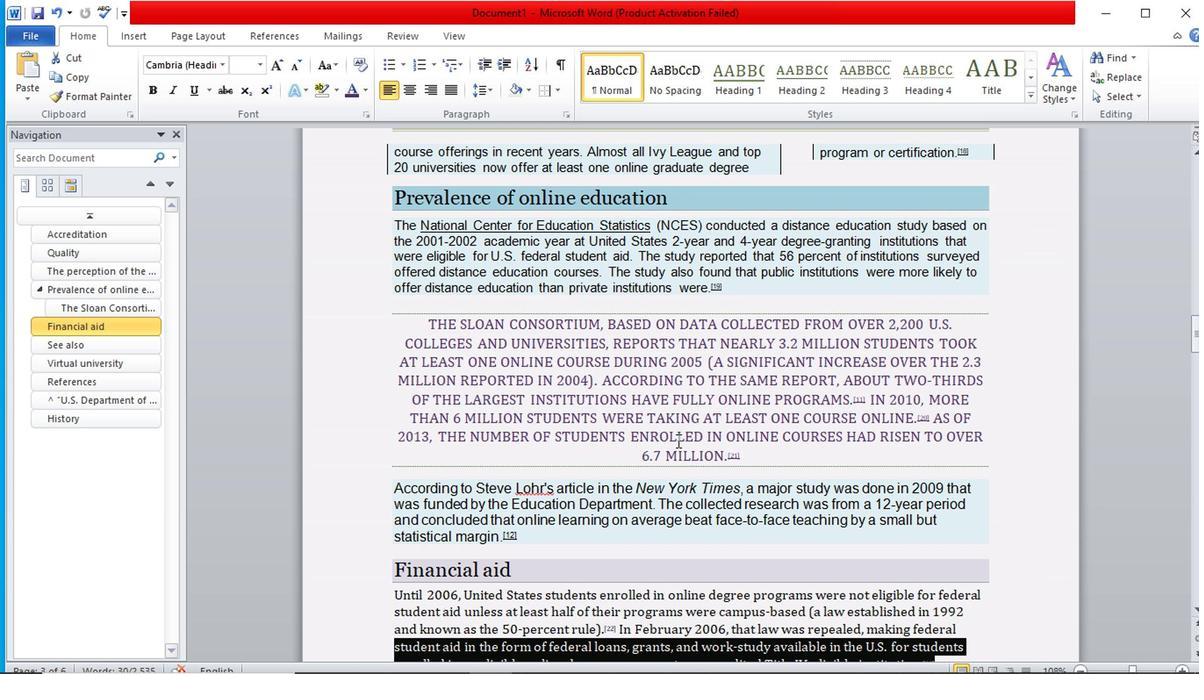 
Action: Mouse scrolled (728, 260) with delta (0, 0)
Screenshot: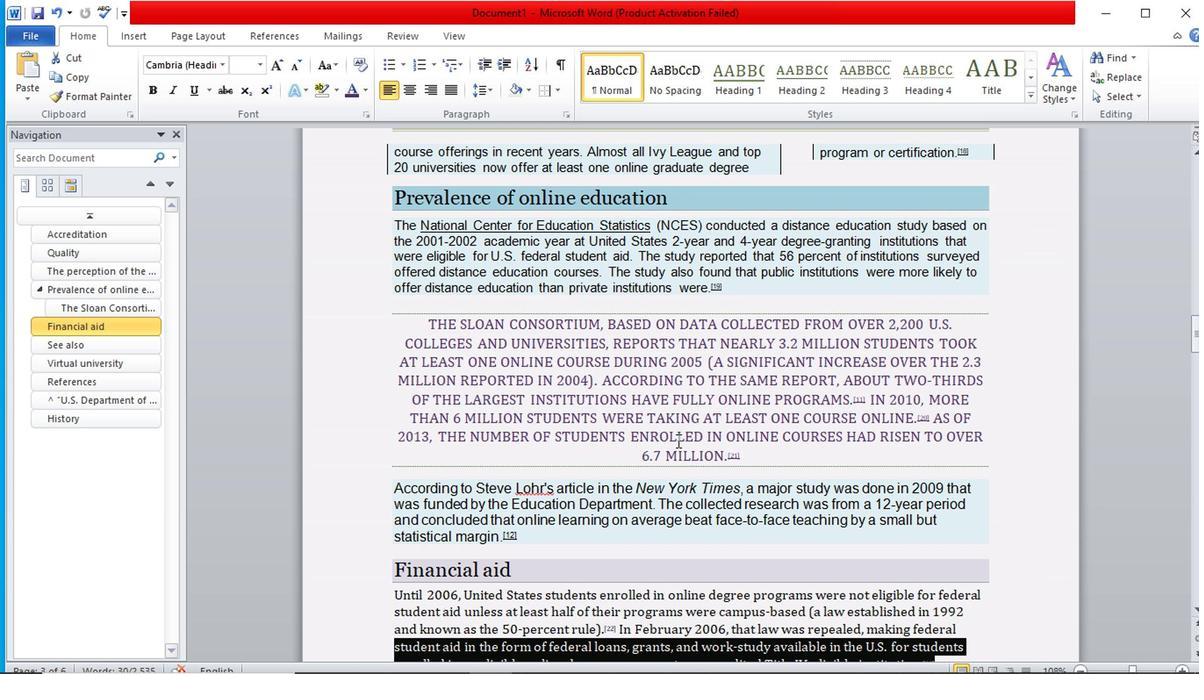 
Action: Mouse scrolled (728, 260) with delta (0, 0)
Screenshot: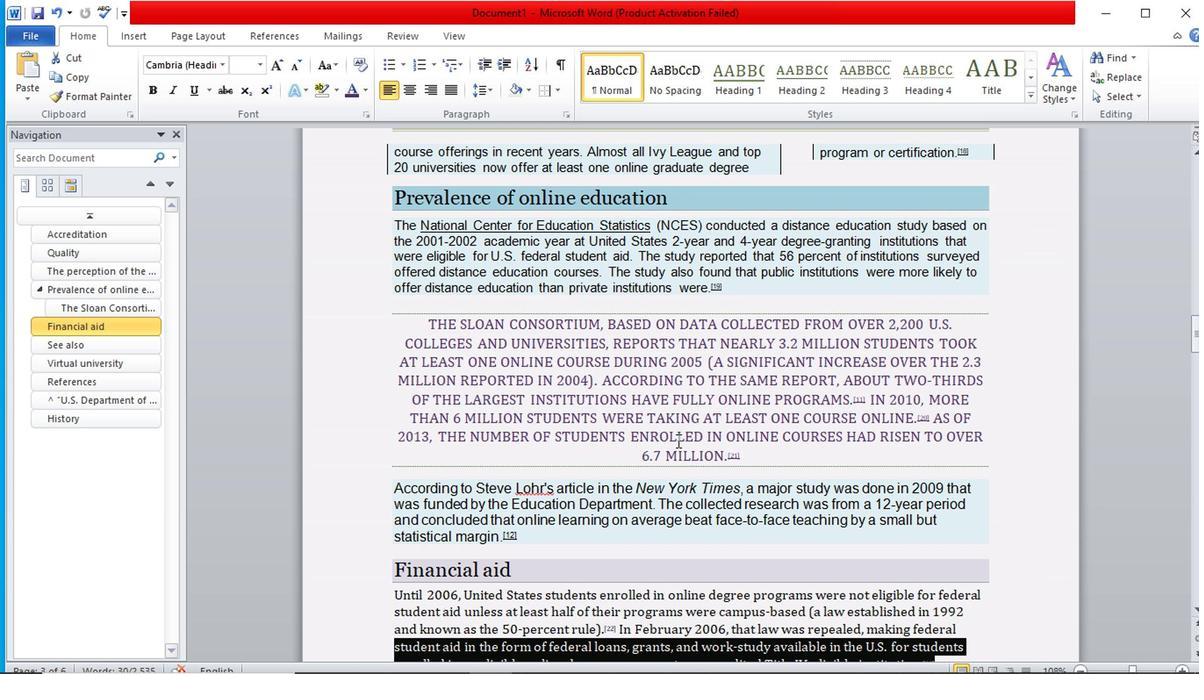 
Action: Mouse moved to (785, 276)
Screenshot: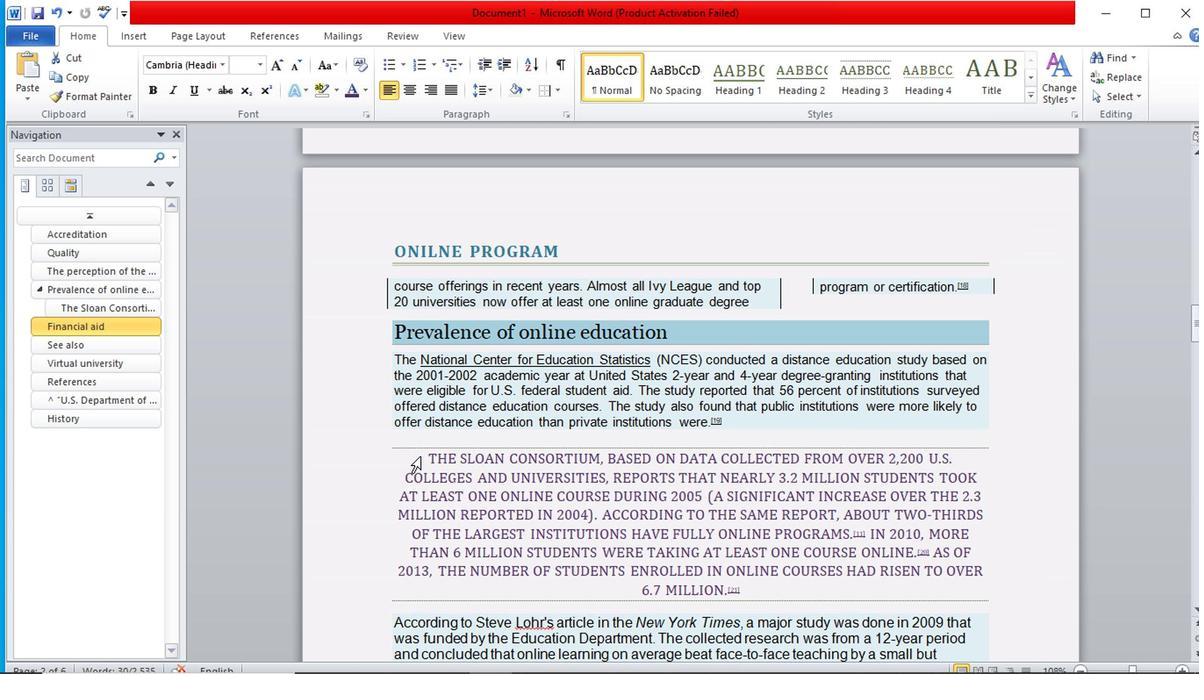 
Action: Mouse scrolled (785, 275) with delta (0, 0)
Screenshot: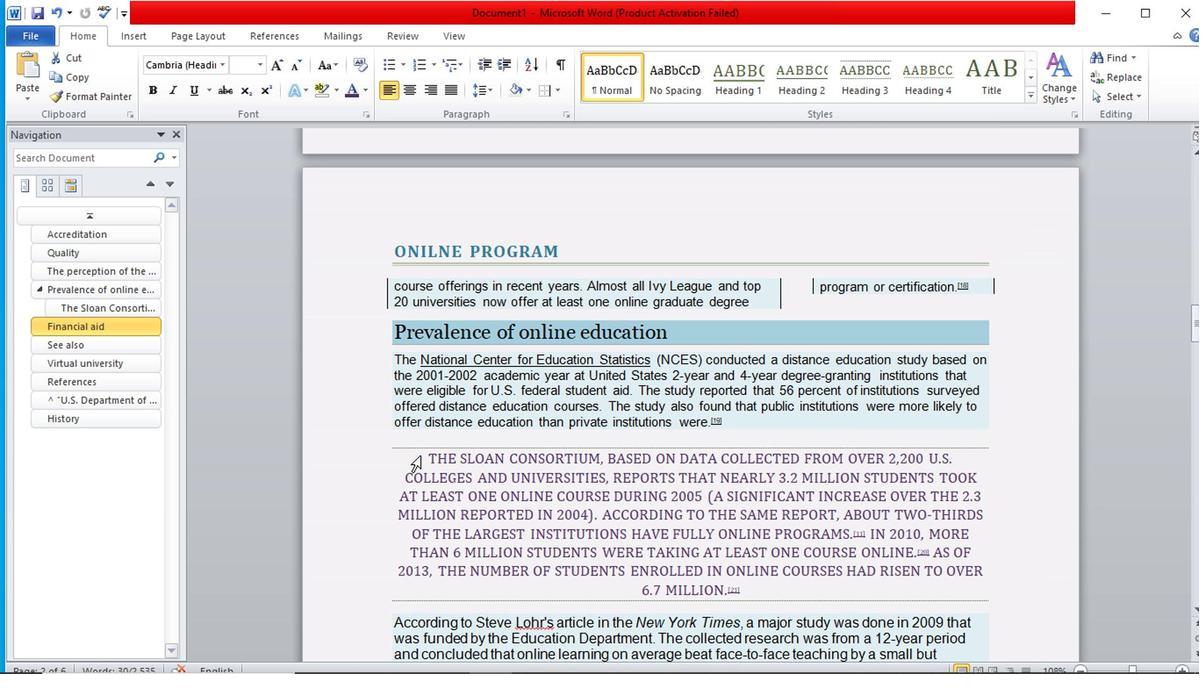 
Action: Mouse scrolled (785, 275) with delta (0, 0)
Screenshot: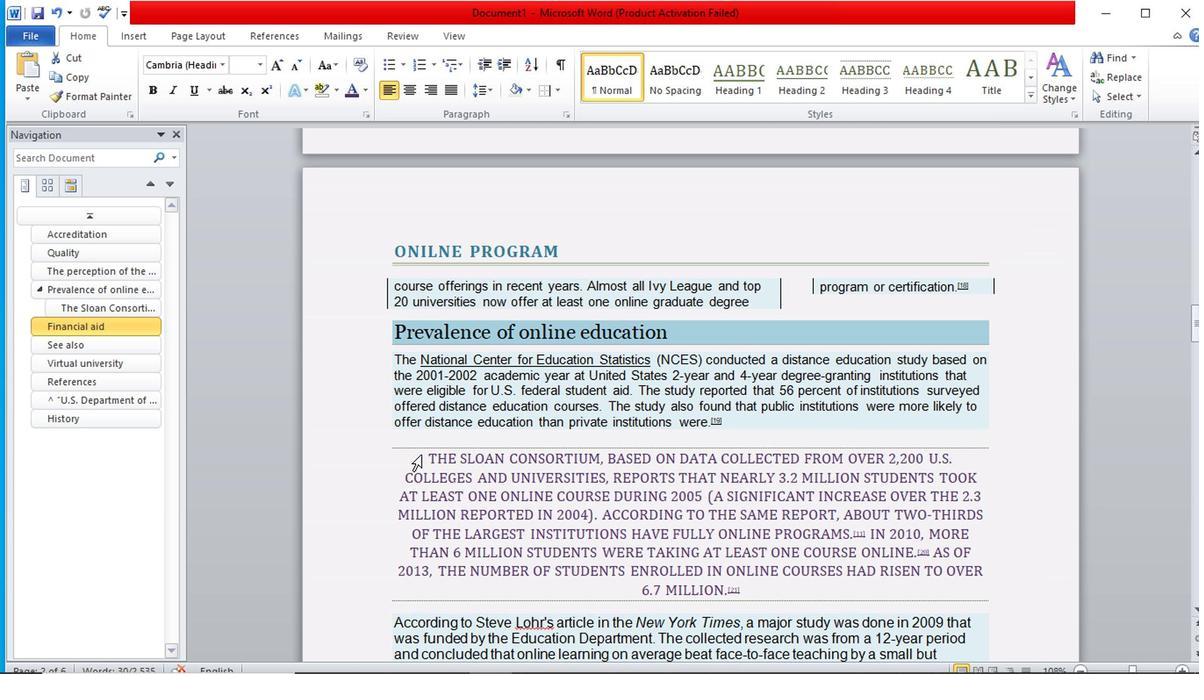 
Action: Mouse scrolled (785, 275) with delta (0, 0)
Screenshot: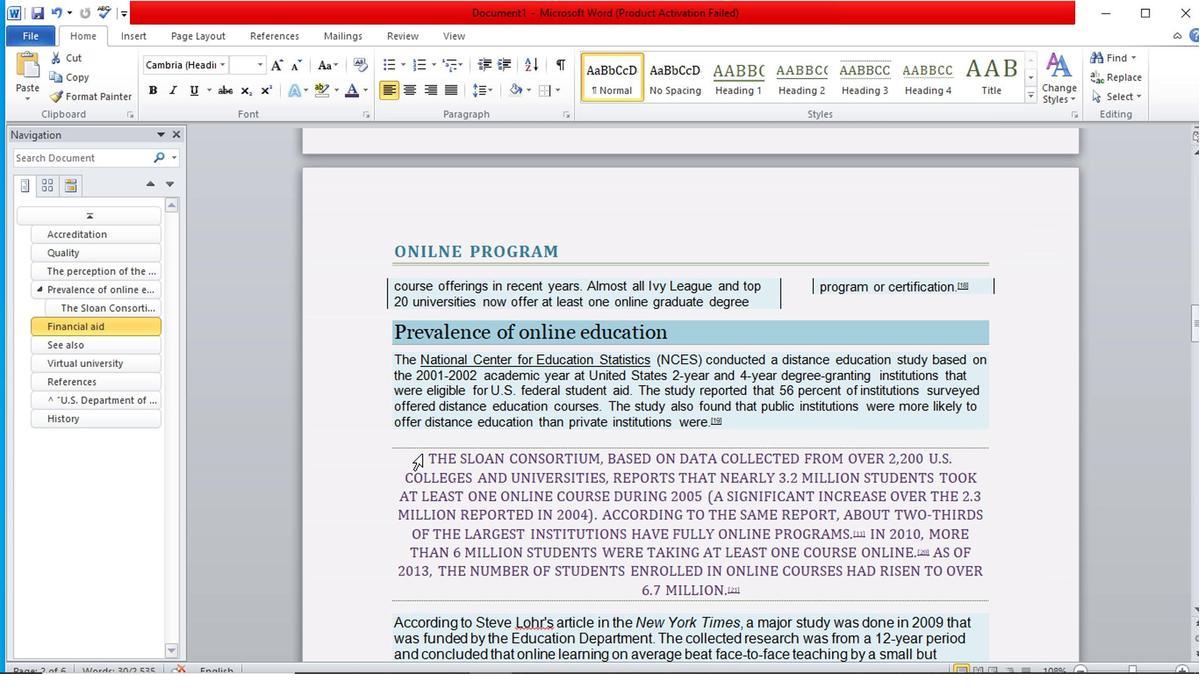 
Action: Mouse moved to (858, 254)
Screenshot: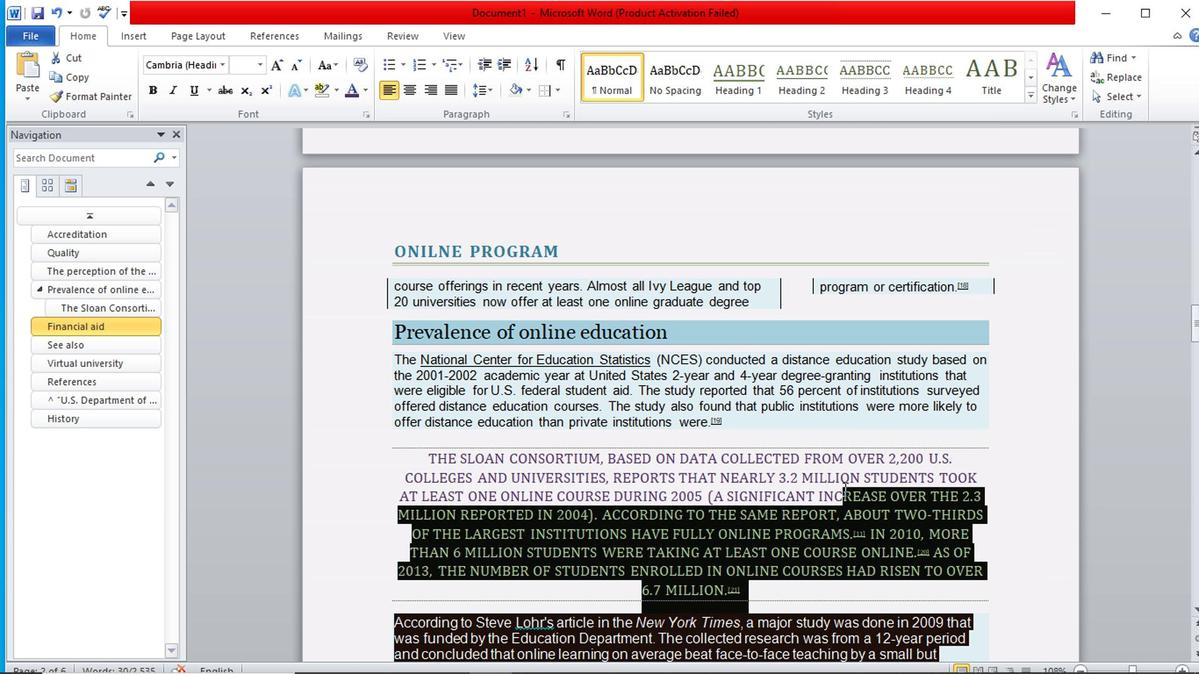 
Action: Mouse pressed left at (858, 254)
Screenshot: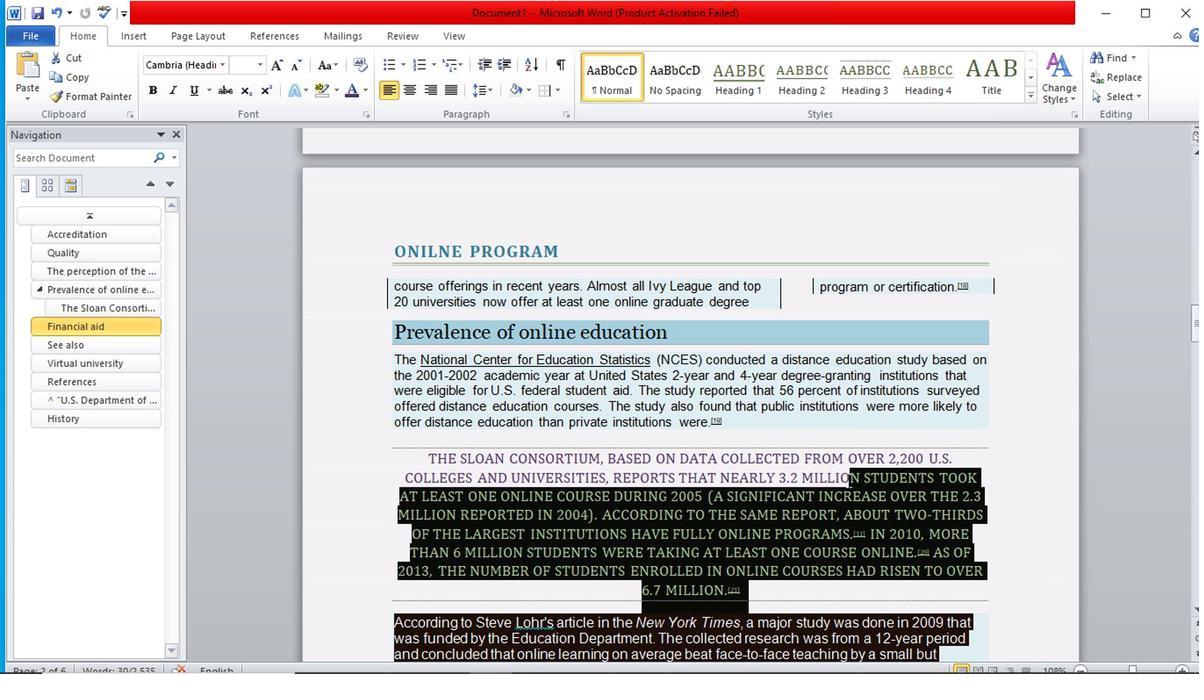 
Action: Mouse moved to (1010, 455)
Screenshot: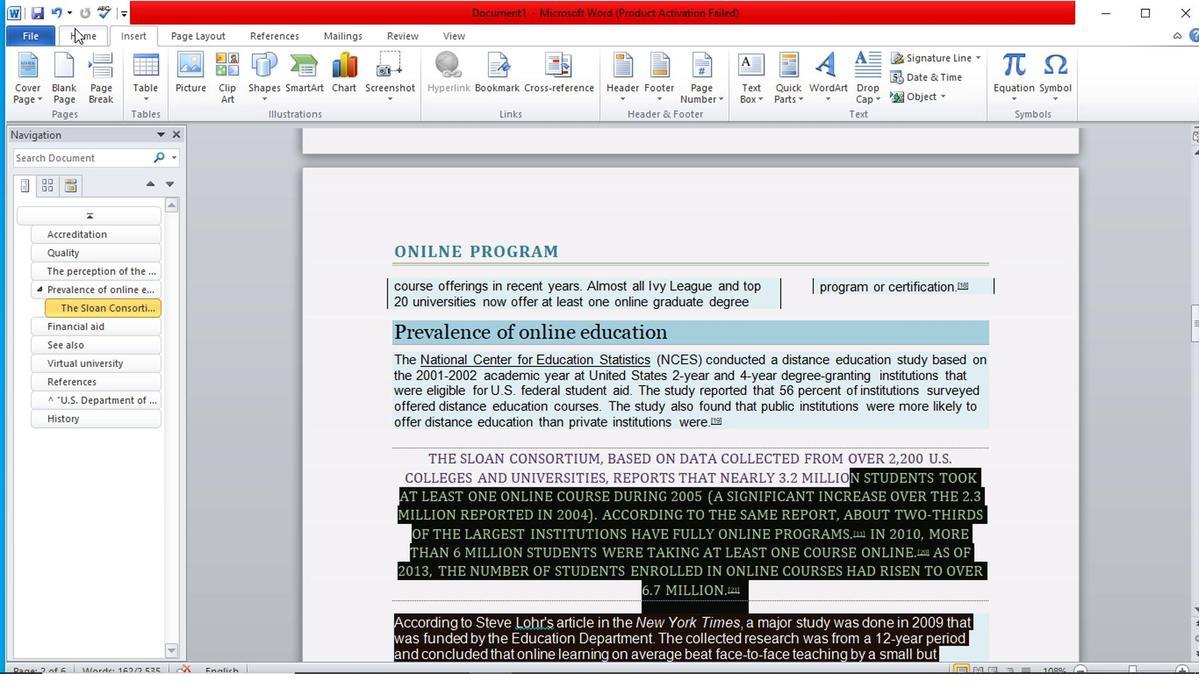 
Action: Mouse pressed left at (1010, 455)
Screenshot: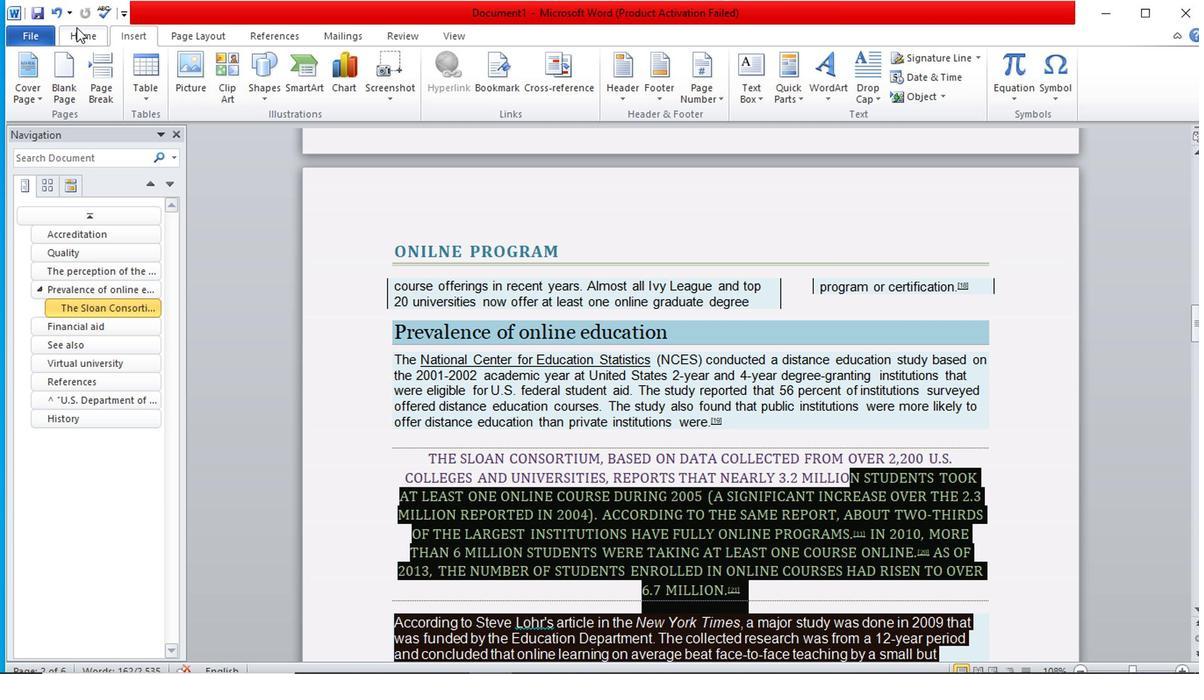 
Action: Mouse moved to (1036, 457)
Screenshot: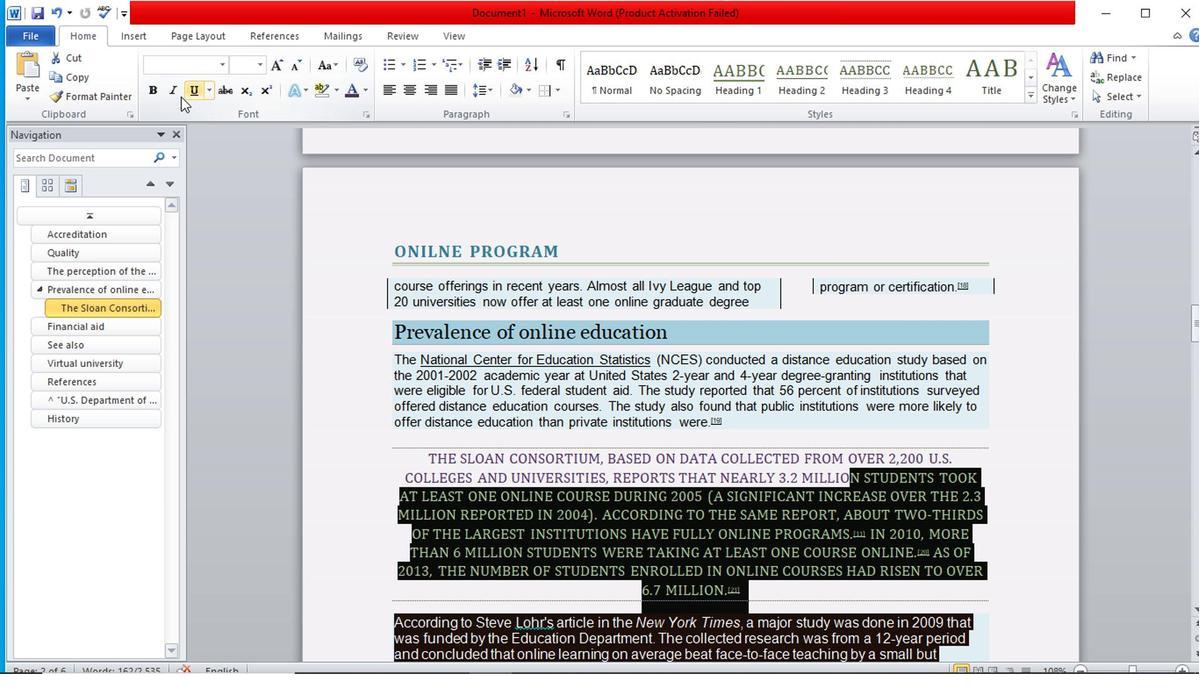 
Action: Mouse pressed left at (1036, 457)
Screenshot: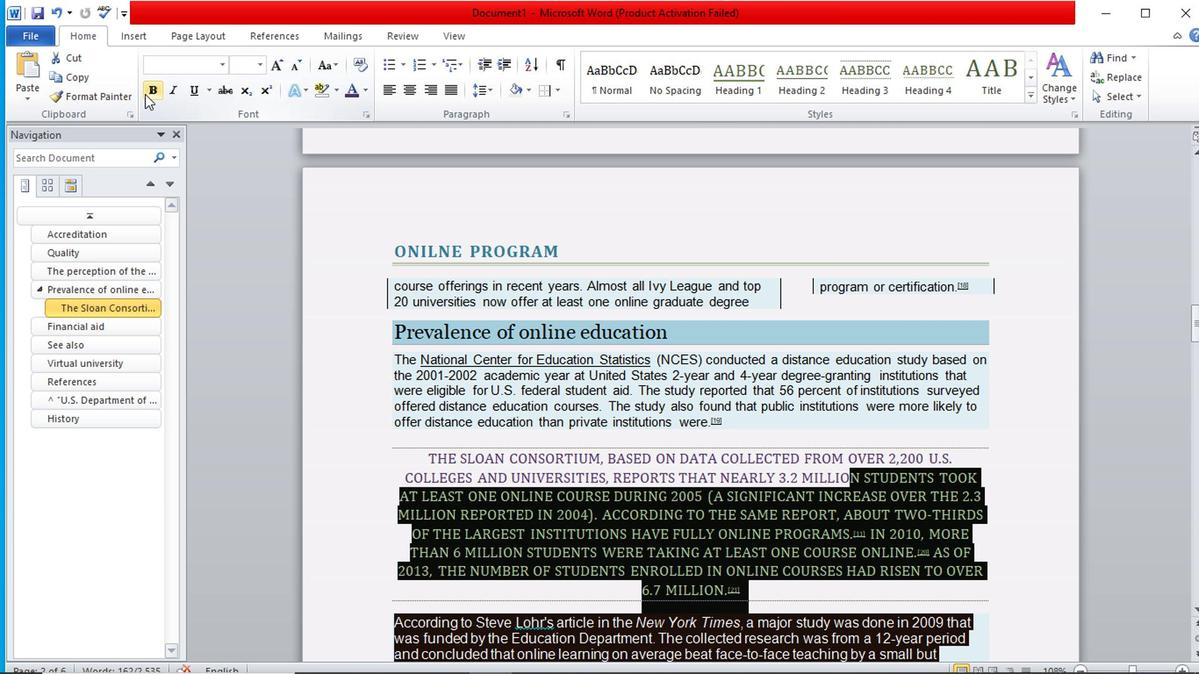 
Action: Mouse moved to (1001, 425)
Screenshot: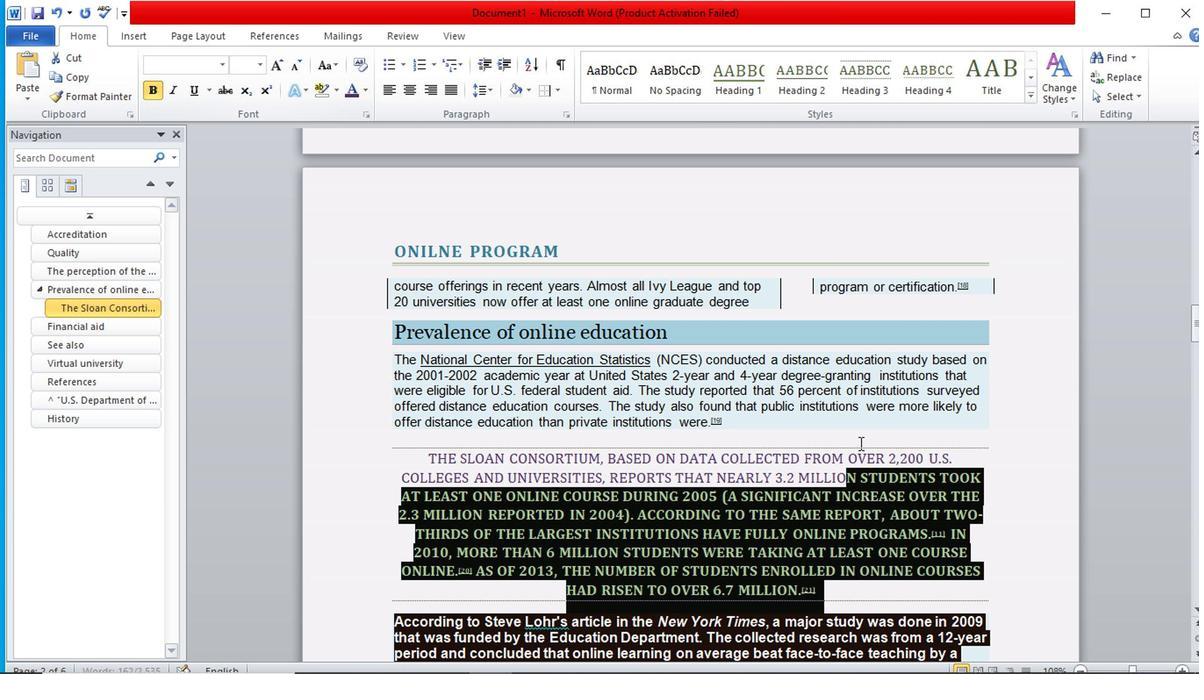
Action: Mouse pressed left at (1001, 425)
Screenshot: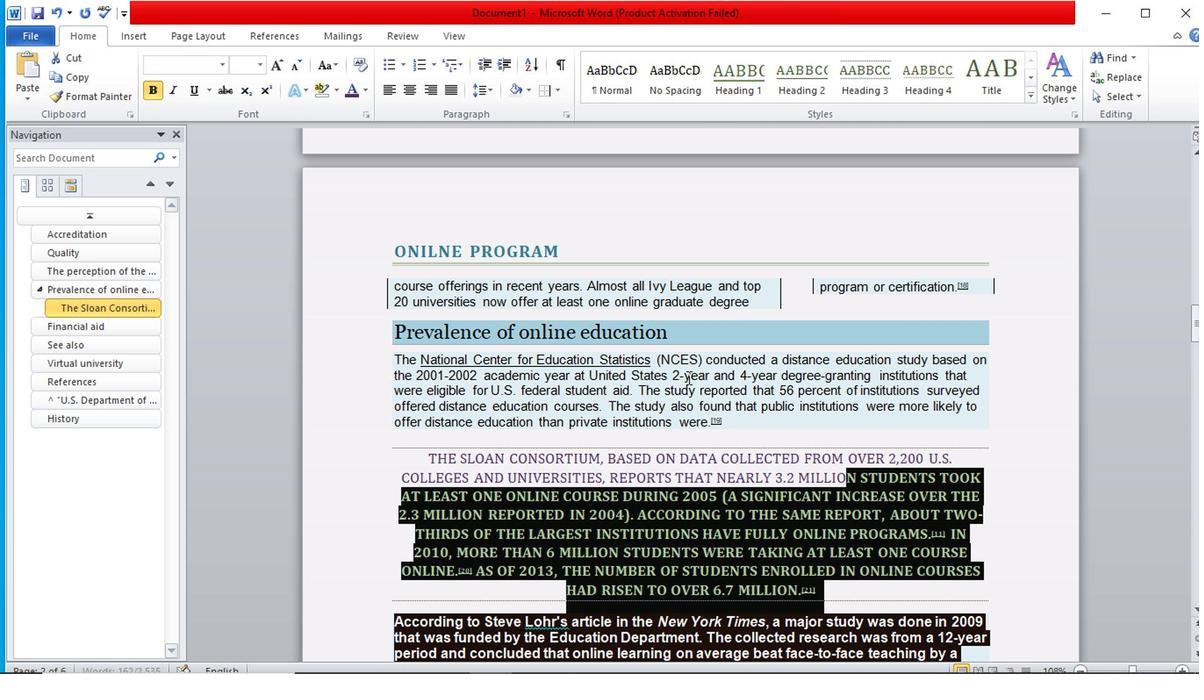 
Action: Mouse moved to (997, 429)
Screenshot: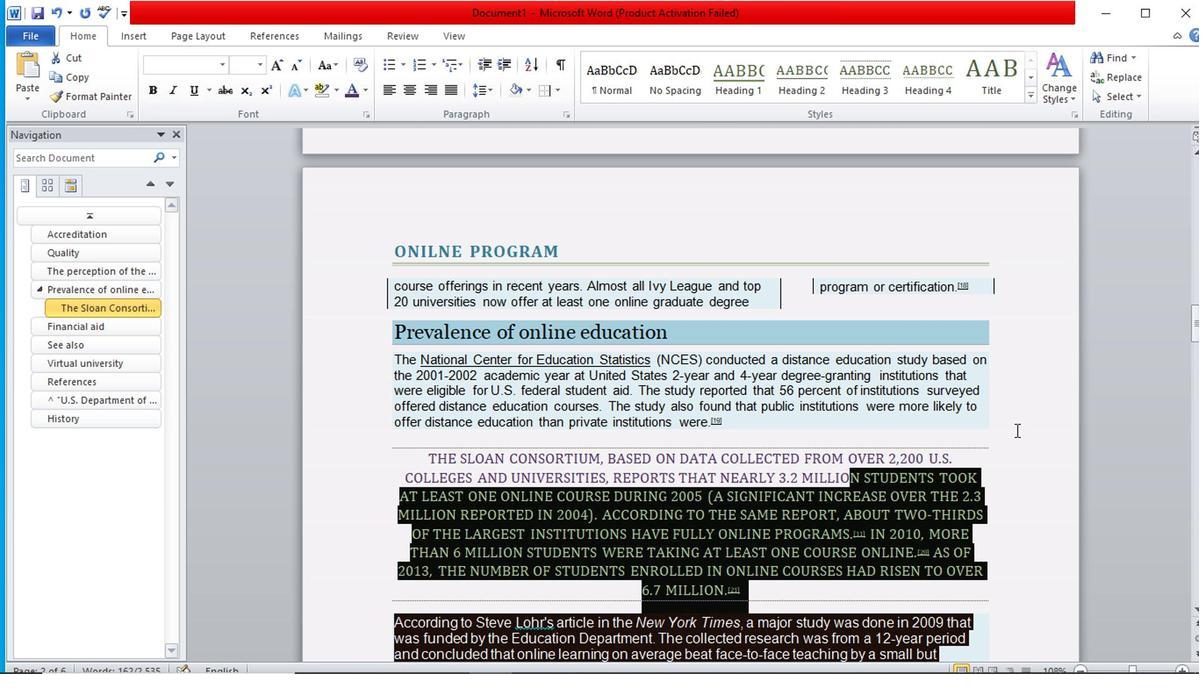 
Action: Mouse pressed left at (997, 429)
Screenshot: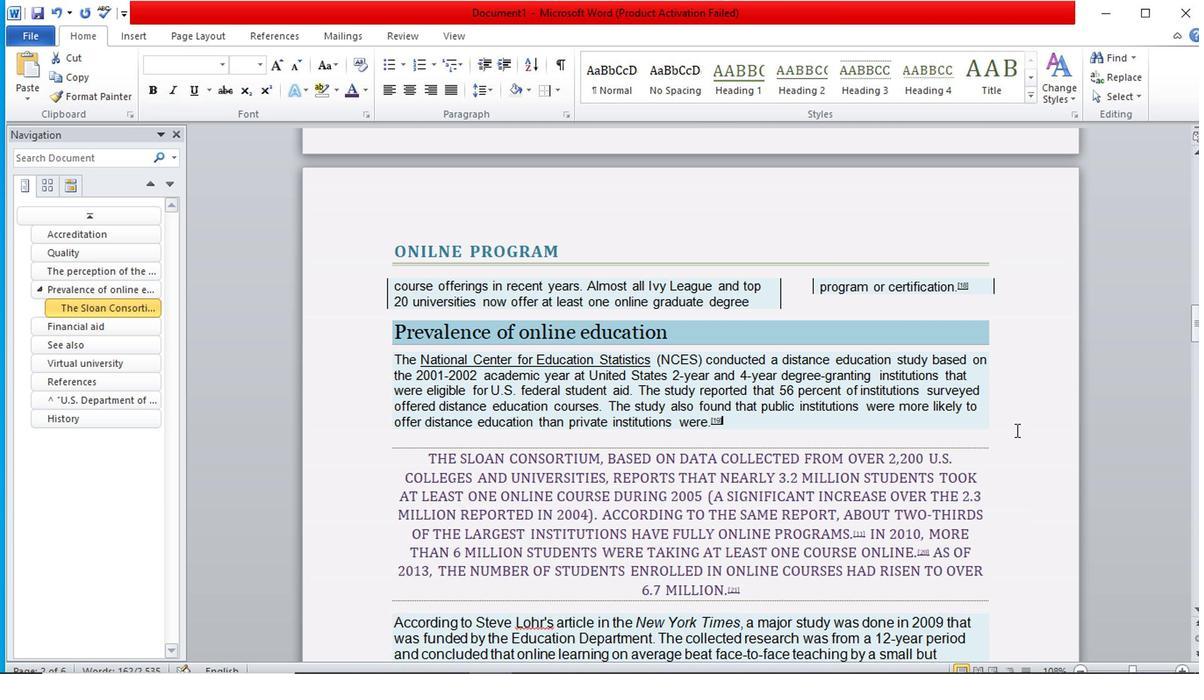 
Action: Mouse moved to (555, 266)
Screenshot: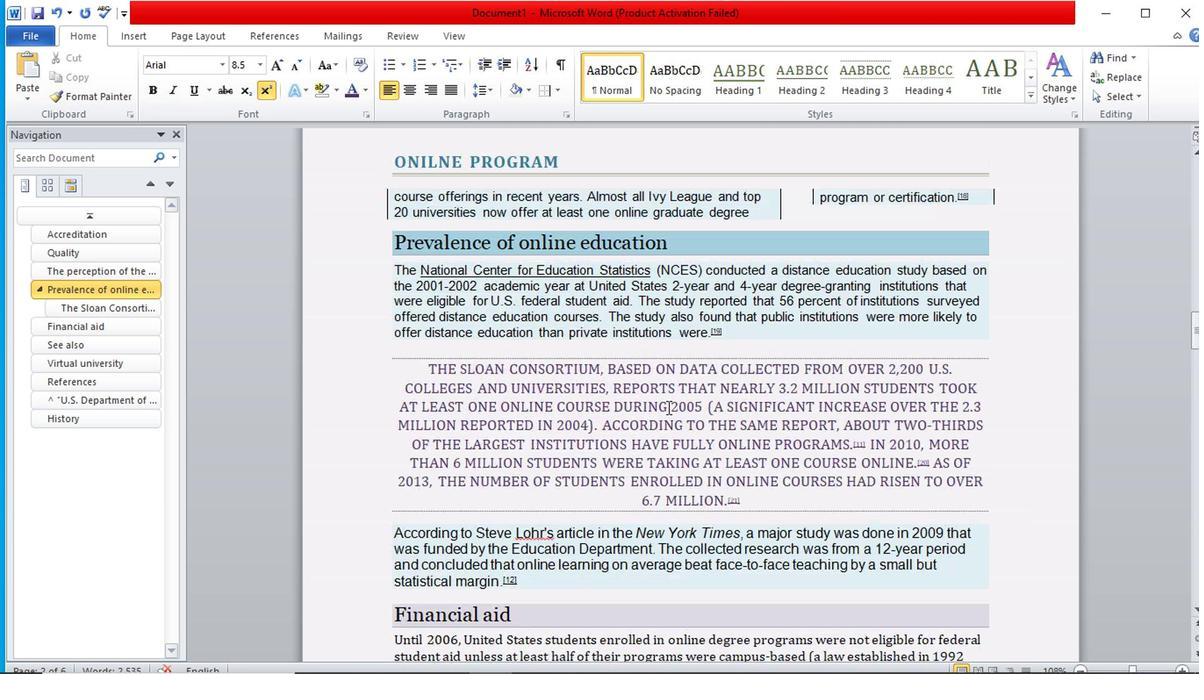 
Action: Mouse pressed left at (555, 266)
Screenshot: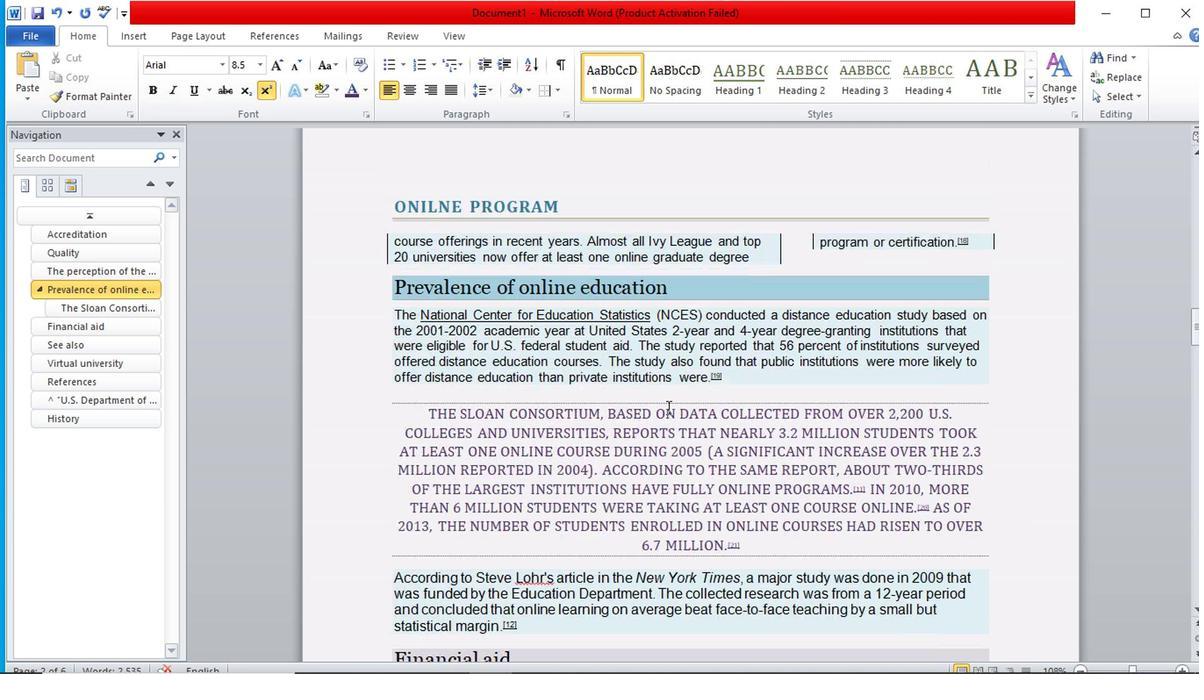 
Action: Mouse moved to (732, 276)
Screenshot: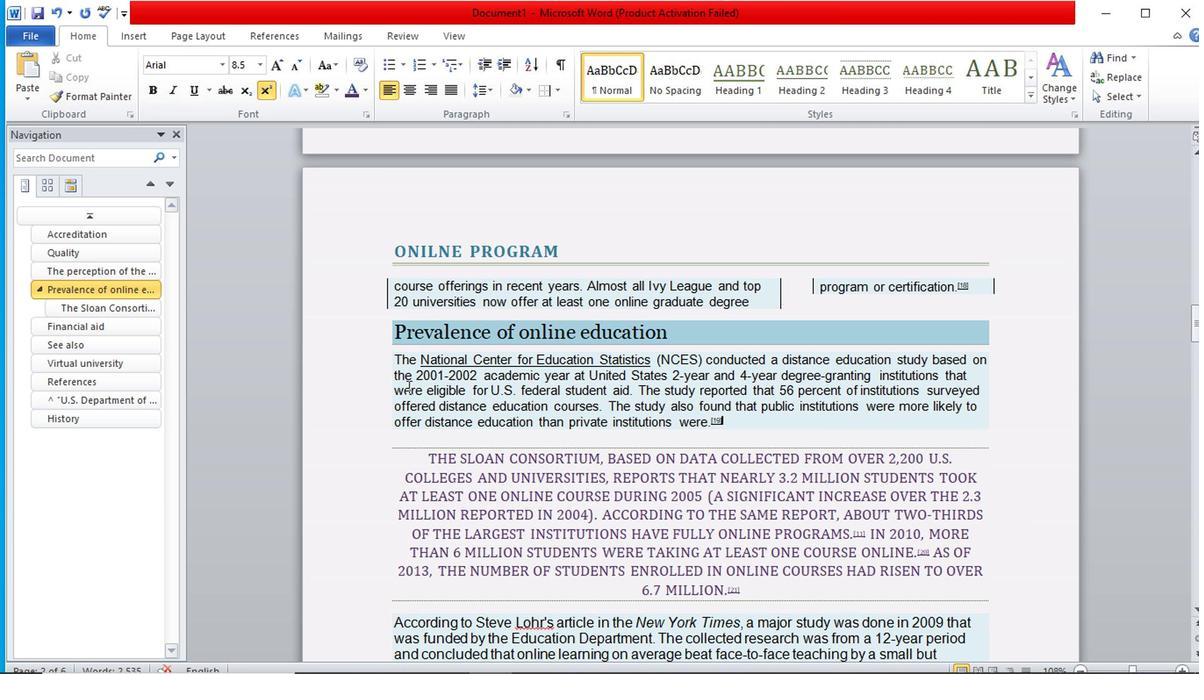 
Action: Mouse scrolled (732, 277) with delta (0, 0)
Screenshot: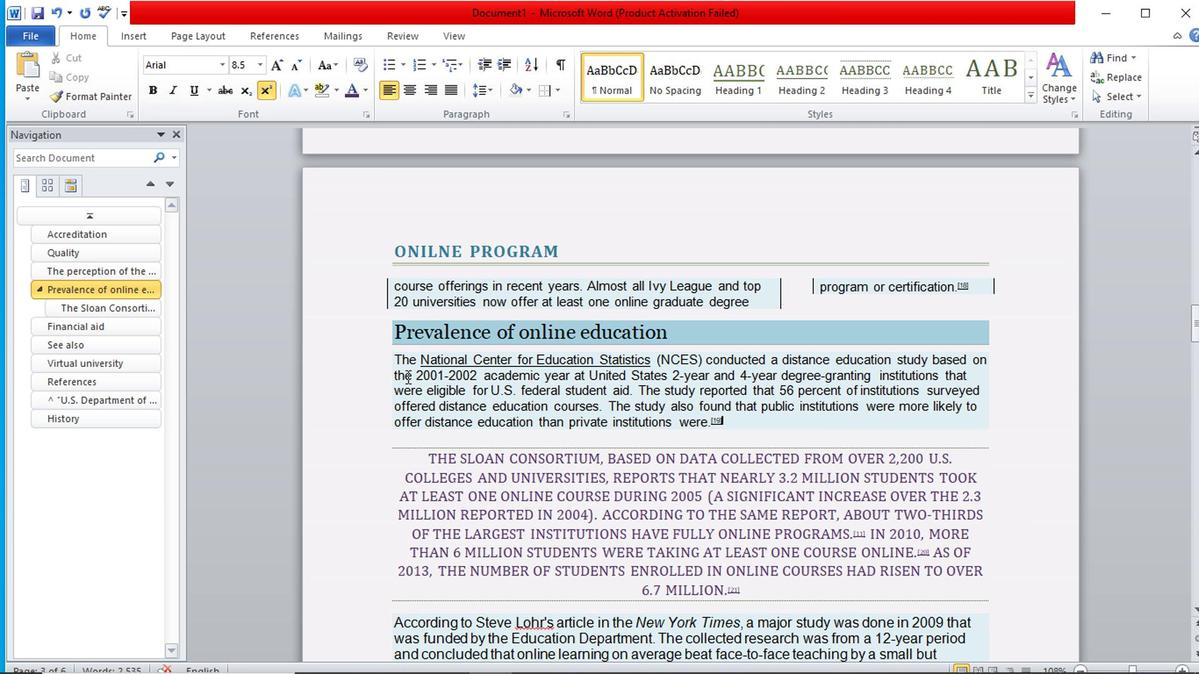 
Action: Mouse moved to (732, 276)
Screenshot: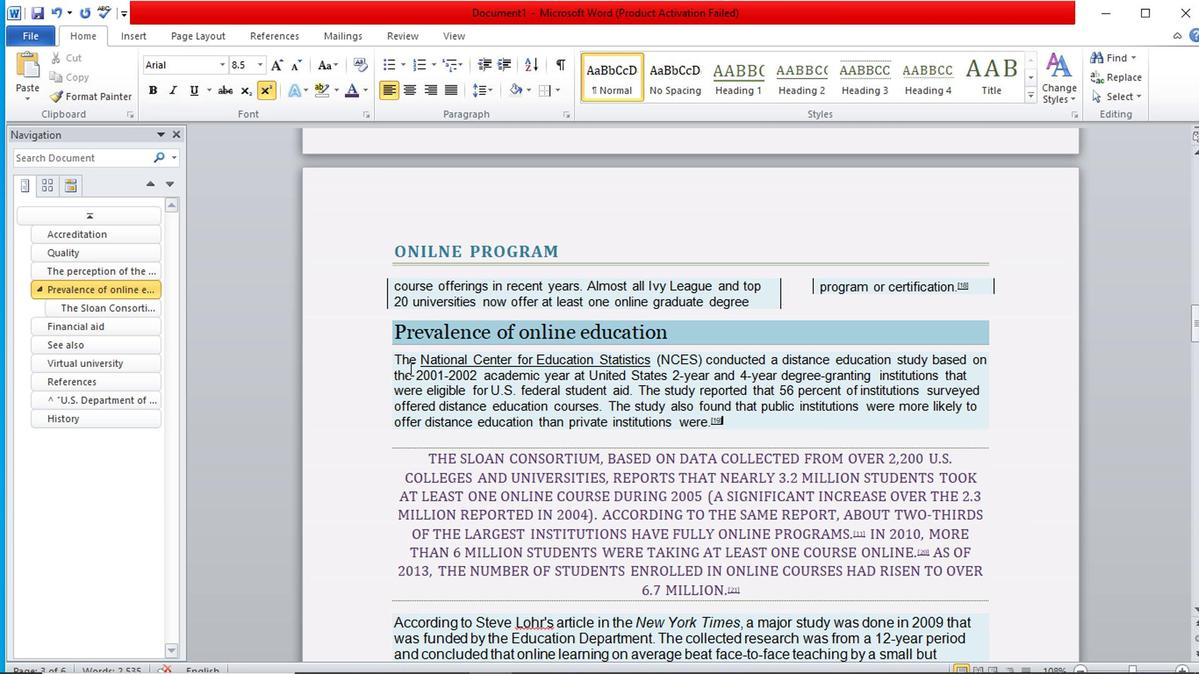 
Action: Mouse scrolled (732, 277) with delta (0, 0)
Screenshot: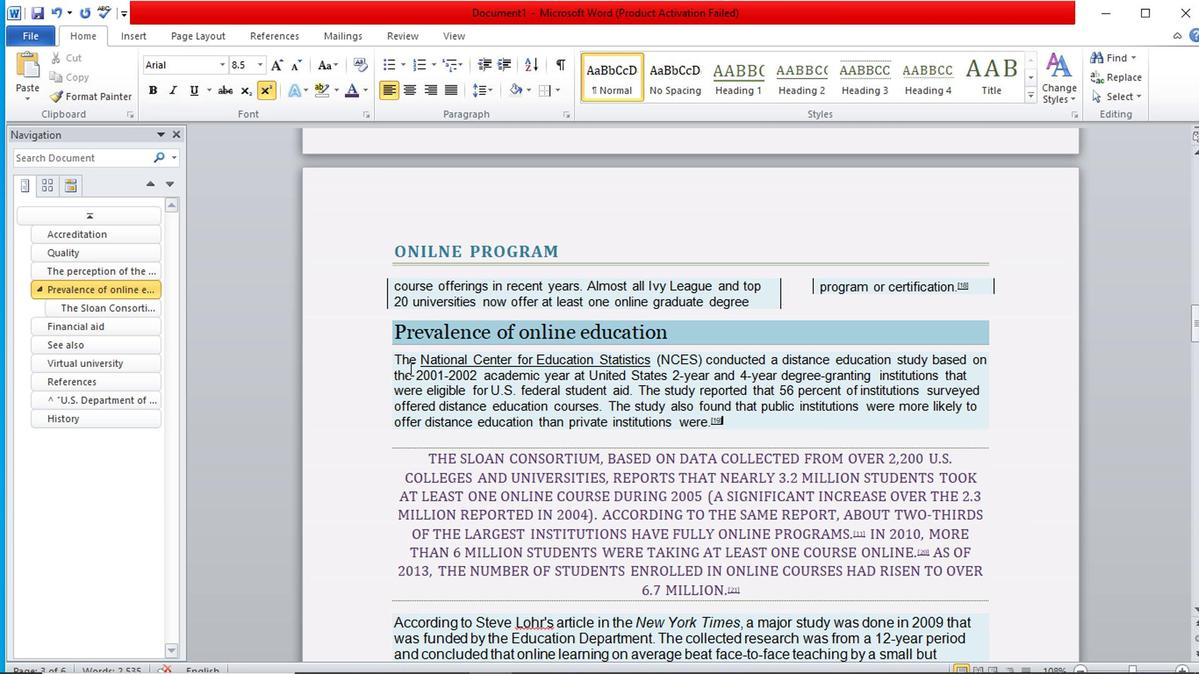 
Action: Mouse scrolled (732, 277) with delta (0, 0)
Screenshot: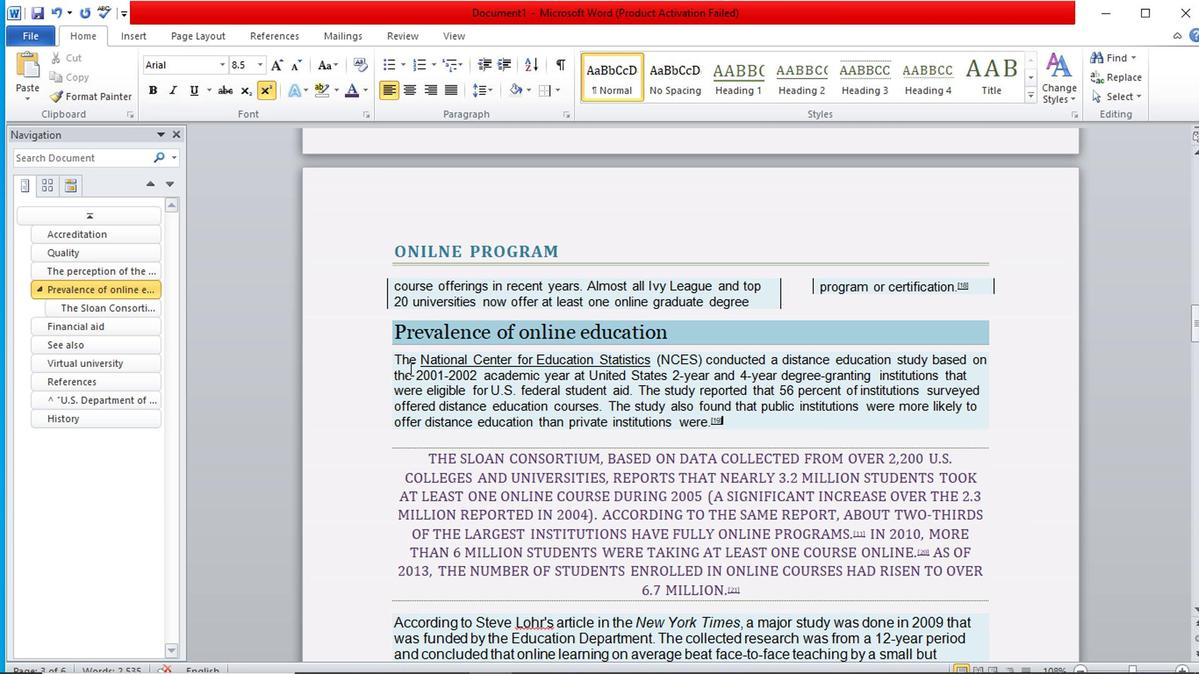 
Action: Mouse moved to (733, 276)
Screenshot: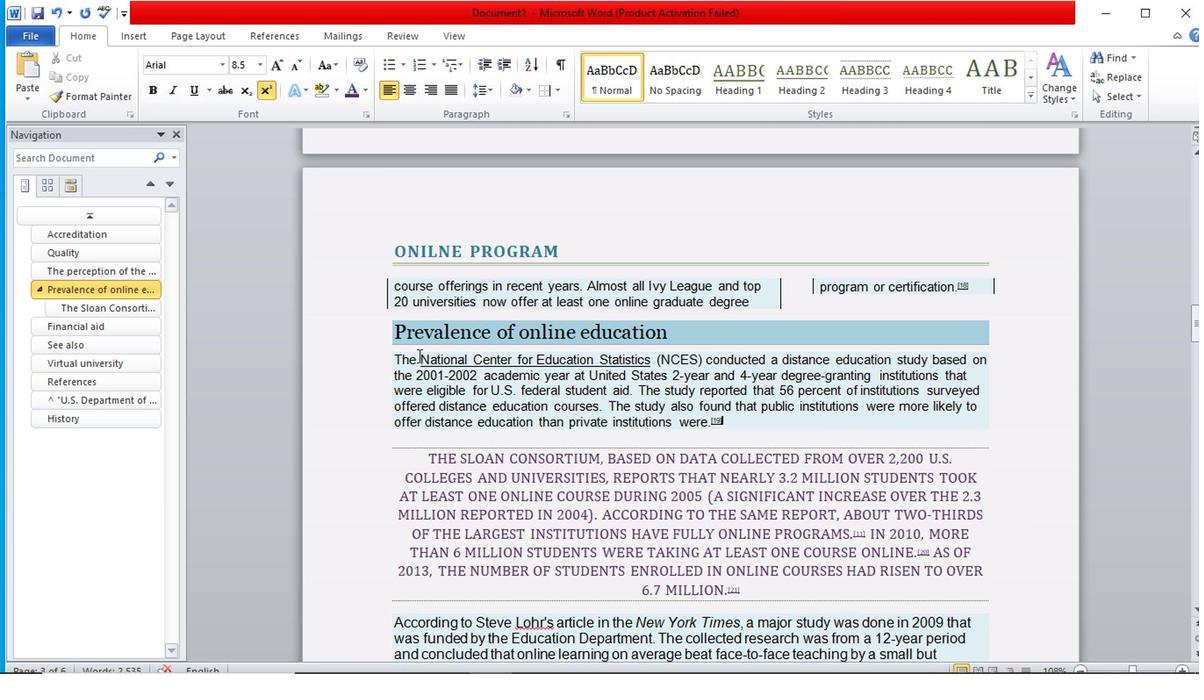 
Action: Mouse scrolled (733, 277) with delta (0, 0)
Screenshot: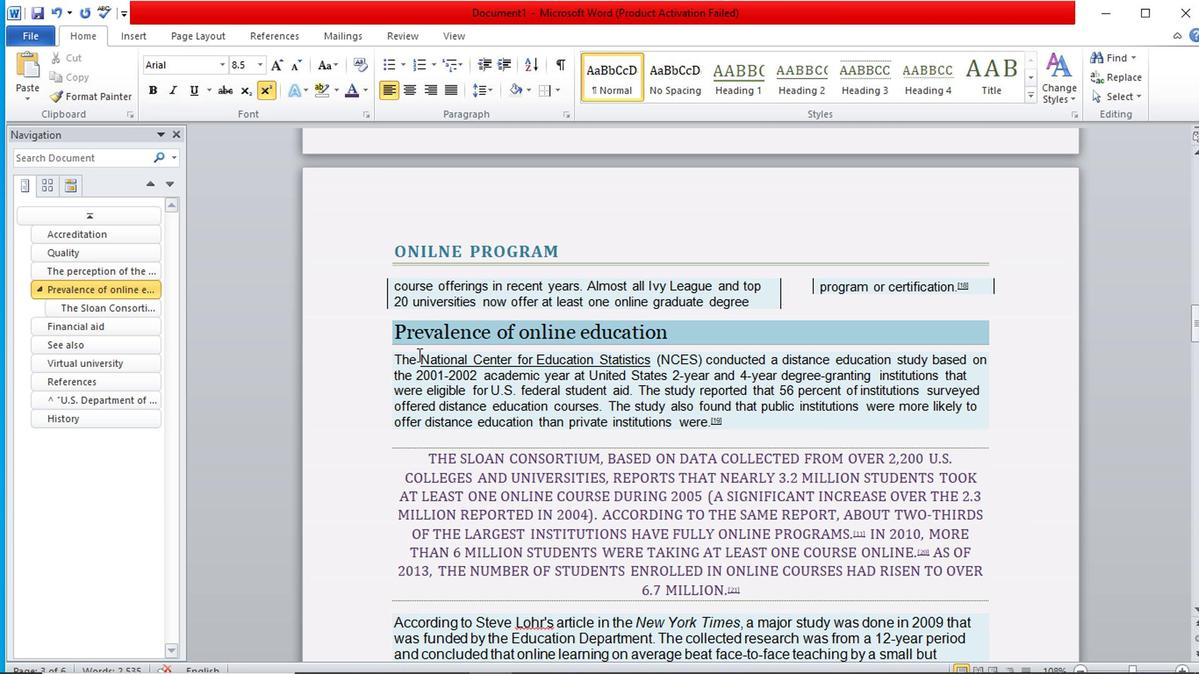 
Action: Mouse scrolled (733, 276) with delta (0, 0)
Screenshot: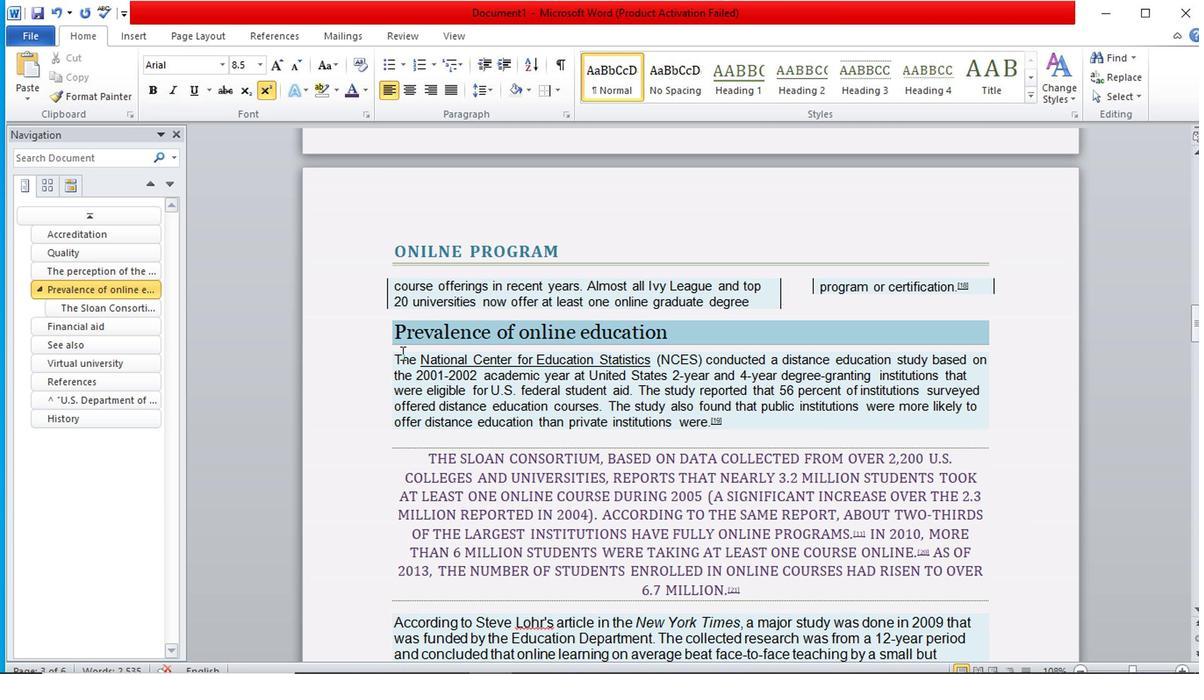 
Action: Mouse scrolled (733, 276) with delta (0, 0)
Screenshot: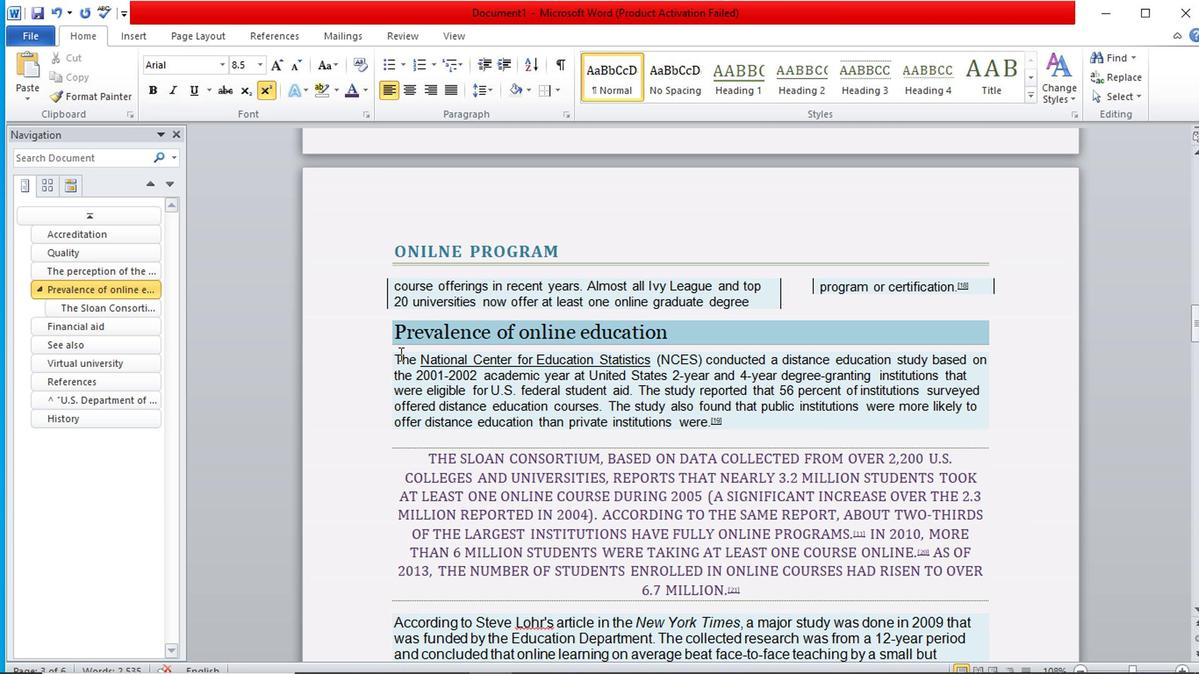 
Action: Mouse scrolled (733, 276) with delta (0, 0)
Screenshot: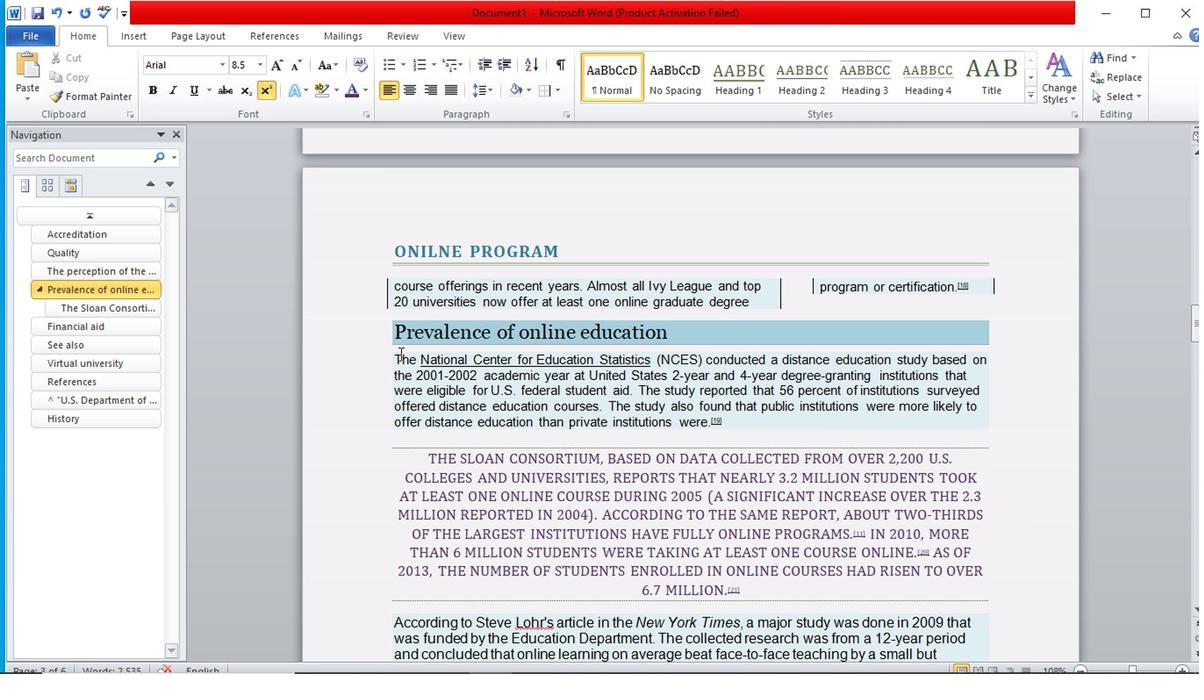 
Action: Mouse scrolled (733, 276) with delta (0, 0)
Screenshot: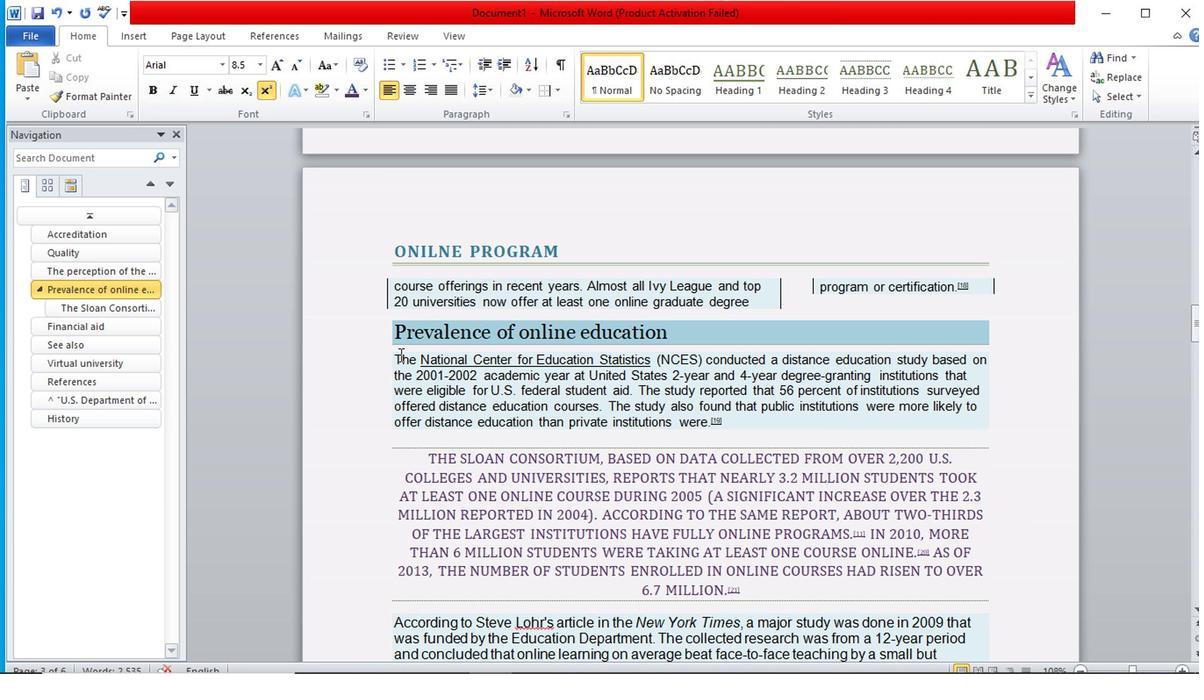 
Action: Mouse moved to (875, 299)
Screenshot: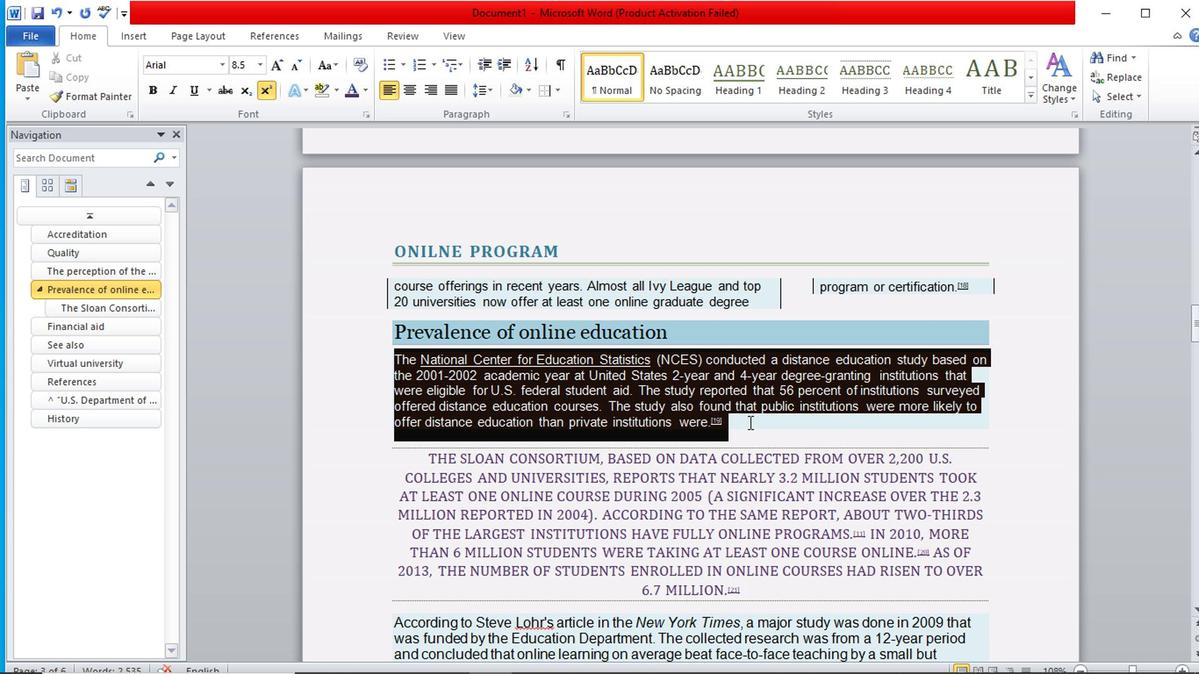
Action: Mouse pressed left at (875, 299)
Screenshot: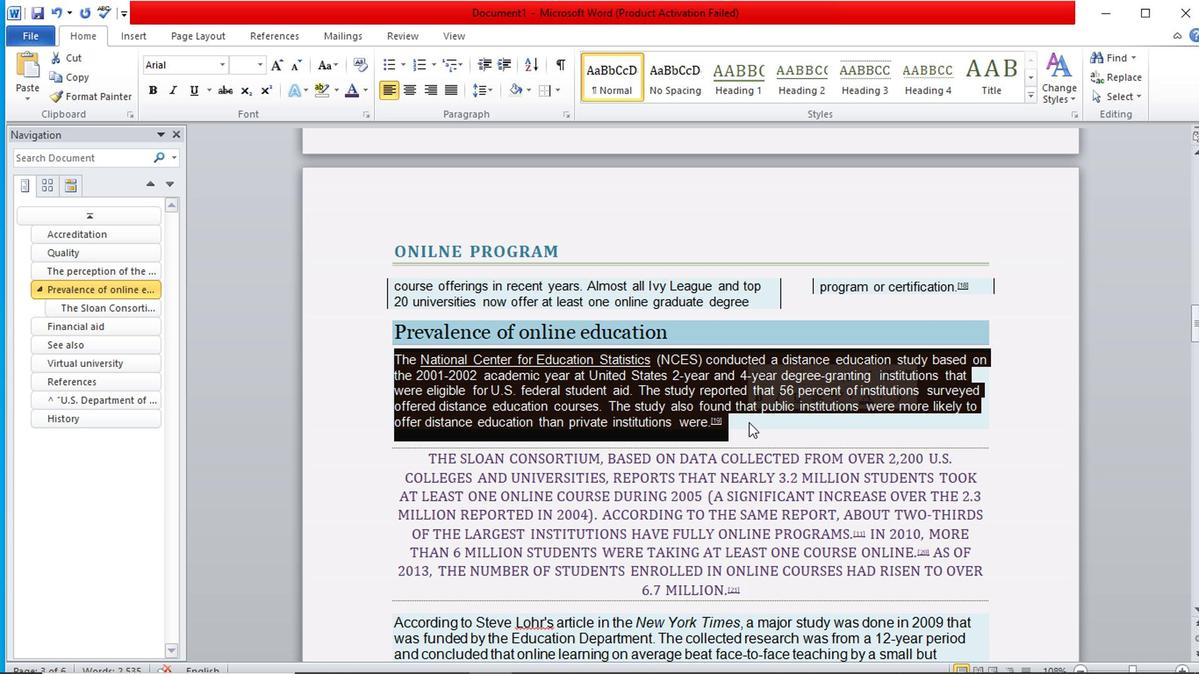 
Action: Mouse moved to (916, 429)
Screenshot: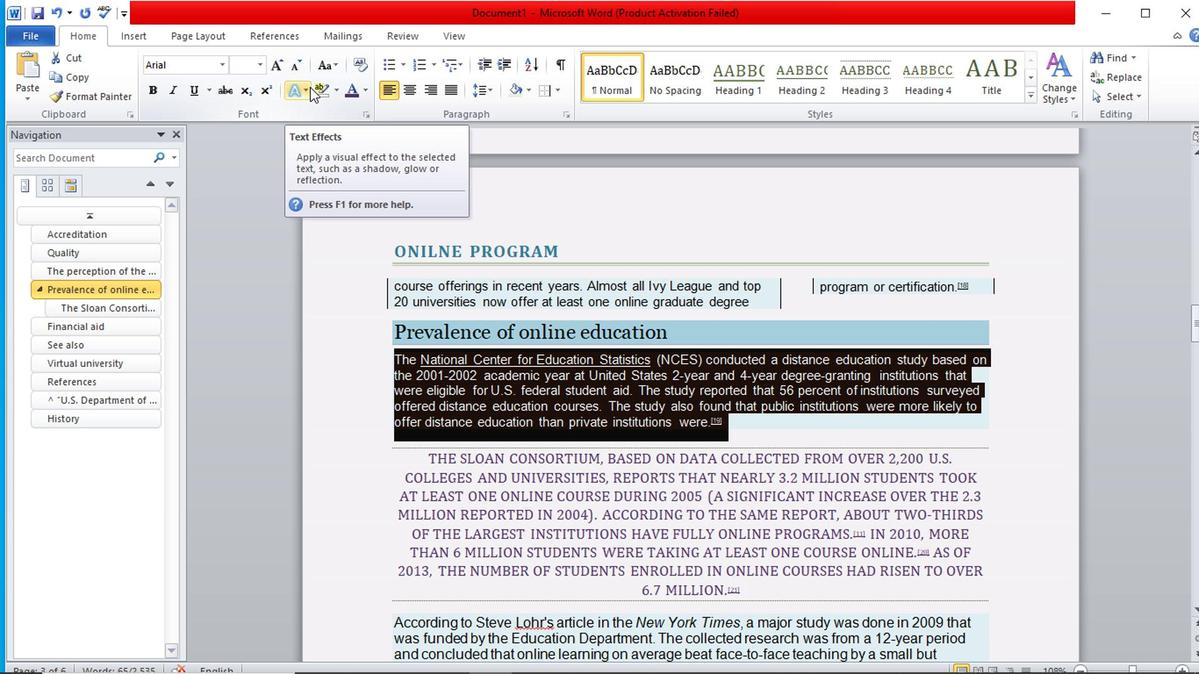 
Action: Mouse pressed left at (916, 429)
Screenshot: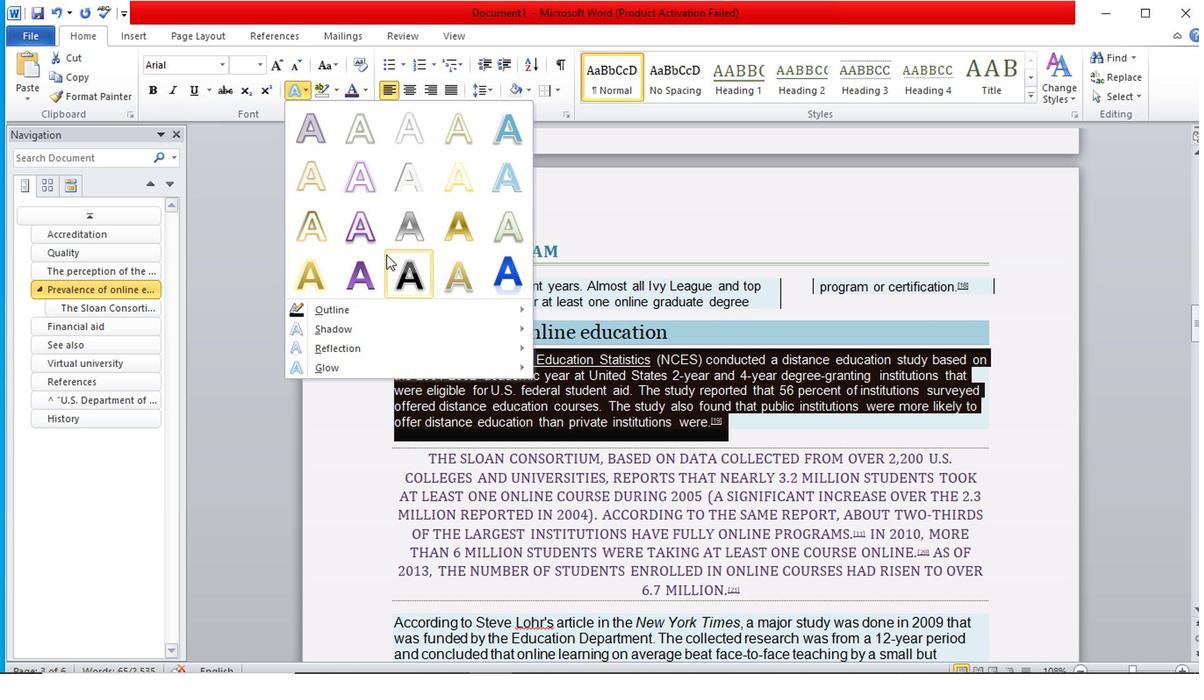 
Action: Mouse moved to (890, 336)
Screenshot: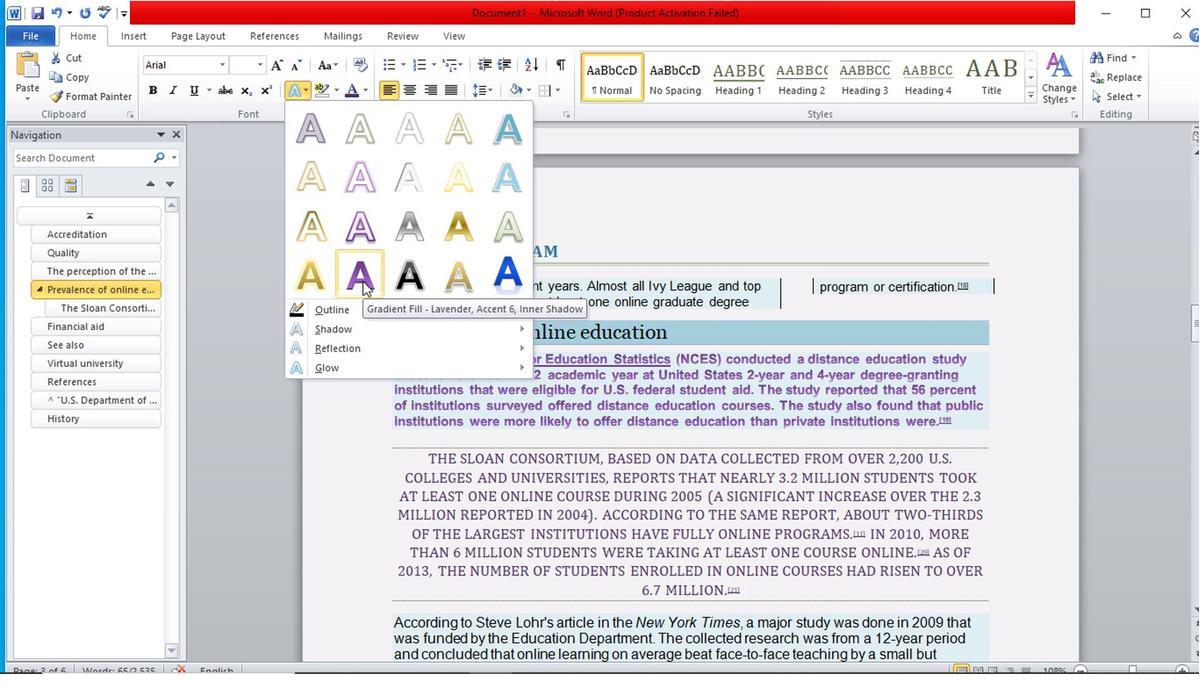 
Action: Mouse pressed left at (890, 336)
Screenshot: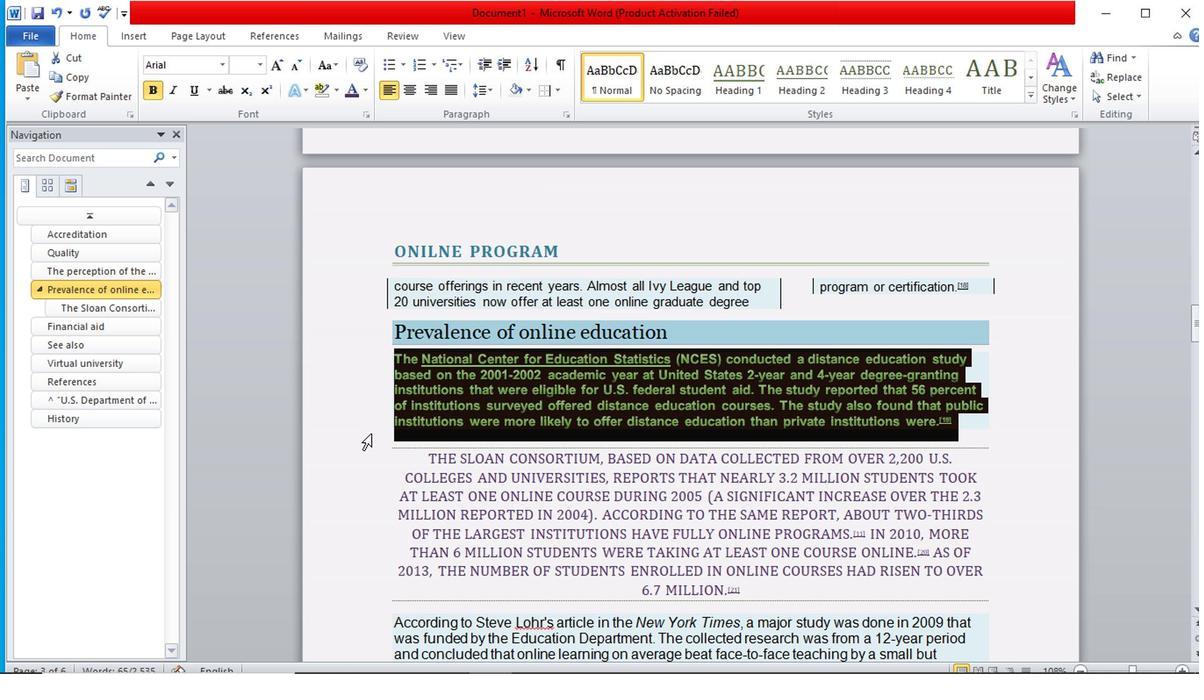 
Action: Mouse moved to (885, 264)
Screenshot: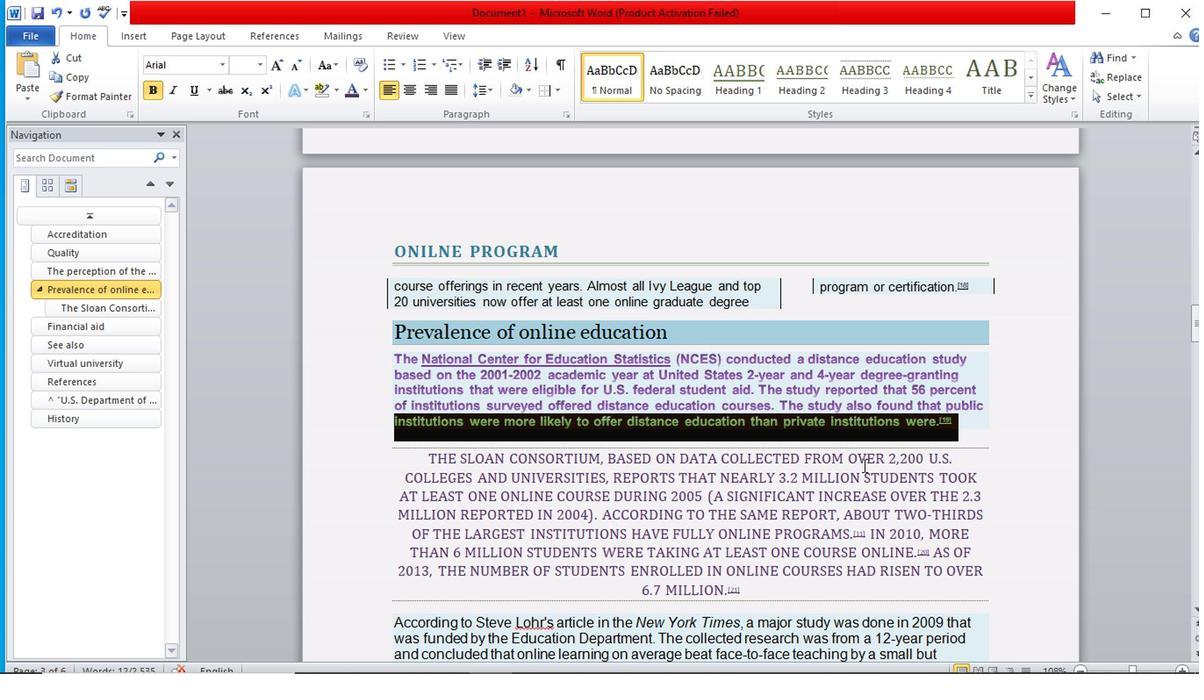 
Action: Mouse pressed left at (885, 264)
Screenshot: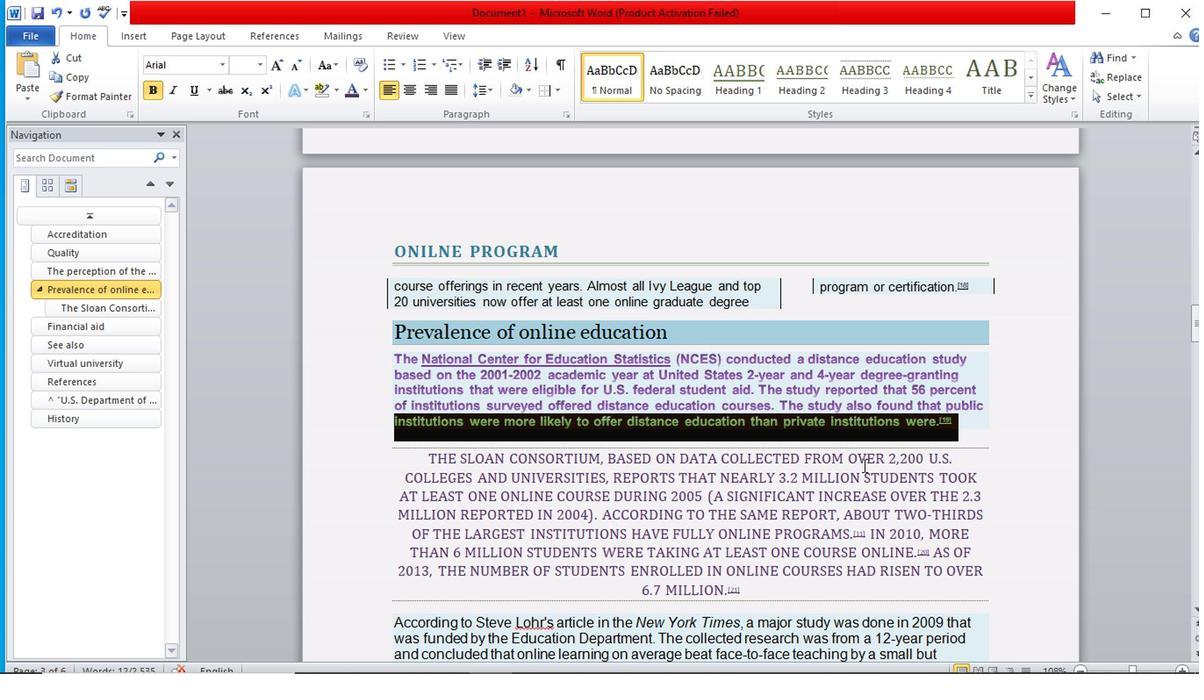 
Action: Mouse moved to (524, 267)
Screenshot: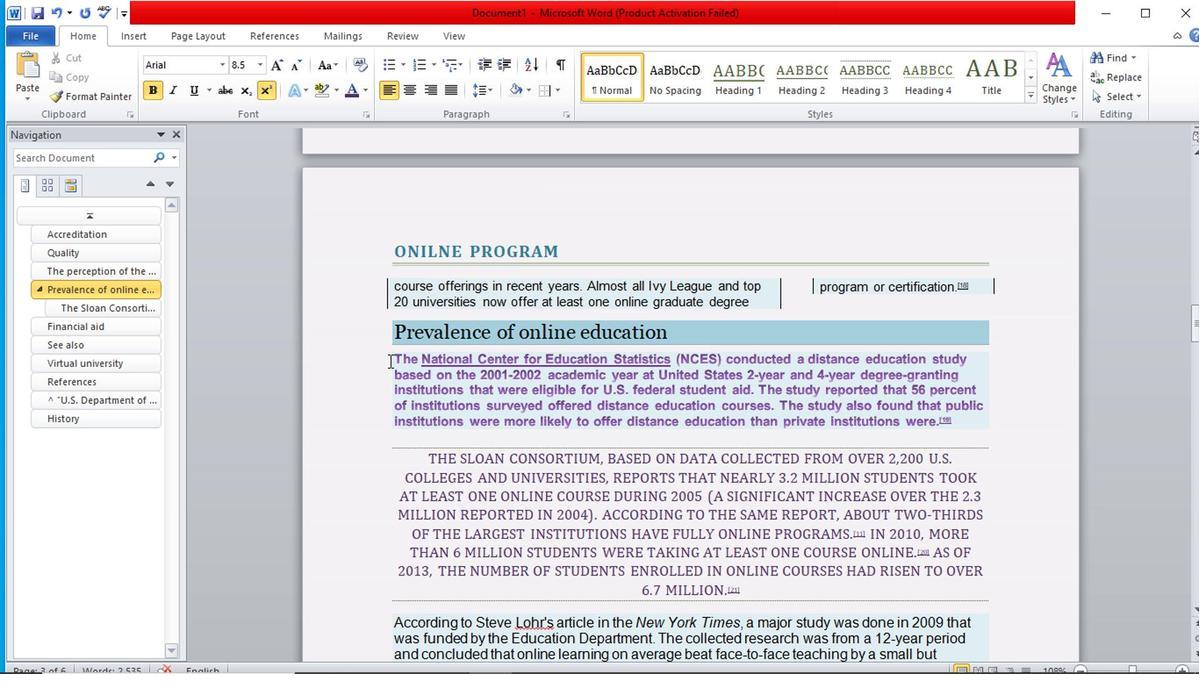 
Action: Mouse pressed left at (524, 267)
Screenshot: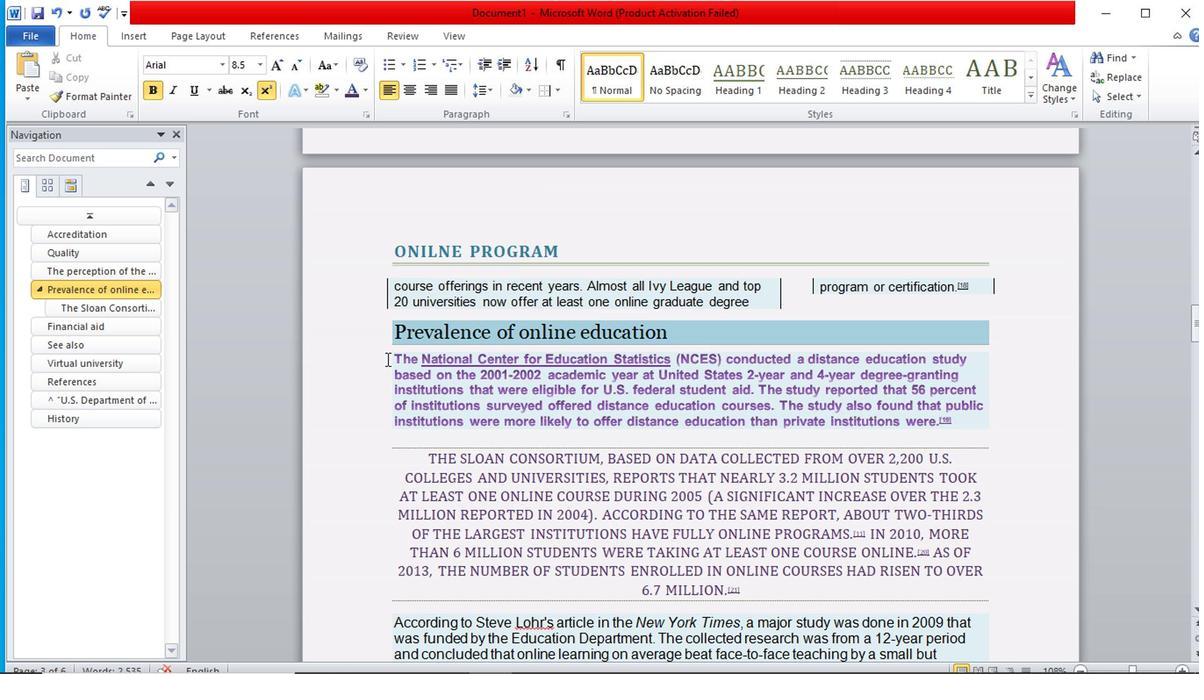 
Action: Mouse moved to (874, 301)
Screenshot: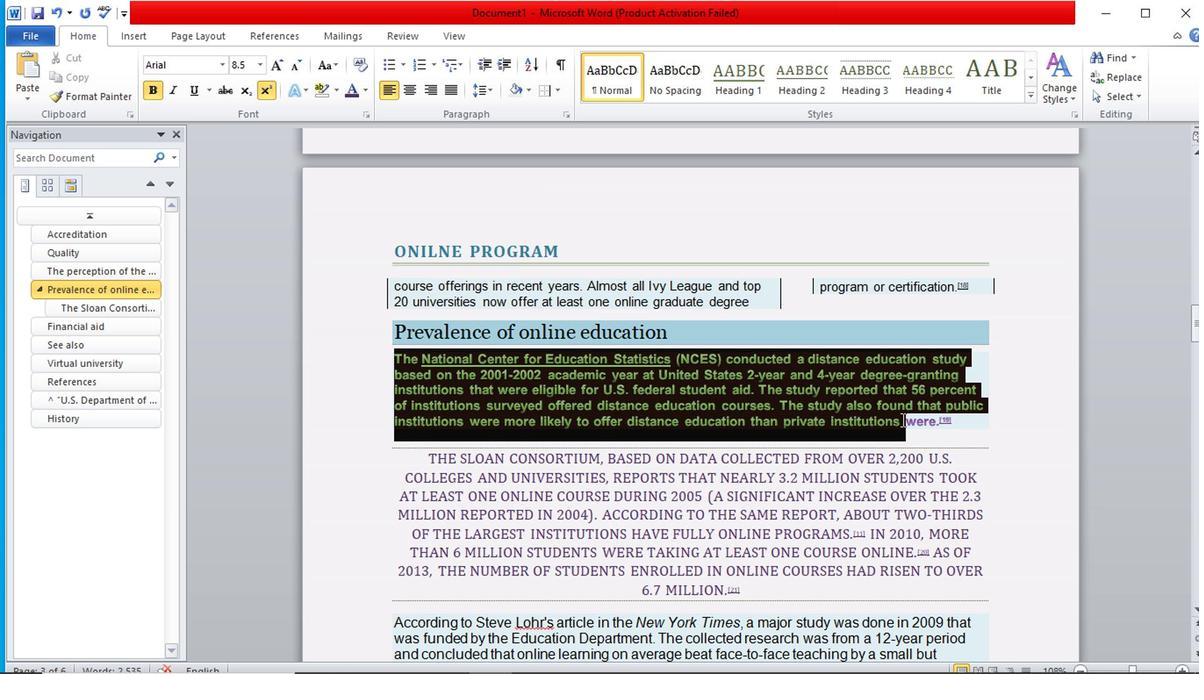 
Action: Mouse pressed left at (874, 301)
Screenshot: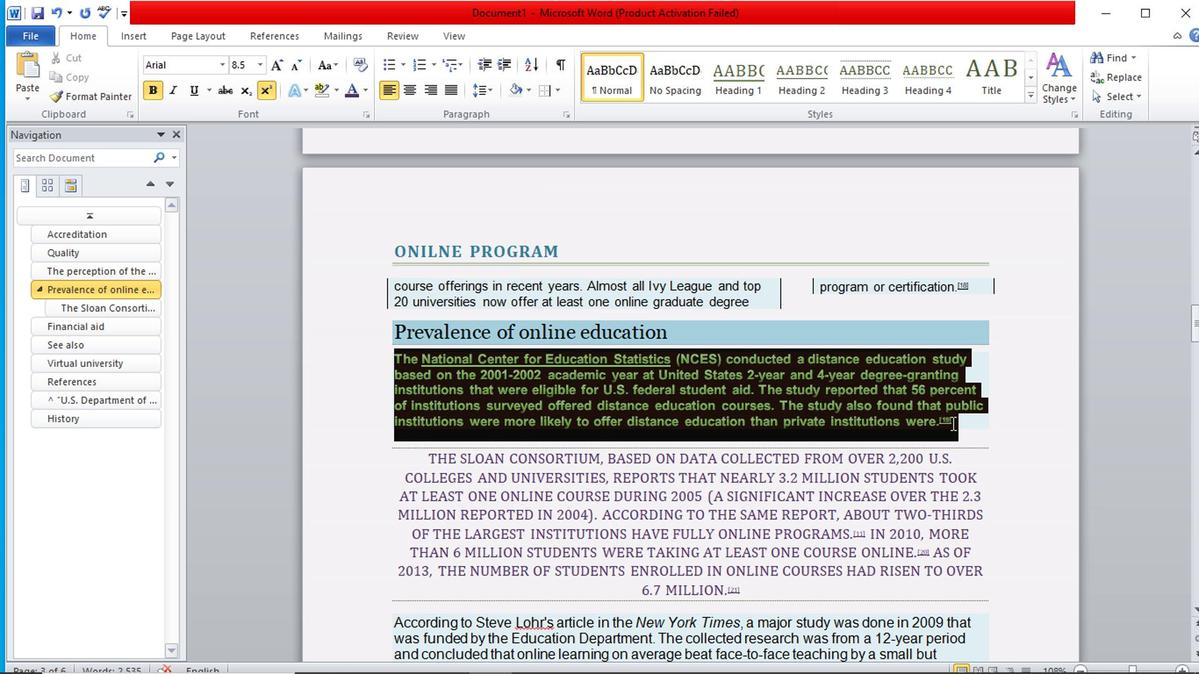 
Action: Mouse moved to (891, 427)
Screenshot: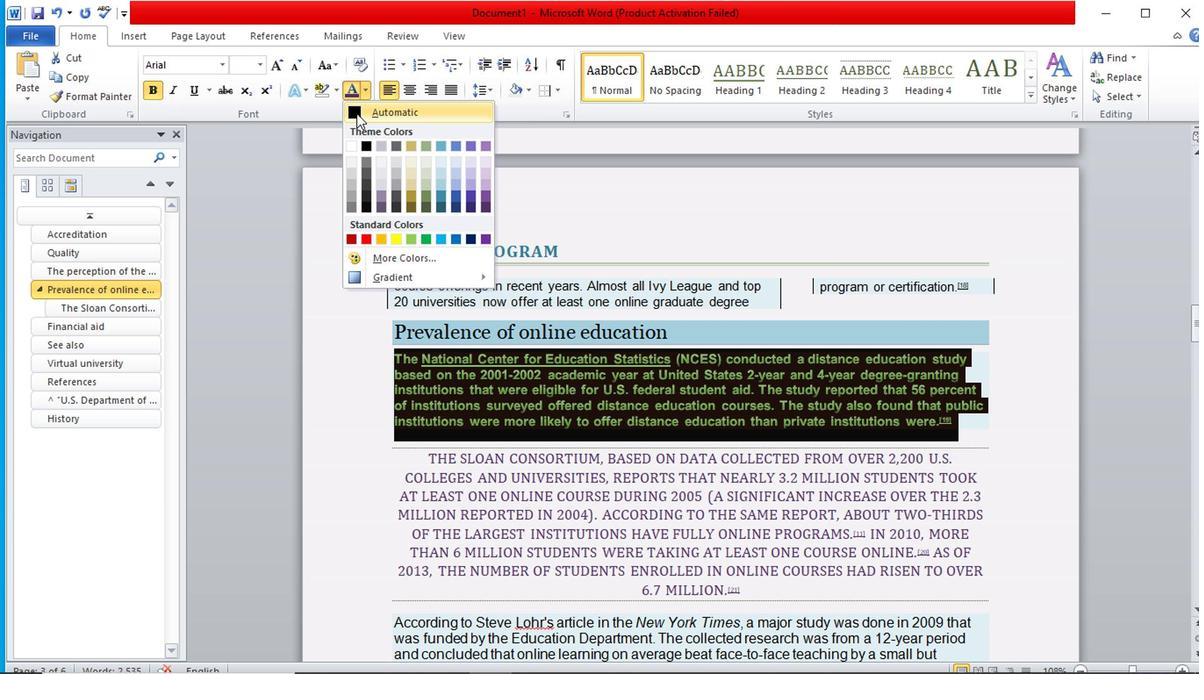 
Action: Mouse pressed left at (891, 427)
Screenshot: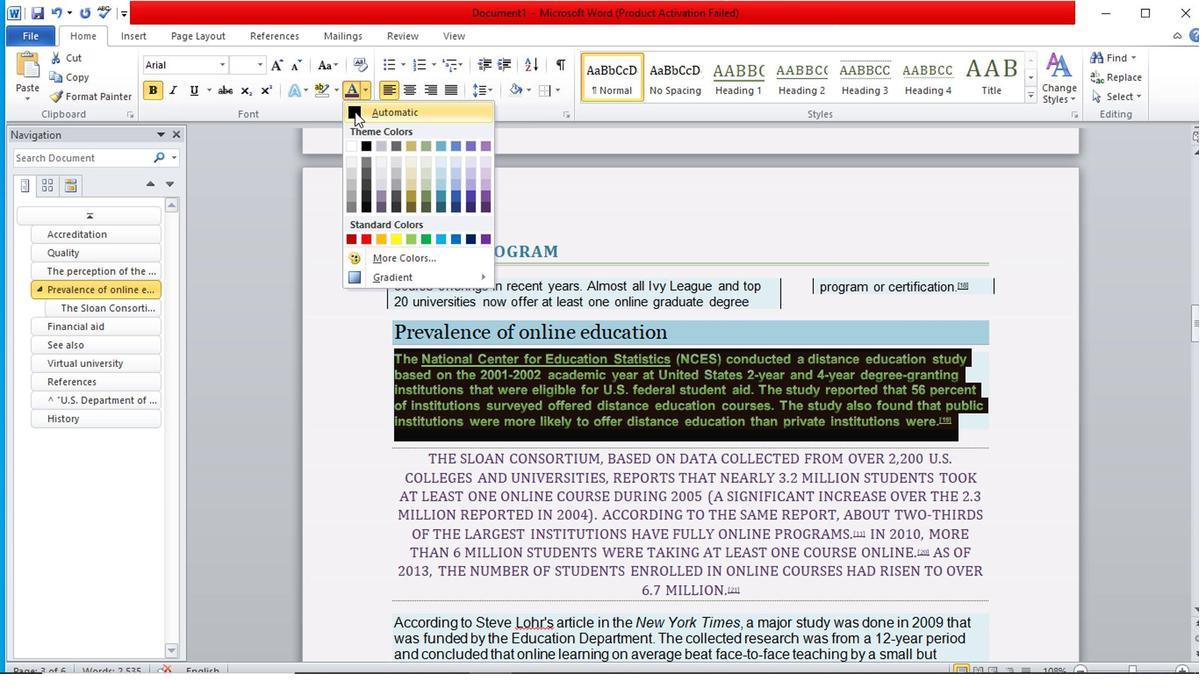 
Action: Mouse moved to (895, 418)
Screenshot: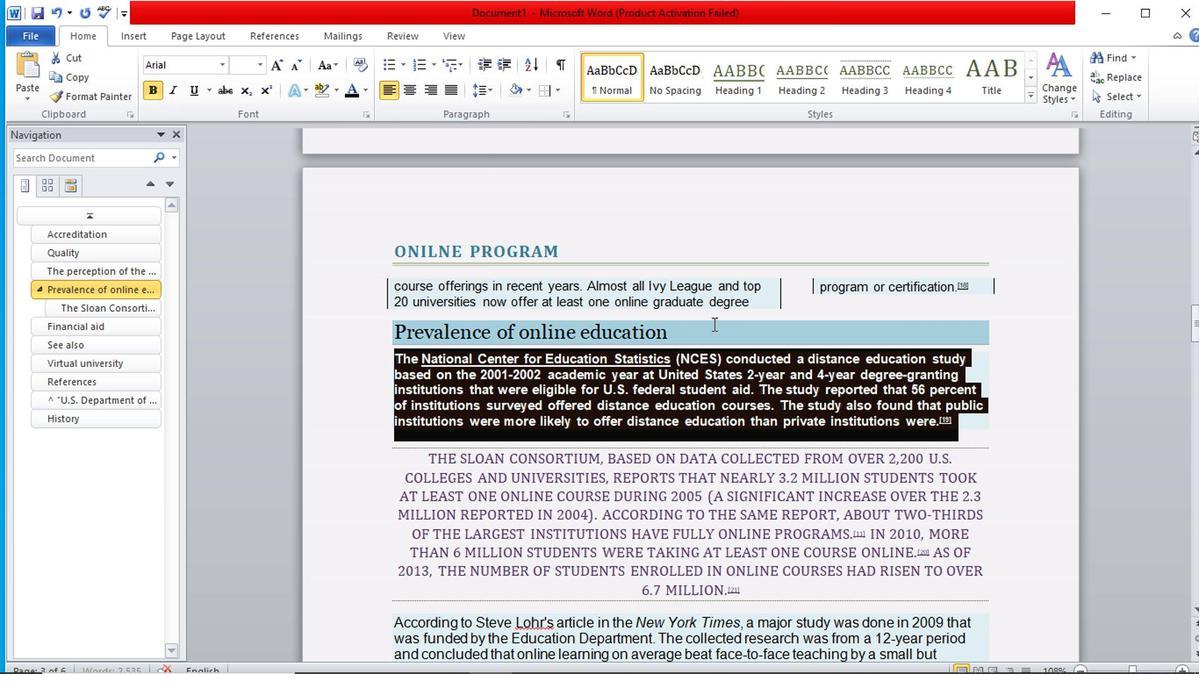 
Action: Mouse pressed left at (895, 418)
Screenshot: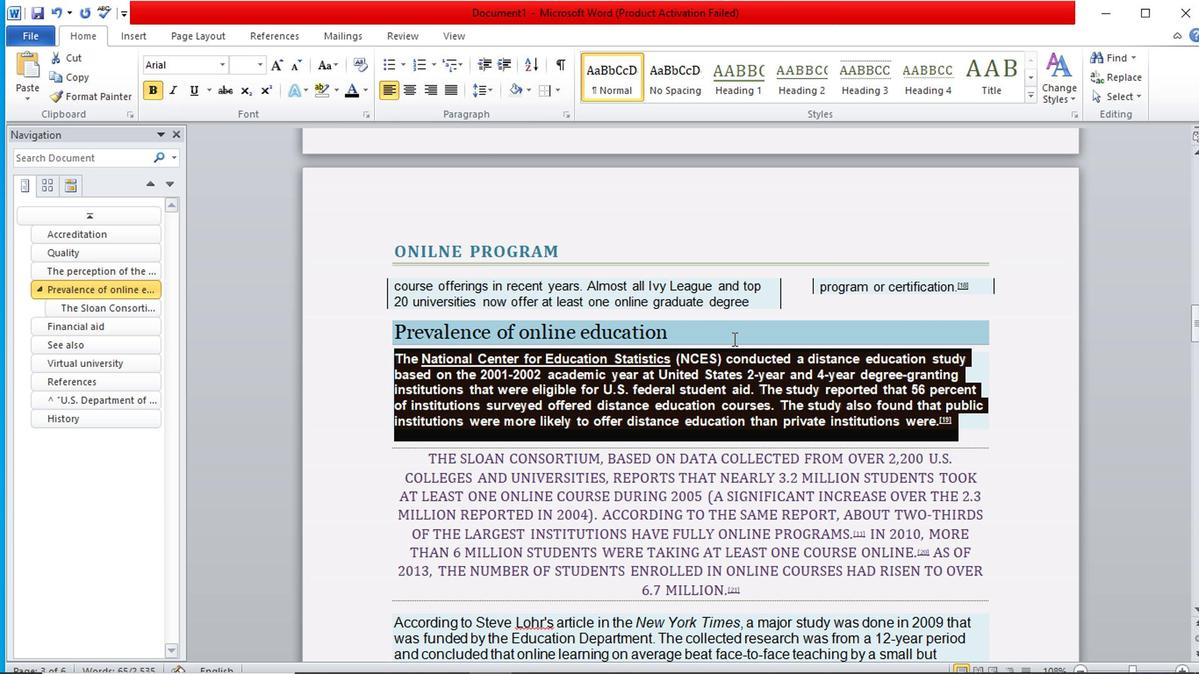
Action: Mouse moved to (548, 279)
Screenshot: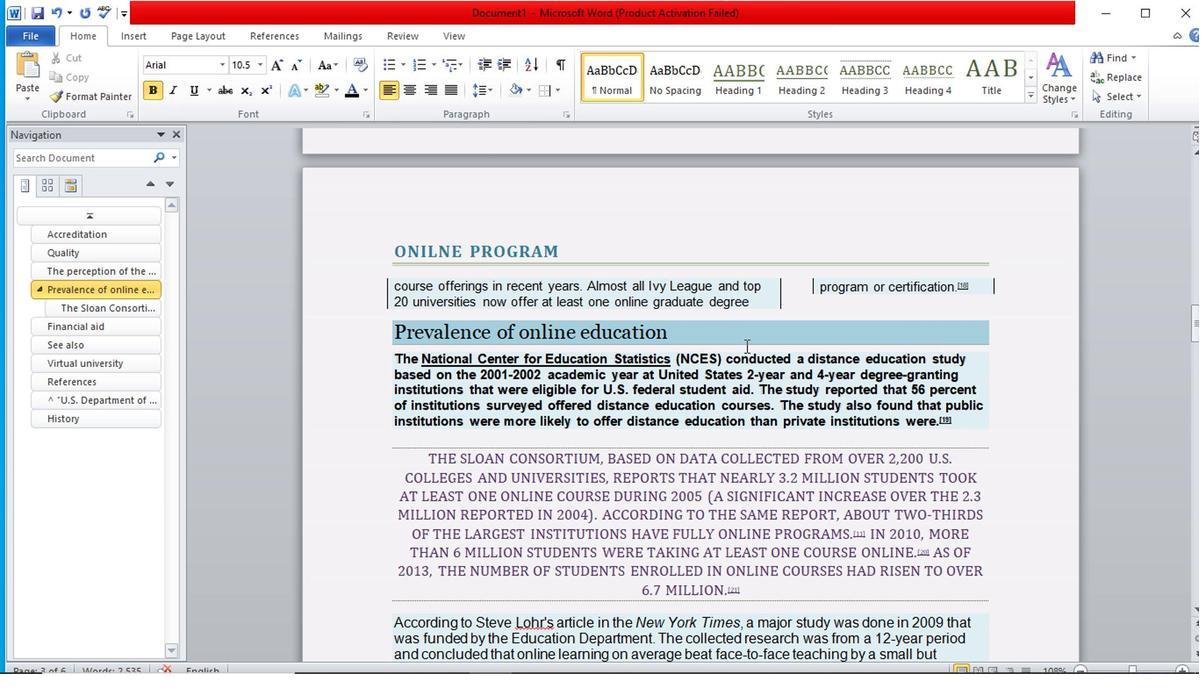 
Action: Mouse pressed left at (548, 279)
Screenshot: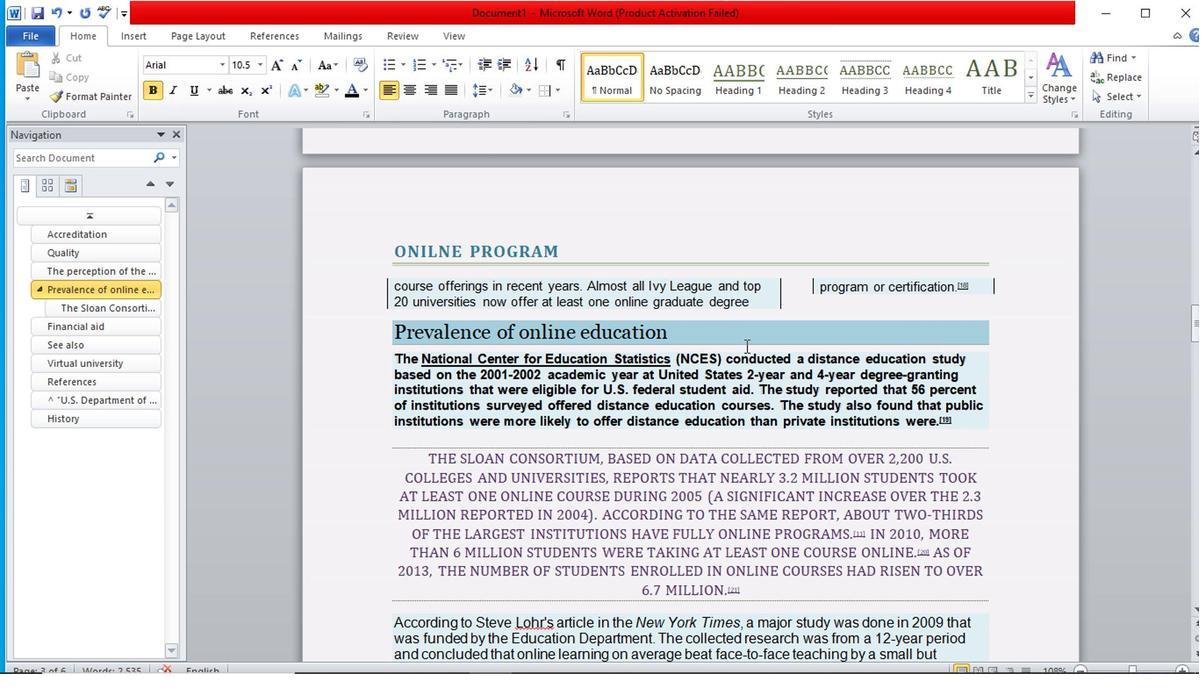 
Action: Mouse moved to (693, 306)
Screenshot: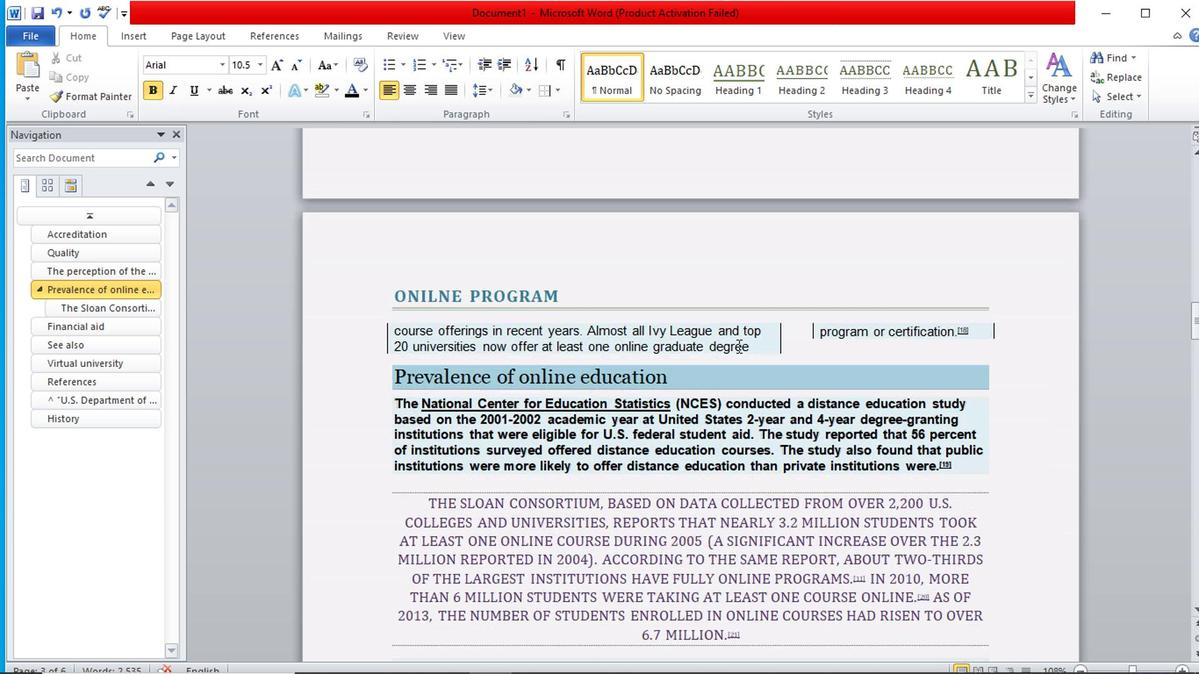 
Action: Mouse scrolled (693, 305) with delta (0, 0)
Screenshot: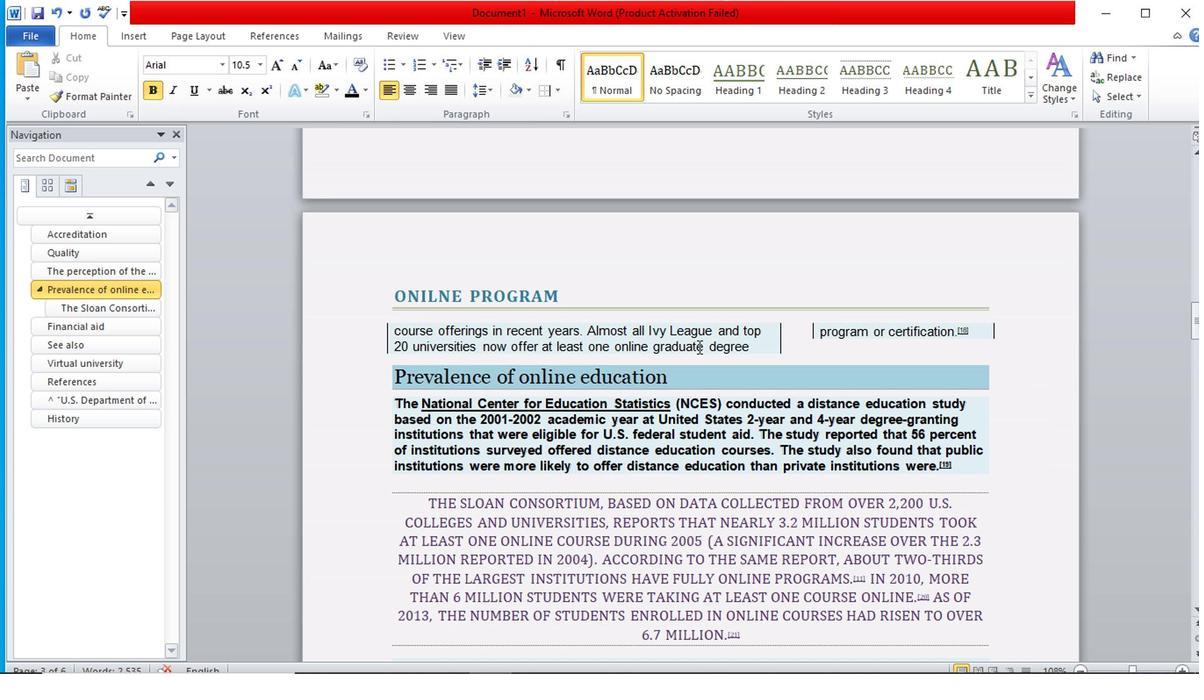 
Action: Mouse moved to (694, 306)
Screenshot: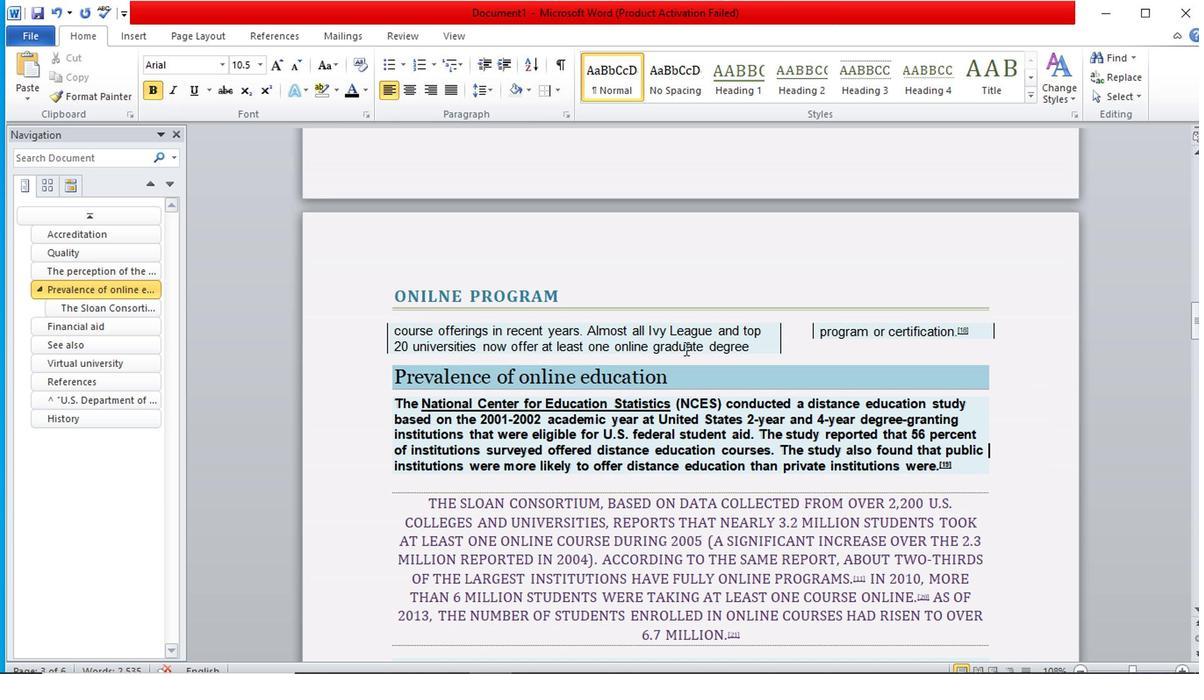 
Action: Mouse scrolled (694, 306) with delta (0, 0)
Screenshot: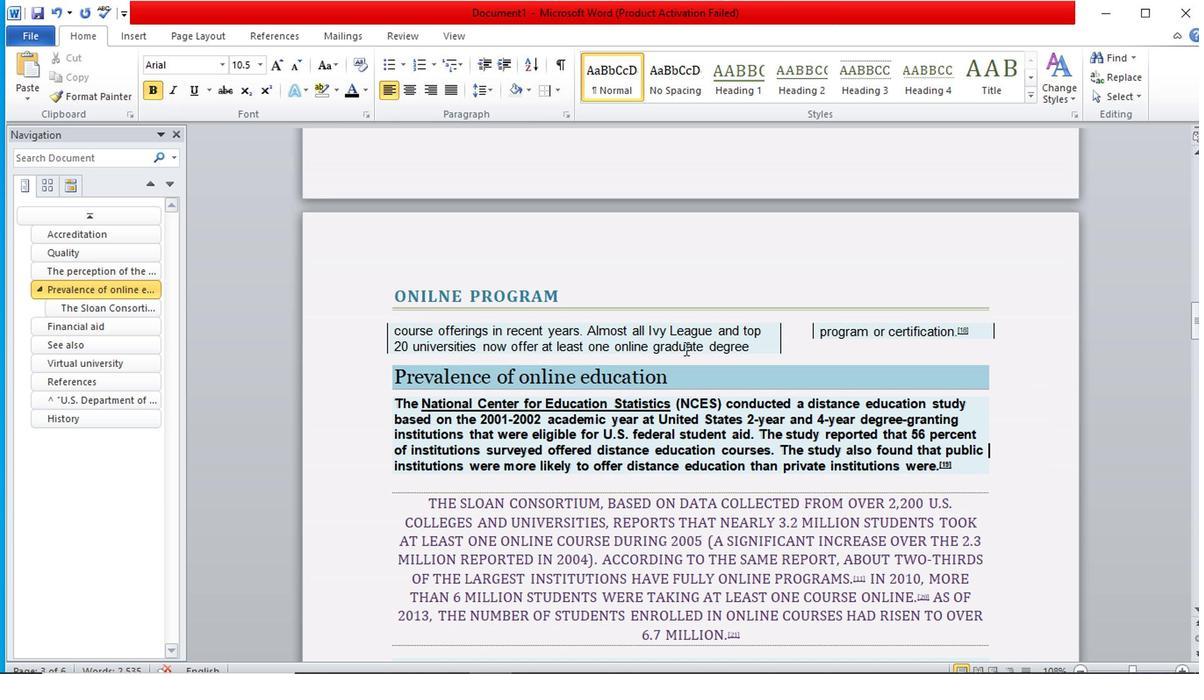 
Action: Mouse moved to (697, 306)
Screenshot: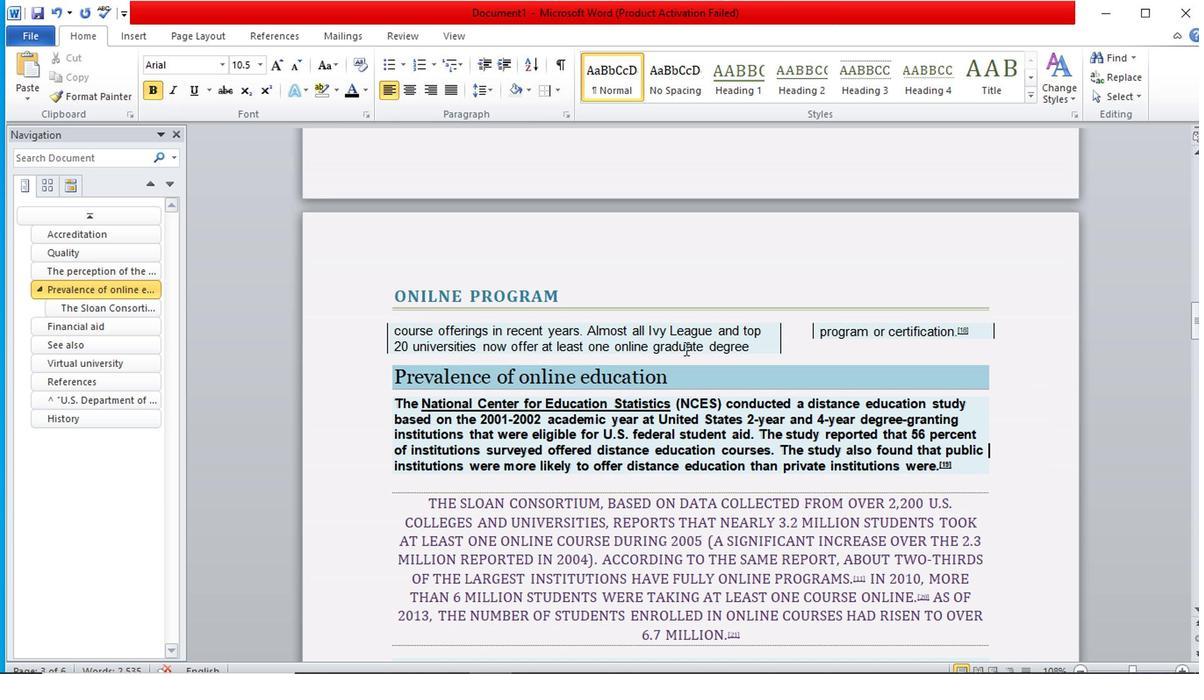 
Action: Mouse scrolled (697, 306) with delta (0, 0)
Screenshot: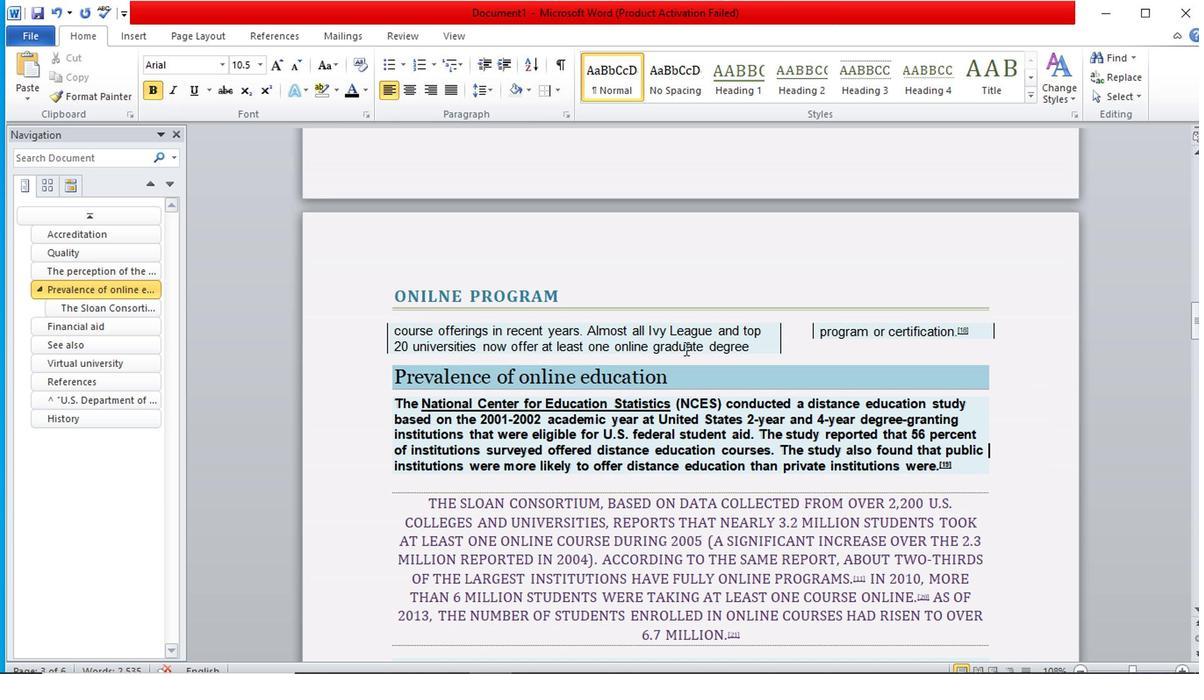 
Action: Mouse moved to (697, 306)
Screenshot: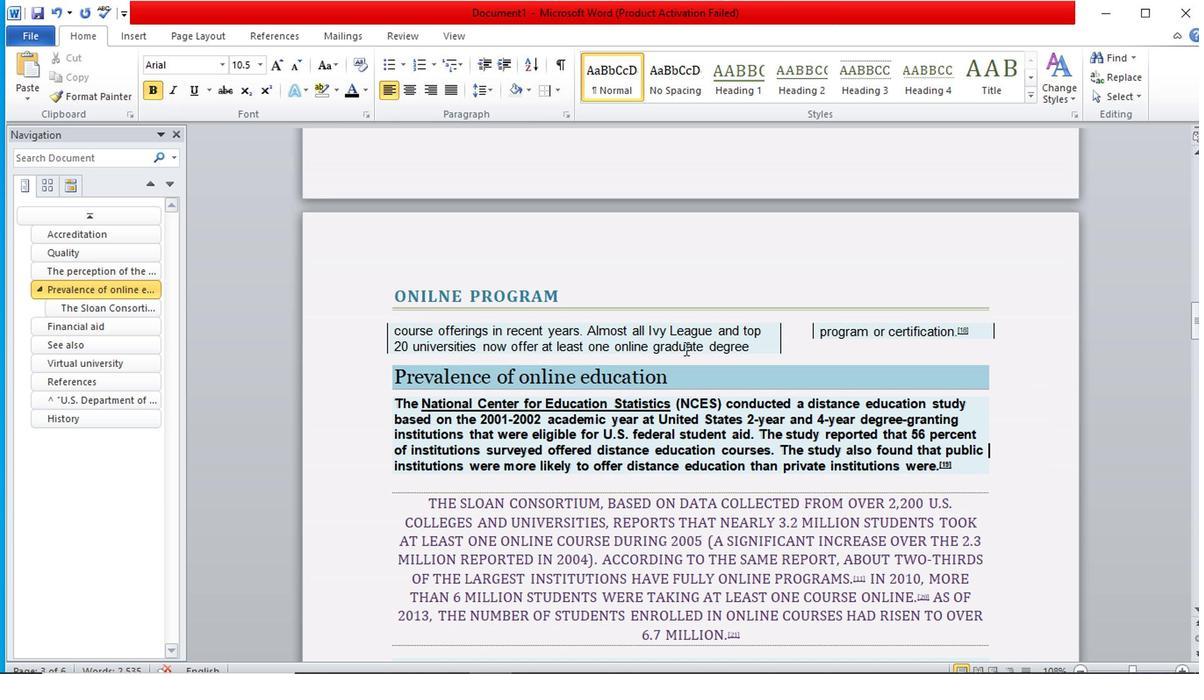 
Action: Mouse scrolled (697, 306) with delta (0, 0)
Screenshot: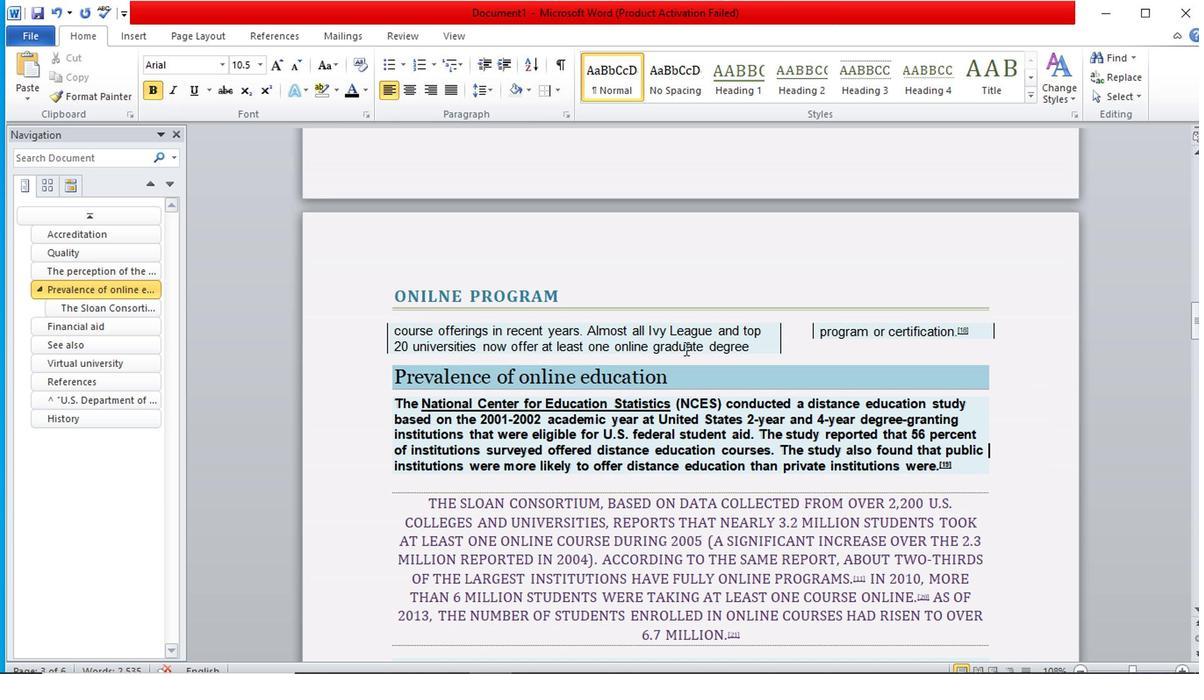 
Action: Mouse moved to (697, 306)
Screenshot: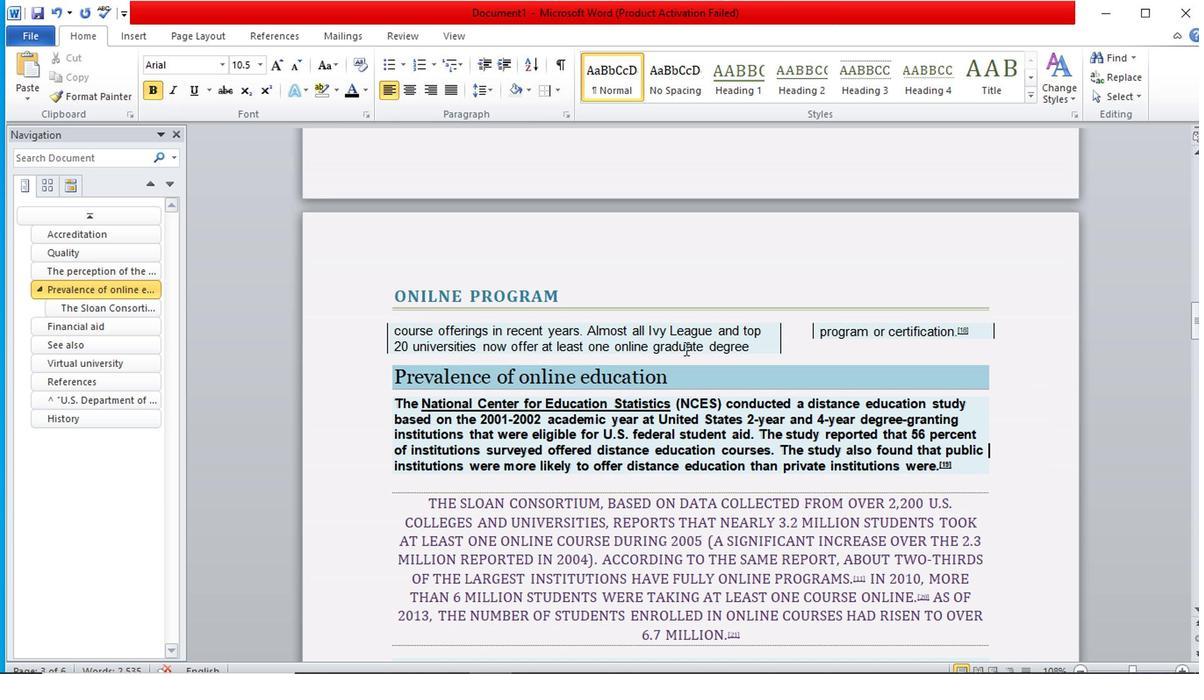 
Action: Mouse scrolled (697, 305) with delta (0, 0)
Screenshot: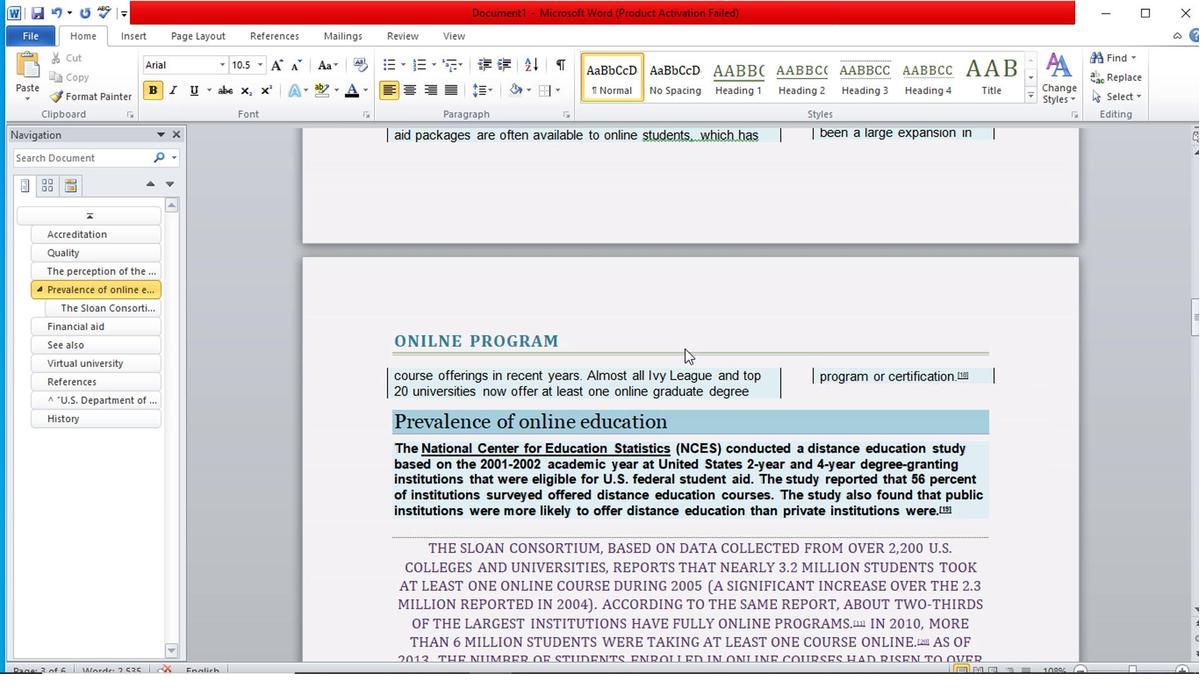 
Action: Mouse scrolled (697, 305) with delta (0, 0)
Screenshot: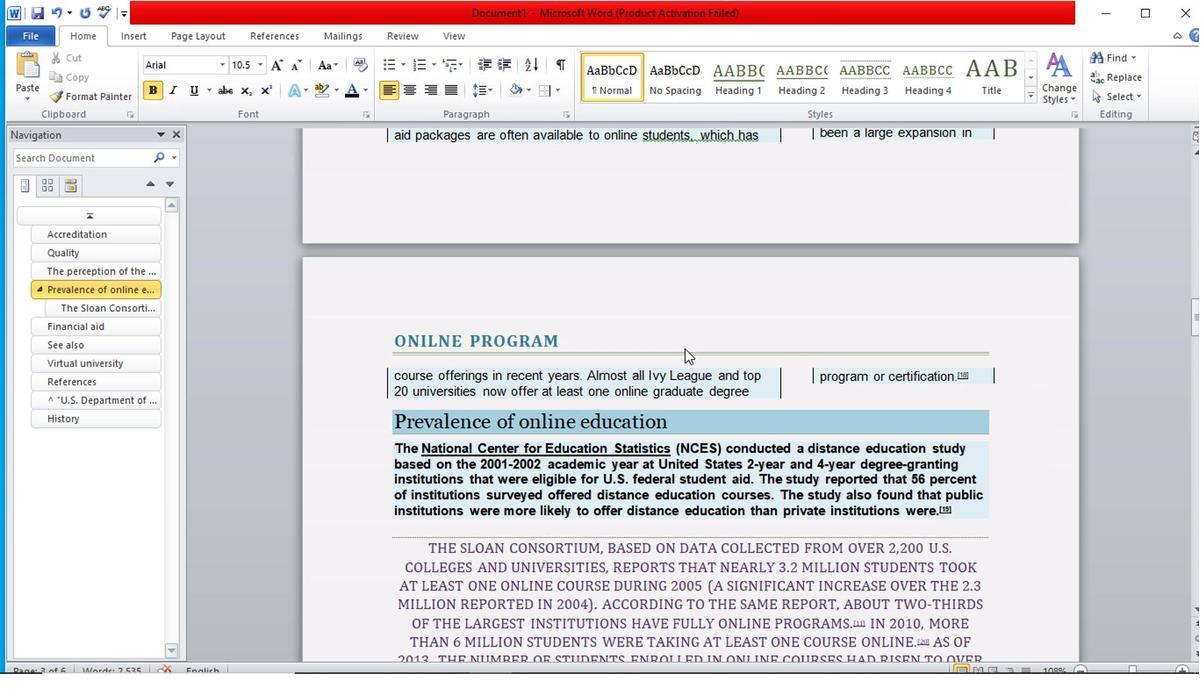 
Action: Mouse moved to (697, 306)
Screenshot: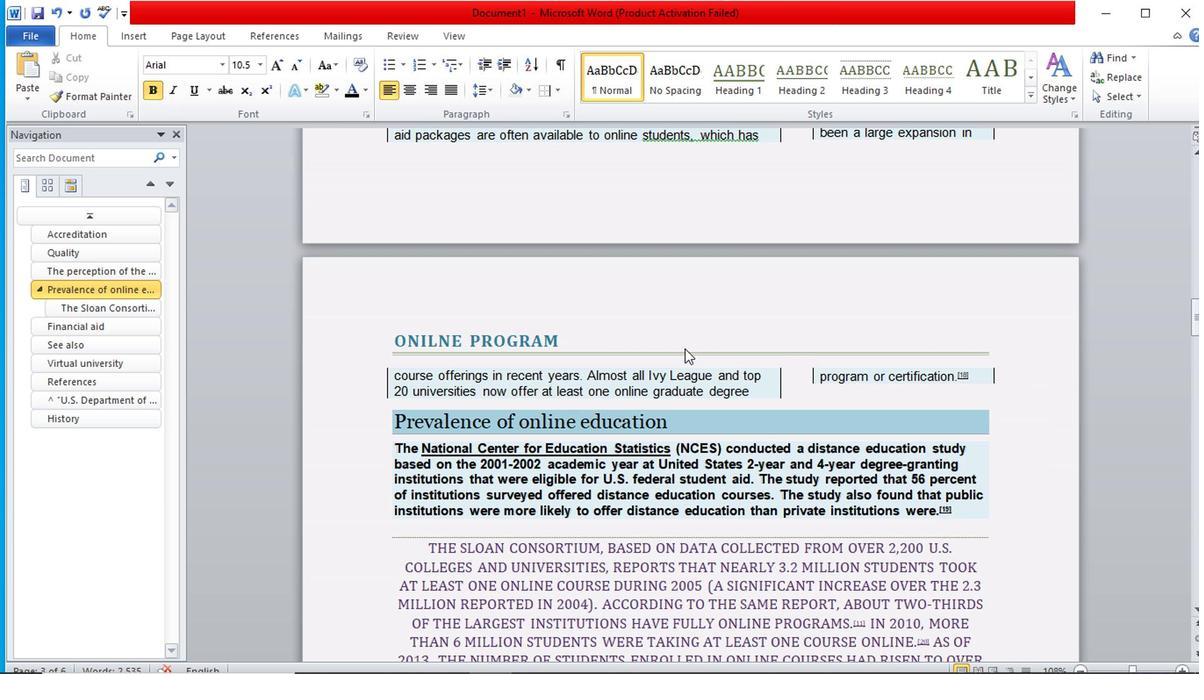 
Action: Mouse scrolled (697, 305) with delta (0, 0)
Screenshot: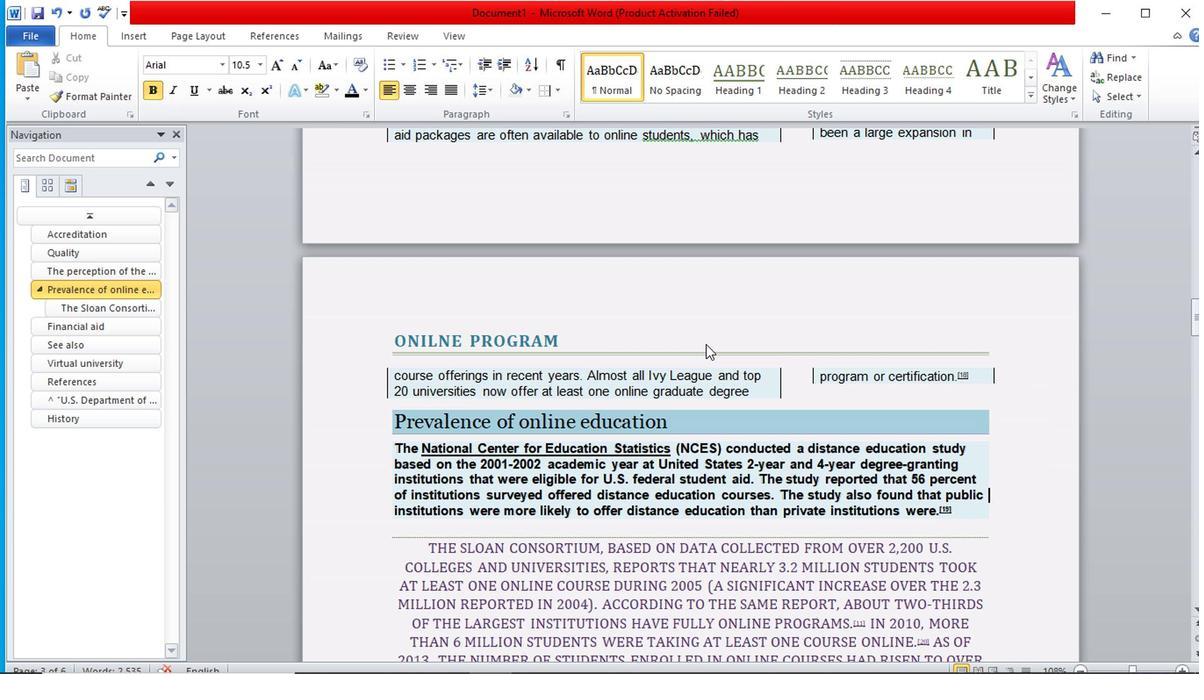 
Action: Mouse moved to (725, 304)
Screenshot: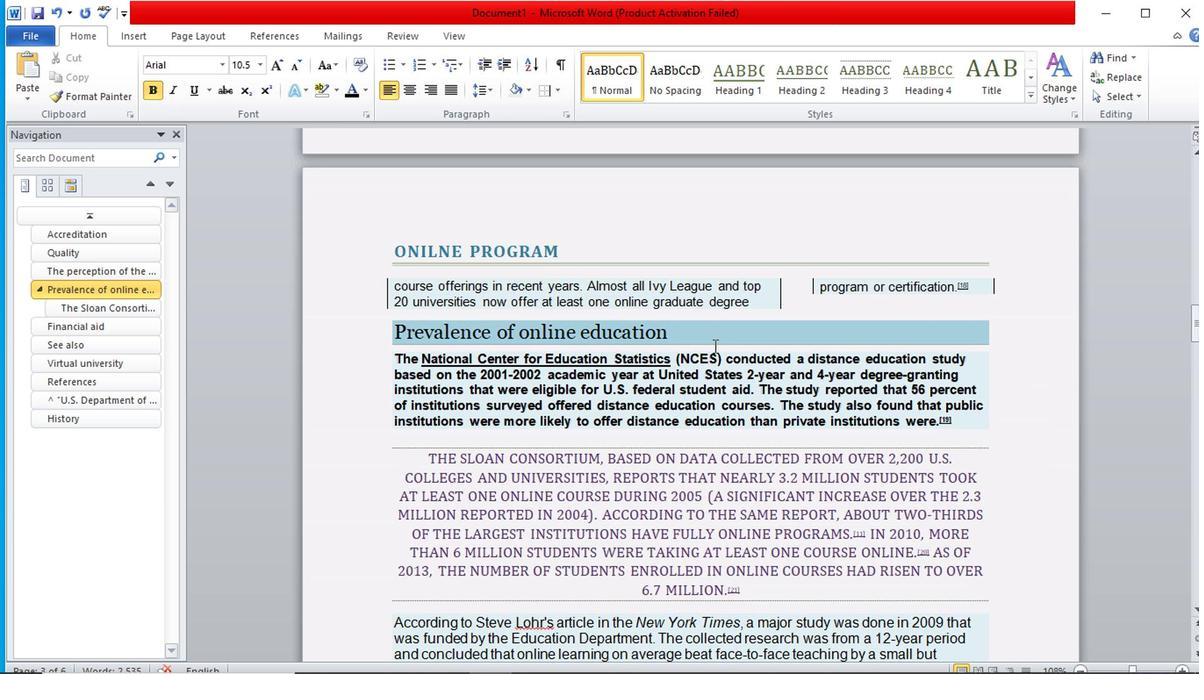 
Action: Mouse scrolled (725, 304) with delta (0, 0)
Screenshot: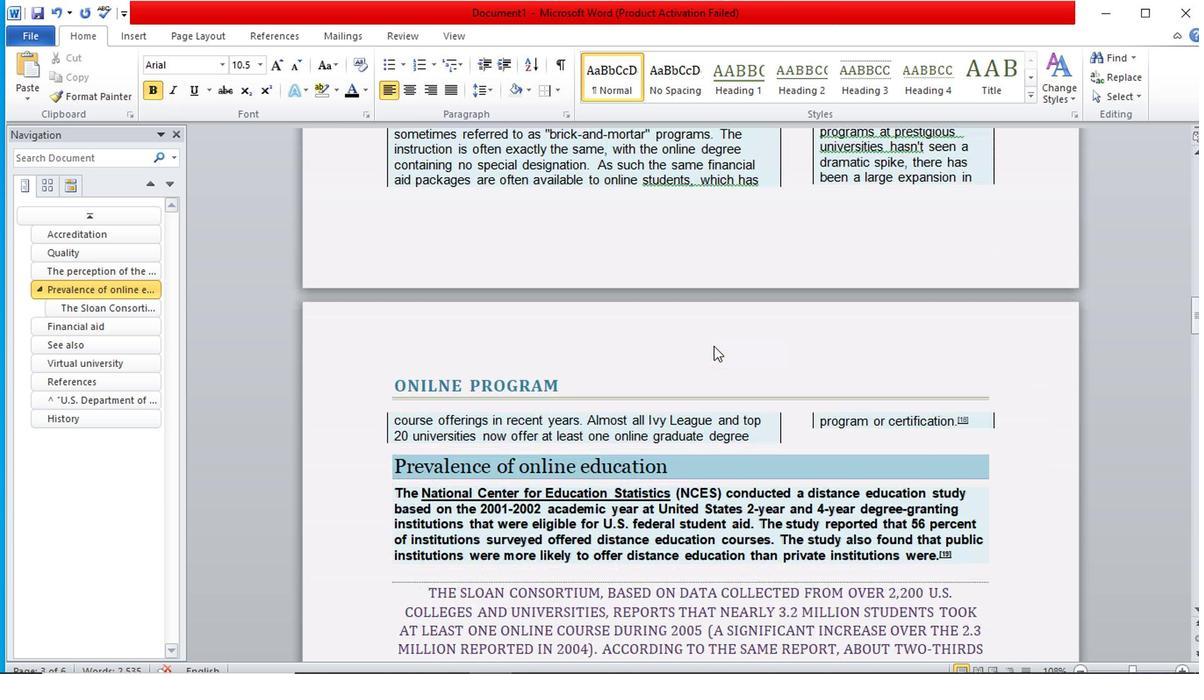 
Action: Mouse moved to (710, 307)
Screenshot: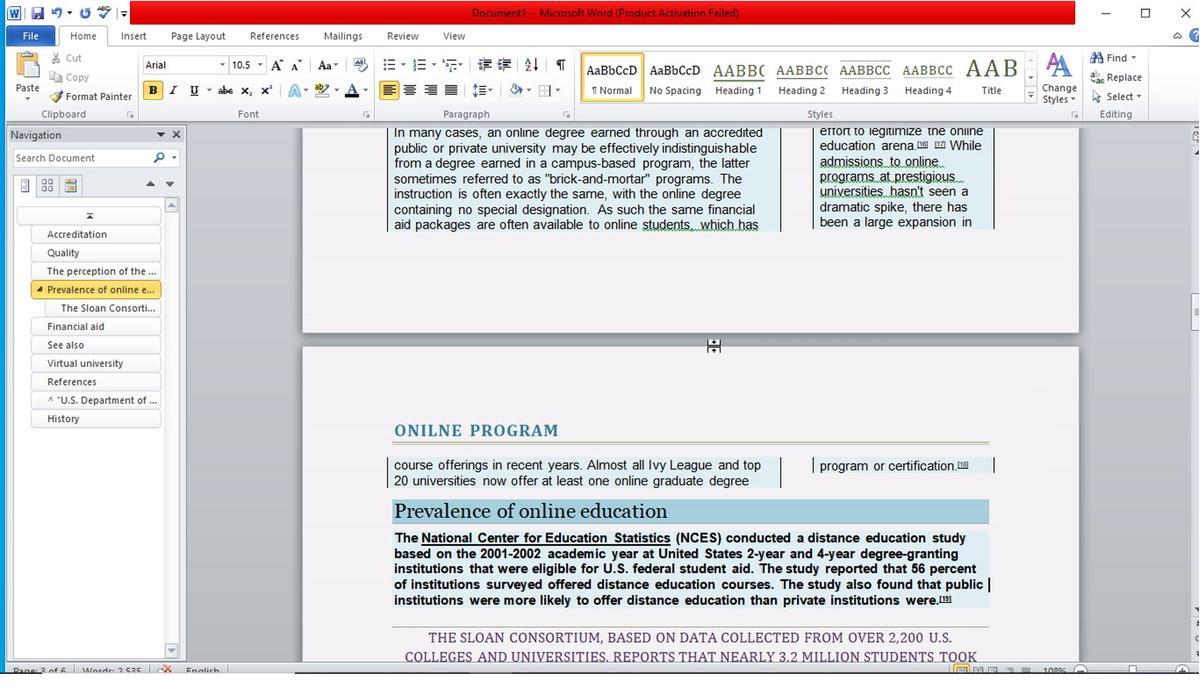 
Action: Mouse scrolled (710, 307) with delta (0, 0)
Screenshot: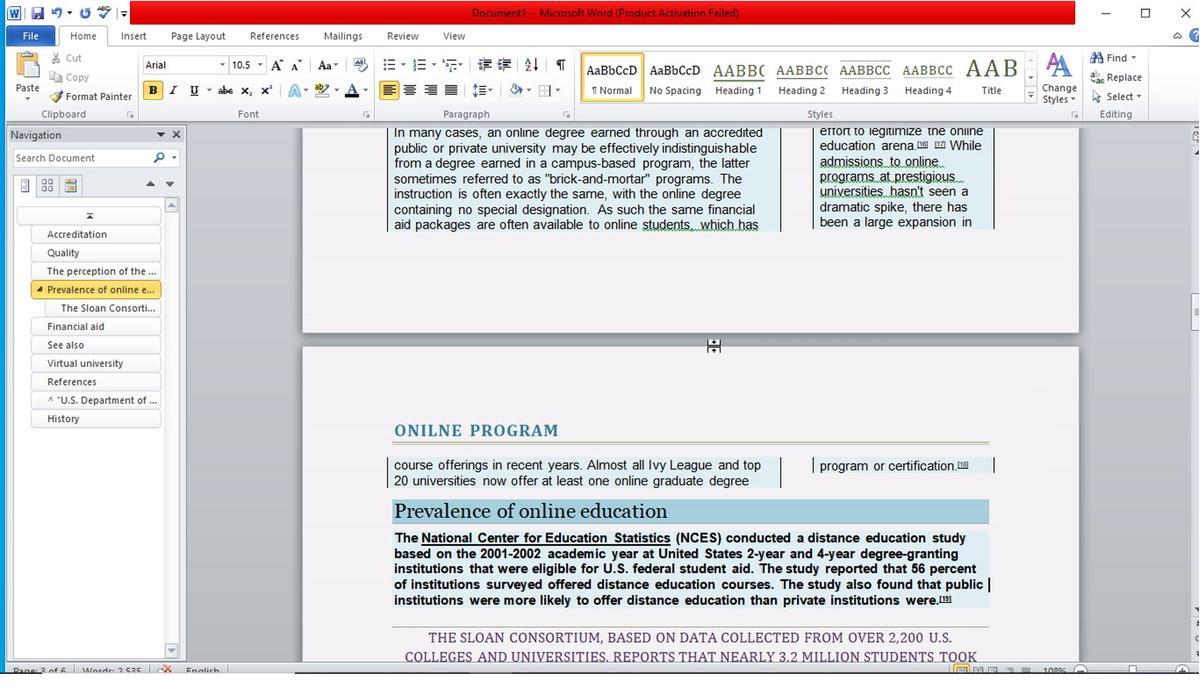 
Action: Mouse moved to (710, 306)
Screenshot: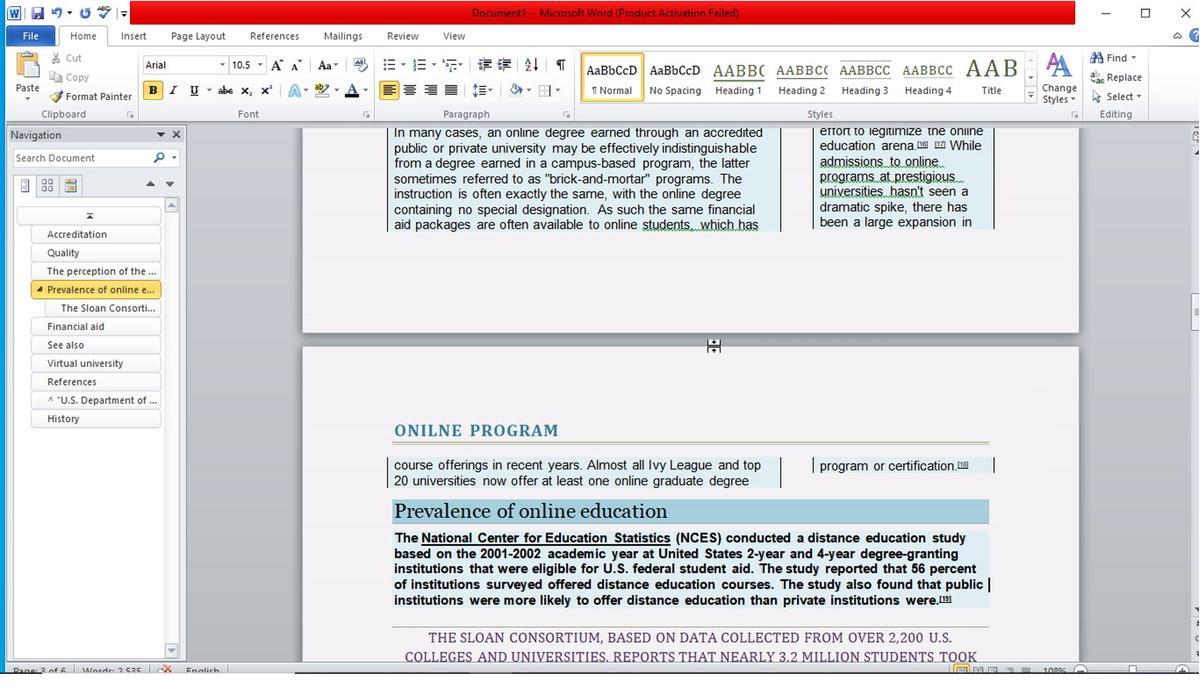 
Action: Mouse scrolled (710, 306) with delta (0, 0)
Screenshot: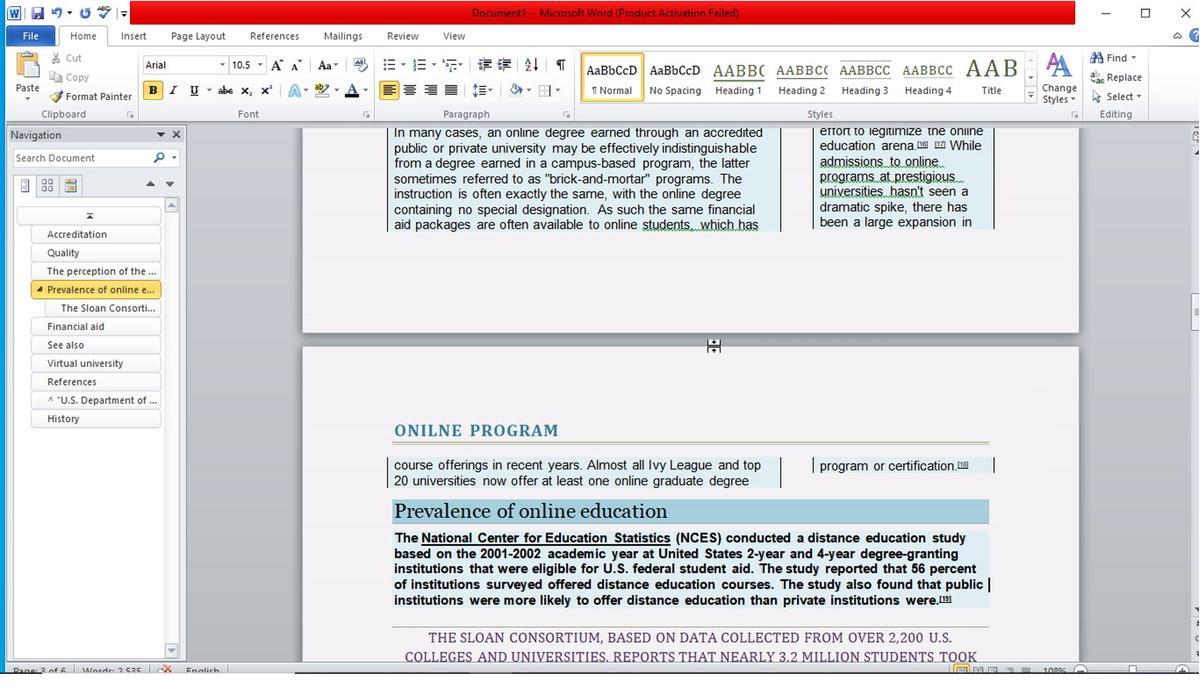 
Action: Mouse scrolled (710, 305) with delta (0, 0)
Screenshot: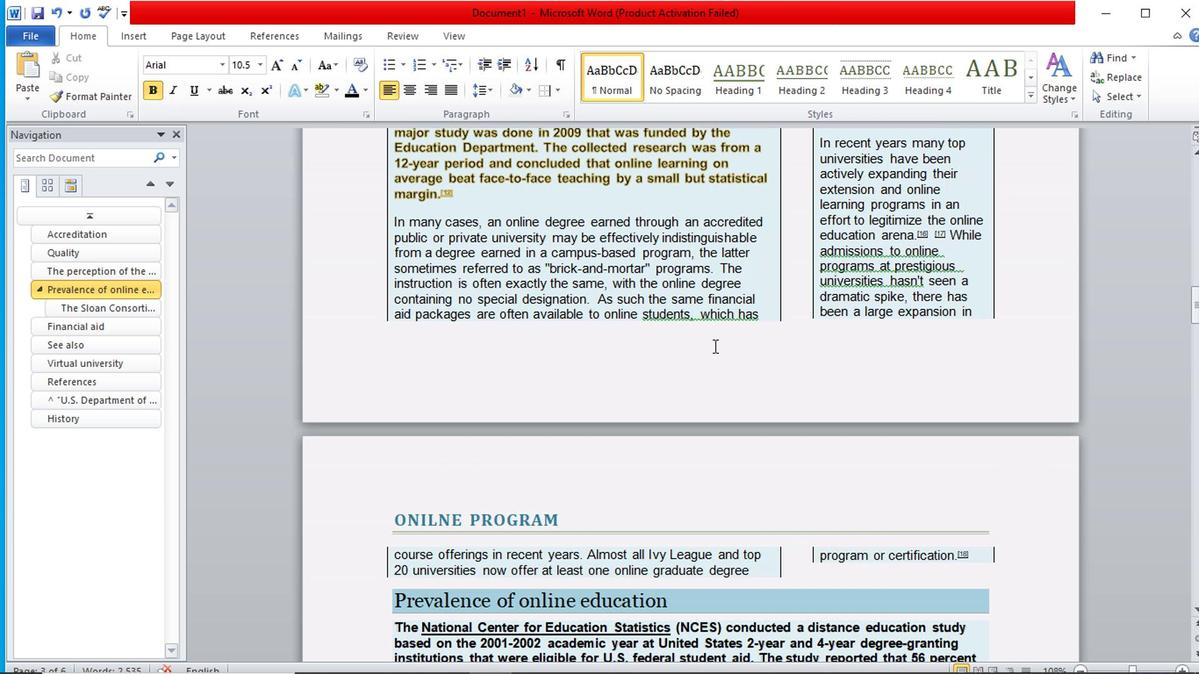 
Action: Mouse scrolled (710, 305) with delta (0, 0)
Screenshot: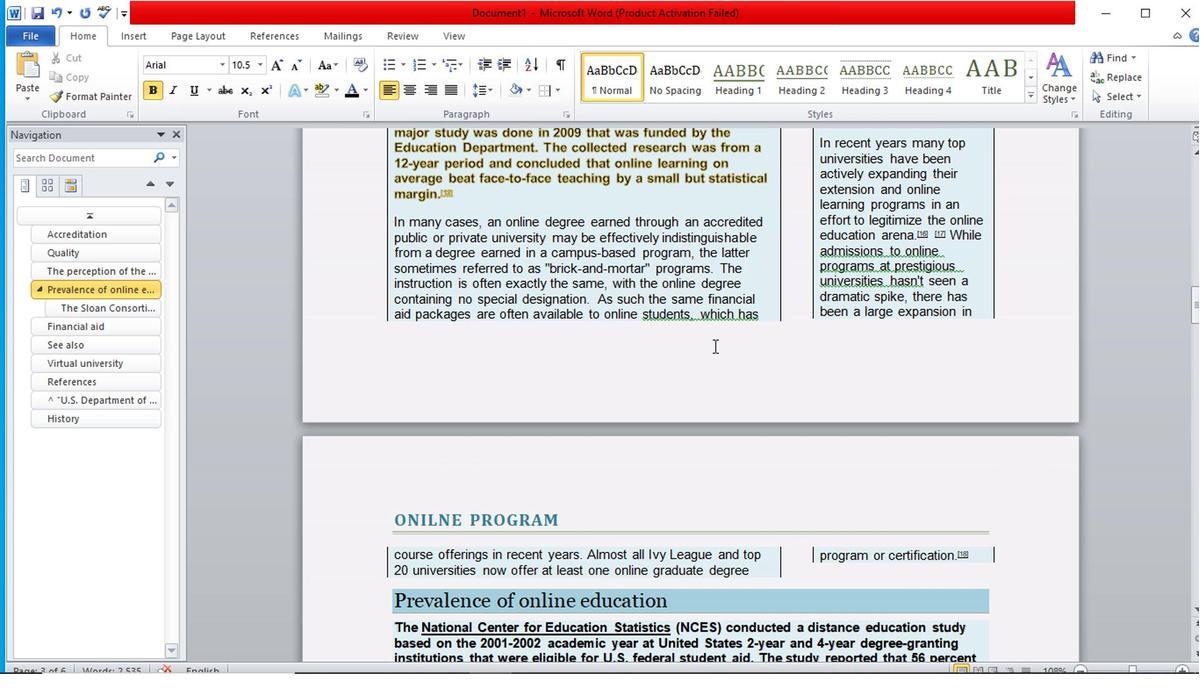 
Action: Mouse scrolled (710, 305) with delta (0, 0)
Screenshot: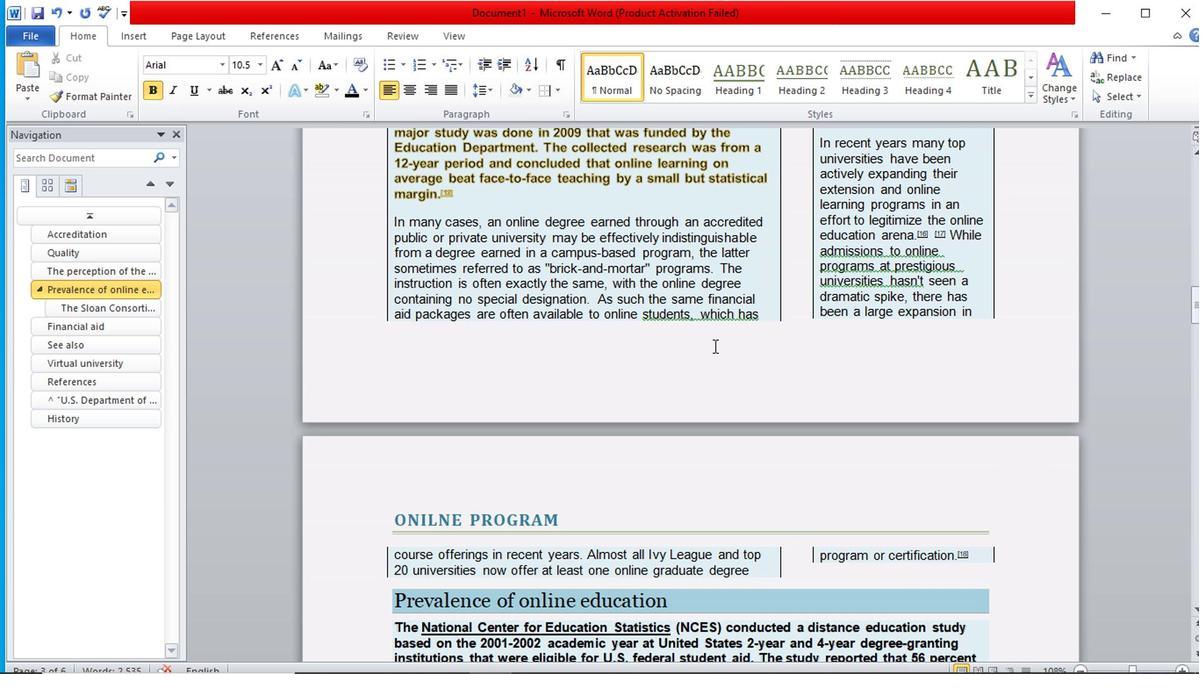 
Action: Mouse scrolled (710, 305) with delta (0, 0)
Screenshot: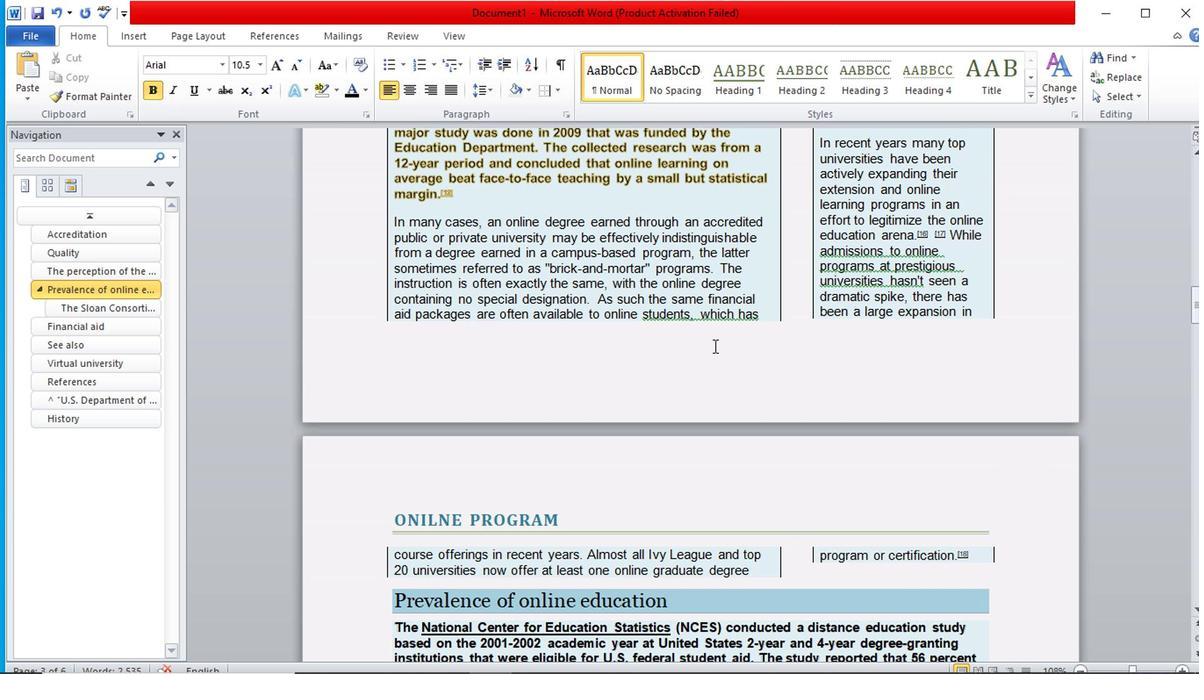 
Action: Mouse scrolled (710, 305) with delta (0, 0)
Screenshot: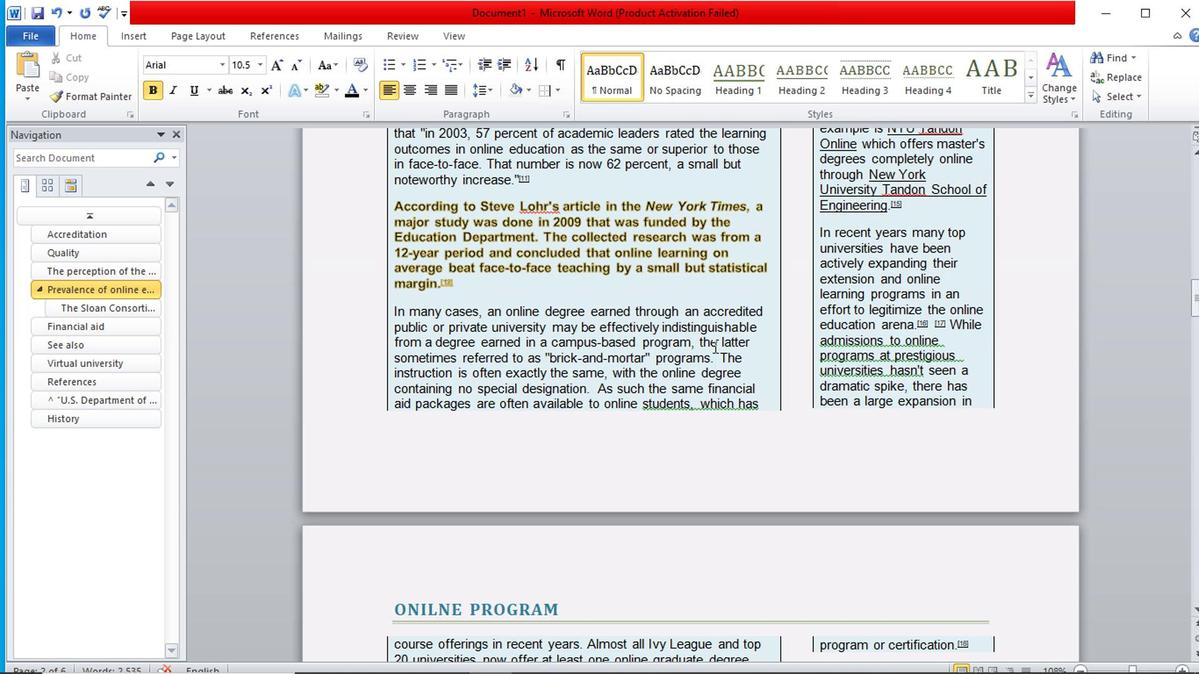 
Action: Mouse scrolled (710, 305) with delta (0, 0)
Screenshot: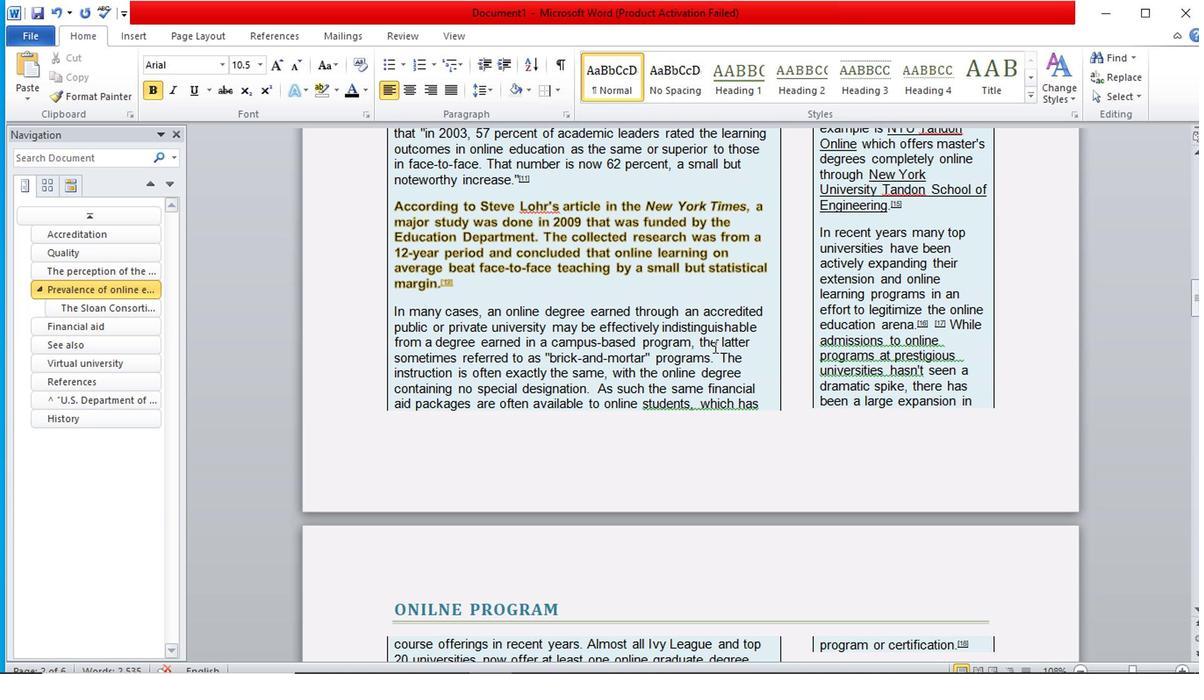 
Action: Mouse scrolled (710, 305) with delta (0, 0)
Screenshot: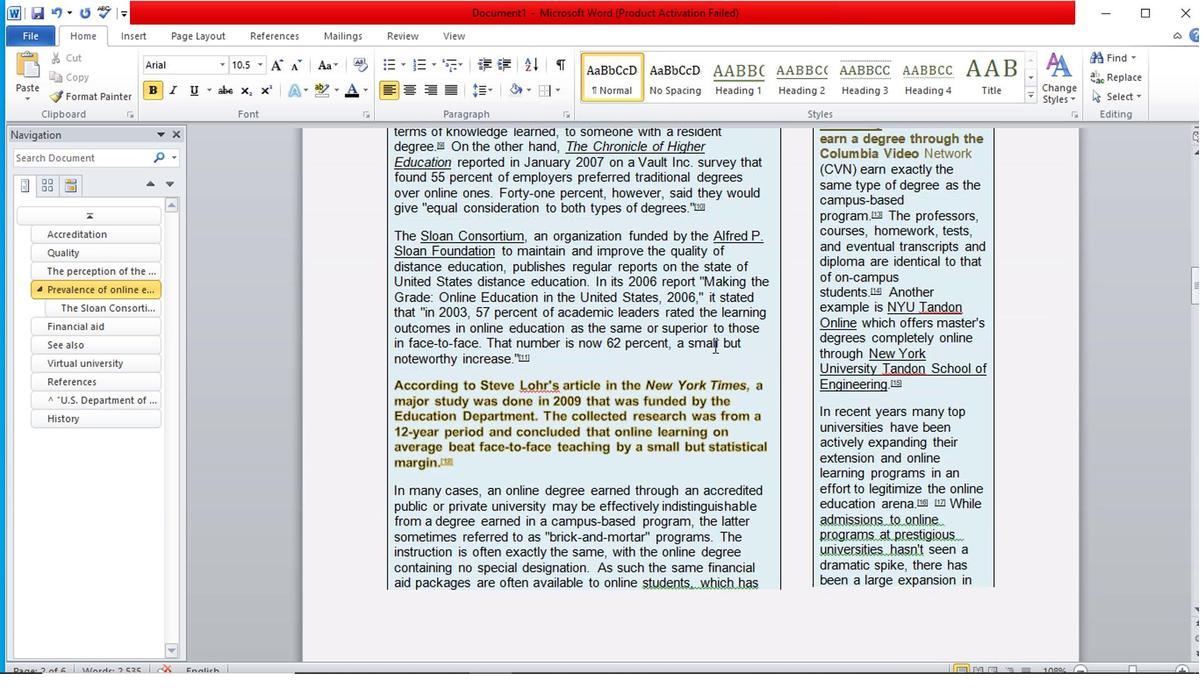
Action: Mouse scrolled (710, 305) with delta (0, 0)
